 Task: Research Airbnb properties in Planeta Rica, Colombia from 5th December, 2023 to 10th December, 2023 for 4 adults.2 bedrooms having 4 beds and 2 bathrooms. Property type can be house. Amenities needed are: washing machine. Look for 5 properties as per requirement.
Action: Mouse moved to (564, 125)
Screenshot: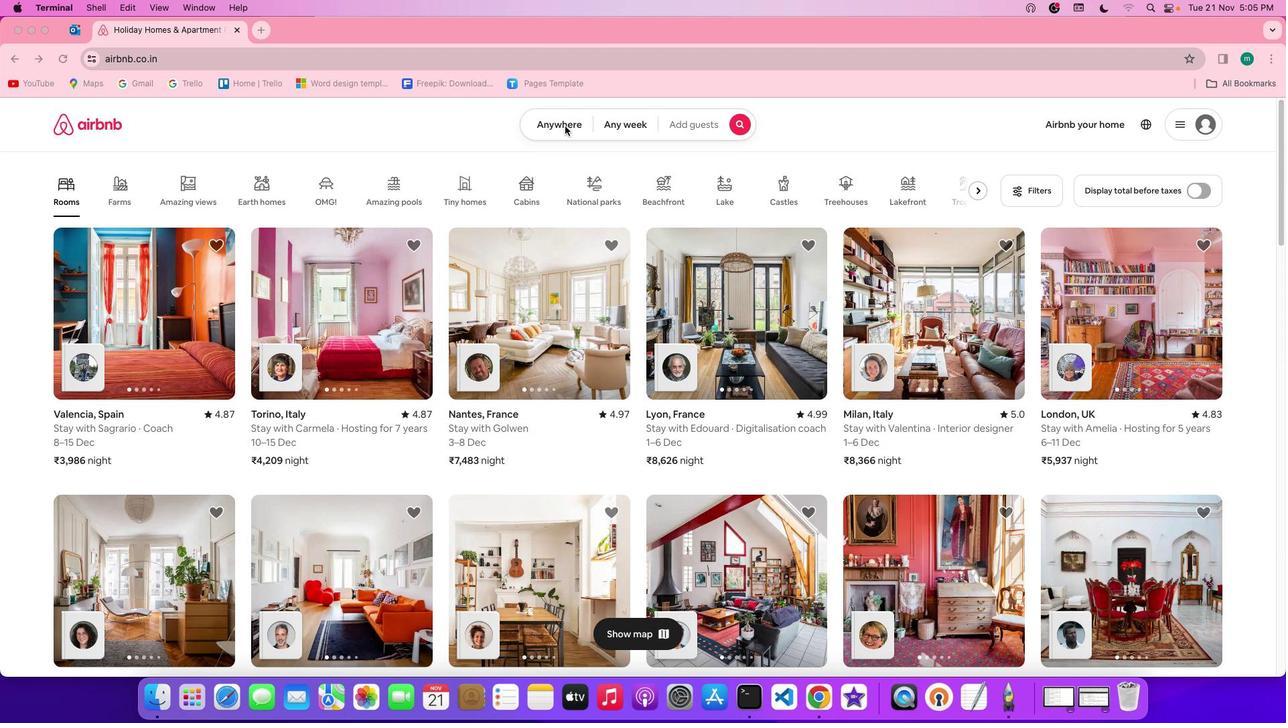 
Action: Mouse pressed left at (564, 125)
Screenshot: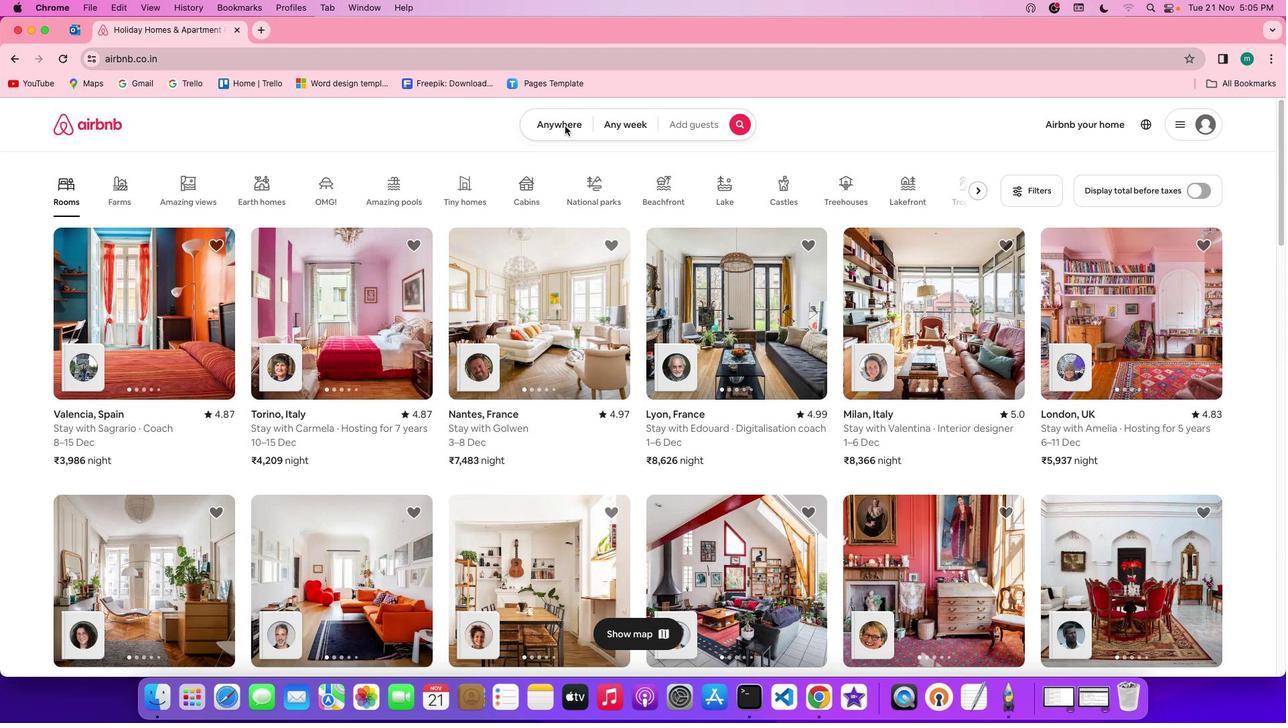 
Action: Mouse pressed left at (564, 125)
Screenshot: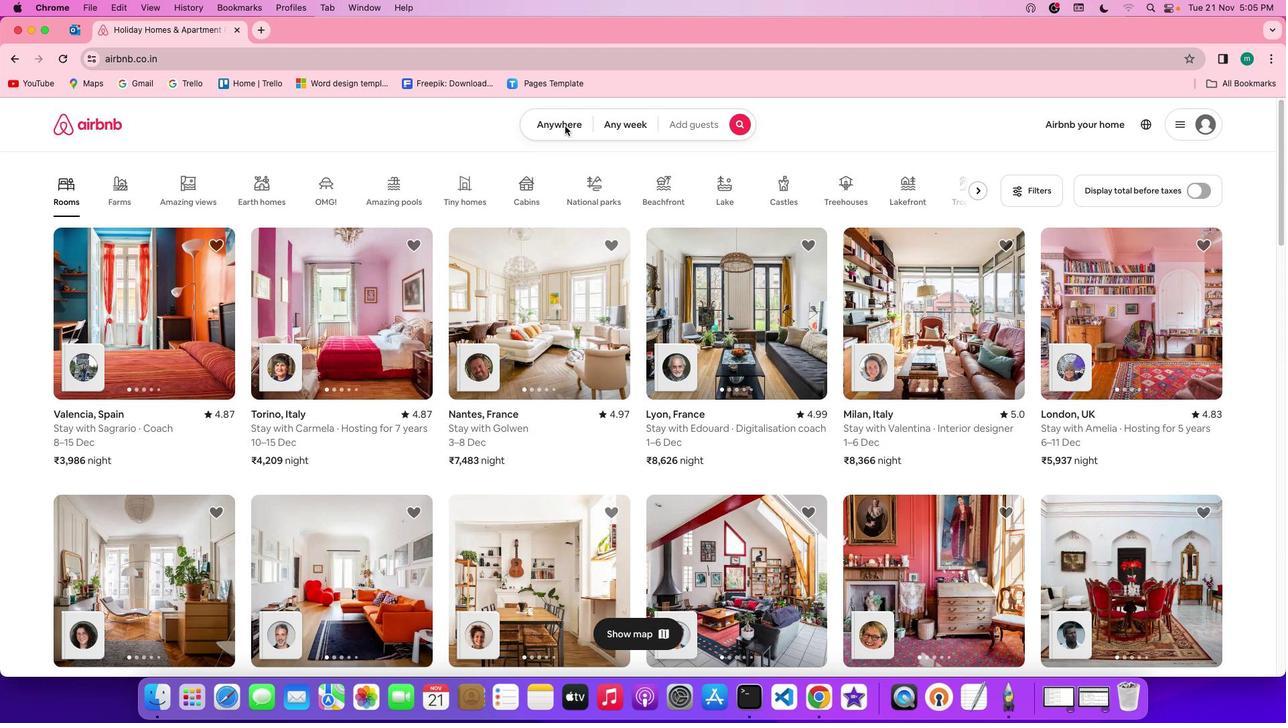 
Action: Mouse moved to (513, 174)
Screenshot: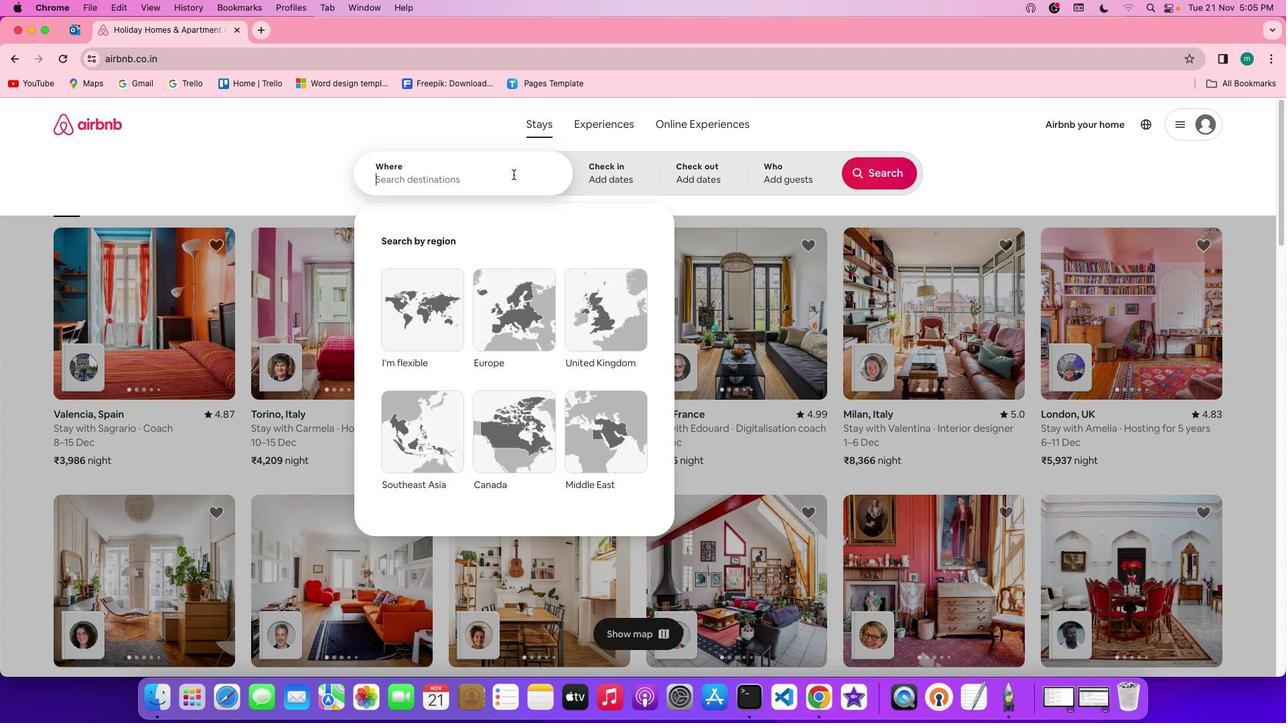 
Action: Mouse pressed left at (513, 174)
Screenshot: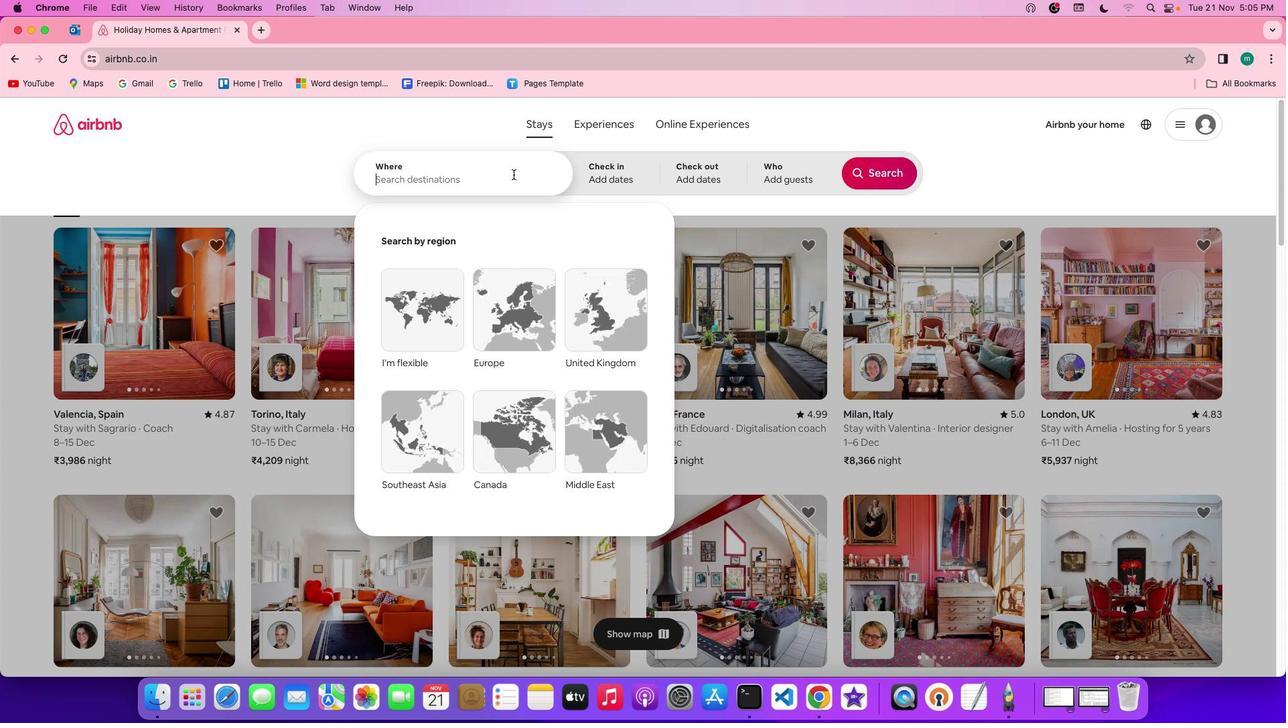 
Action: Key pressed Key.shift'P''l''a''n''e''t''a'Key.spaceKey.shift'r''i''c''a'','Key.spaceKey.shift'c''o''l''u''m''b''i''a'
Screenshot: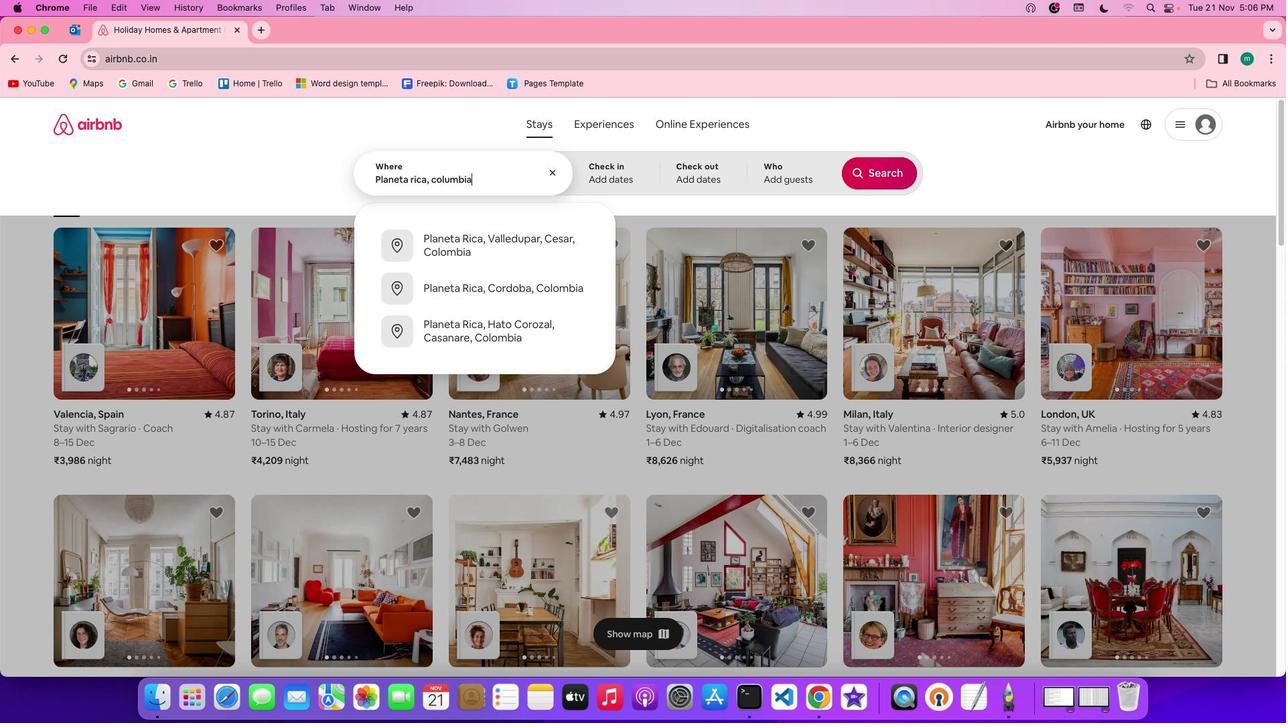 
Action: Mouse moved to (635, 174)
Screenshot: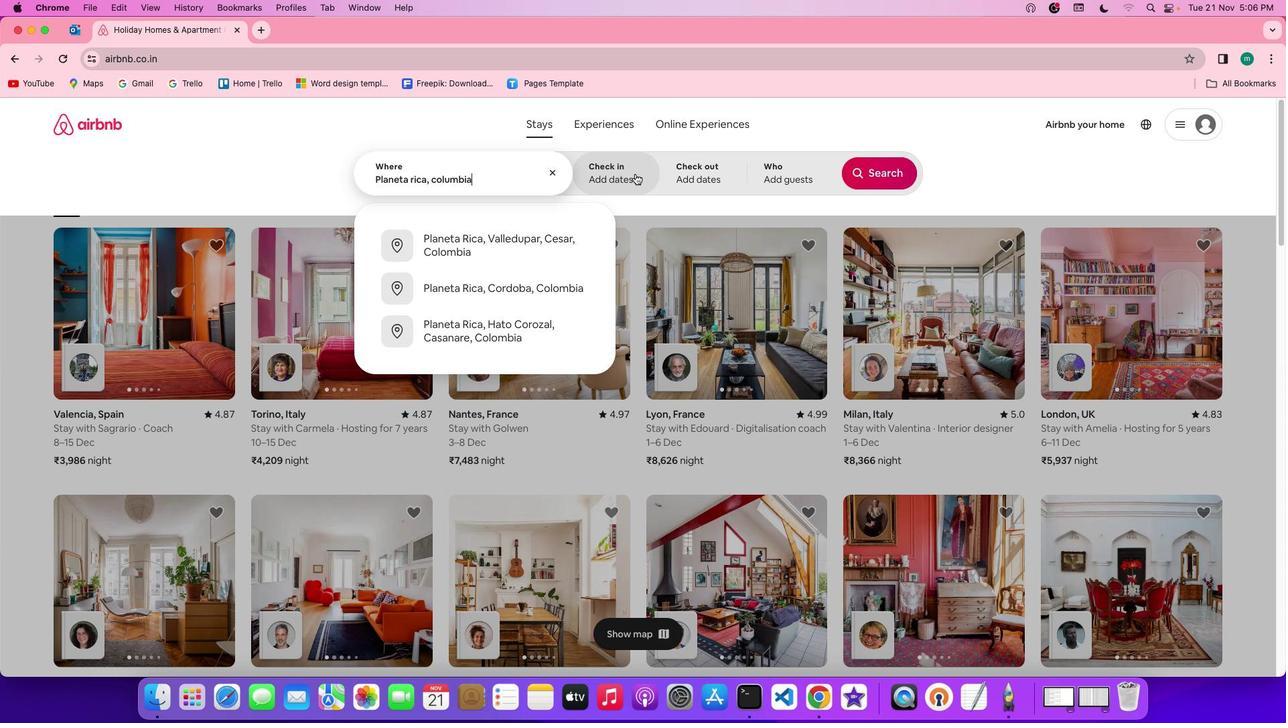 
Action: Mouse pressed left at (635, 174)
Screenshot: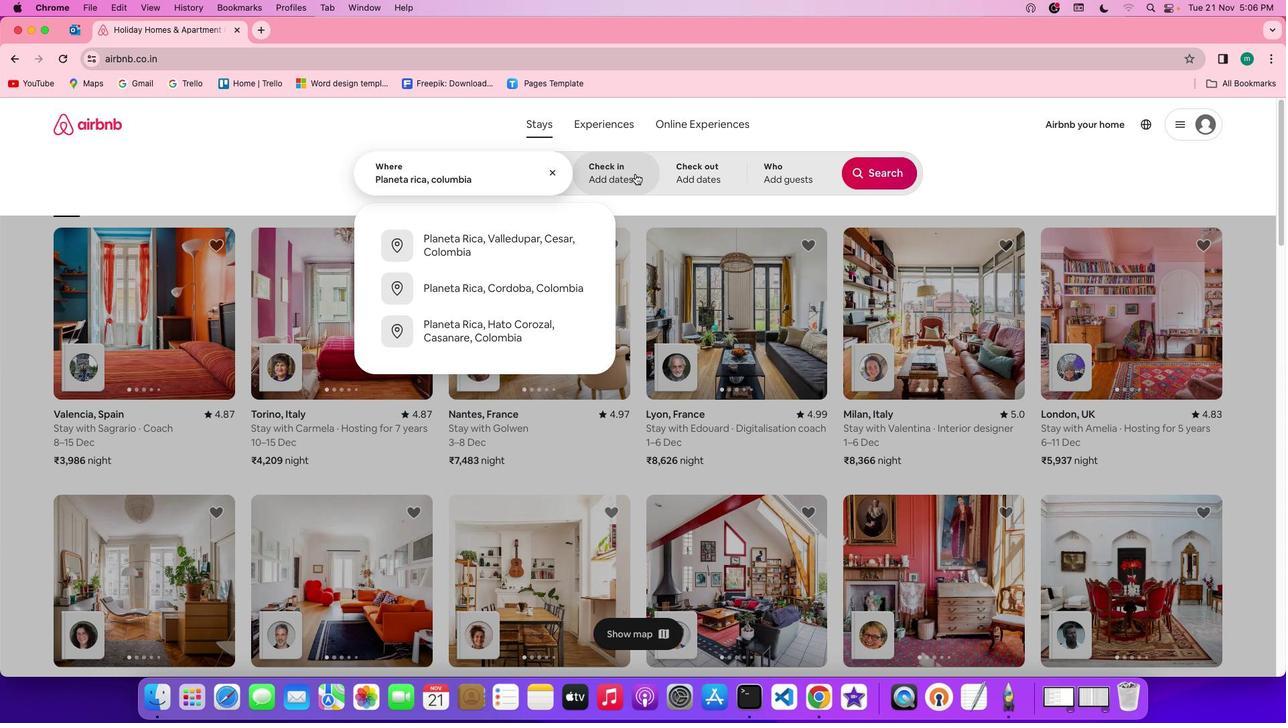 
Action: Mouse moved to (724, 370)
Screenshot: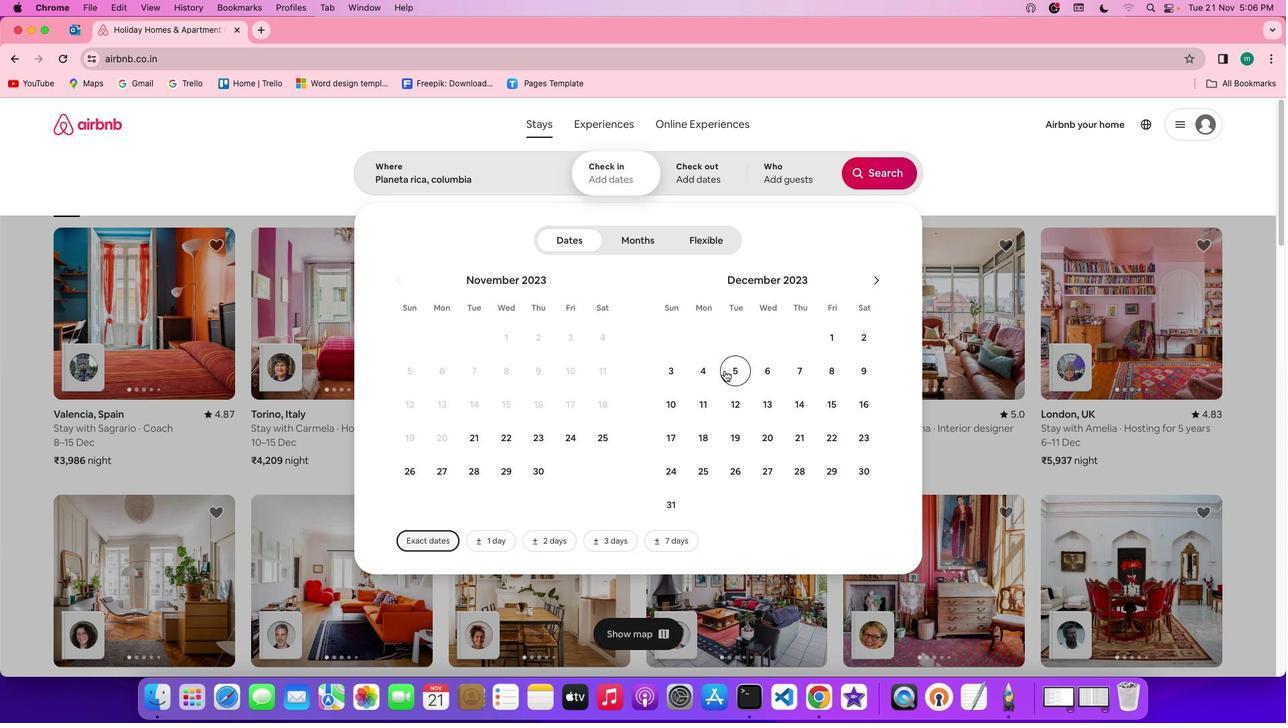 
Action: Mouse pressed left at (724, 370)
Screenshot: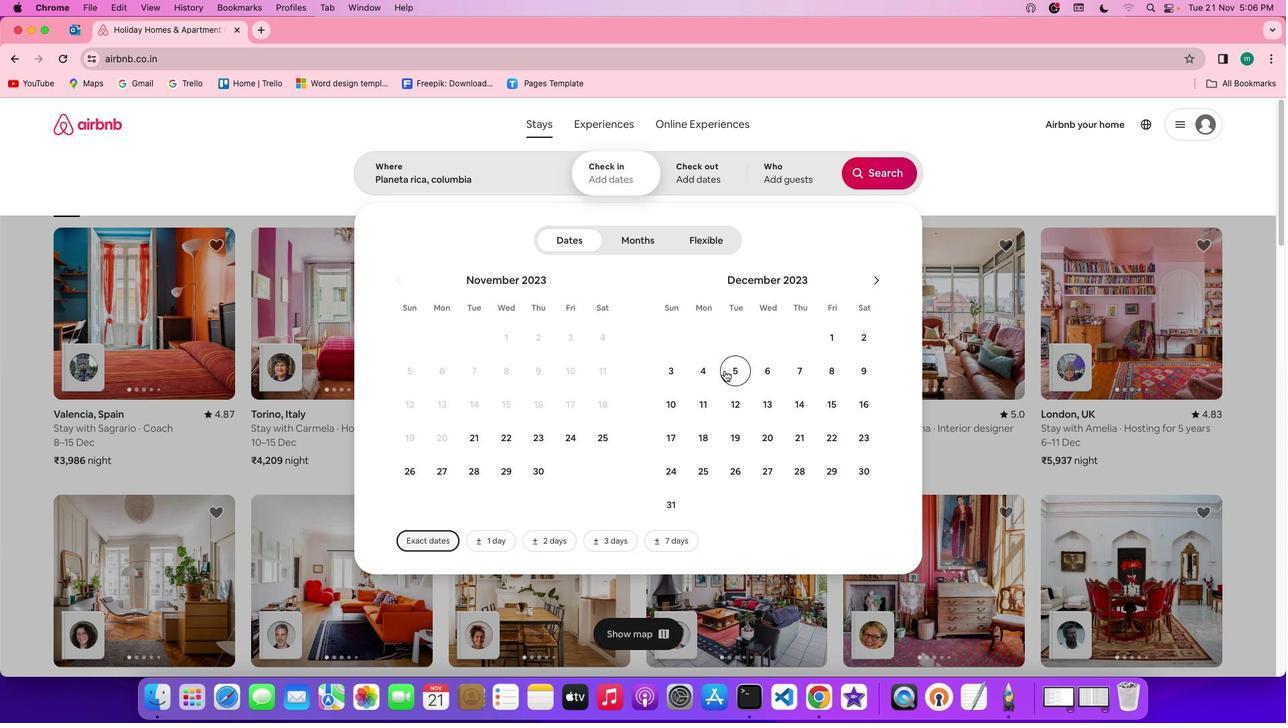 
Action: Mouse moved to (666, 402)
Screenshot: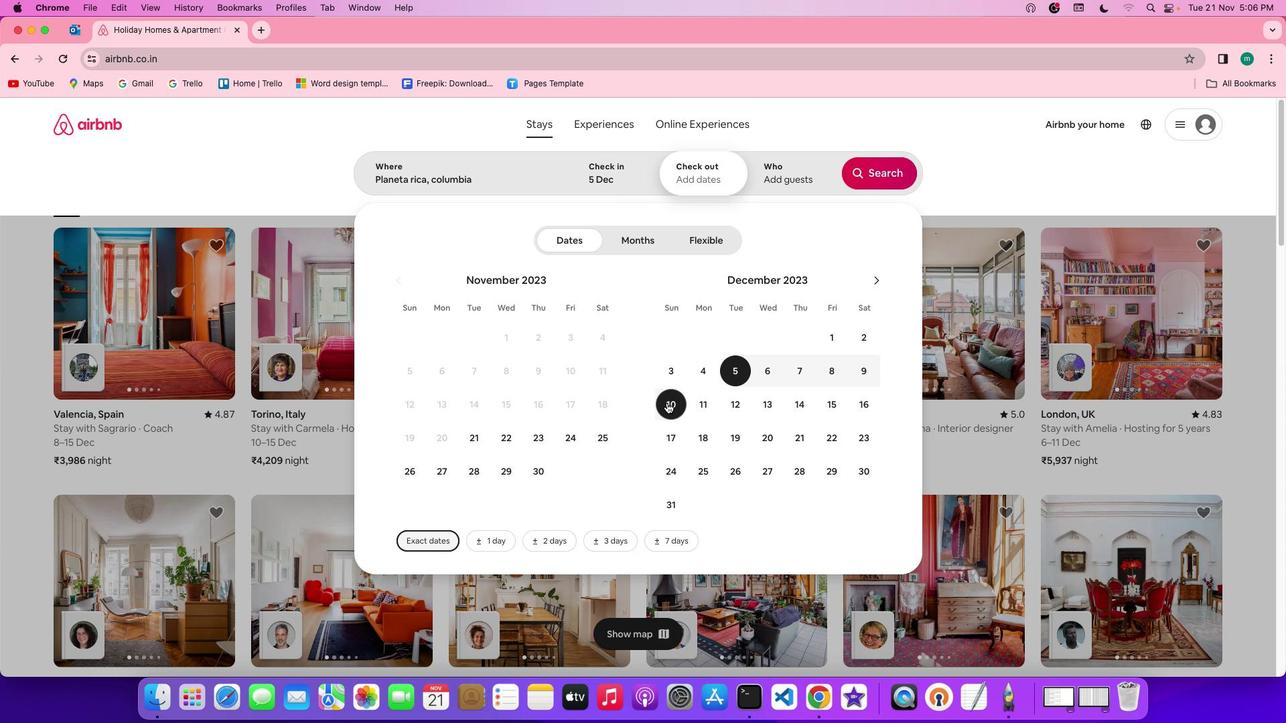 
Action: Mouse pressed left at (666, 402)
Screenshot: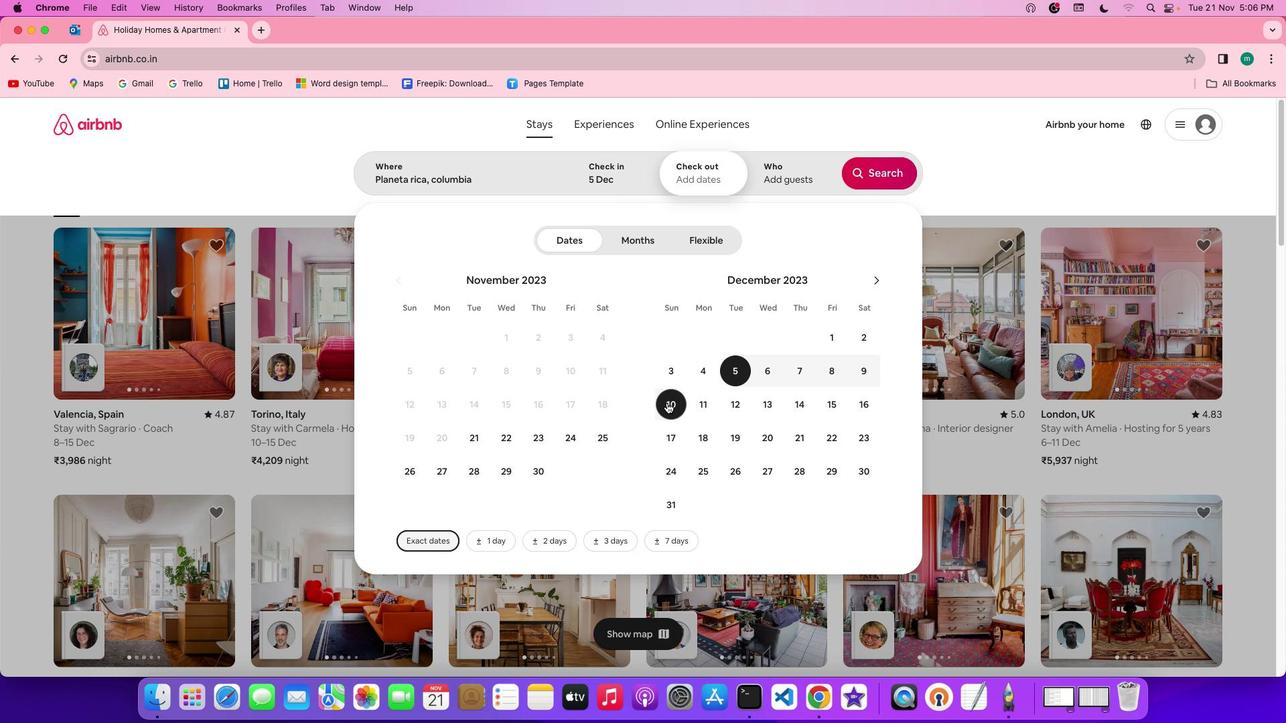 
Action: Mouse moved to (793, 168)
Screenshot: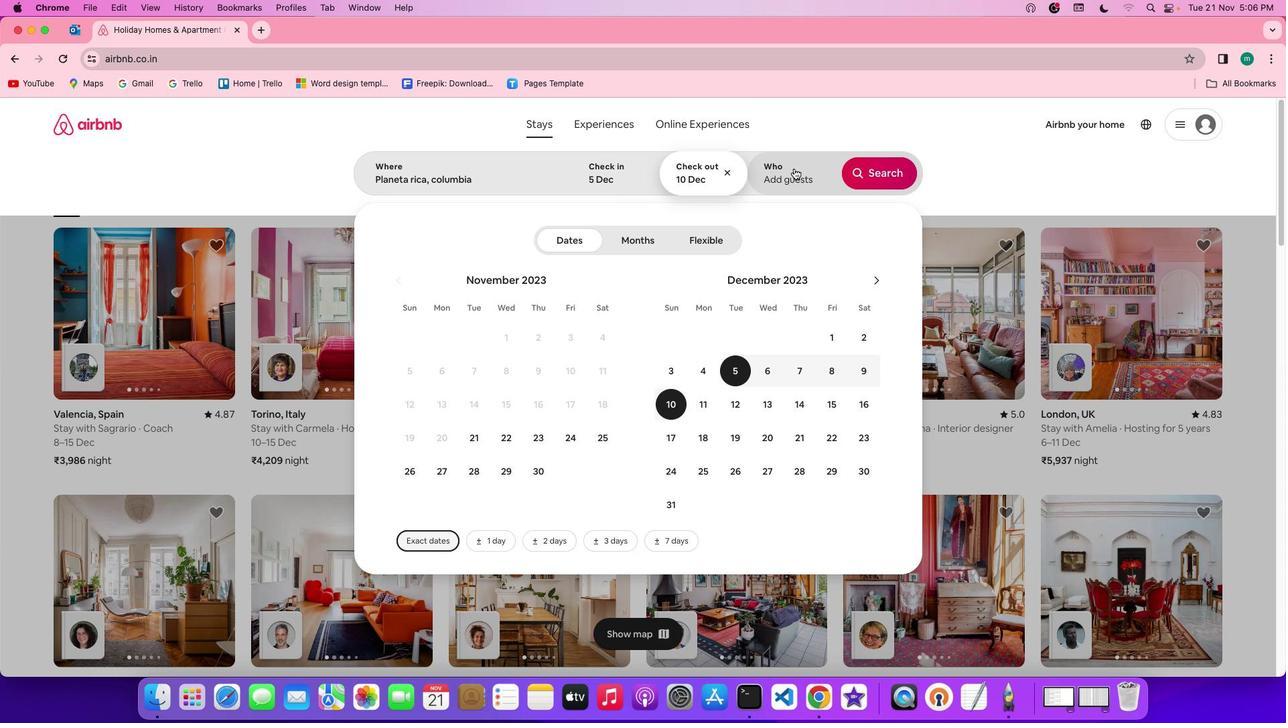 
Action: Mouse pressed left at (793, 168)
Screenshot: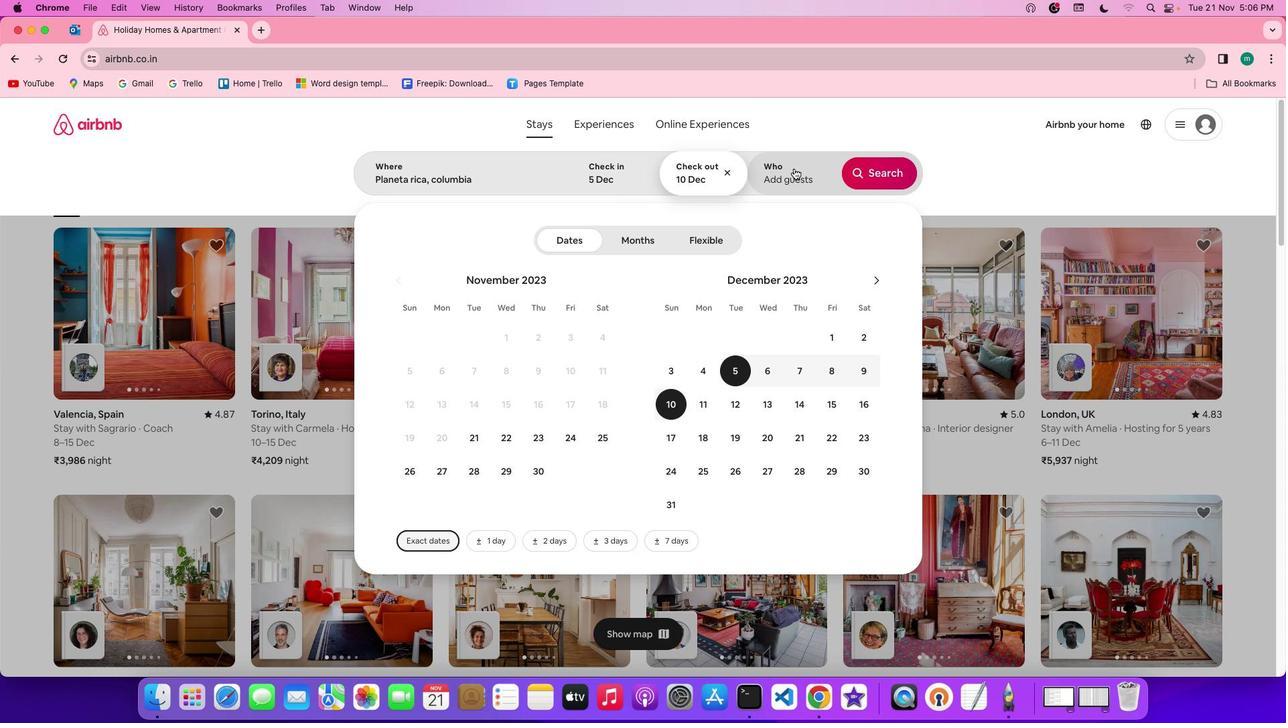 
Action: Mouse moved to (880, 241)
Screenshot: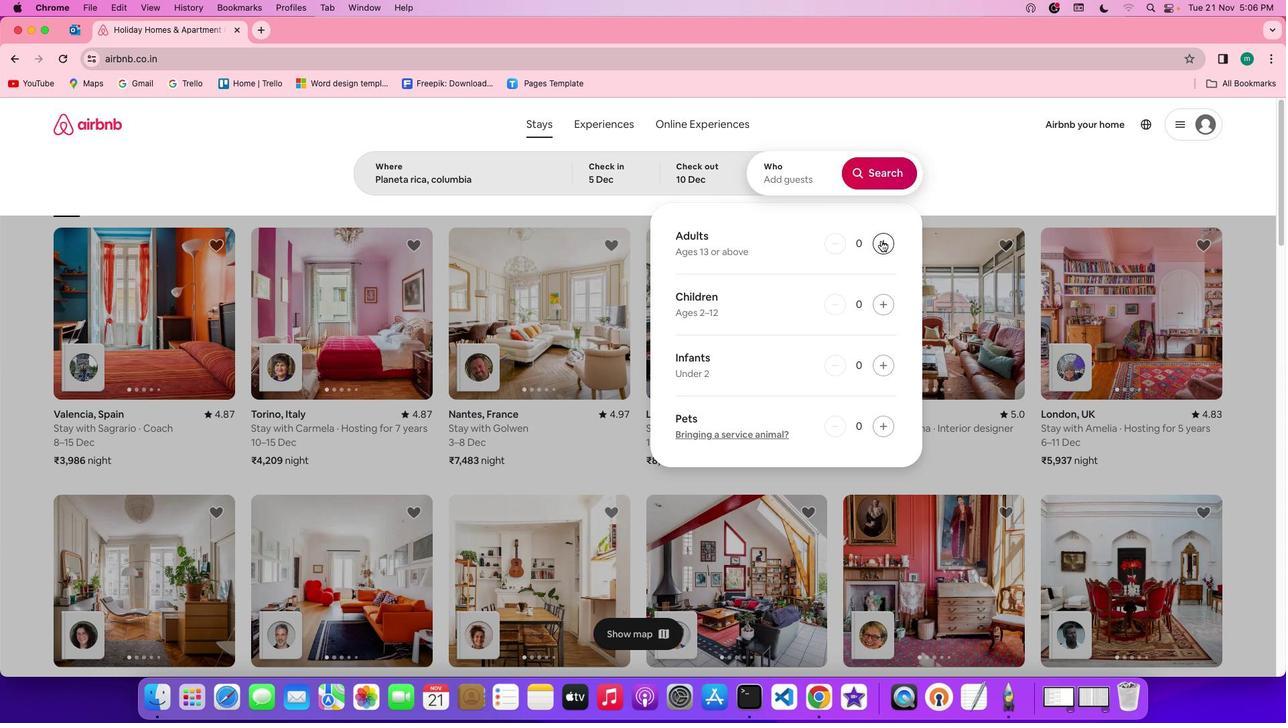 
Action: Mouse pressed left at (880, 241)
Screenshot: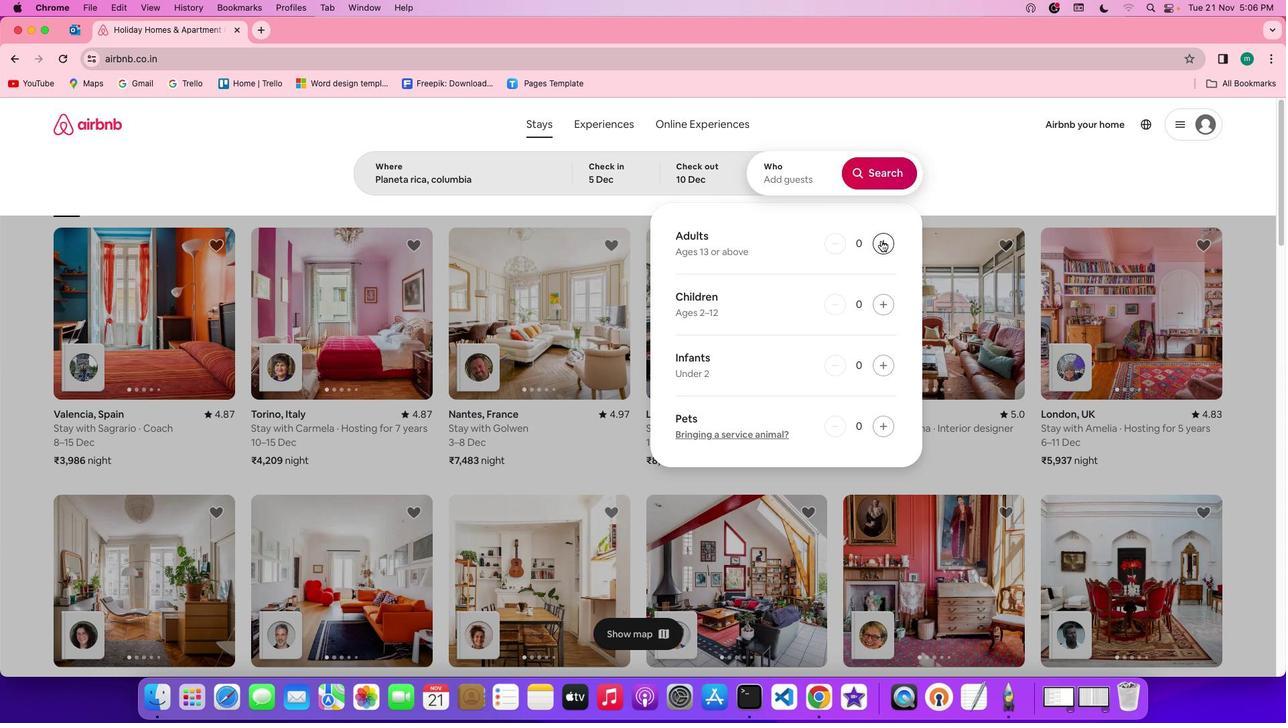 
Action: Mouse pressed left at (880, 241)
Screenshot: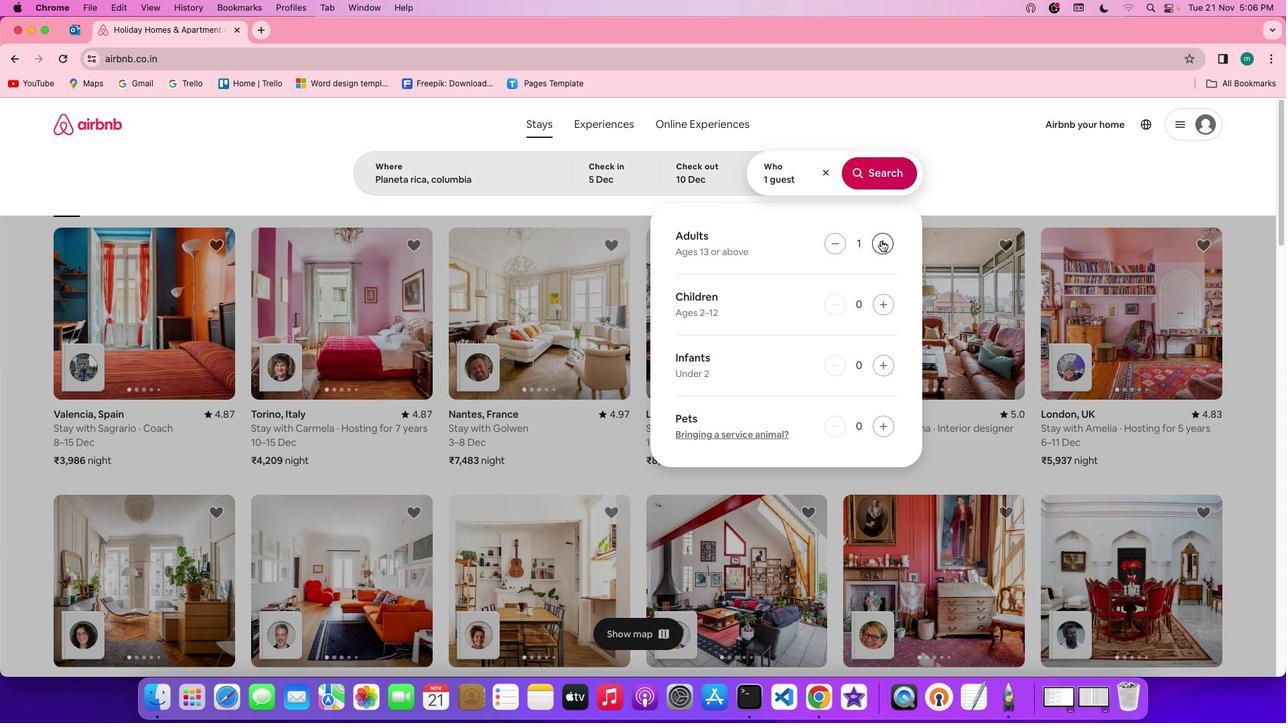 
Action: Mouse pressed left at (880, 241)
Screenshot: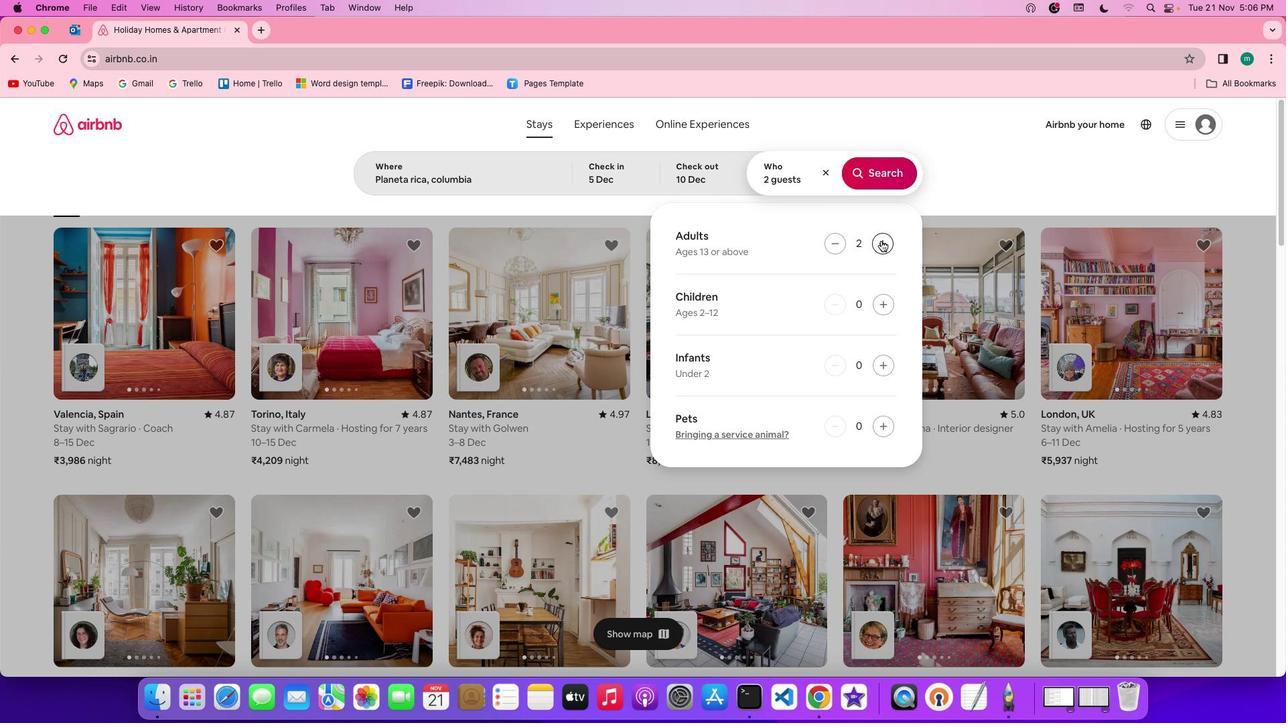 
Action: Mouse pressed left at (880, 241)
Screenshot: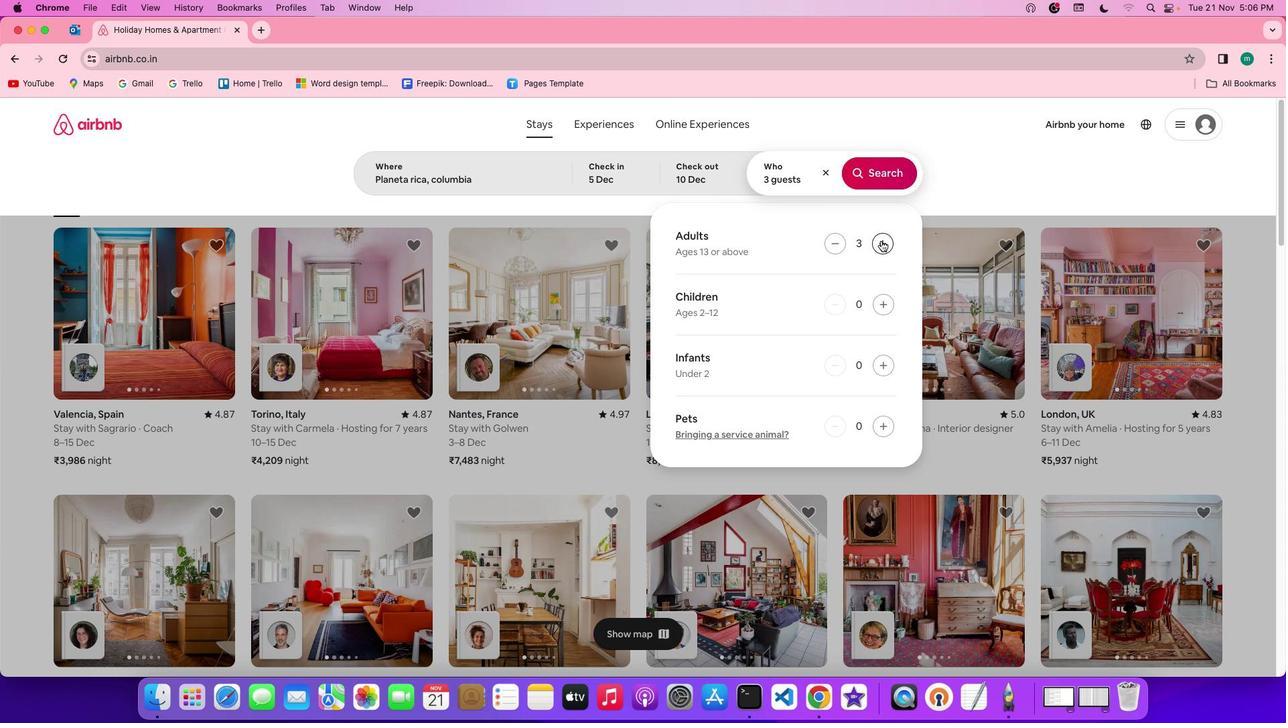 
Action: Mouse moved to (888, 171)
Screenshot: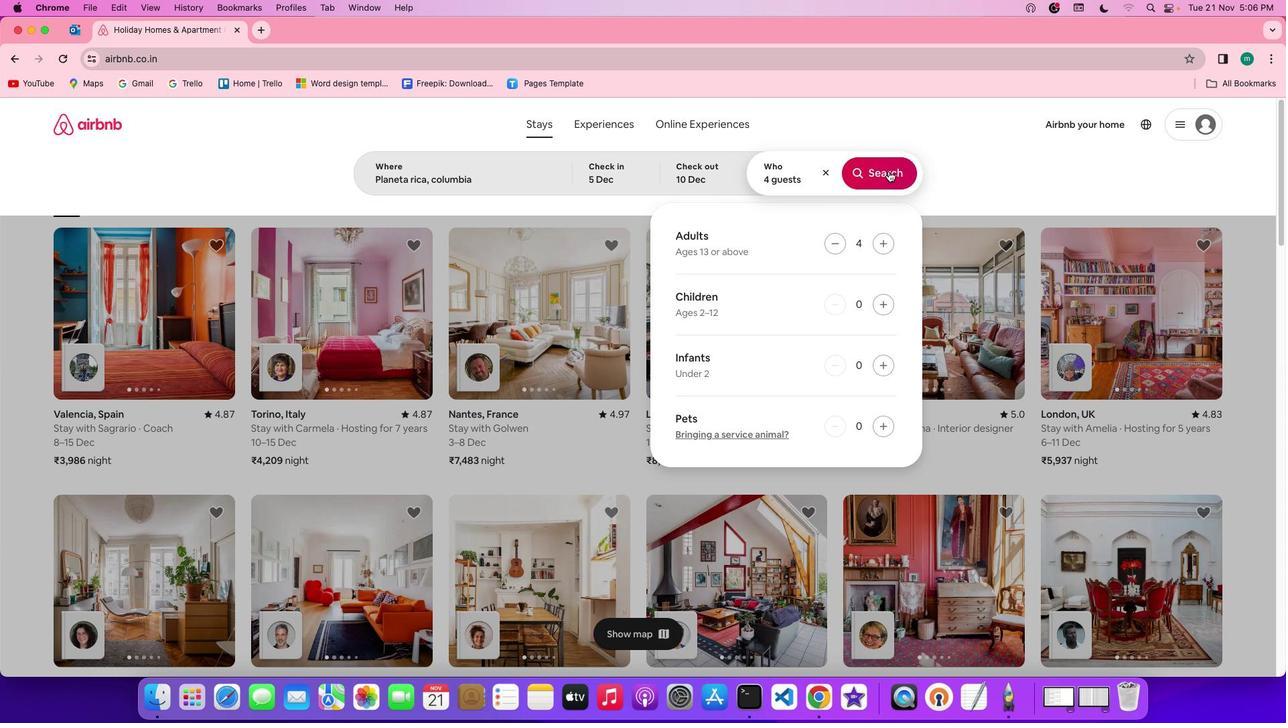 
Action: Mouse pressed left at (888, 171)
Screenshot: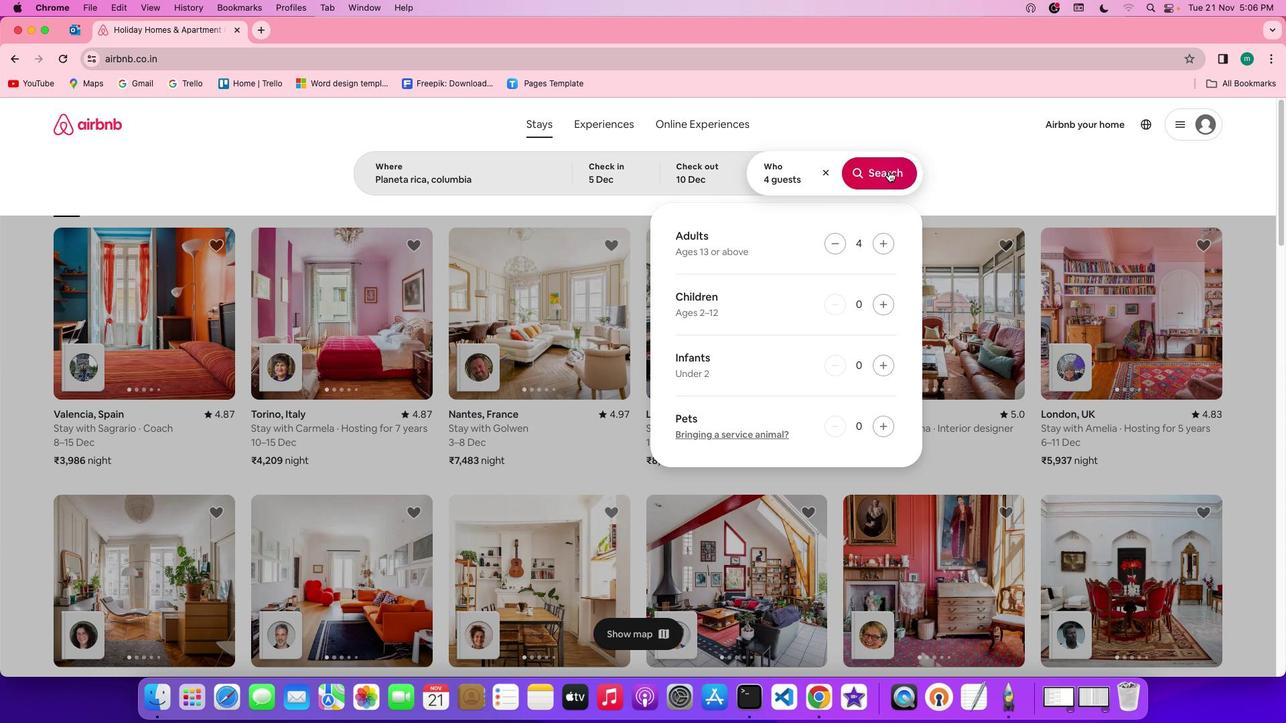 
Action: Mouse moved to (1061, 170)
Screenshot: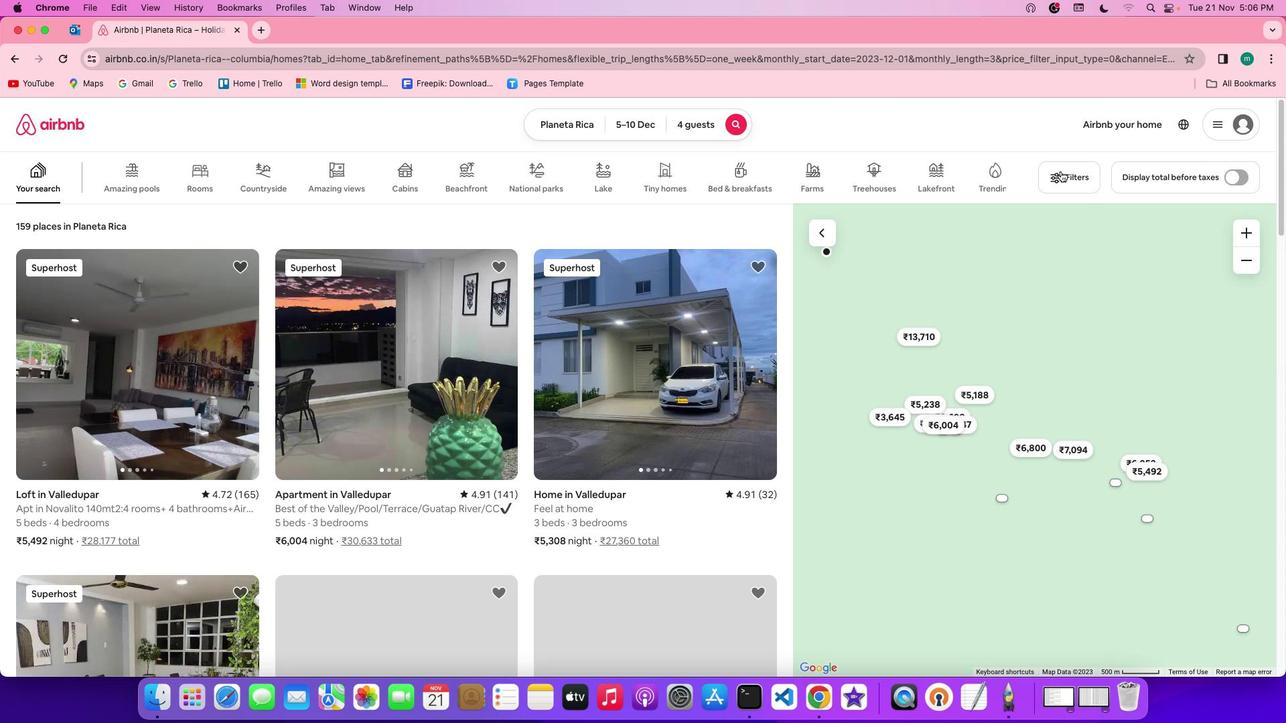 
Action: Mouse pressed left at (1061, 170)
Screenshot: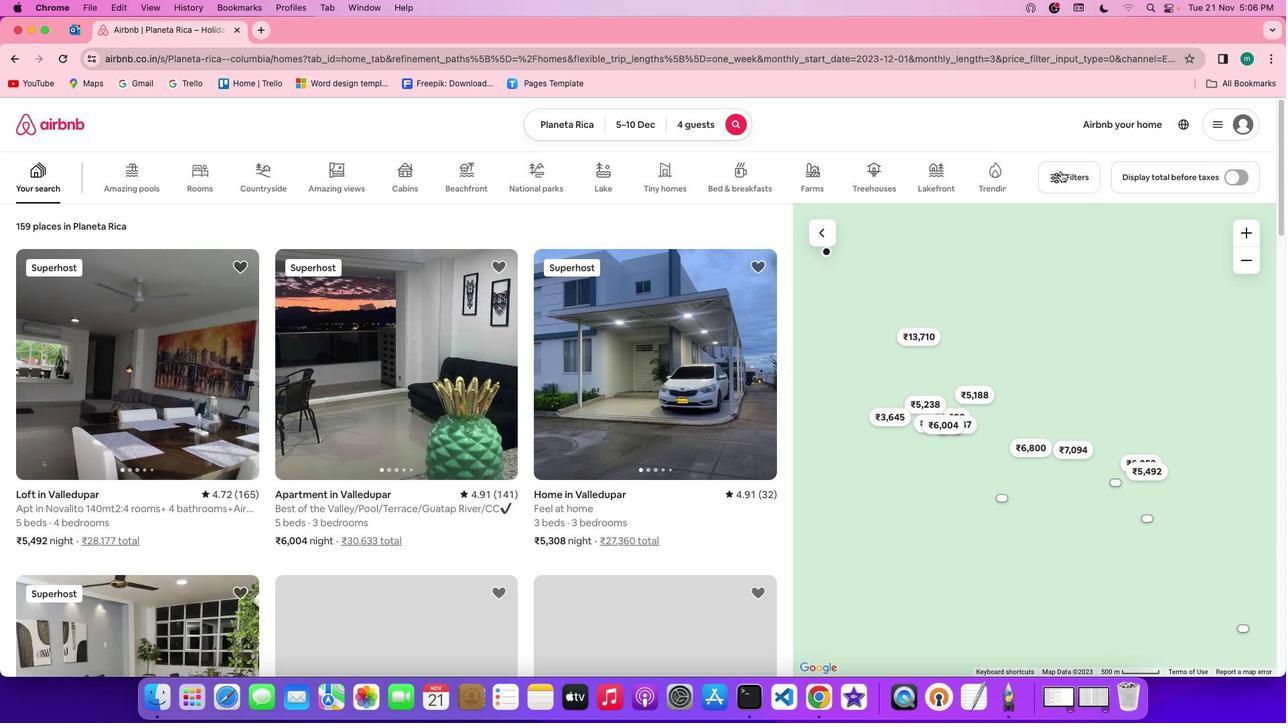 
Action: Mouse moved to (633, 364)
Screenshot: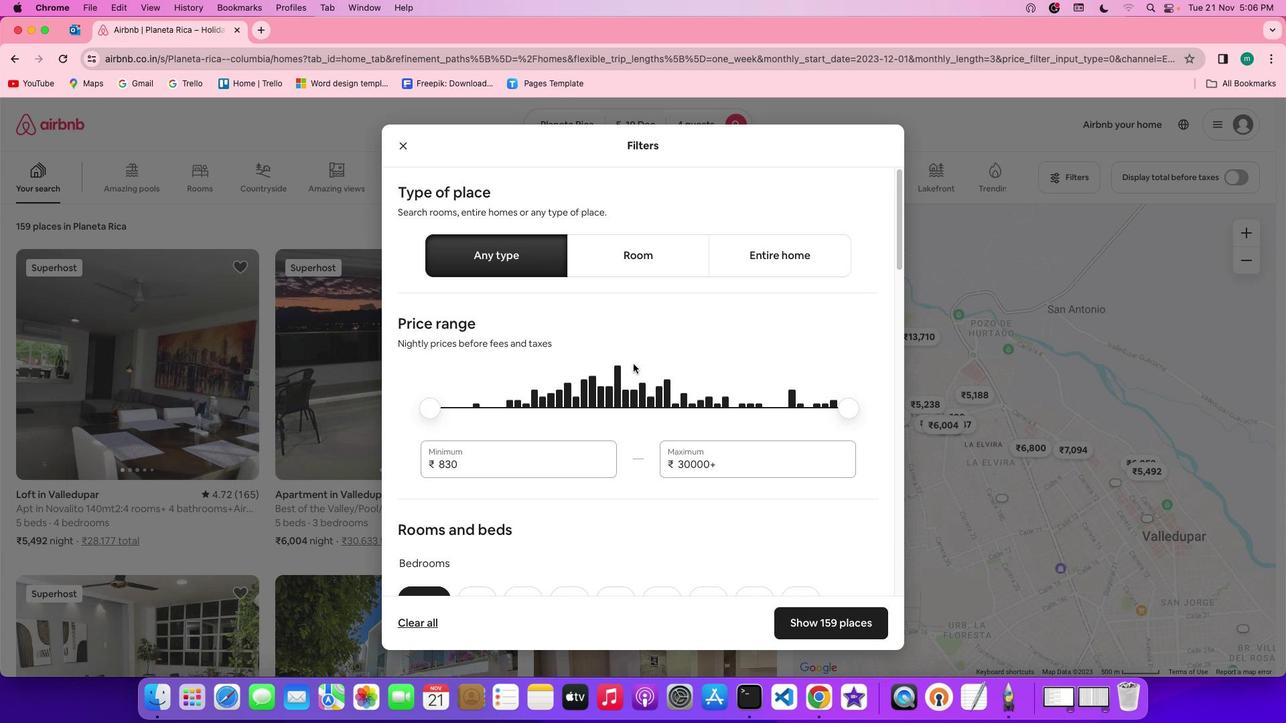 
Action: Mouse scrolled (633, 364) with delta (0, 0)
Screenshot: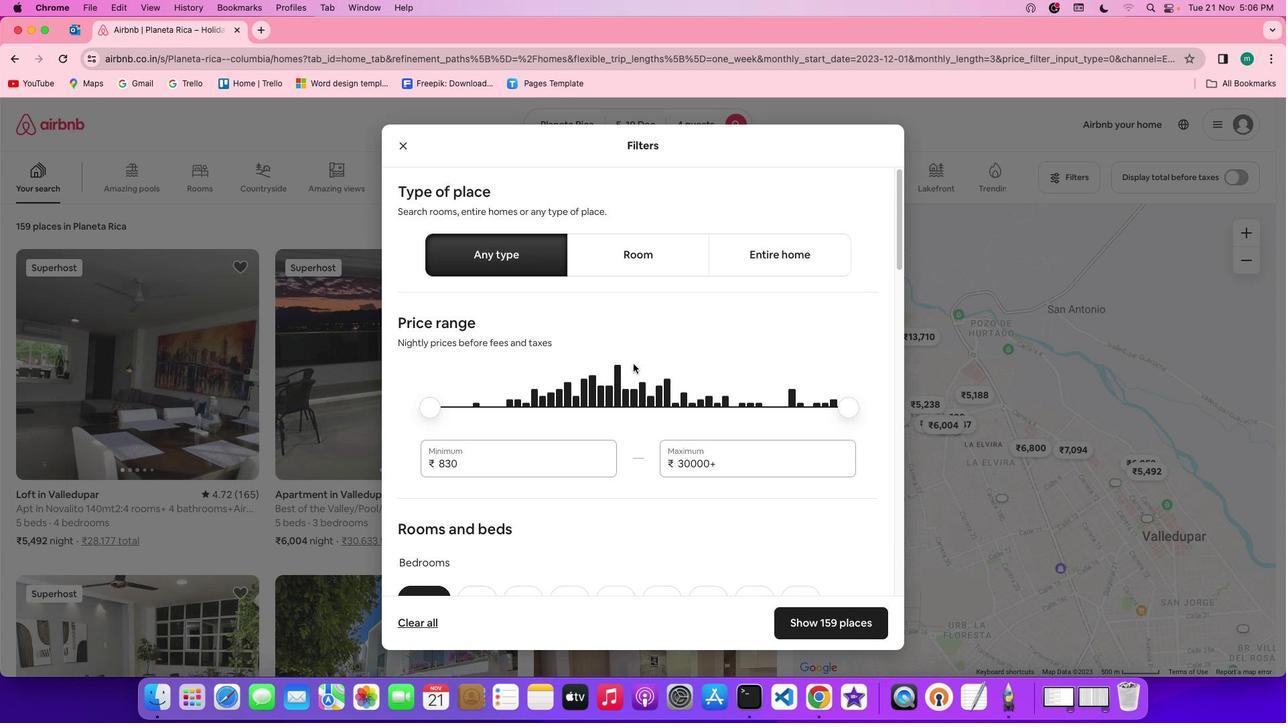 
Action: Mouse scrolled (633, 364) with delta (0, 0)
Screenshot: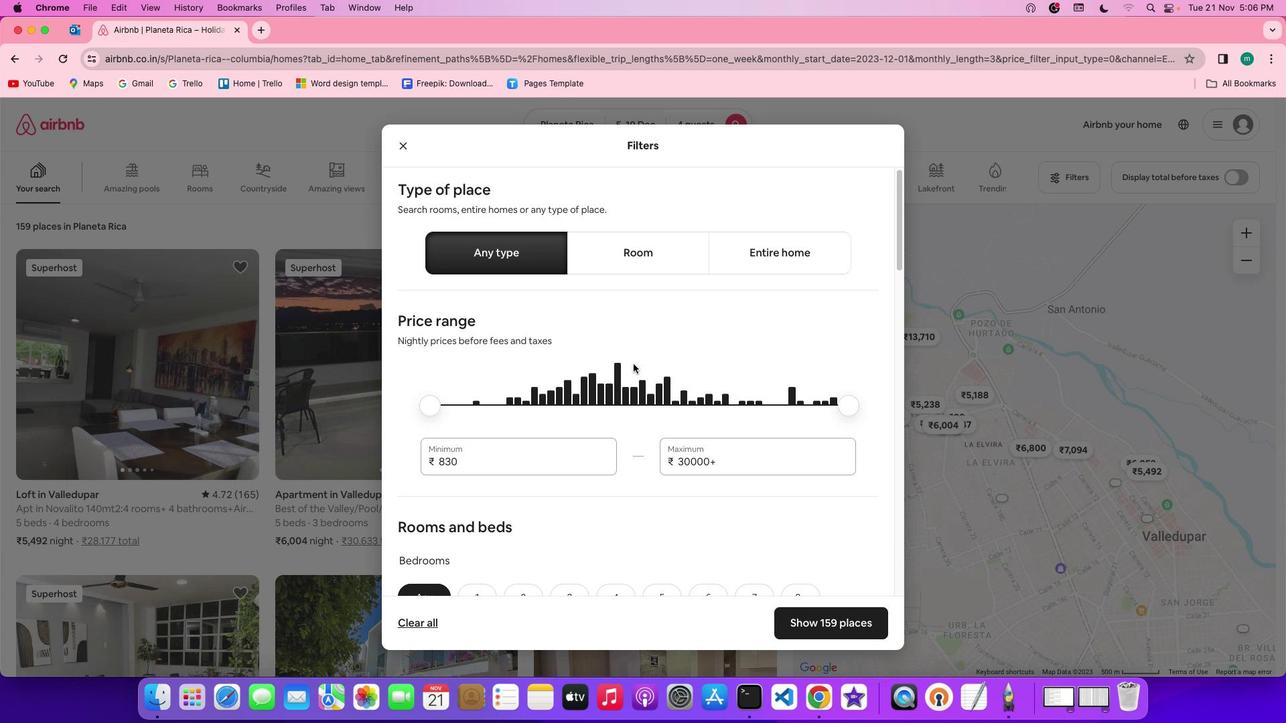 
Action: Mouse scrolled (633, 364) with delta (0, 0)
Screenshot: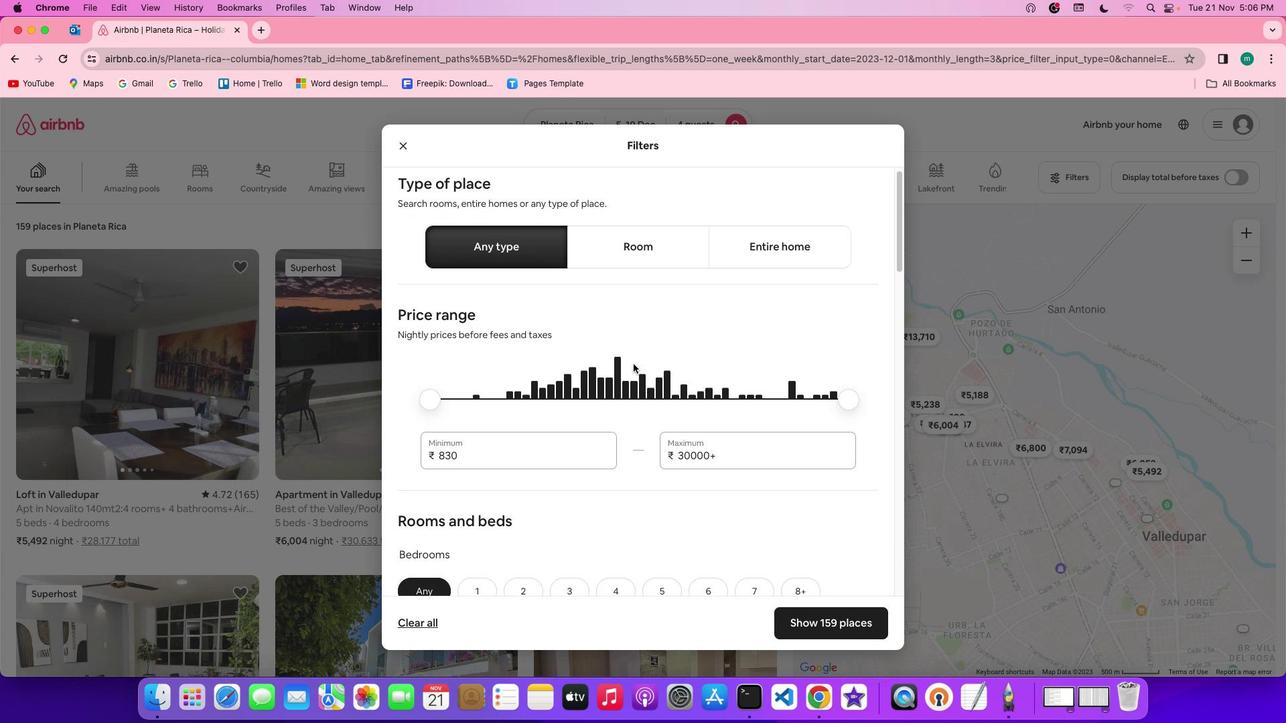 
Action: Mouse scrolled (633, 364) with delta (0, 0)
Screenshot: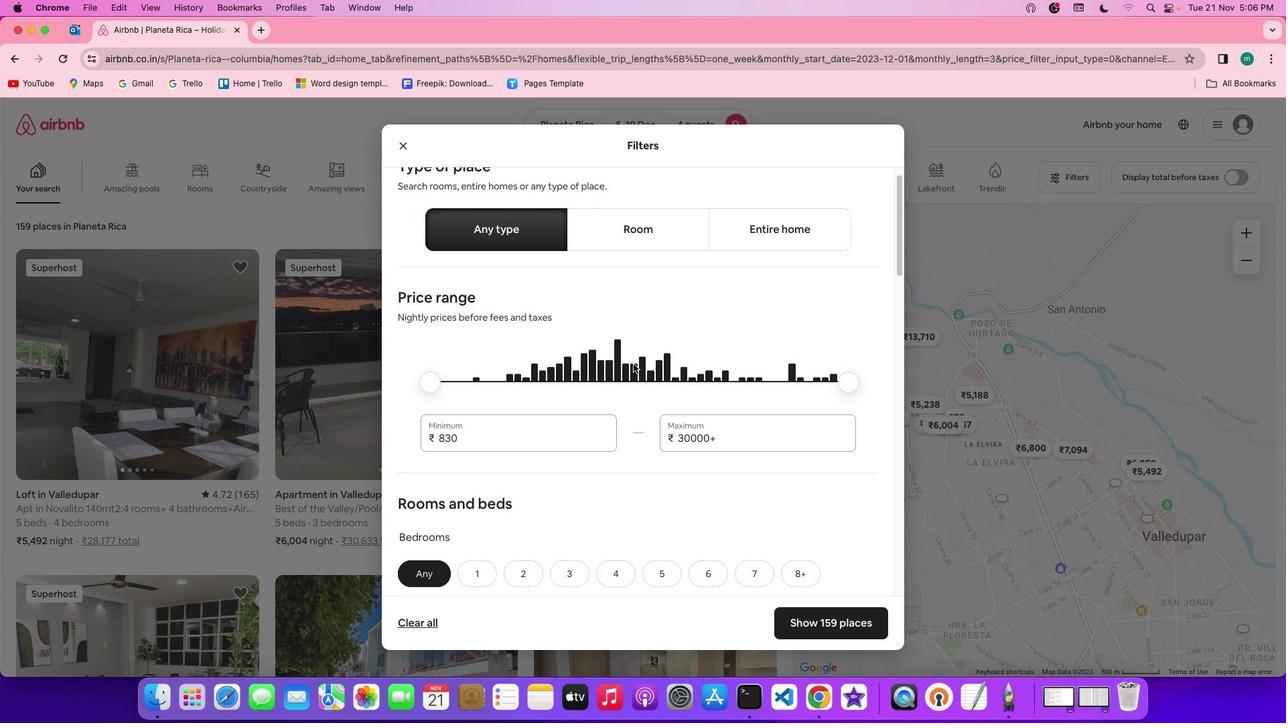 
Action: Mouse scrolled (633, 364) with delta (0, 0)
Screenshot: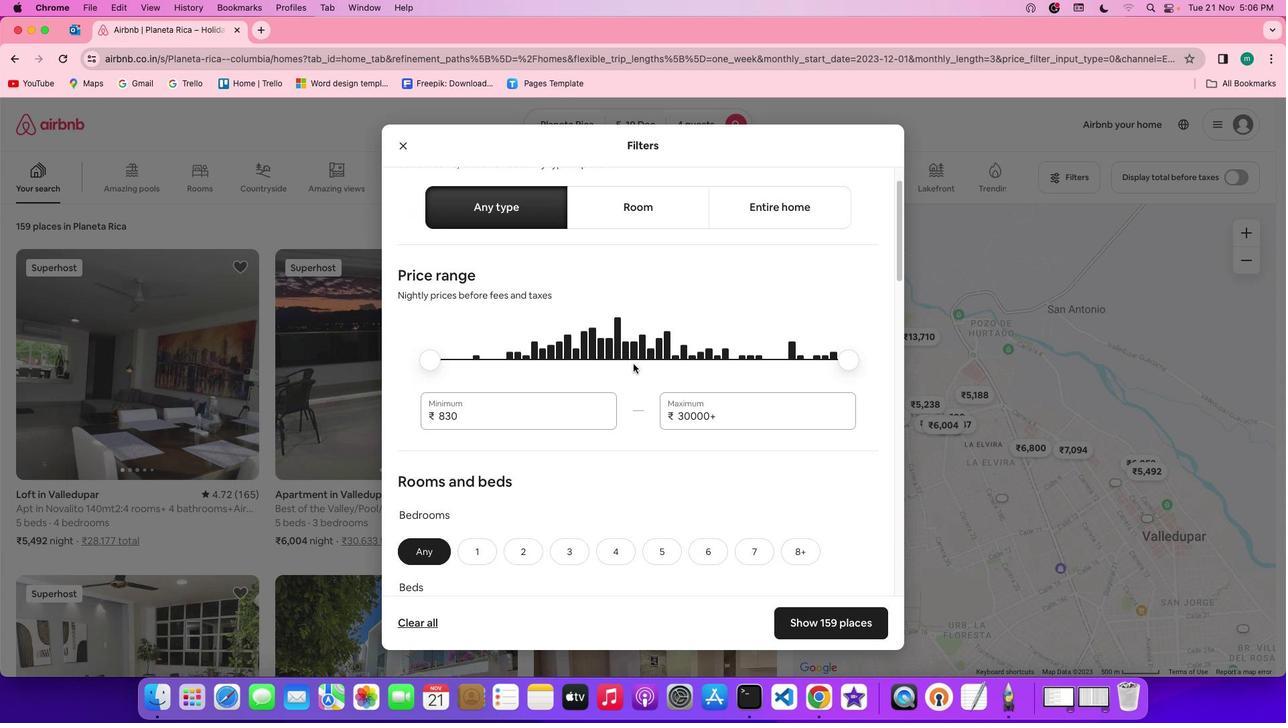 
Action: Mouse scrolled (633, 364) with delta (0, 0)
Screenshot: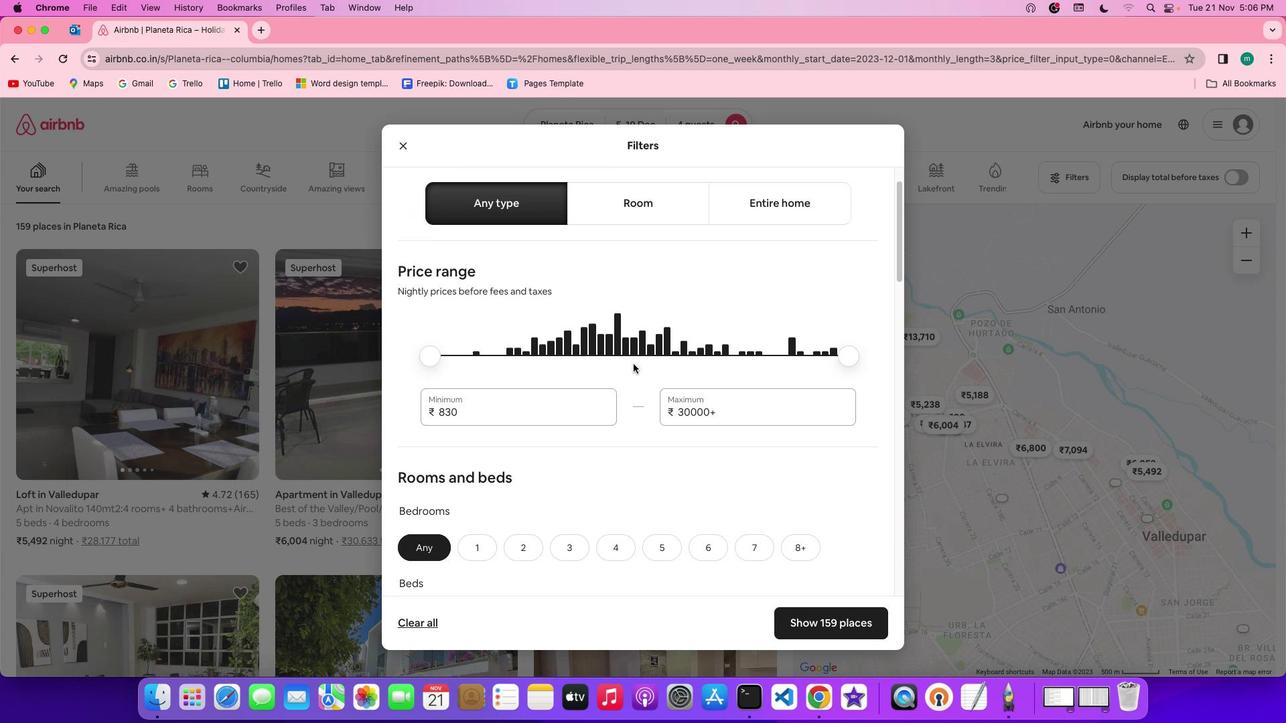
Action: Mouse scrolled (633, 364) with delta (0, 0)
Screenshot: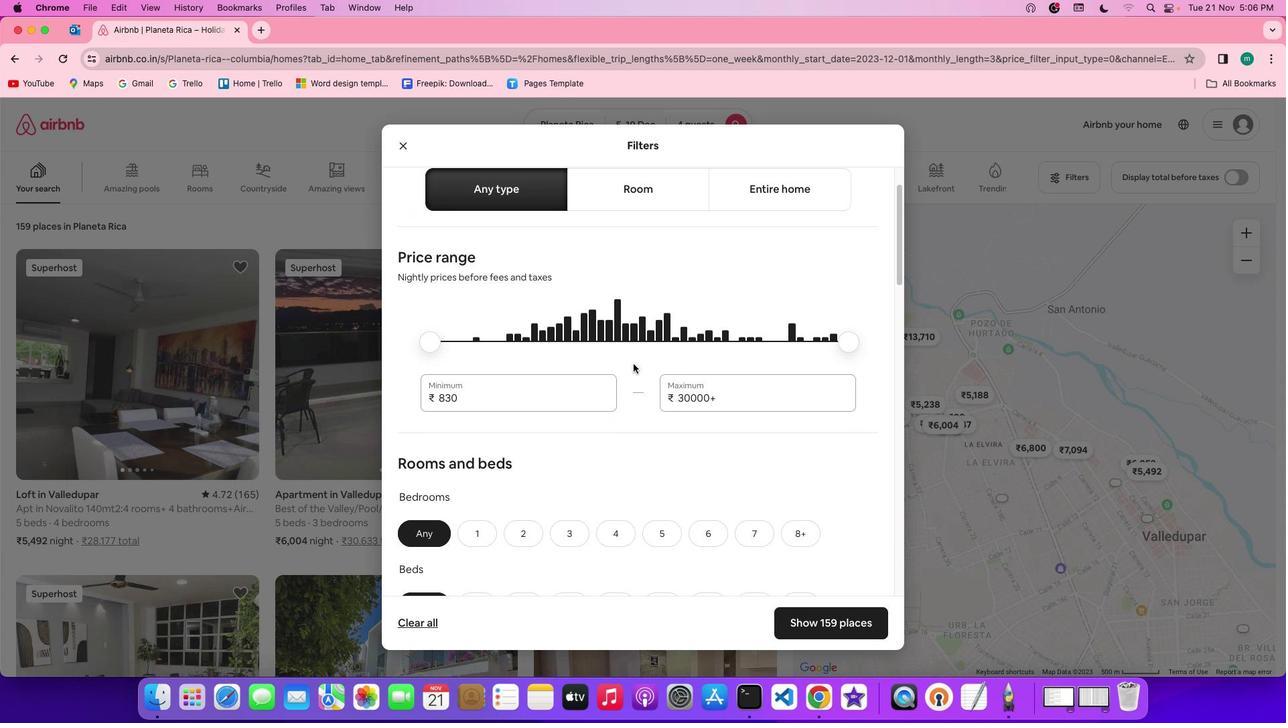 
Action: Mouse scrolled (633, 364) with delta (0, 0)
Screenshot: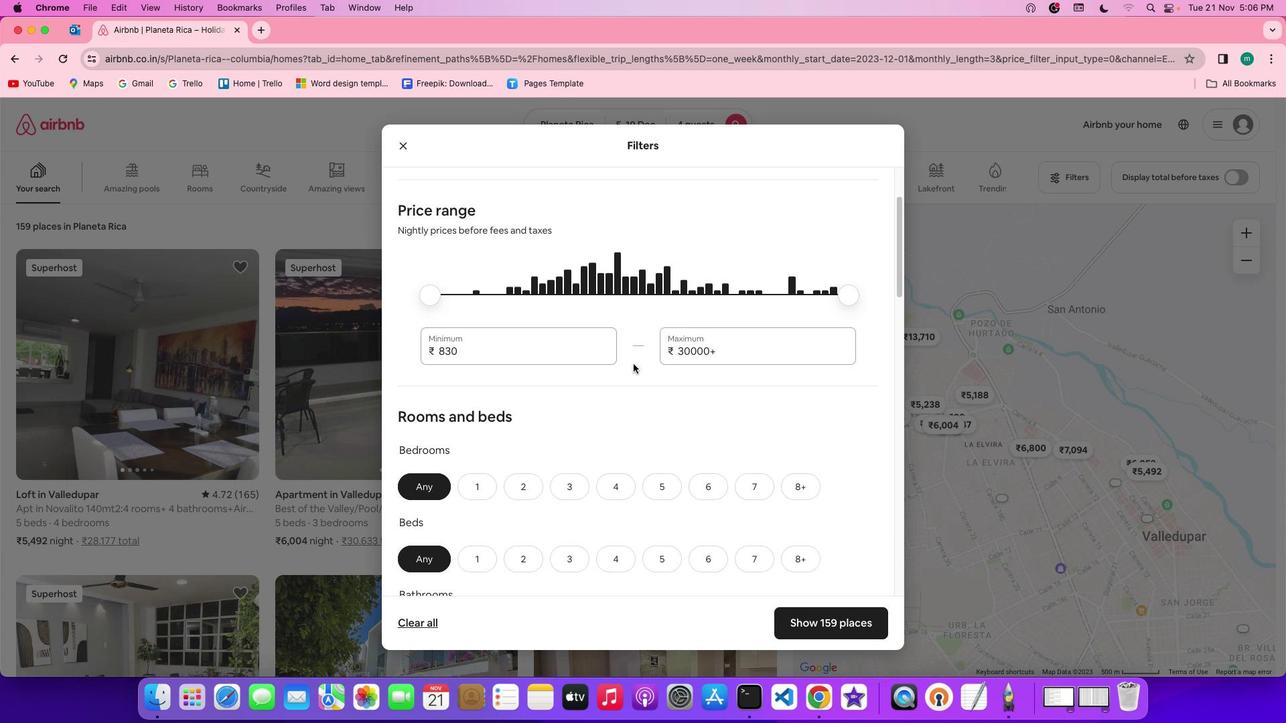 
Action: Mouse scrolled (633, 364) with delta (0, 0)
Screenshot: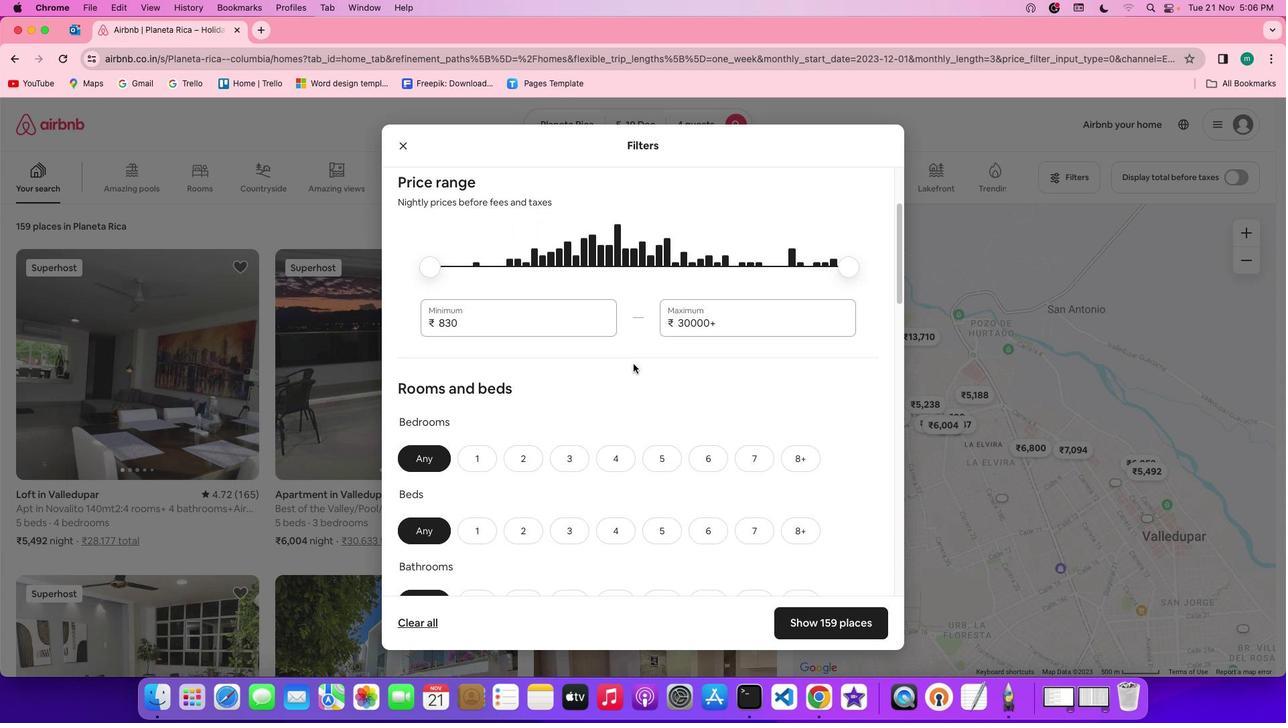 
Action: Mouse scrolled (633, 364) with delta (0, 0)
Screenshot: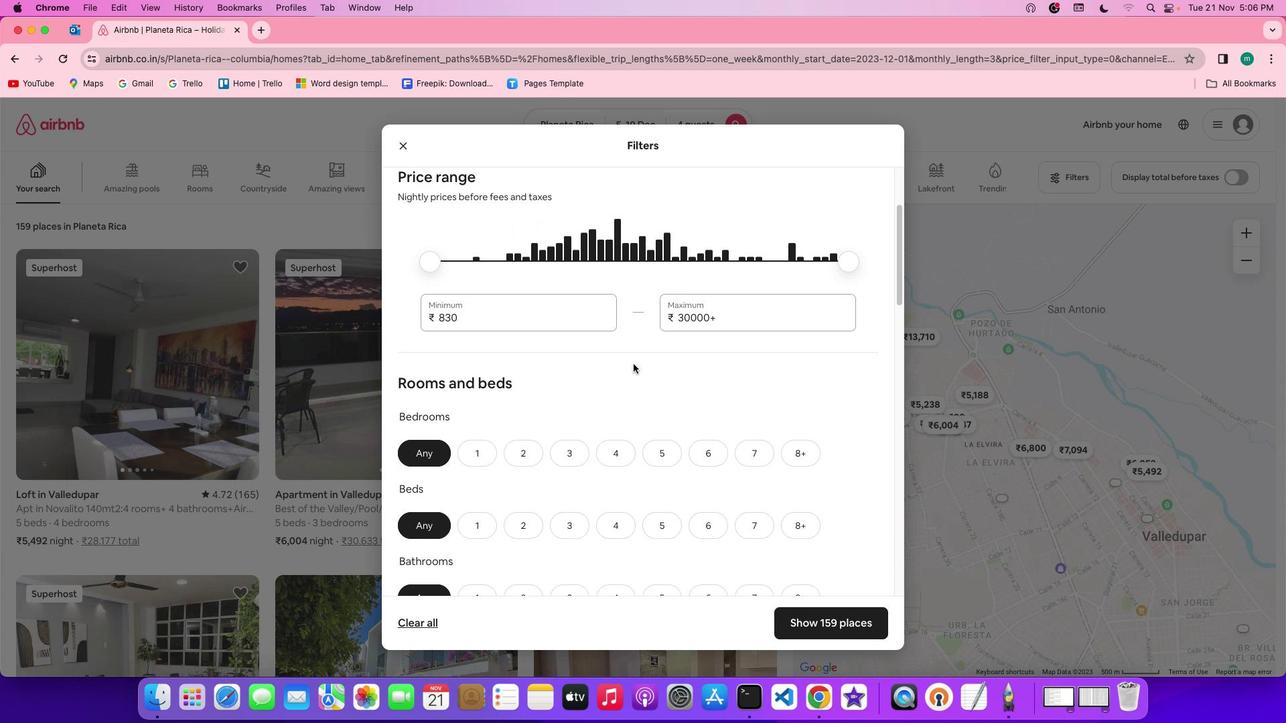 
Action: Mouse scrolled (633, 364) with delta (0, -1)
Screenshot: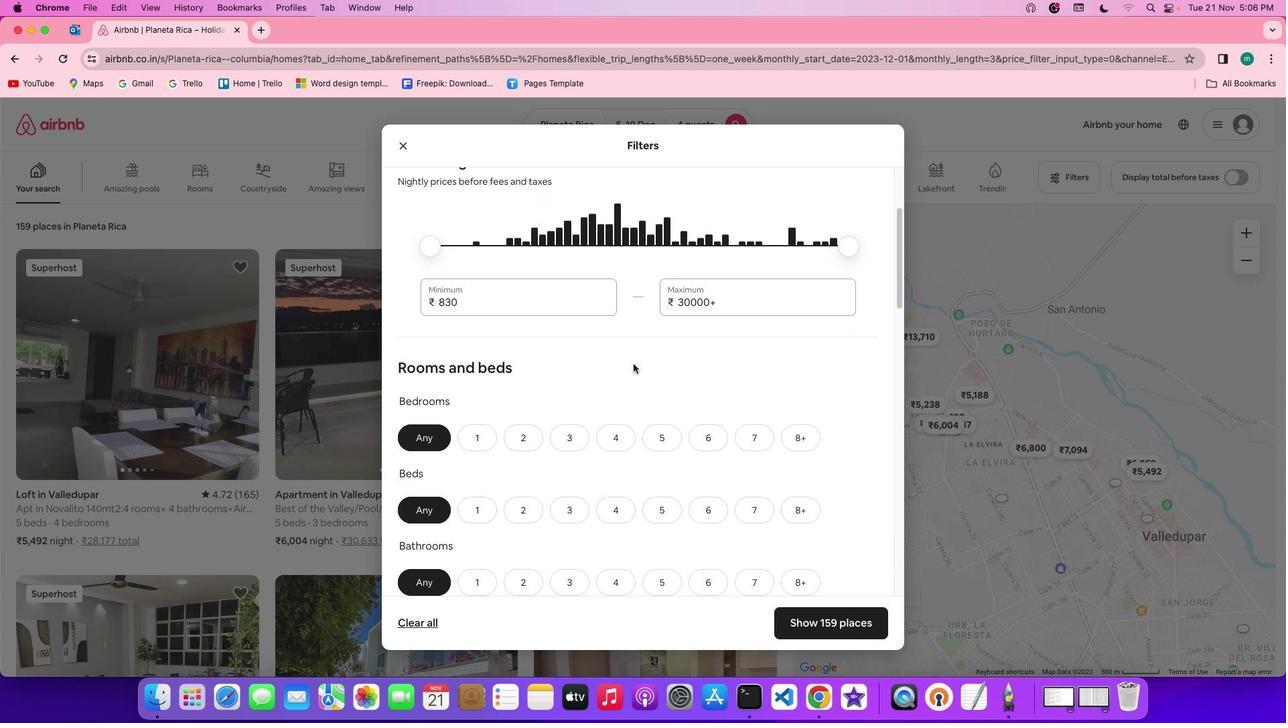 
Action: Mouse moved to (515, 381)
Screenshot: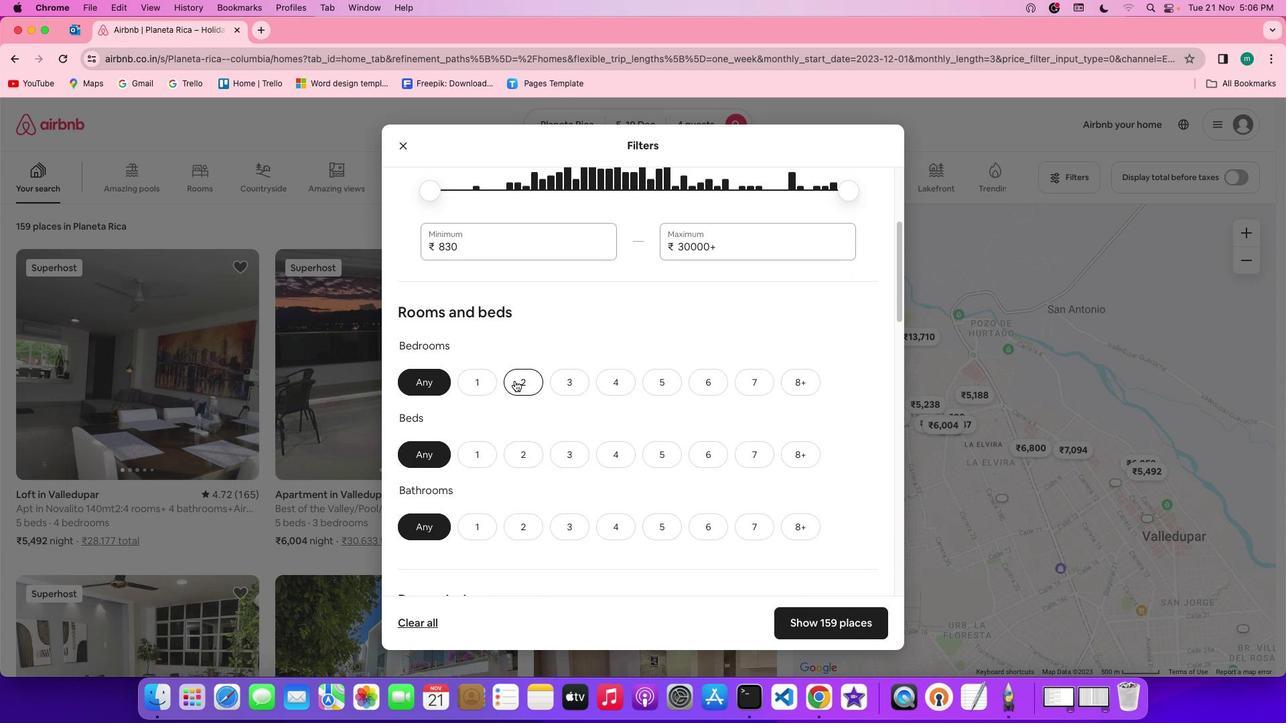 
Action: Mouse pressed left at (515, 381)
Screenshot: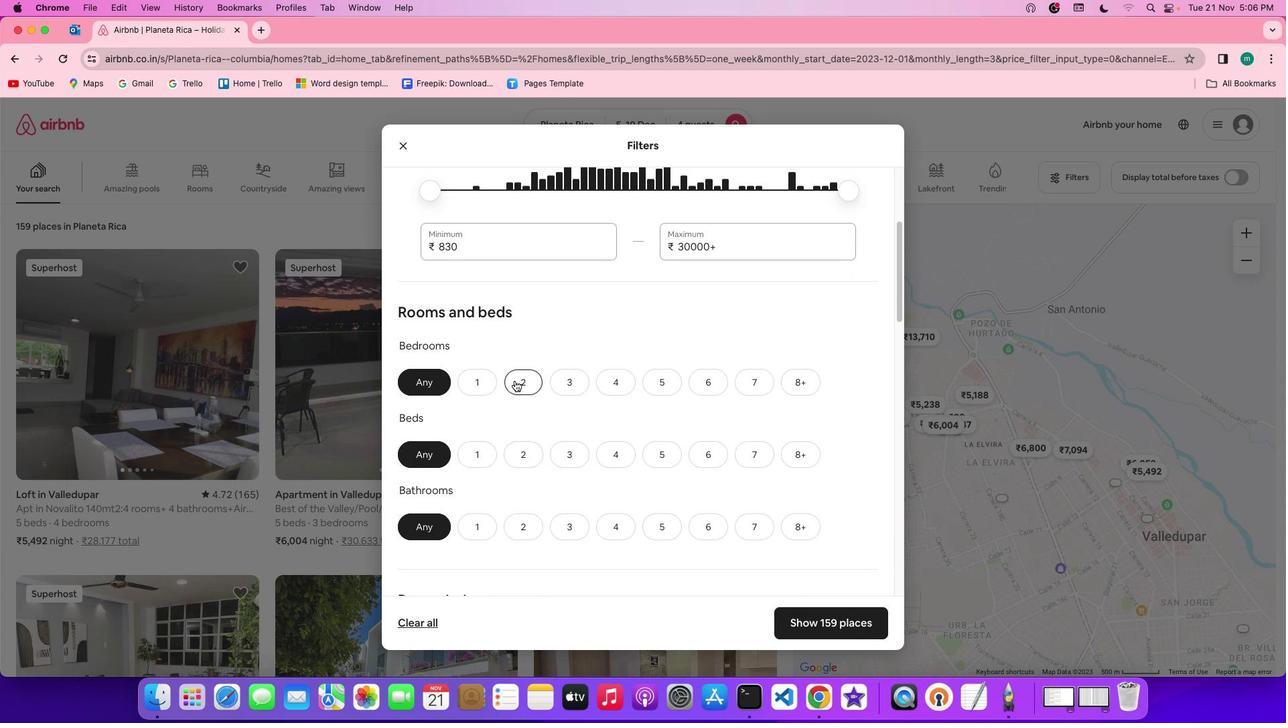 
Action: Mouse moved to (636, 460)
Screenshot: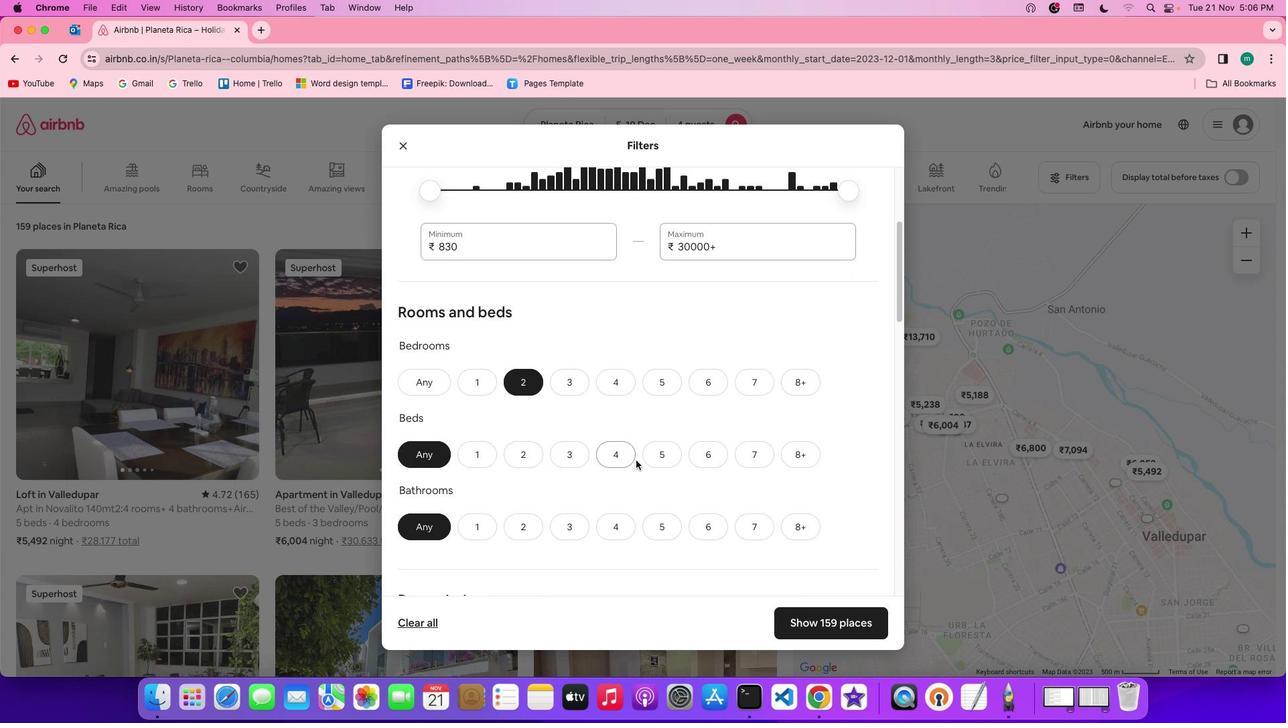 
Action: Mouse pressed left at (636, 460)
Screenshot: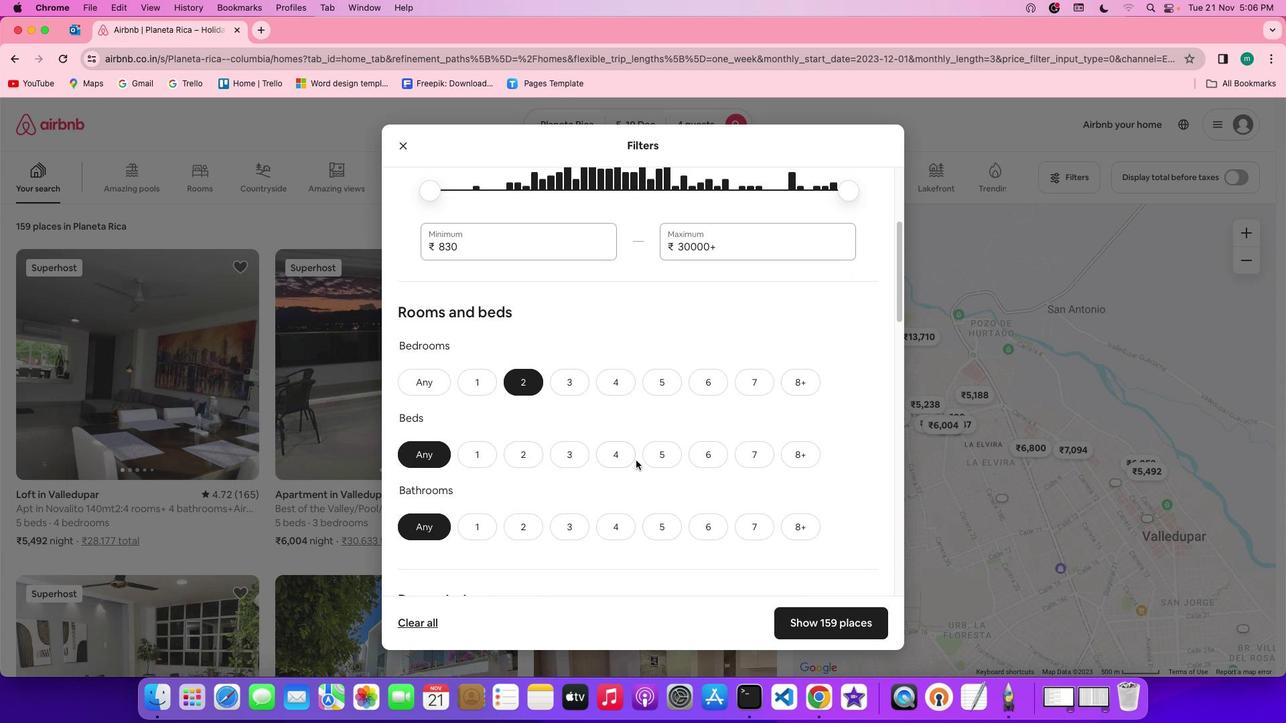 
Action: Mouse moved to (624, 458)
Screenshot: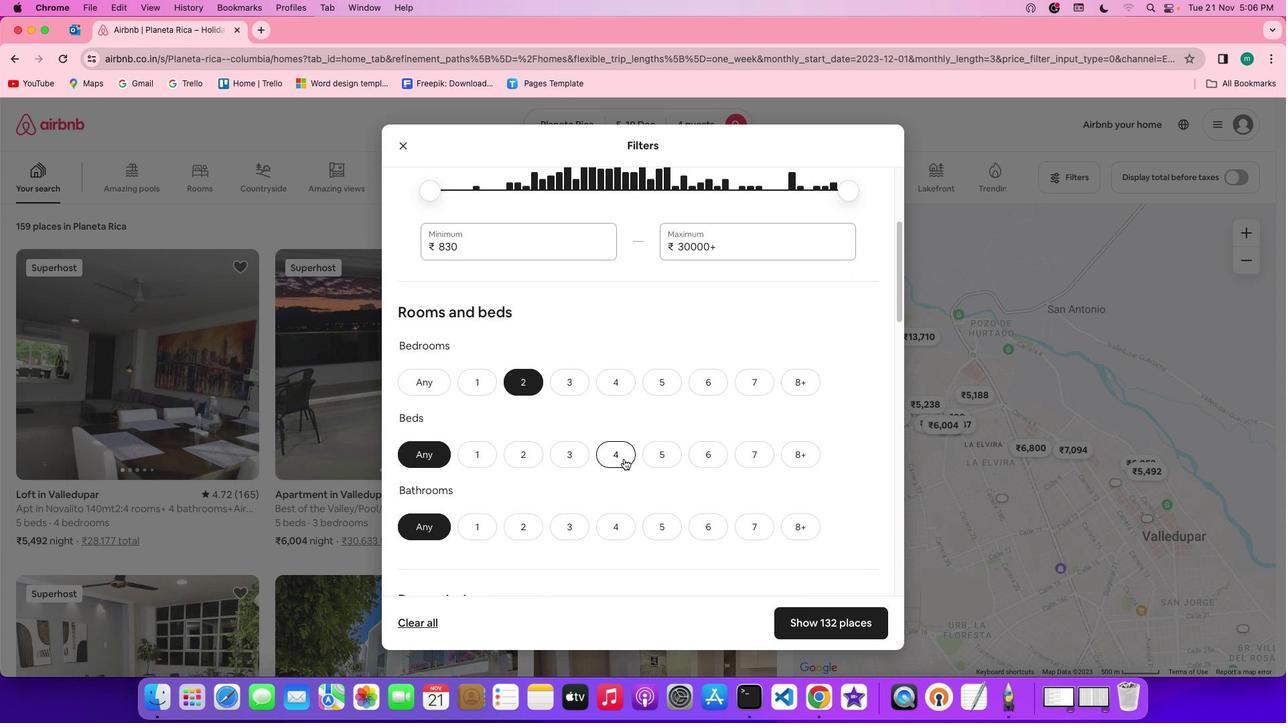 
Action: Mouse pressed left at (624, 458)
Screenshot: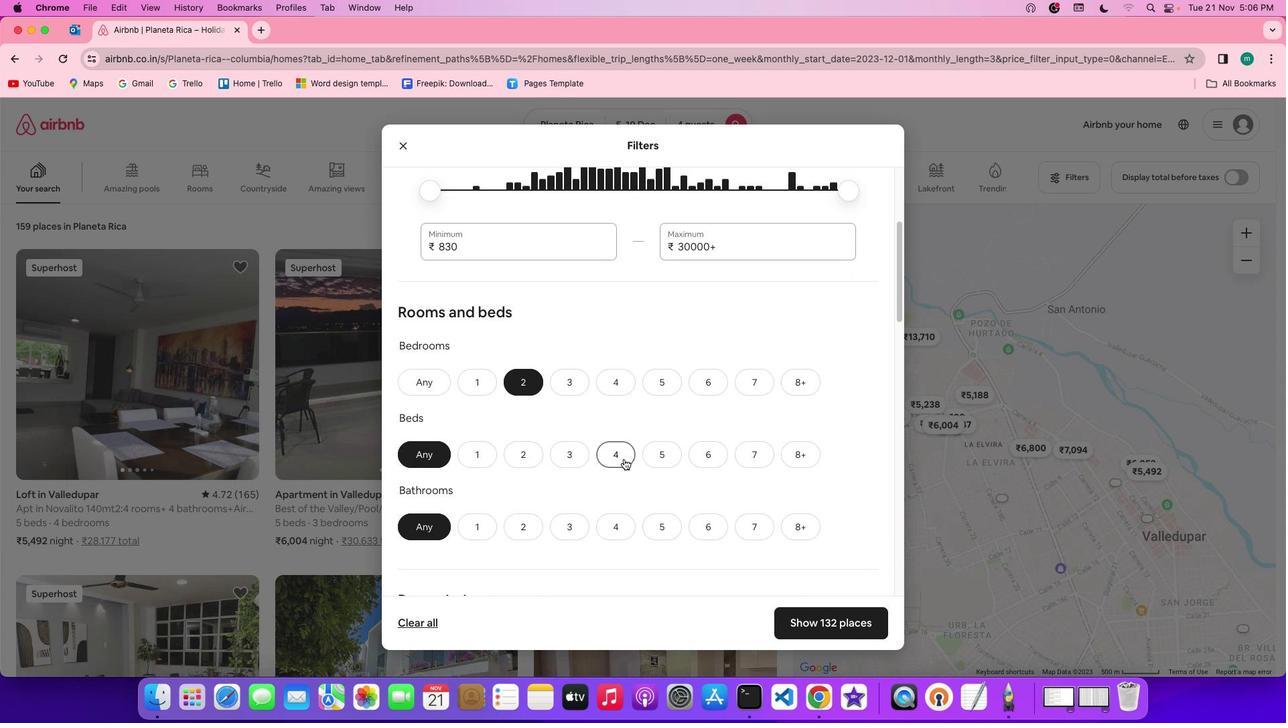 
Action: Mouse moved to (528, 532)
Screenshot: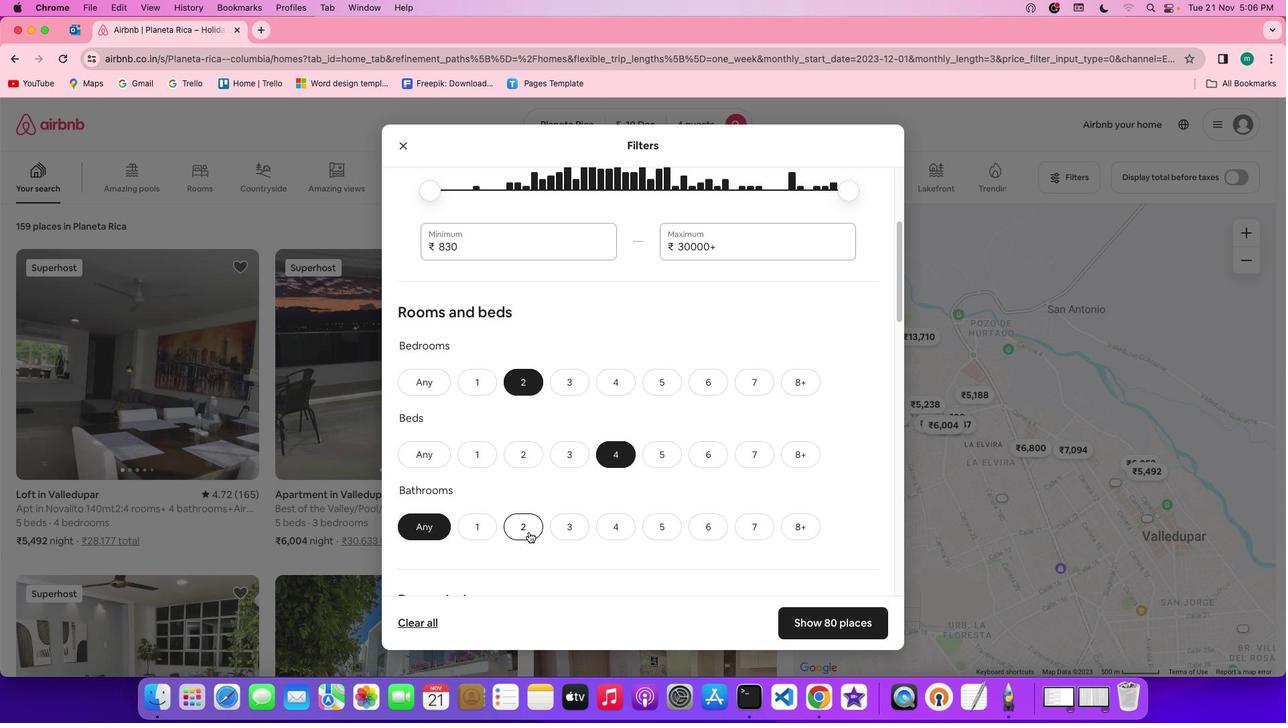 
Action: Mouse pressed left at (528, 532)
Screenshot: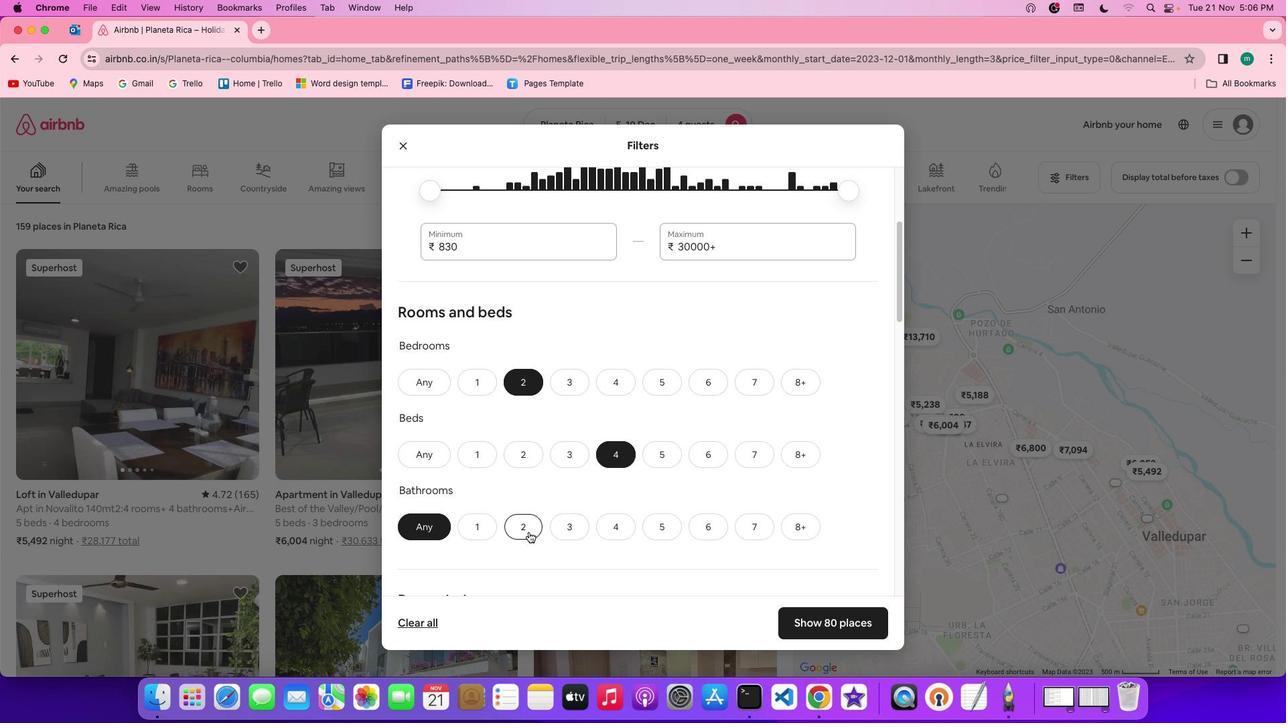 
Action: Mouse moved to (724, 495)
Screenshot: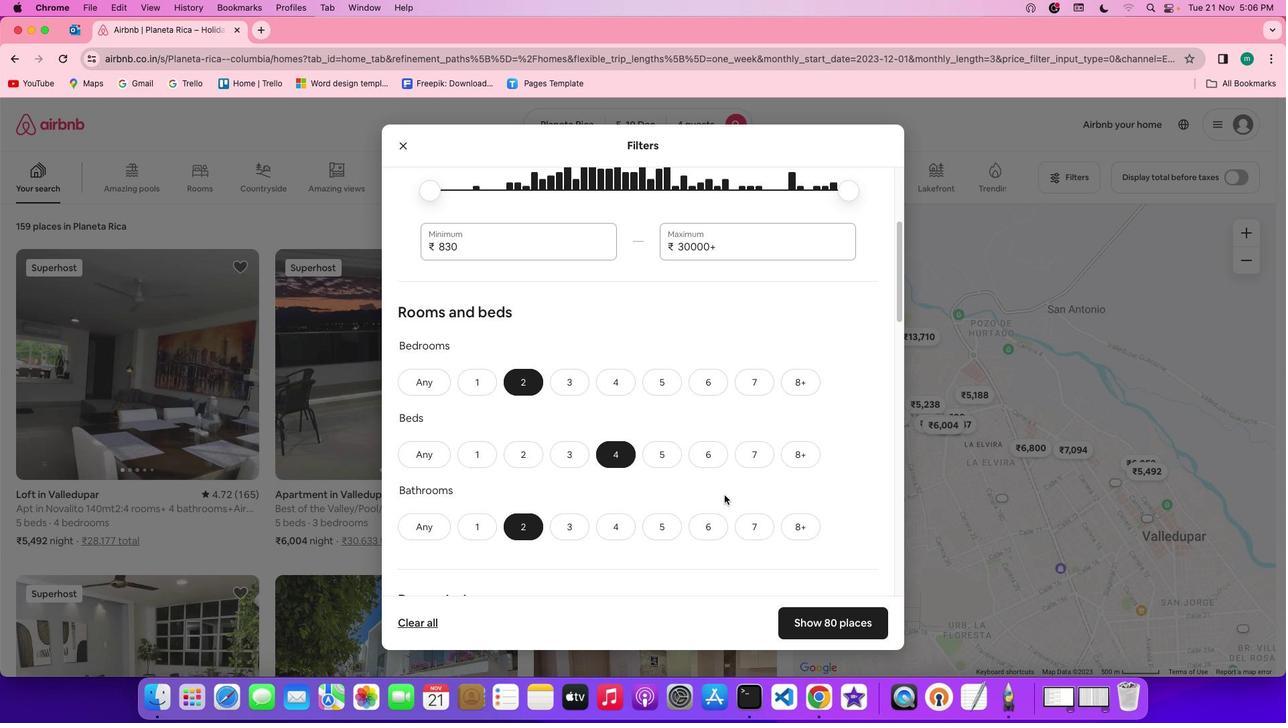 
Action: Mouse scrolled (724, 495) with delta (0, 0)
Screenshot: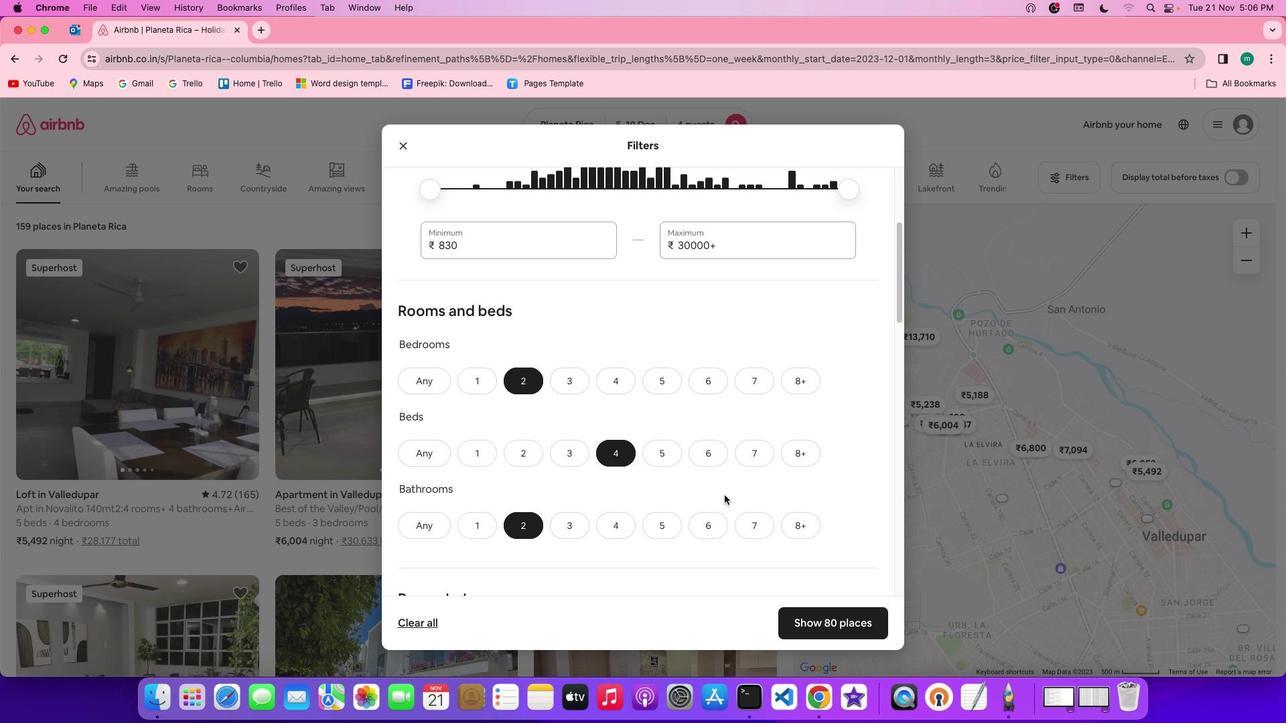 
Action: Mouse scrolled (724, 495) with delta (0, 0)
Screenshot: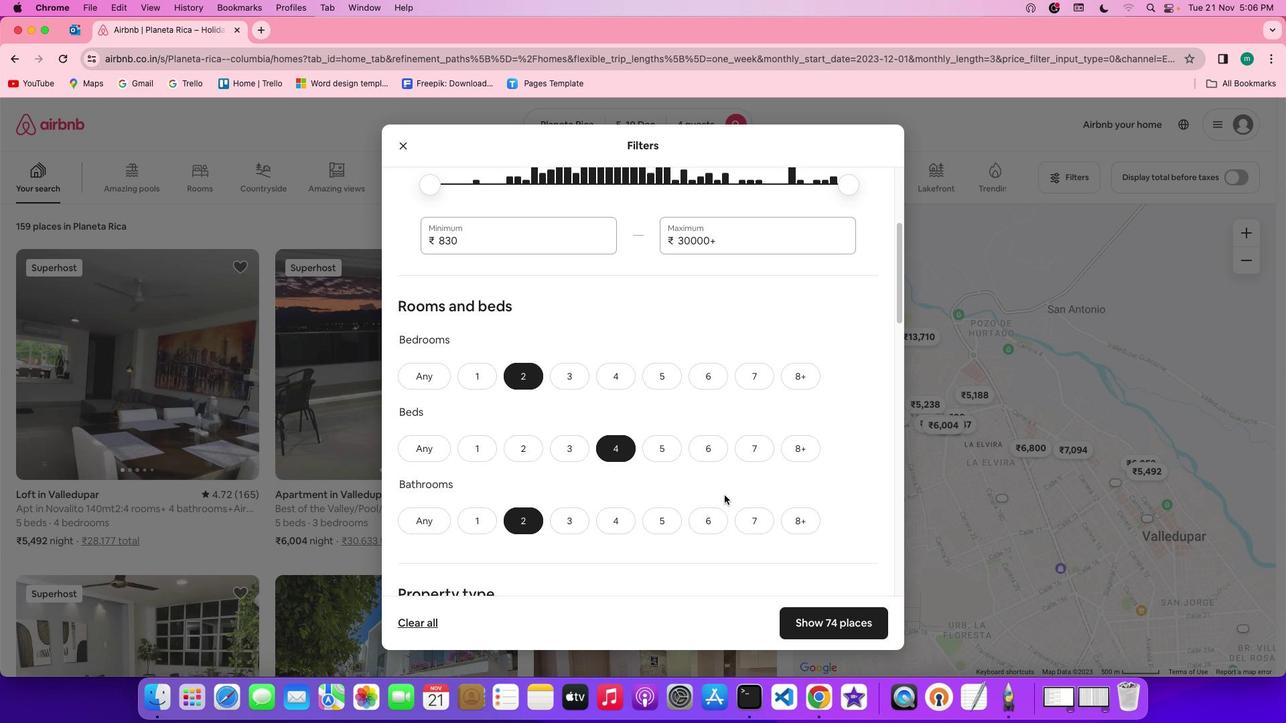 
Action: Mouse scrolled (724, 495) with delta (0, 0)
Screenshot: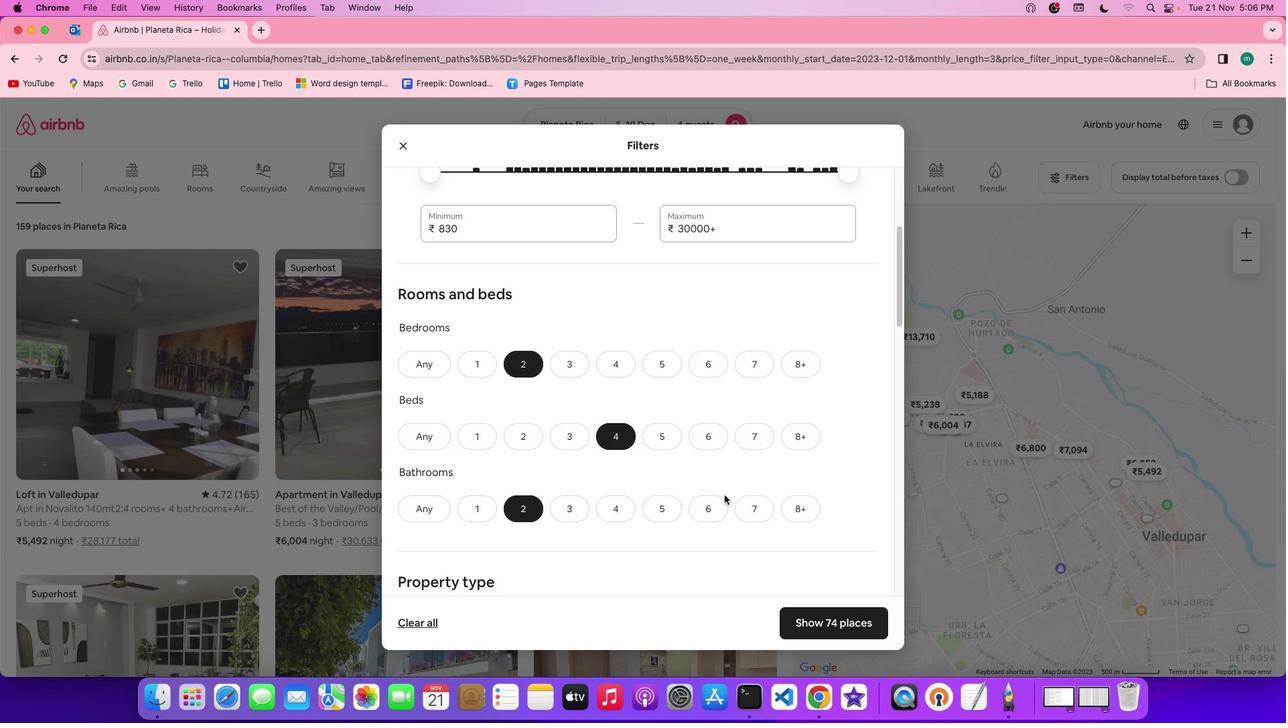 
Action: Mouse scrolled (724, 495) with delta (0, 0)
Screenshot: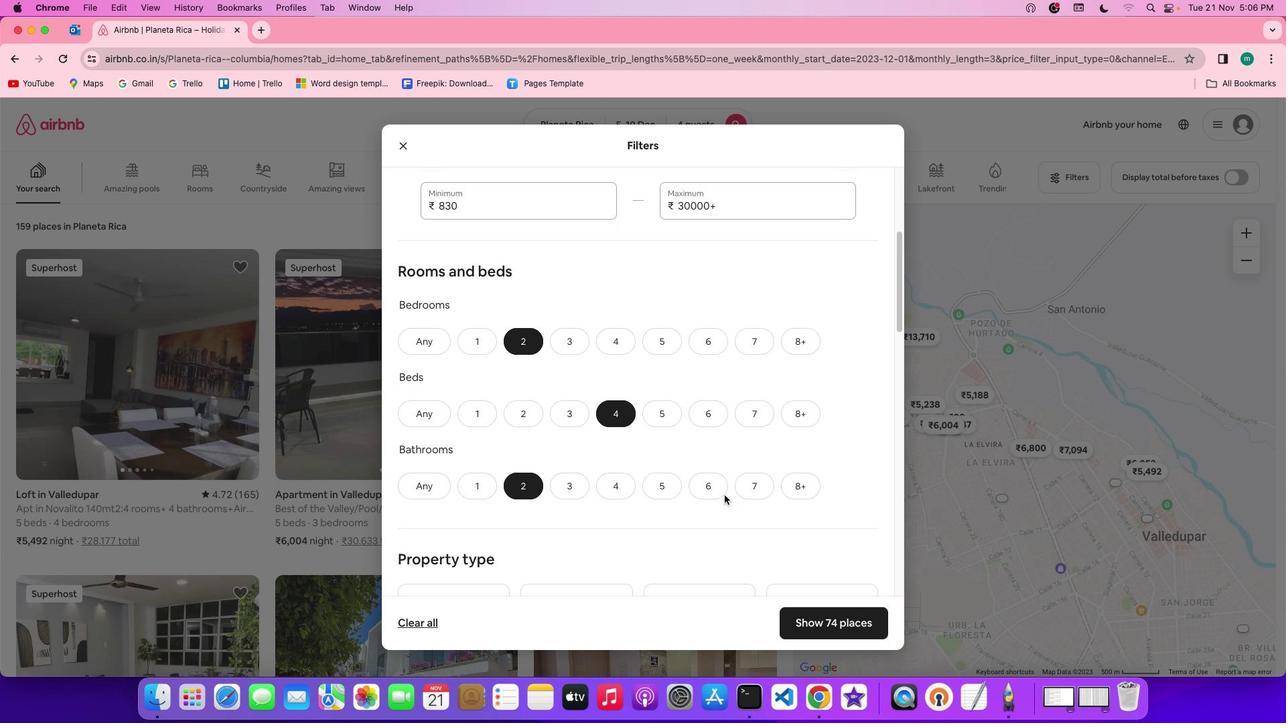 
Action: Mouse scrolled (724, 495) with delta (0, 0)
Screenshot: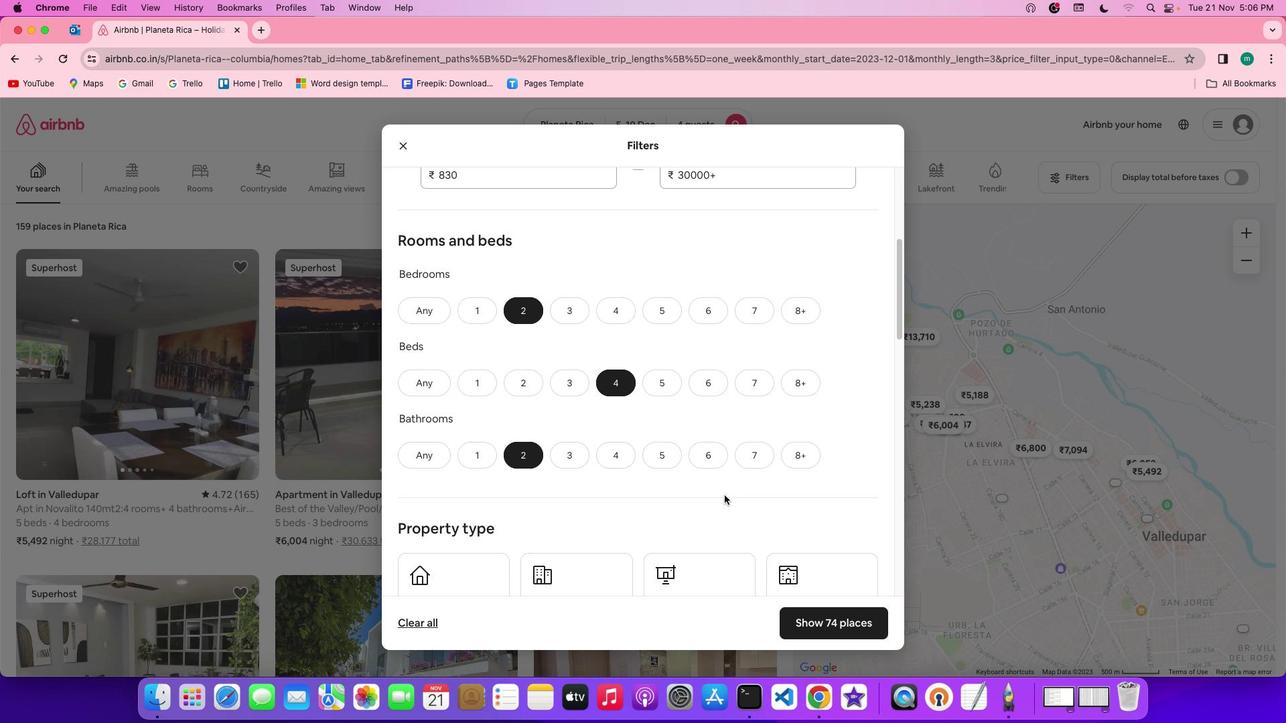 
Action: Mouse scrolled (724, 495) with delta (0, 0)
Screenshot: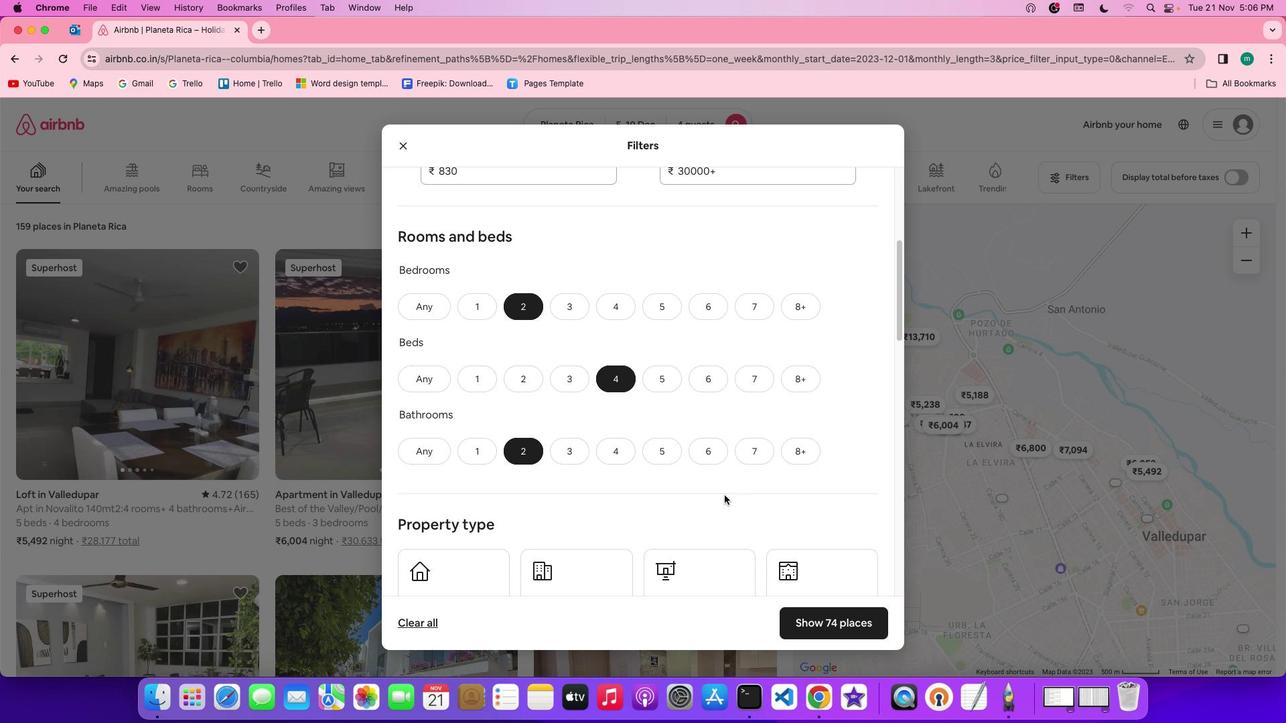 
Action: Mouse scrolled (724, 495) with delta (0, -1)
Screenshot: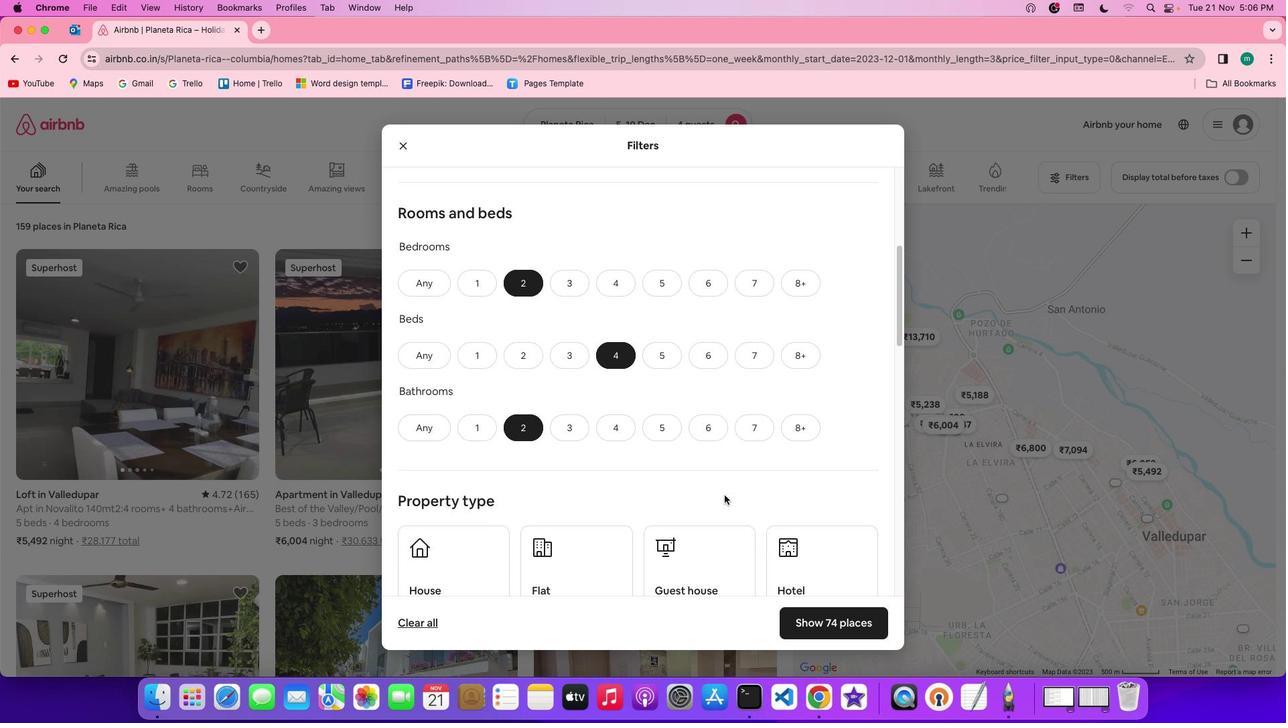 
Action: Mouse scrolled (724, 495) with delta (0, 0)
Screenshot: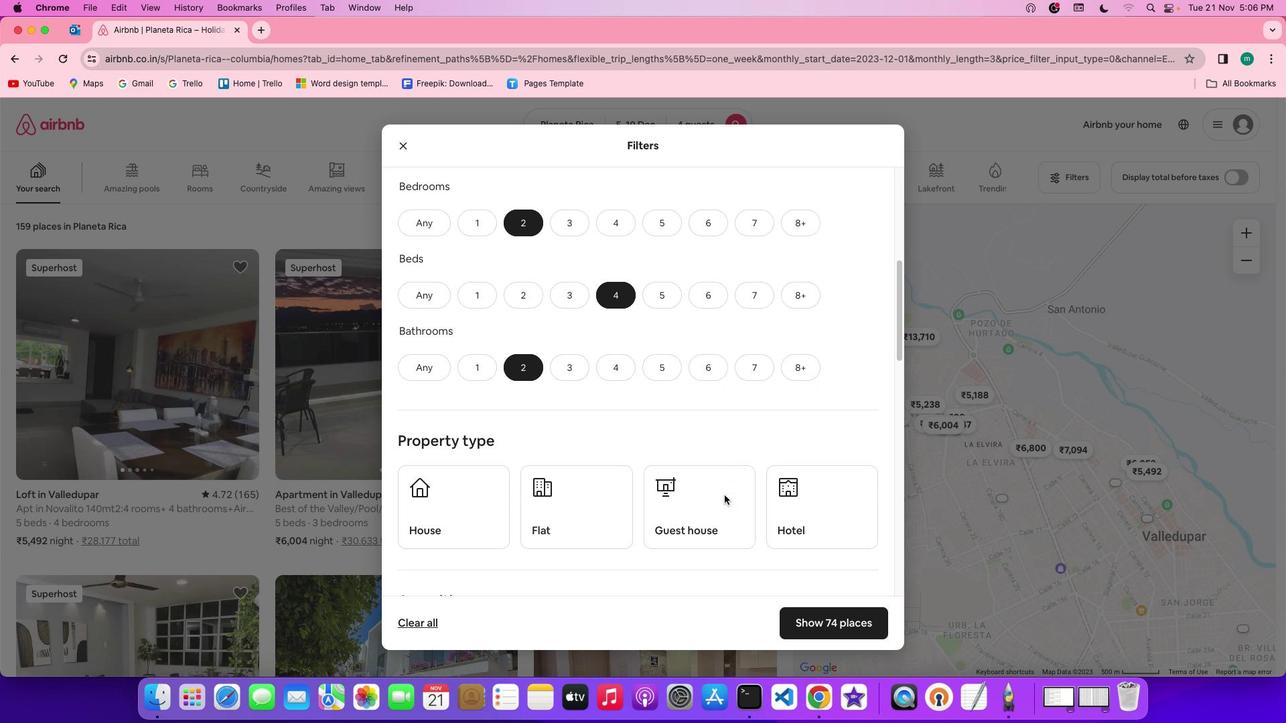 
Action: Mouse scrolled (724, 495) with delta (0, 0)
Screenshot: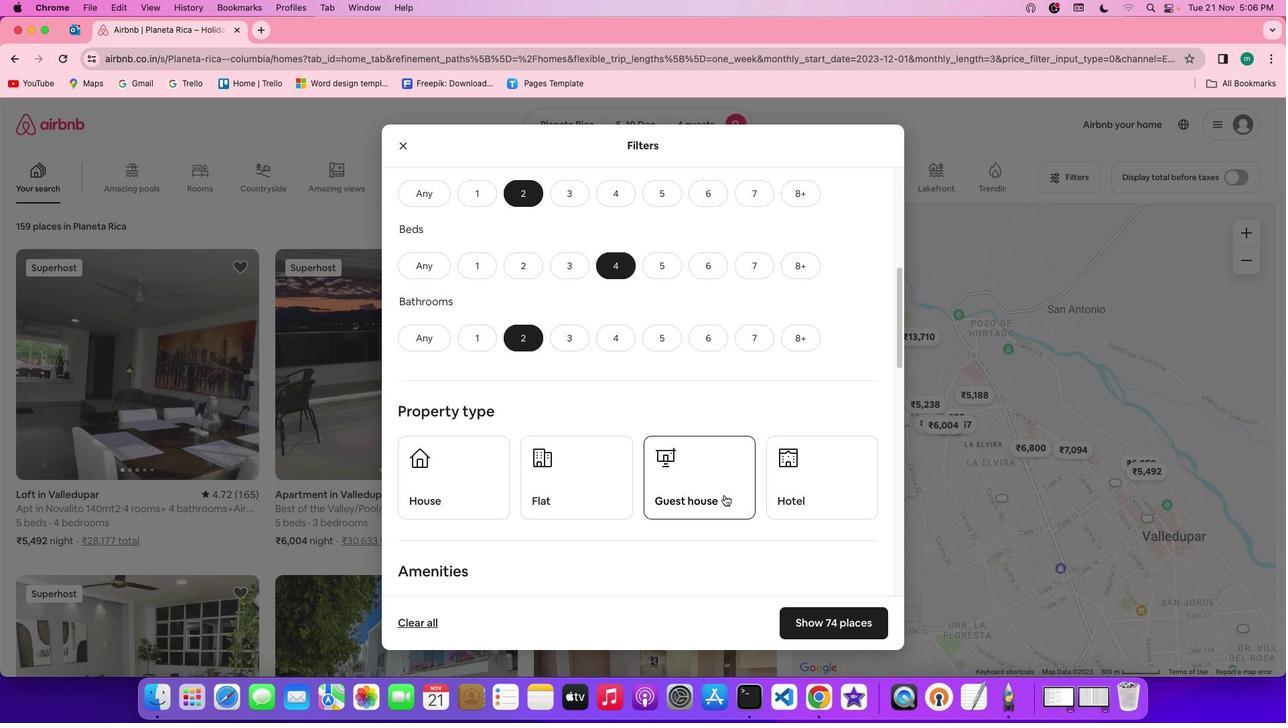 
Action: Mouse scrolled (724, 495) with delta (0, 0)
Screenshot: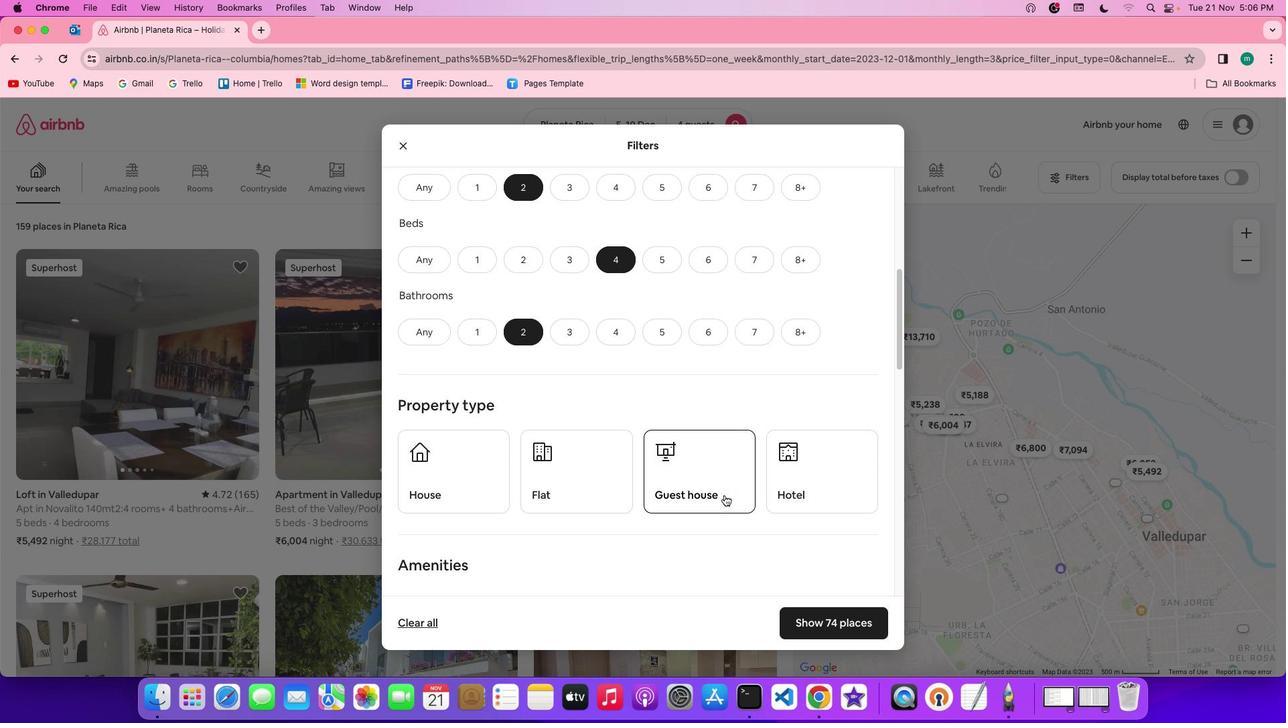 
Action: Mouse scrolled (724, 495) with delta (0, 0)
Screenshot: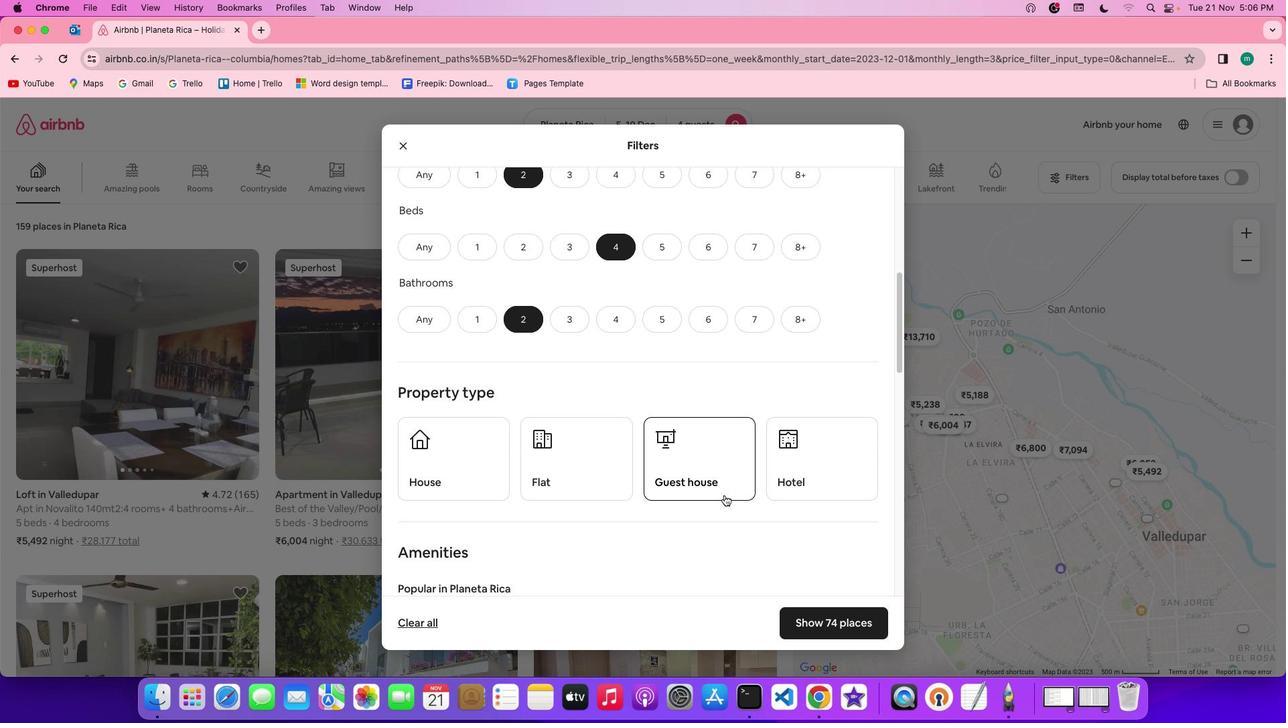 
Action: Mouse moved to (435, 415)
Screenshot: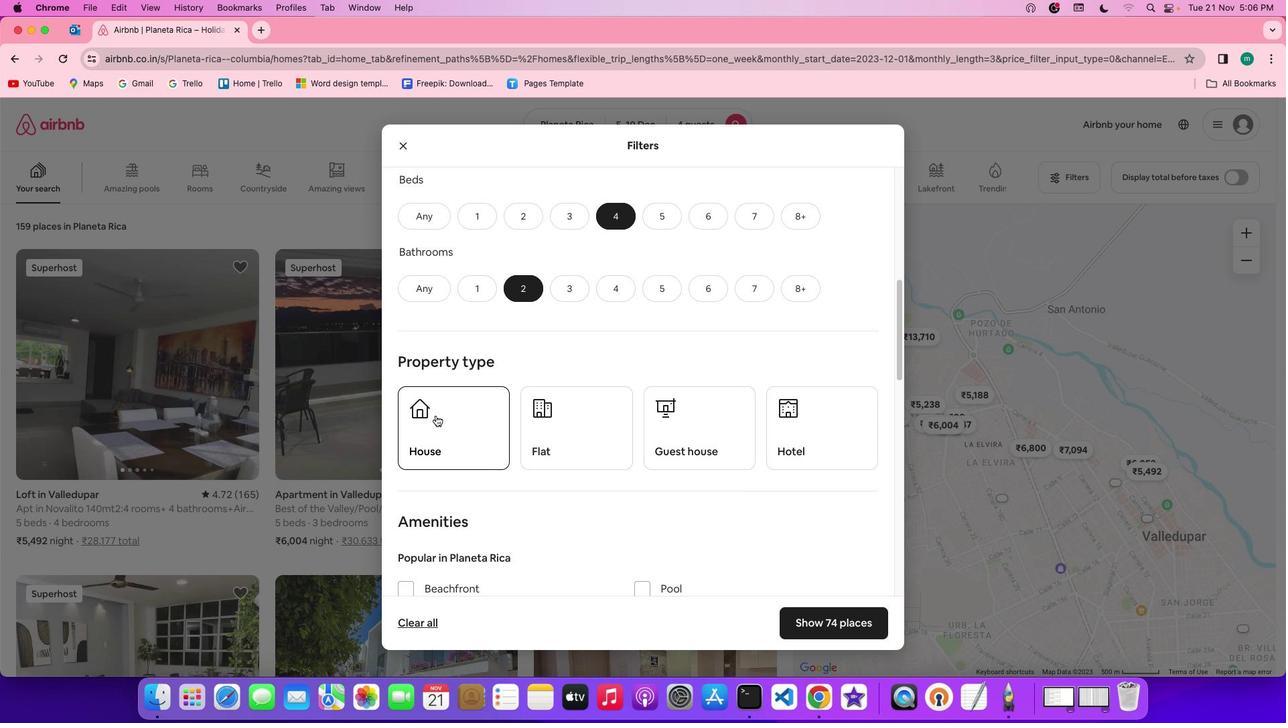 
Action: Mouse pressed left at (435, 415)
Screenshot: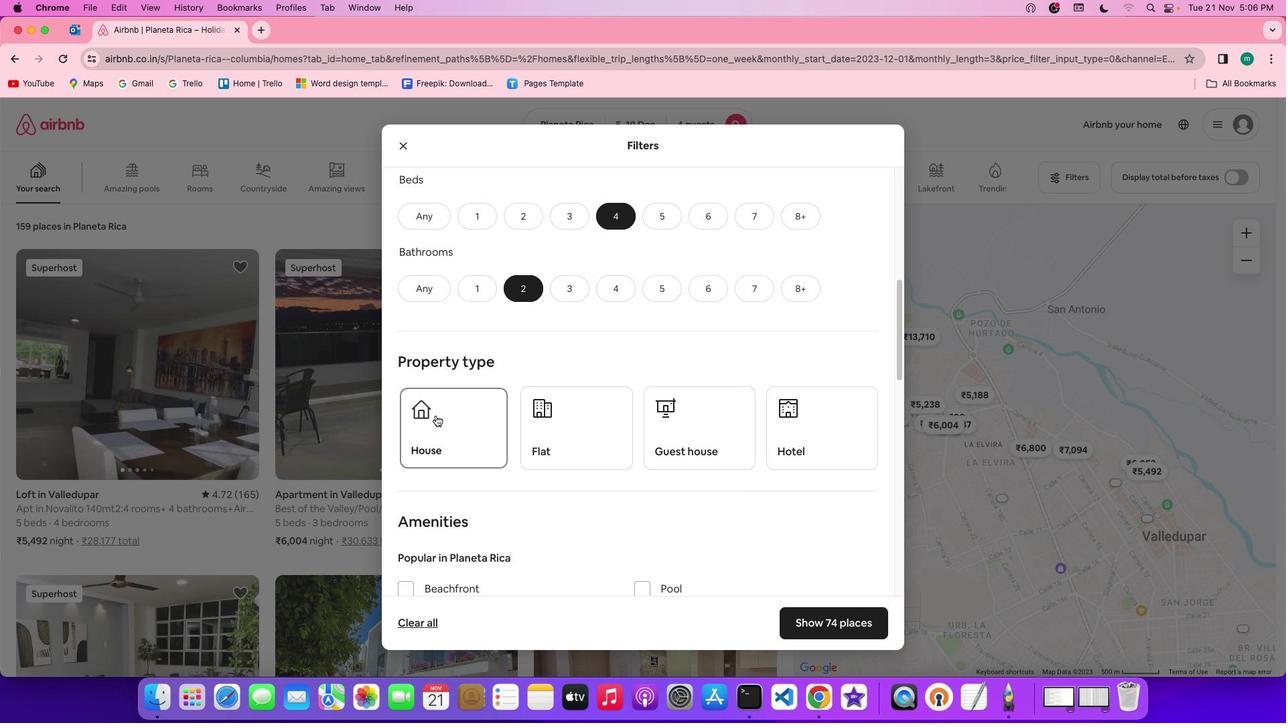 
Action: Mouse moved to (731, 435)
Screenshot: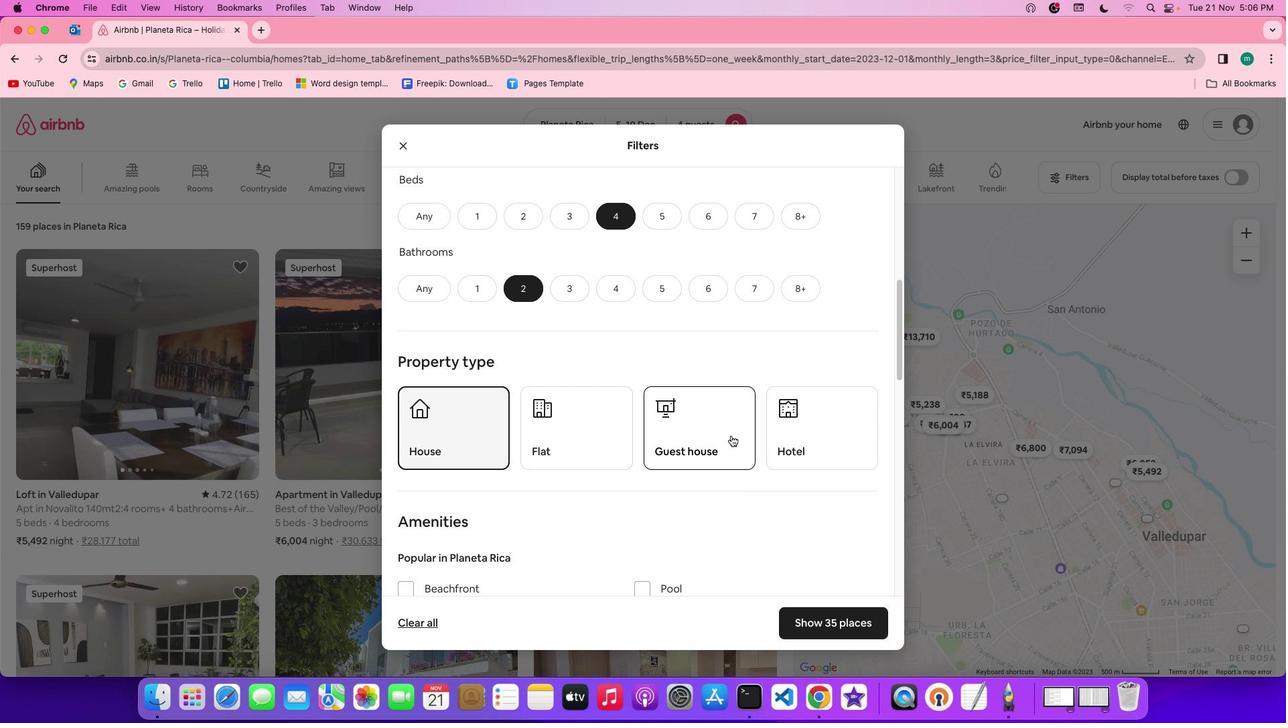 
Action: Mouse scrolled (731, 435) with delta (0, 0)
Screenshot: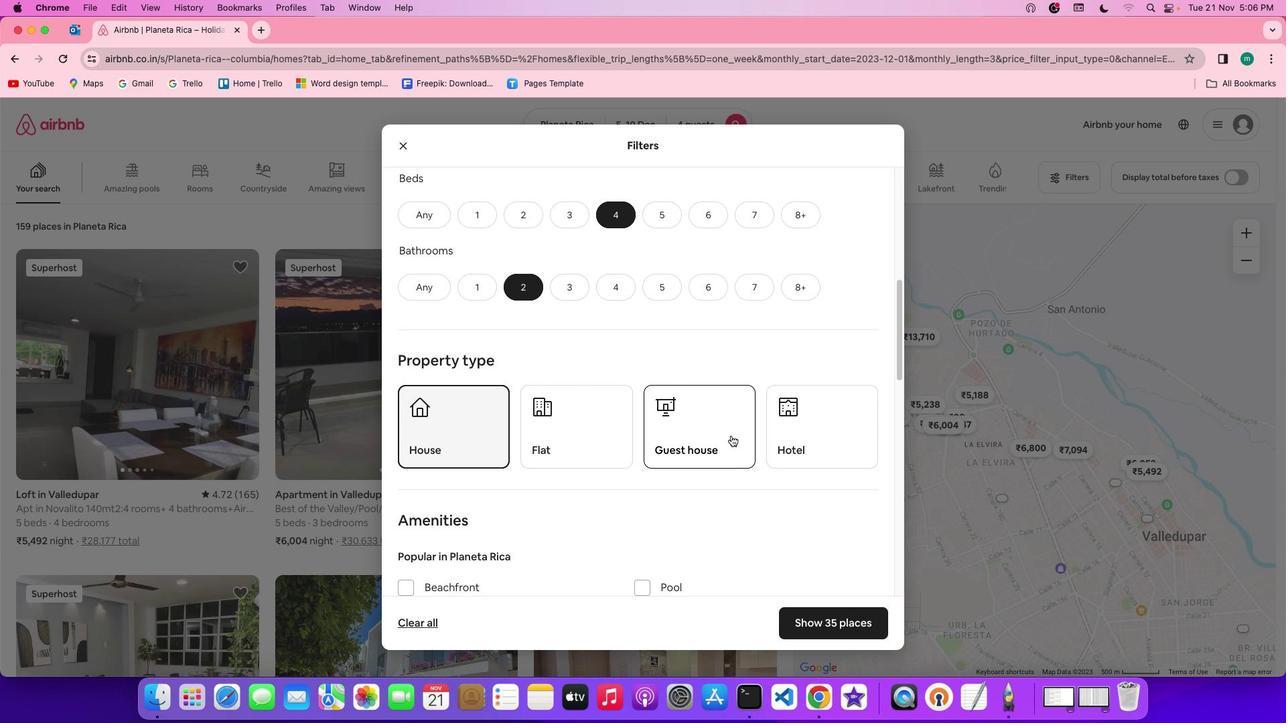 
Action: Mouse scrolled (731, 435) with delta (0, 0)
Screenshot: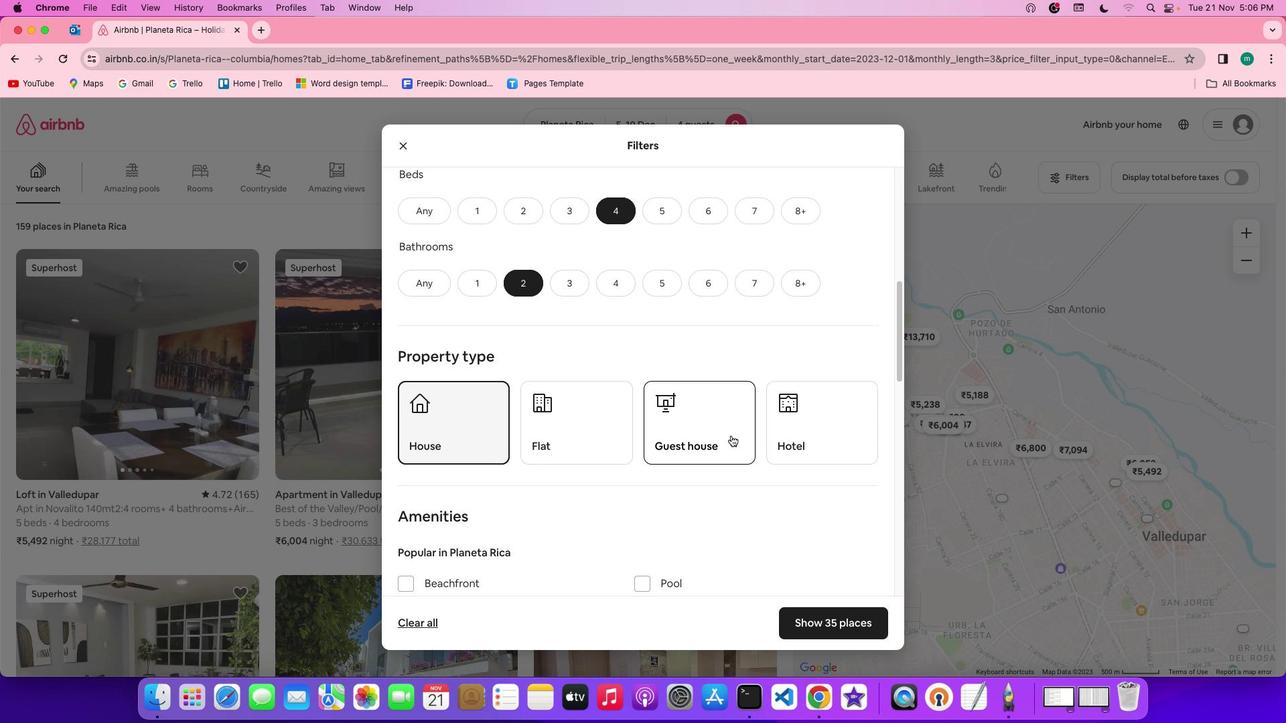 
Action: Mouse scrolled (731, 435) with delta (0, 0)
Screenshot: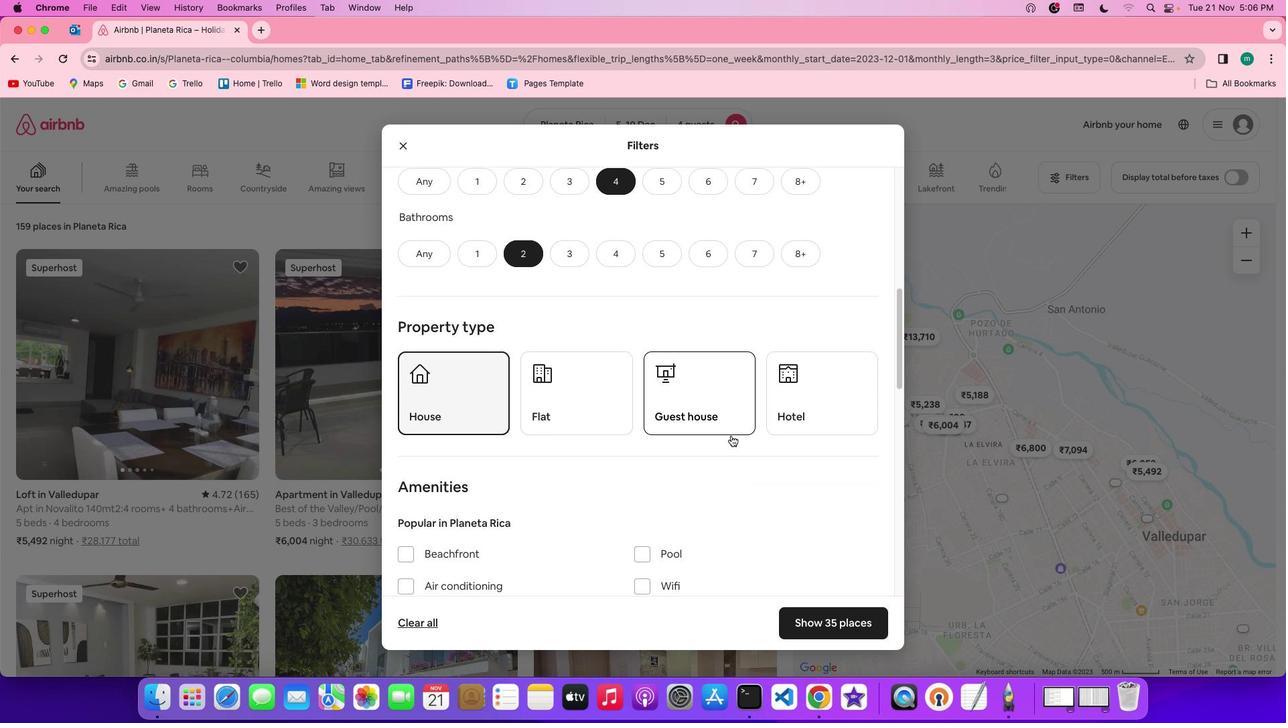 
Action: Mouse scrolled (731, 435) with delta (0, 0)
Screenshot: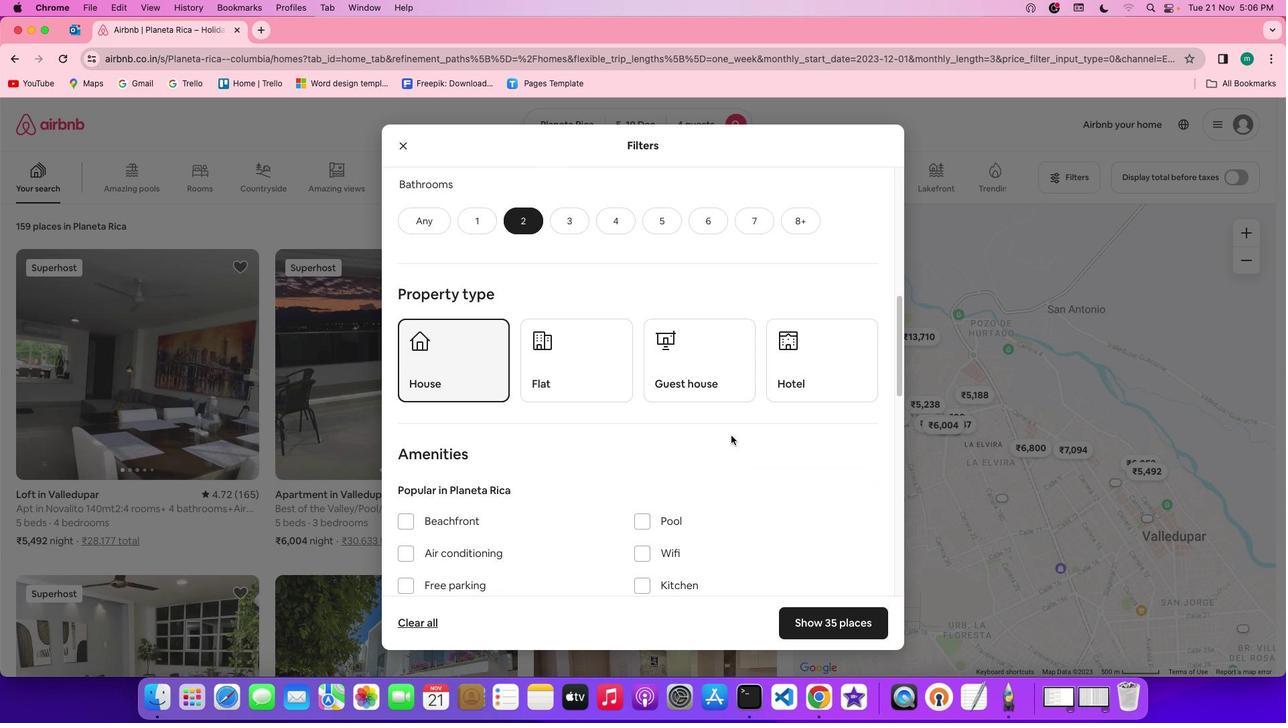 
Action: Mouse scrolled (731, 435) with delta (0, 0)
Screenshot: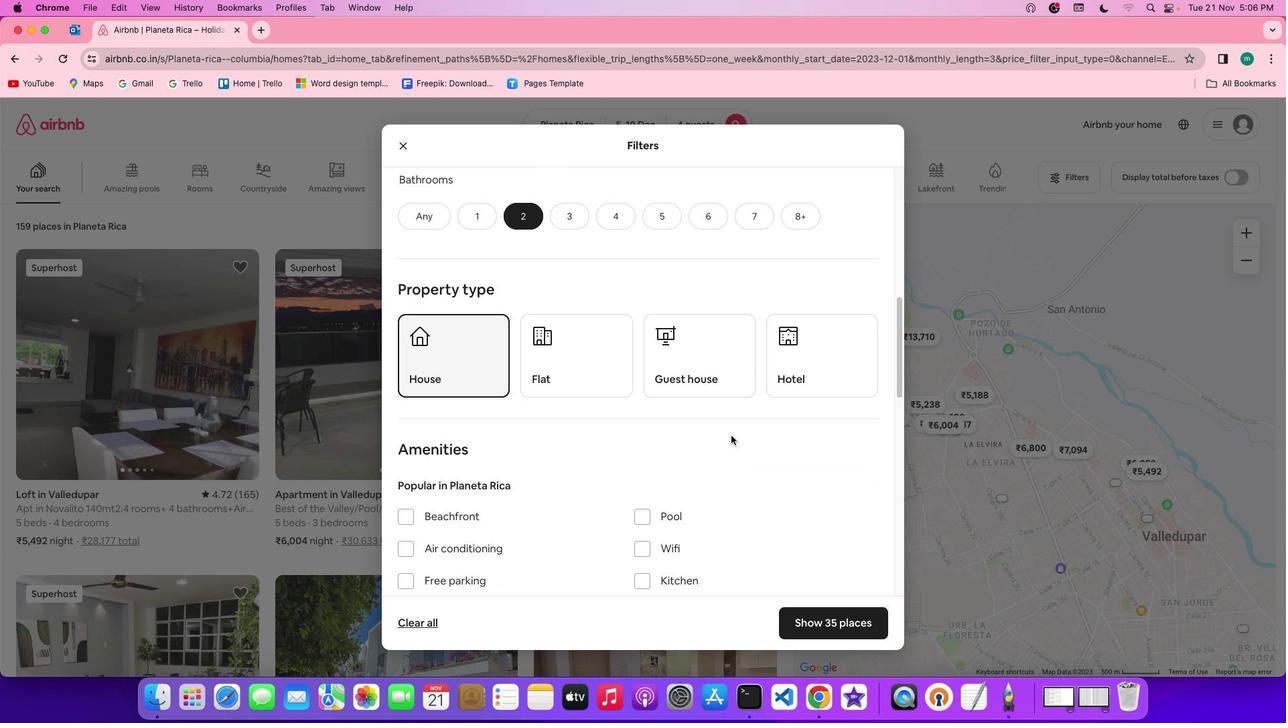 
Action: Mouse scrolled (731, 435) with delta (0, 0)
Screenshot: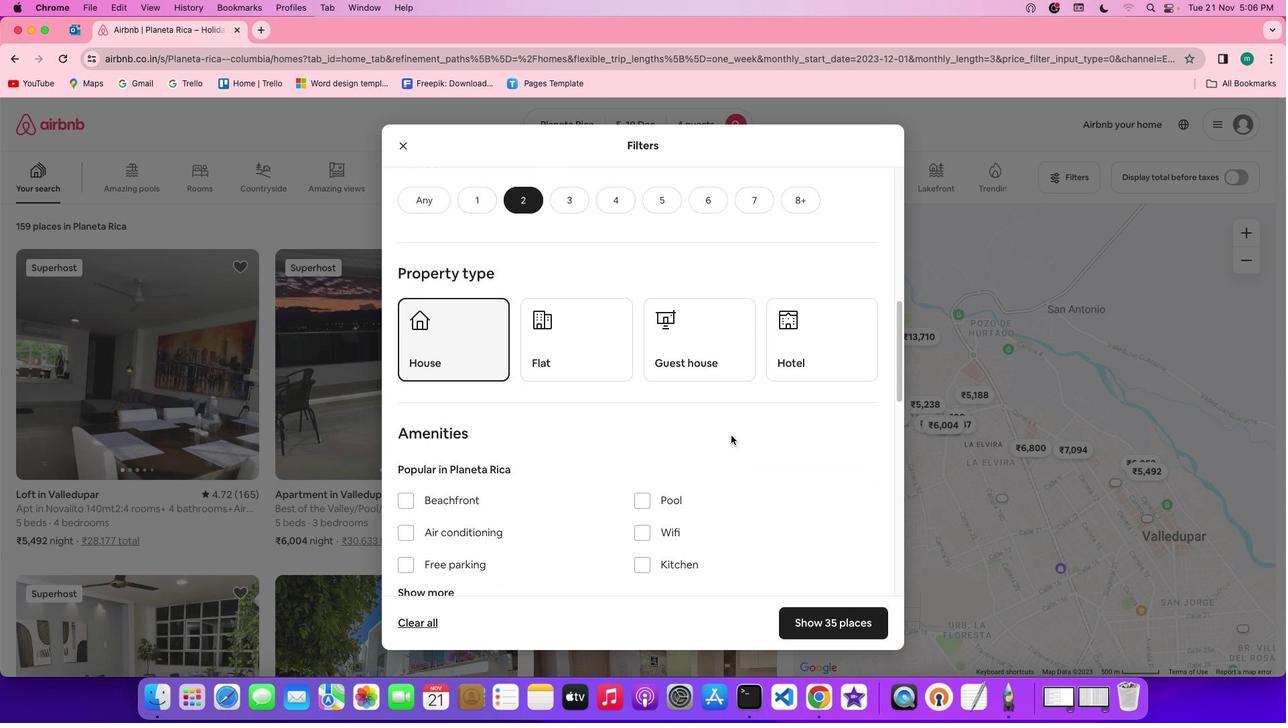 
Action: Mouse scrolled (731, 435) with delta (0, 0)
Screenshot: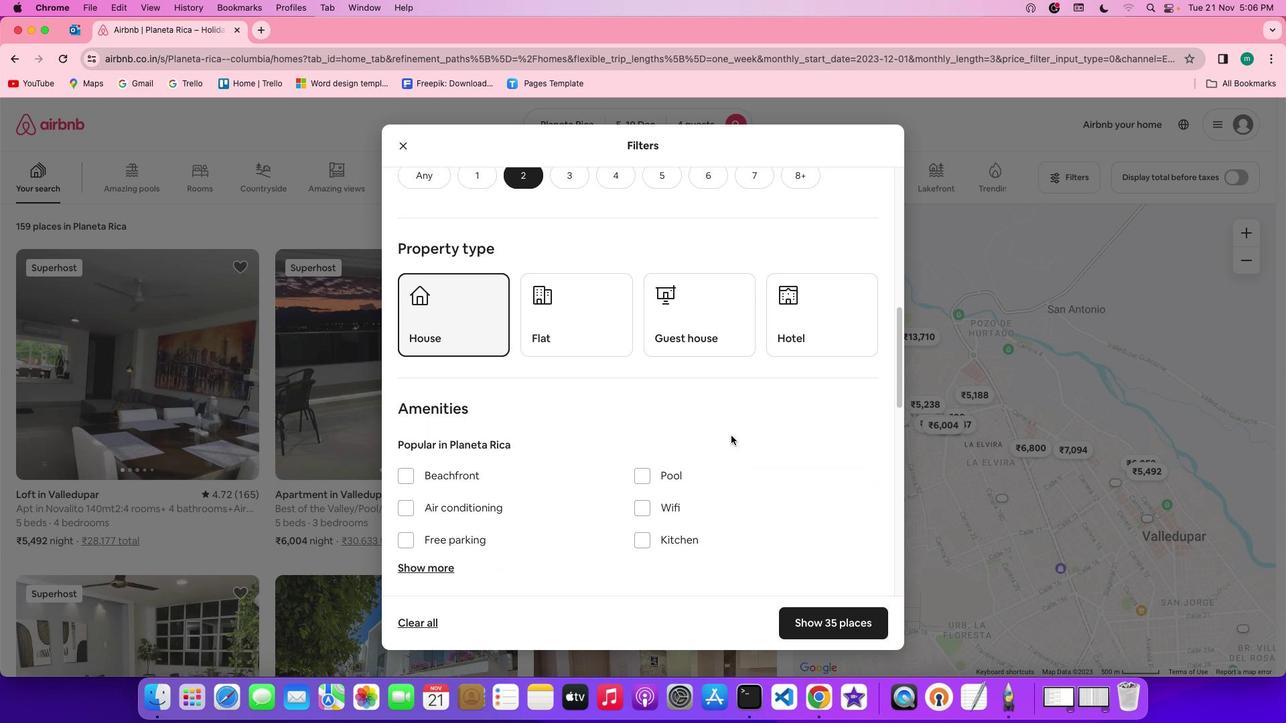 
Action: Mouse scrolled (731, 435) with delta (0, 0)
Screenshot: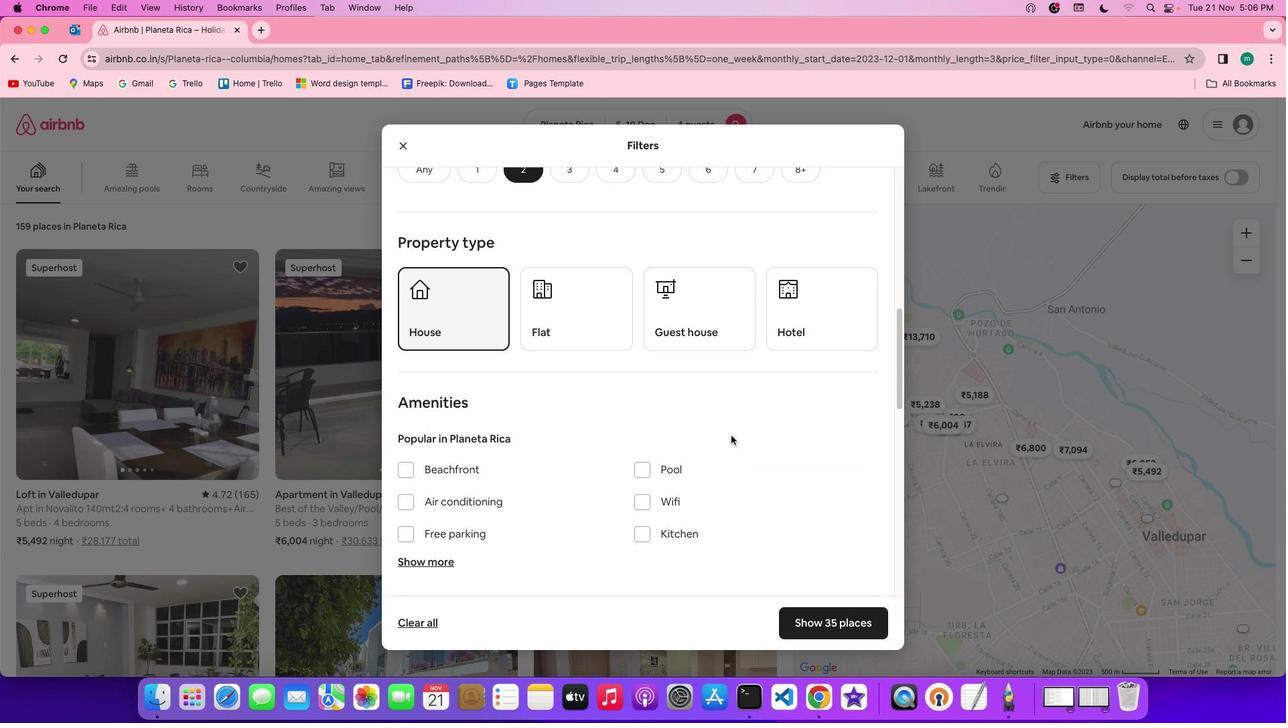 
Action: Mouse moved to (731, 436)
Screenshot: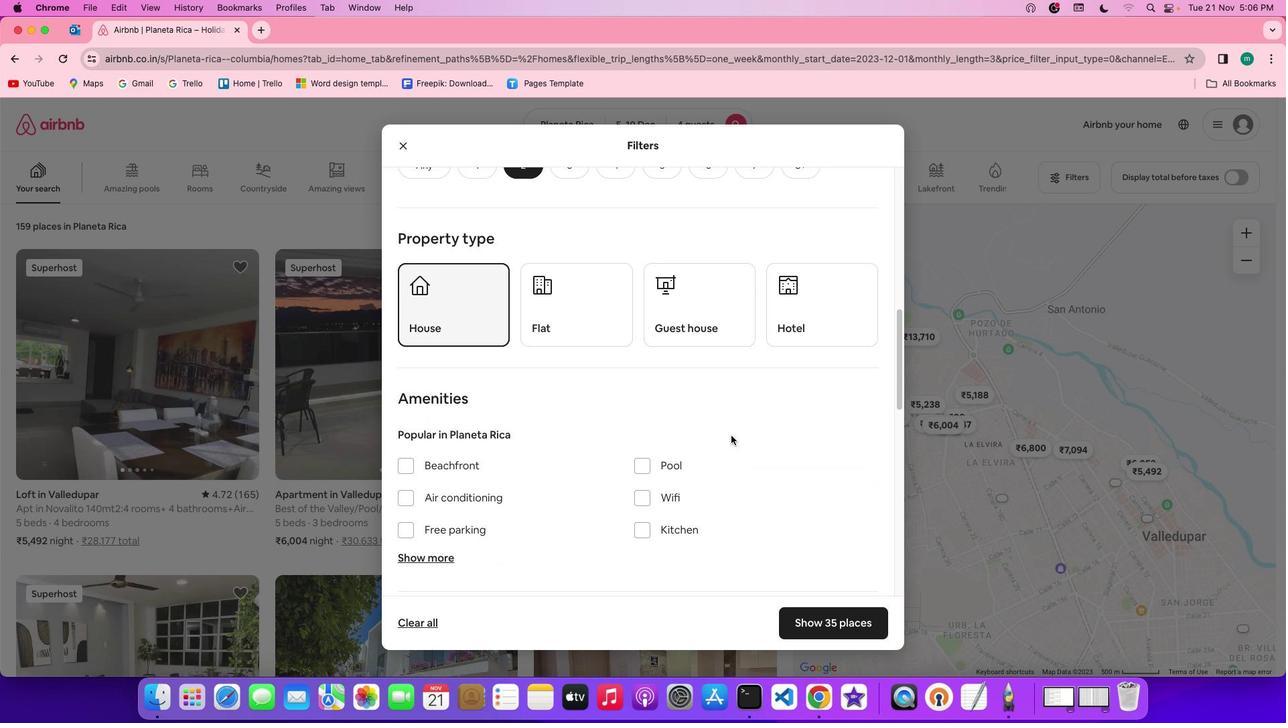 
Action: Mouse scrolled (731, 436) with delta (0, 0)
Screenshot: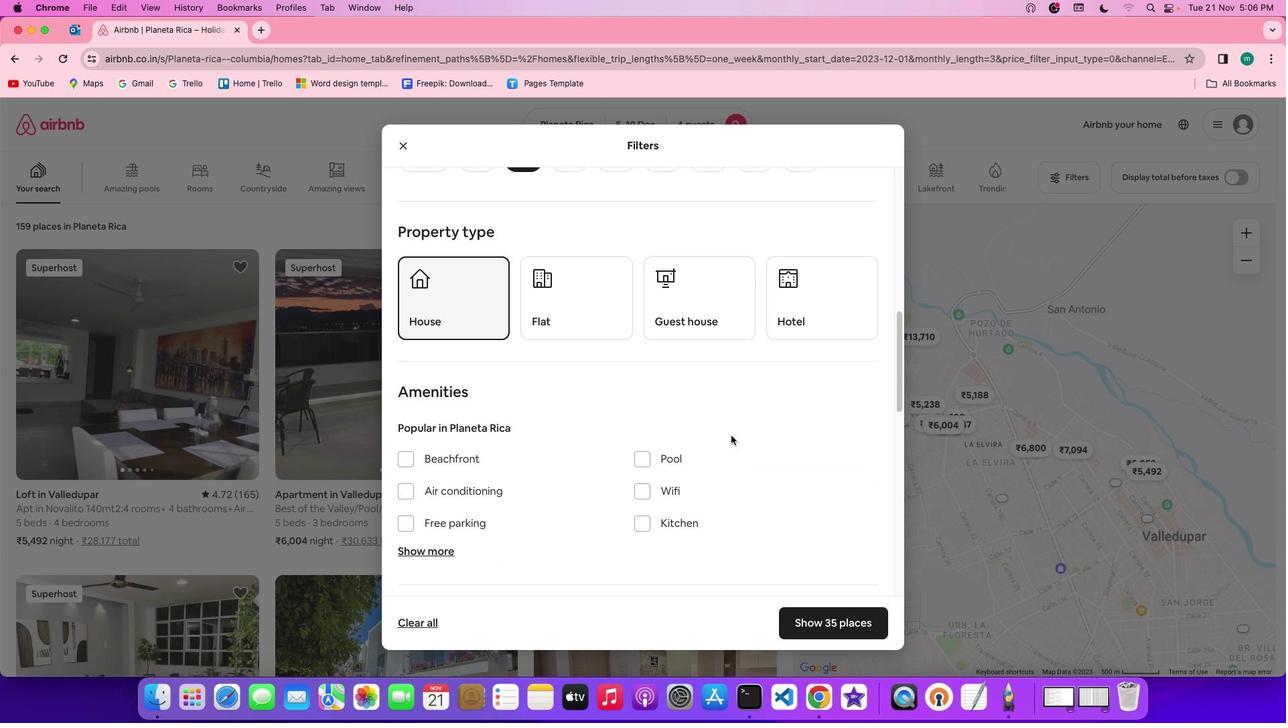 
Action: Mouse moved to (682, 430)
Screenshot: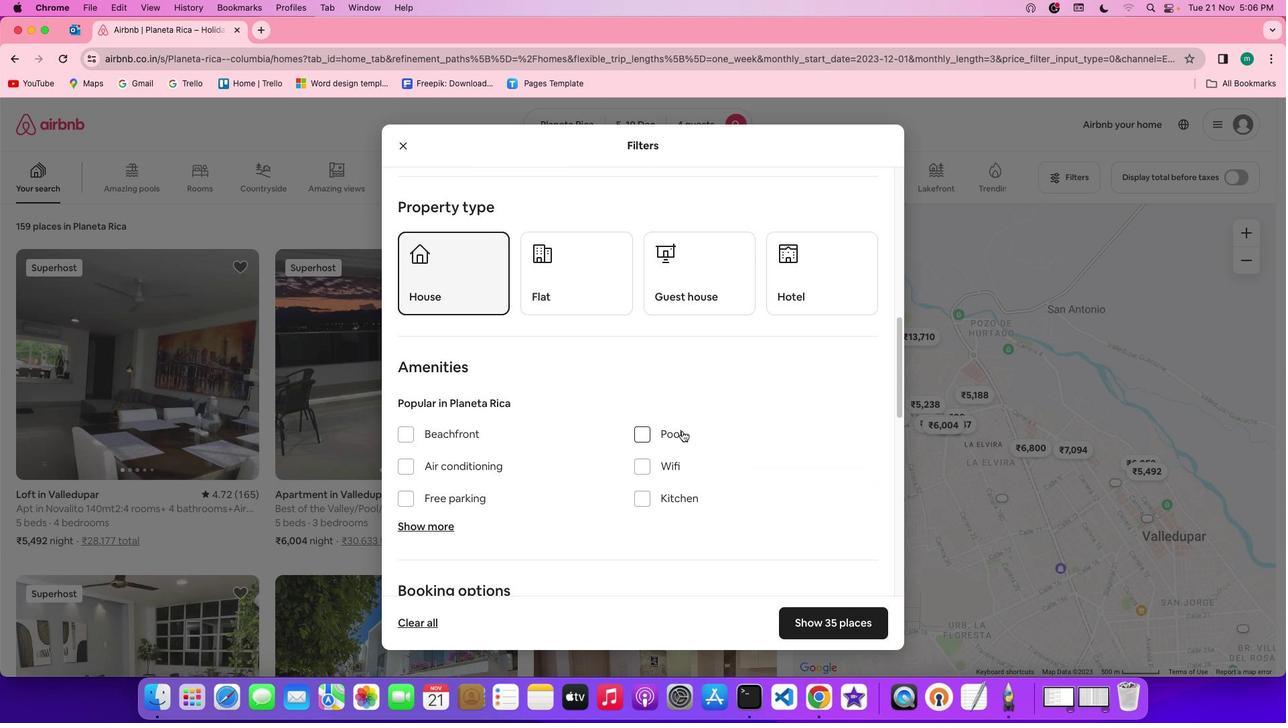 
Action: Mouse scrolled (682, 430) with delta (0, 0)
Screenshot: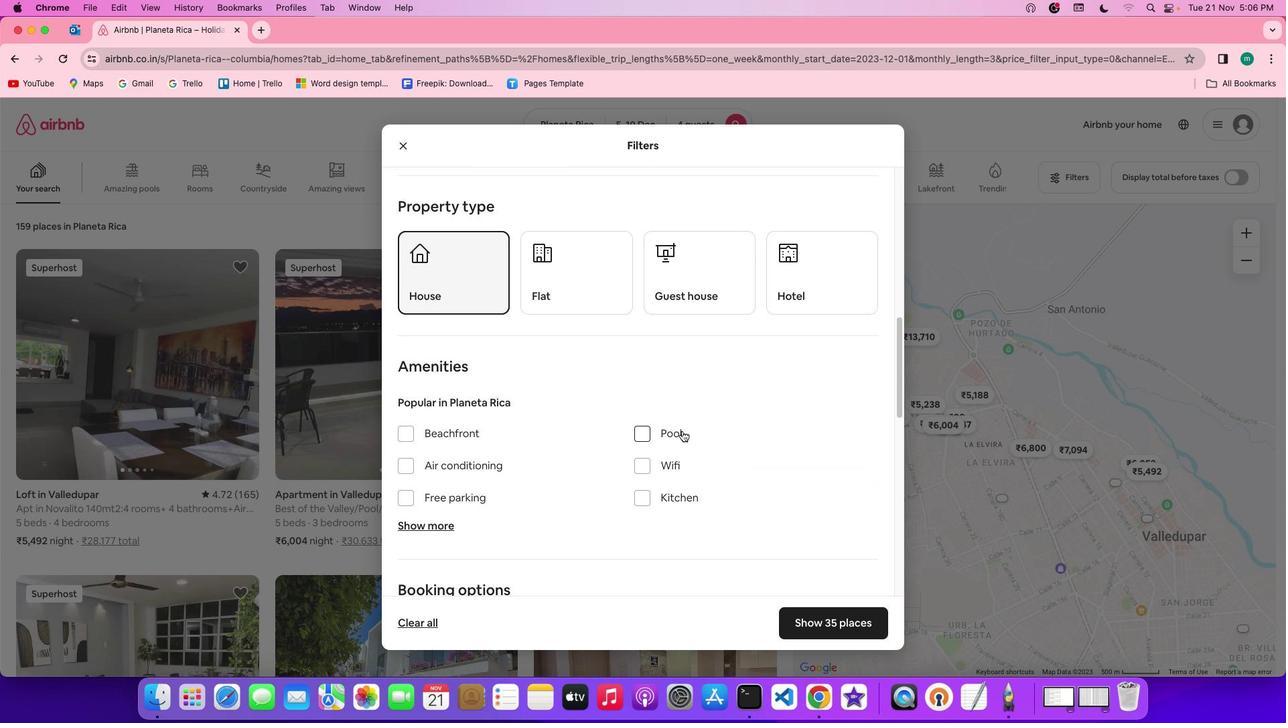 
Action: Mouse scrolled (682, 430) with delta (0, 0)
Screenshot: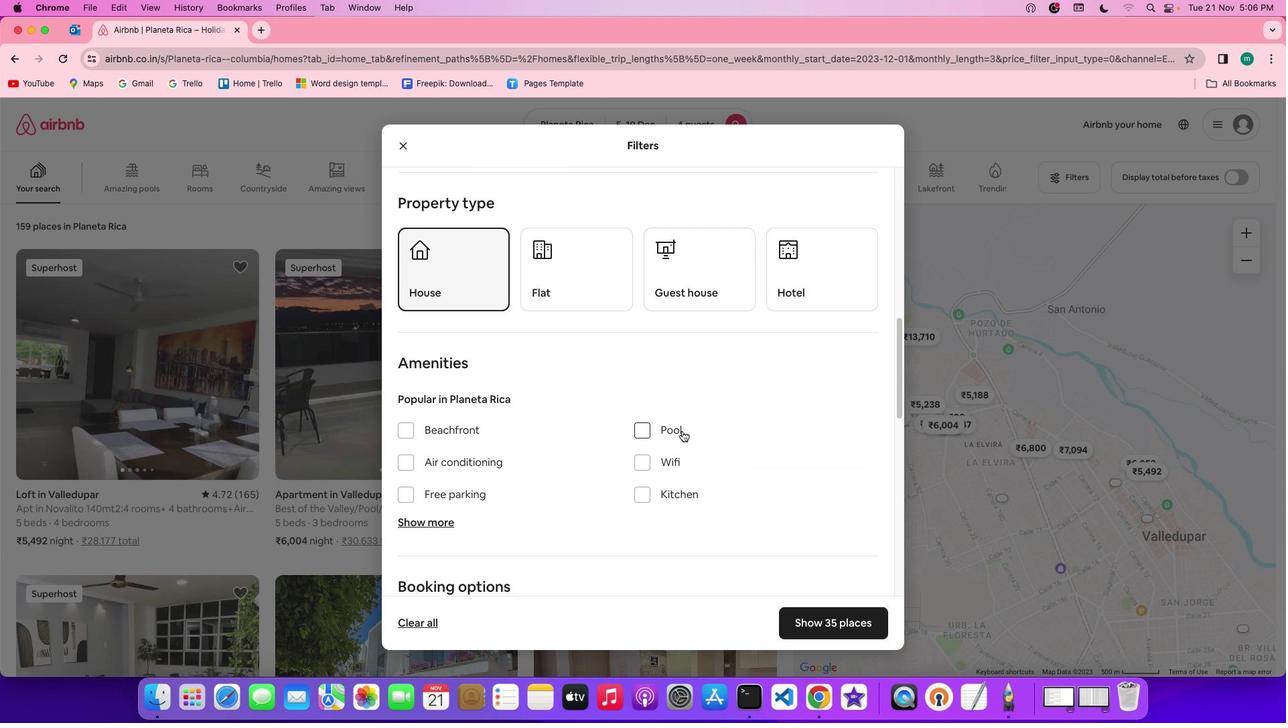 
Action: Mouse scrolled (682, 430) with delta (0, 0)
Screenshot: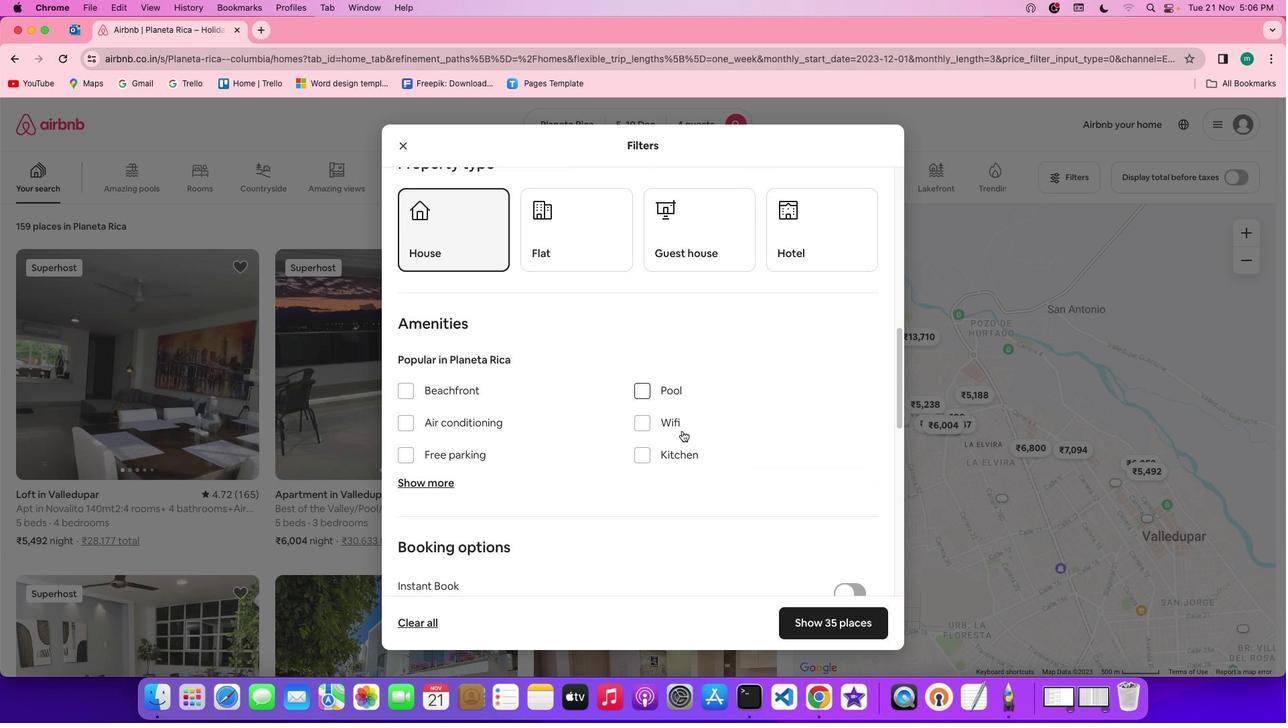 
Action: Mouse moved to (689, 443)
Screenshot: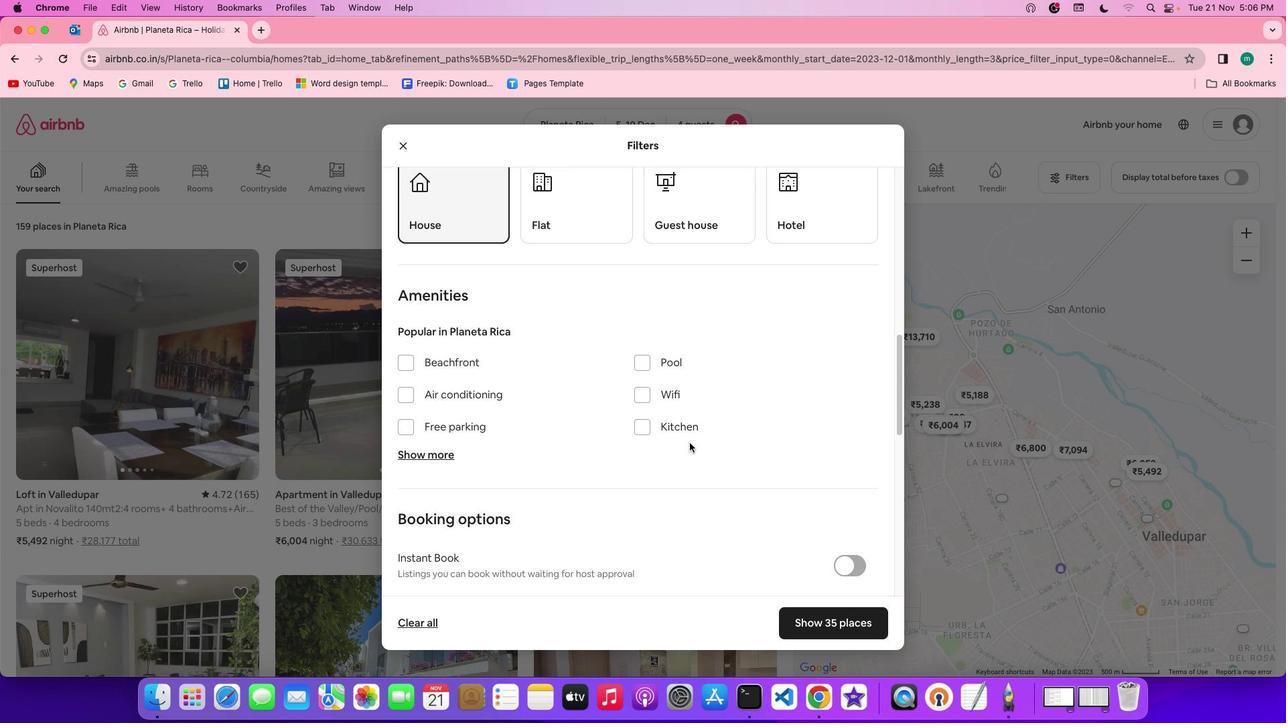 
Action: Mouse scrolled (689, 443) with delta (0, 0)
Screenshot: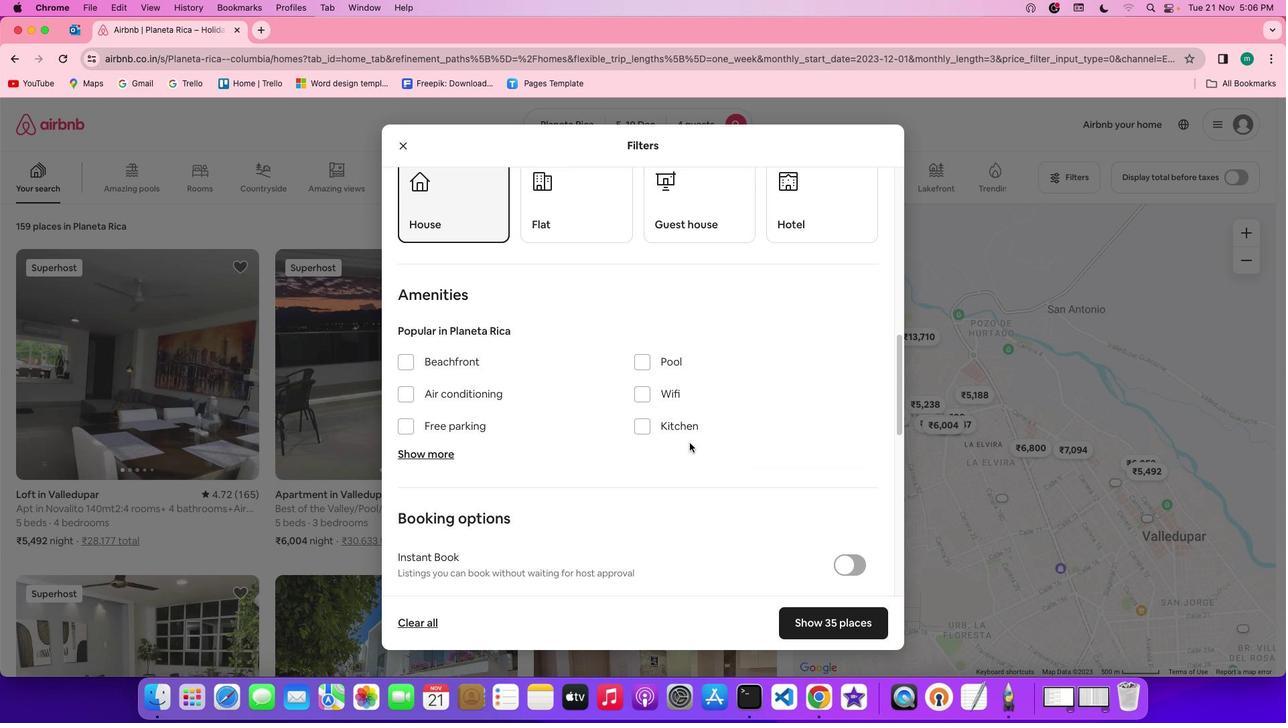 
Action: Mouse scrolled (689, 443) with delta (0, 0)
Screenshot: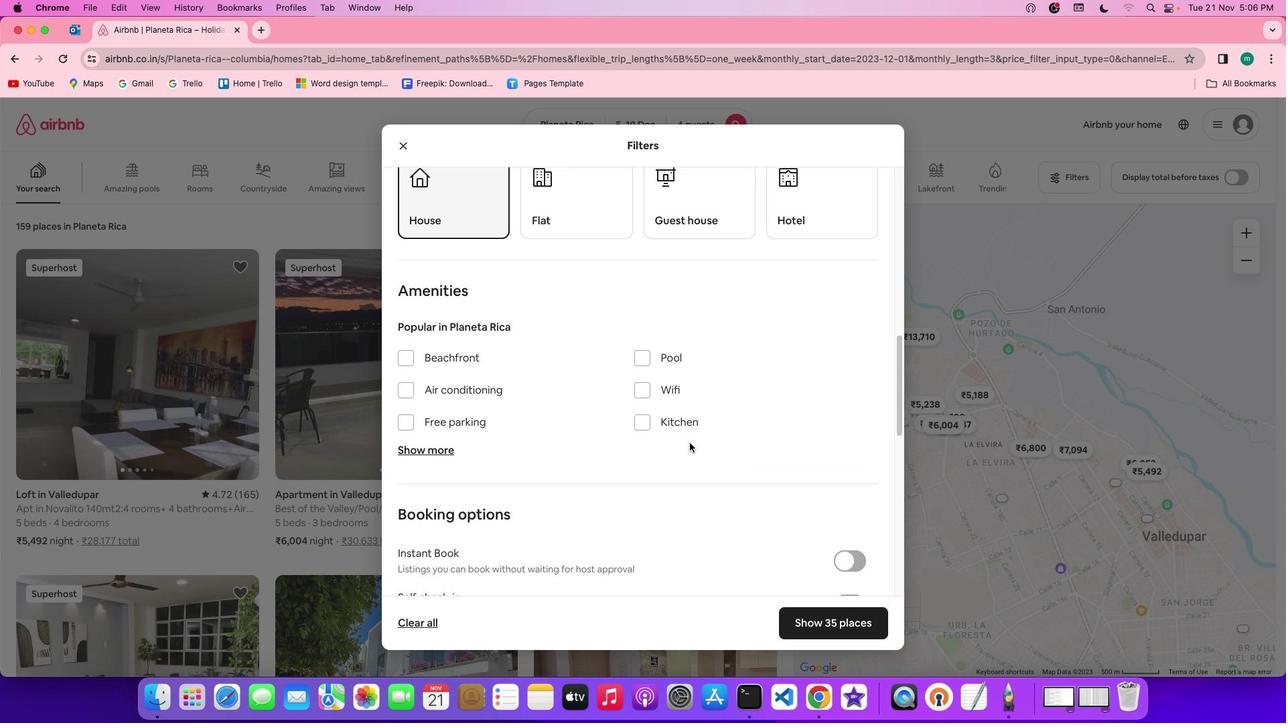 
Action: Mouse scrolled (689, 443) with delta (0, 0)
Screenshot: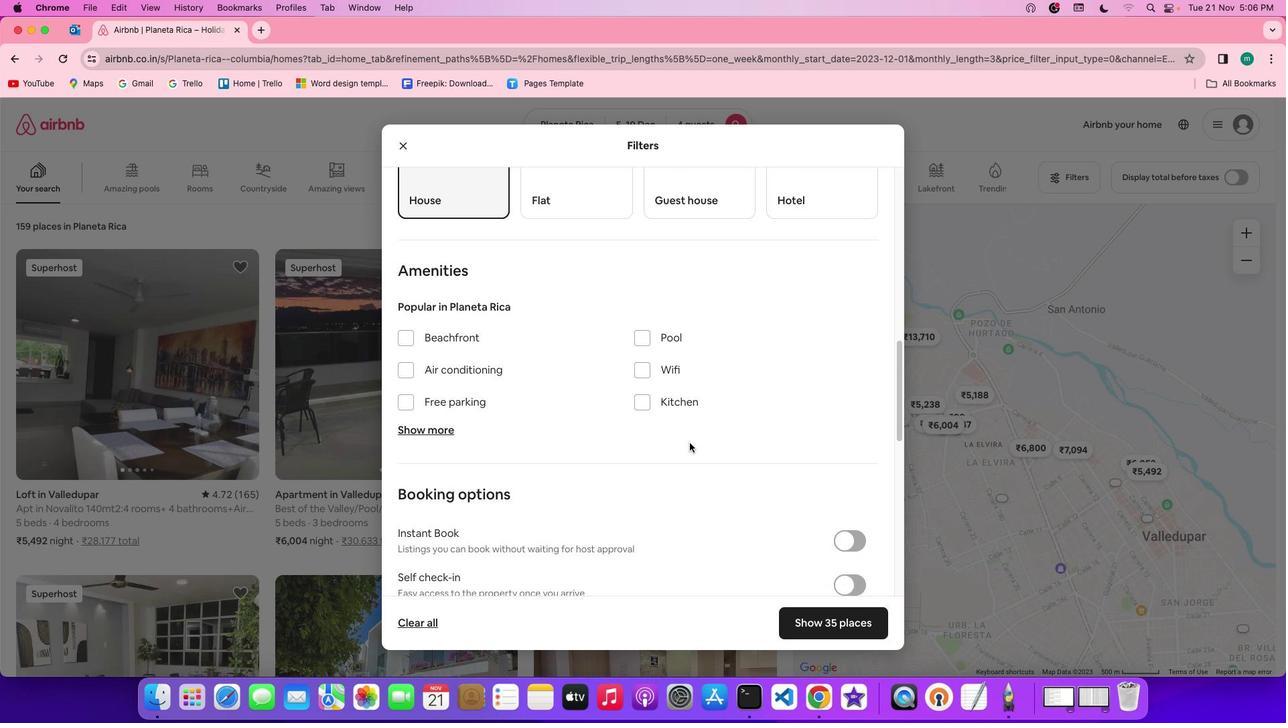 
Action: Mouse moved to (441, 409)
Screenshot: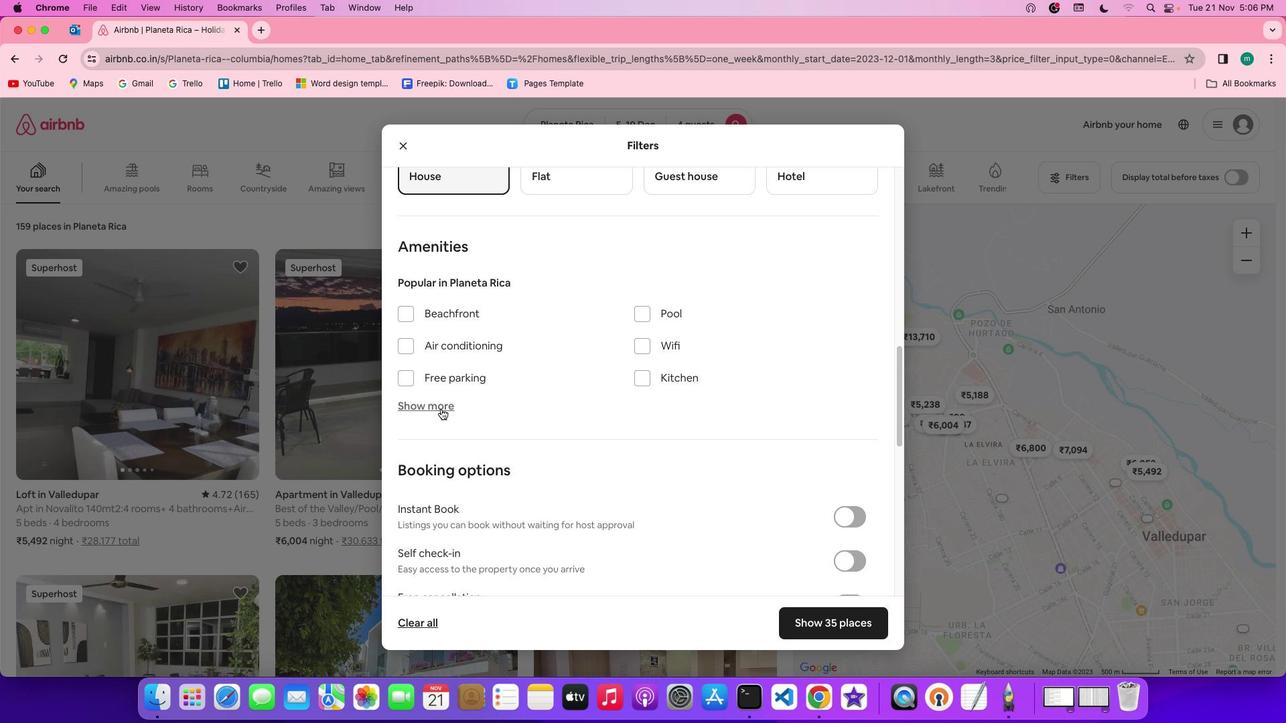 
Action: Mouse pressed left at (441, 409)
Screenshot: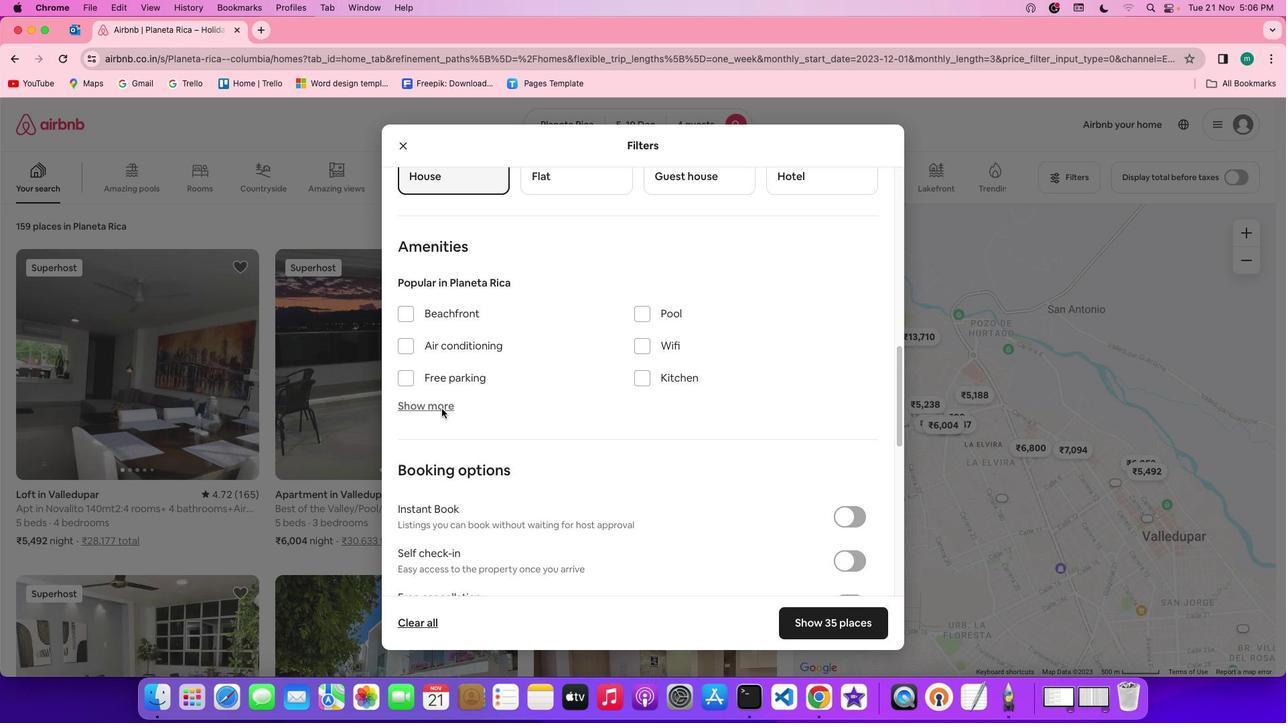 
Action: Mouse moved to (495, 451)
Screenshot: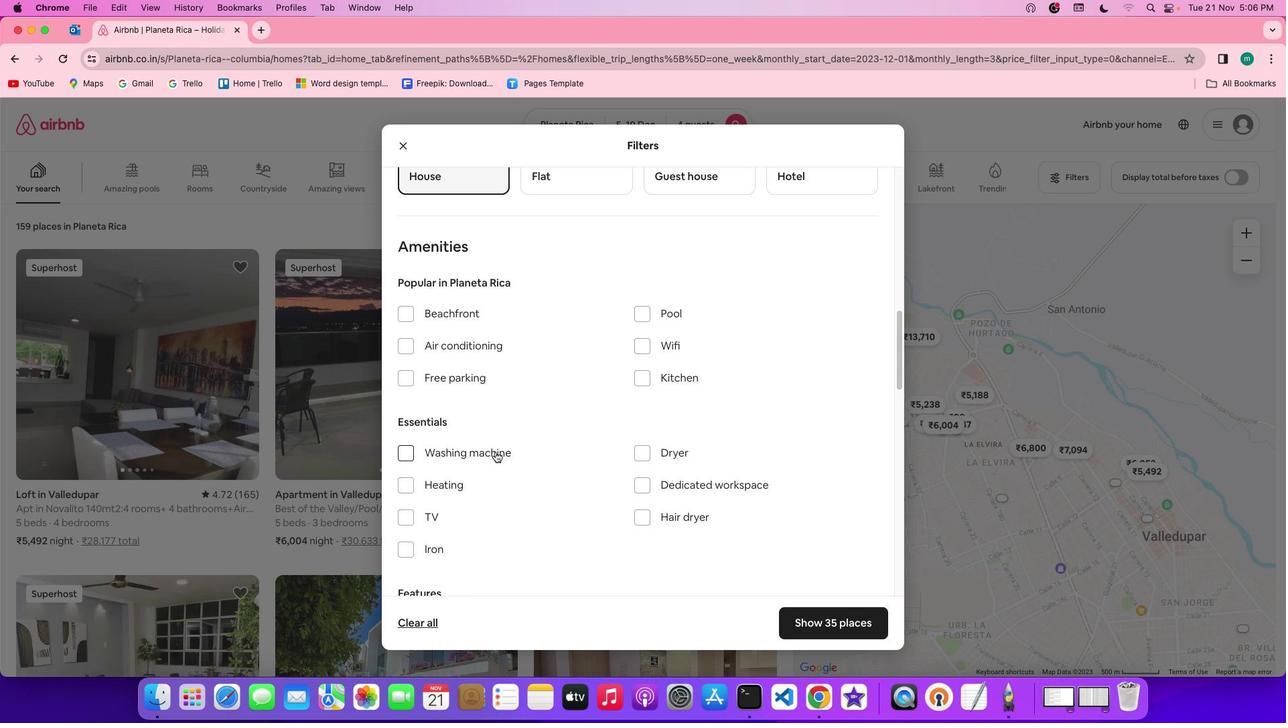
Action: Mouse pressed left at (495, 451)
Screenshot: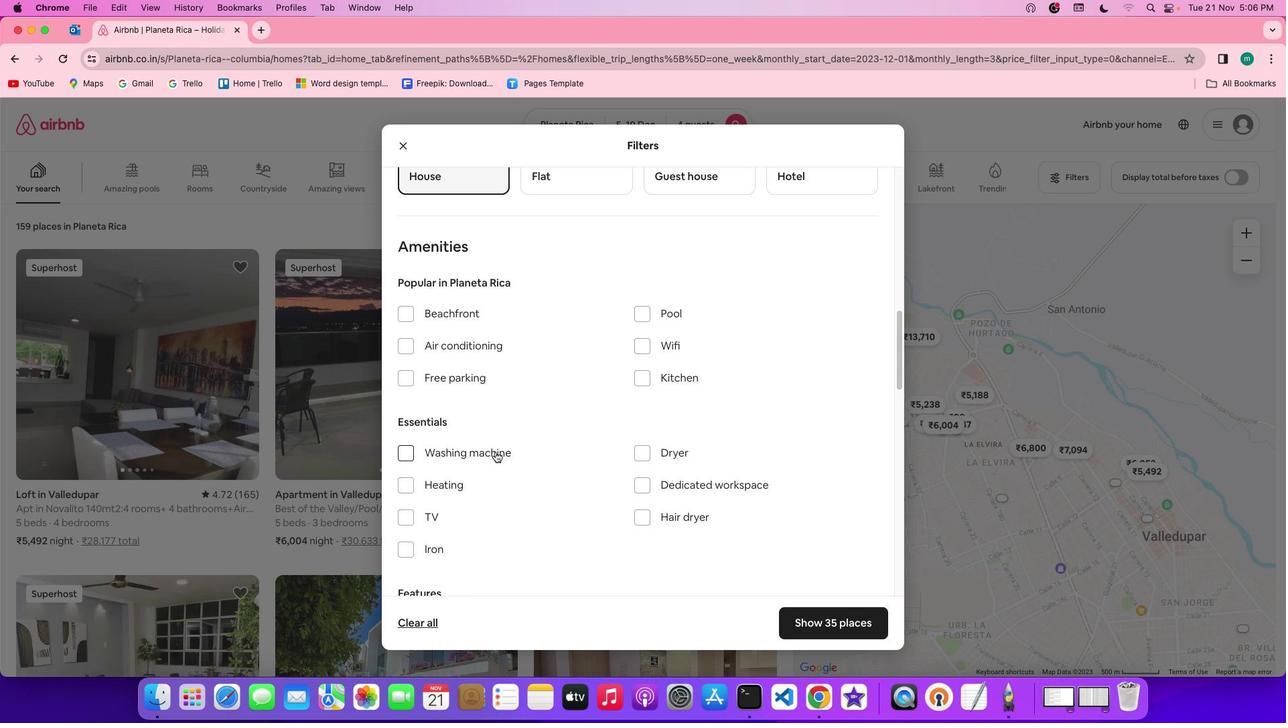 
Action: Mouse moved to (647, 472)
Screenshot: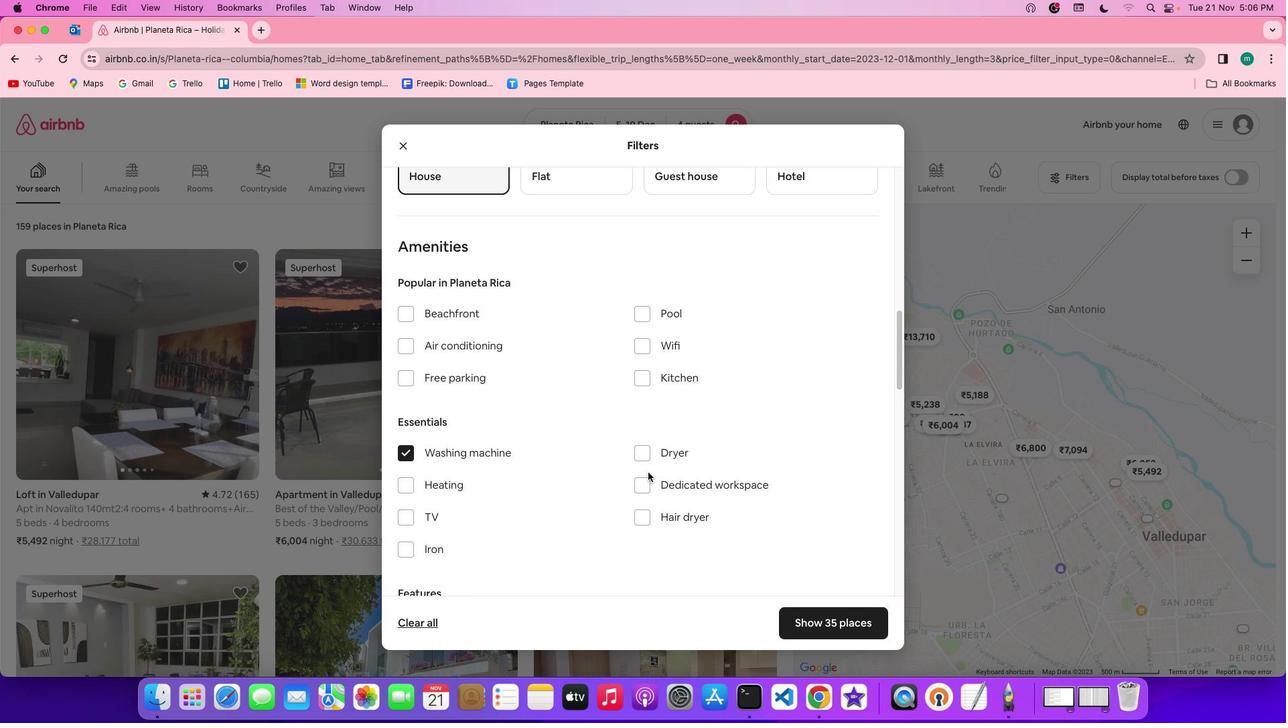 
Action: Mouse scrolled (647, 472) with delta (0, 0)
Screenshot: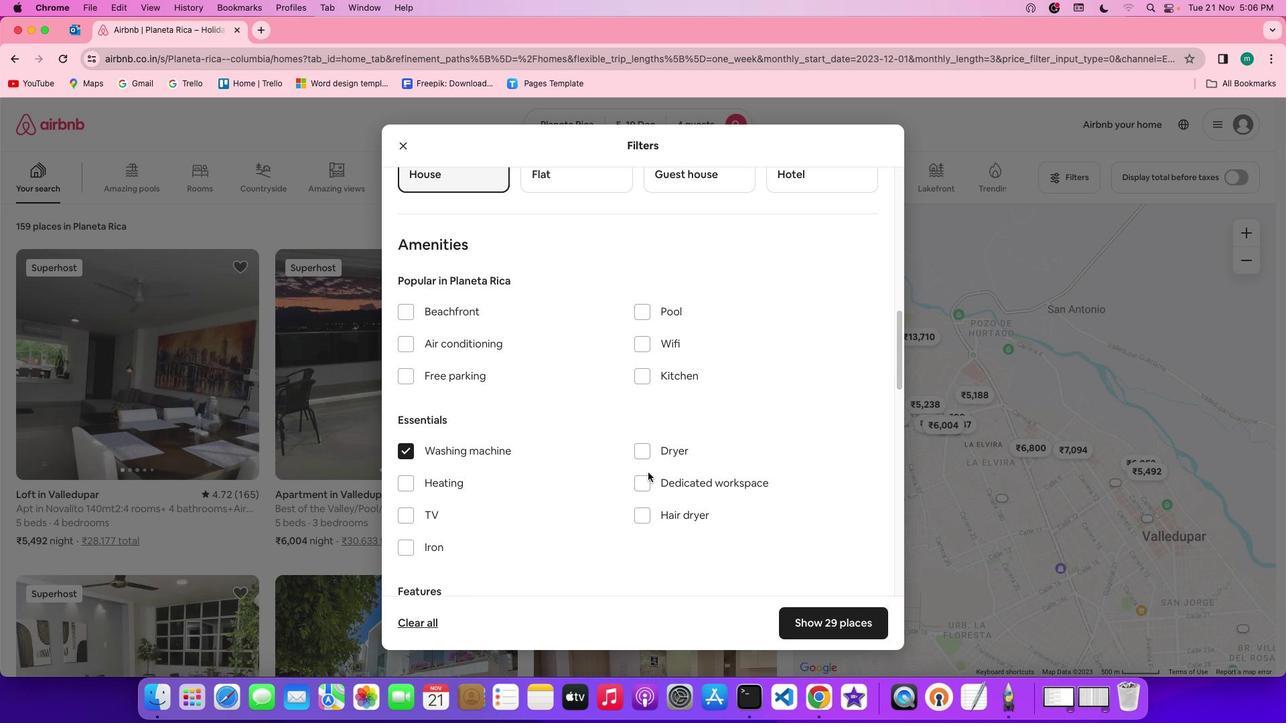
Action: Mouse scrolled (647, 472) with delta (0, 0)
Screenshot: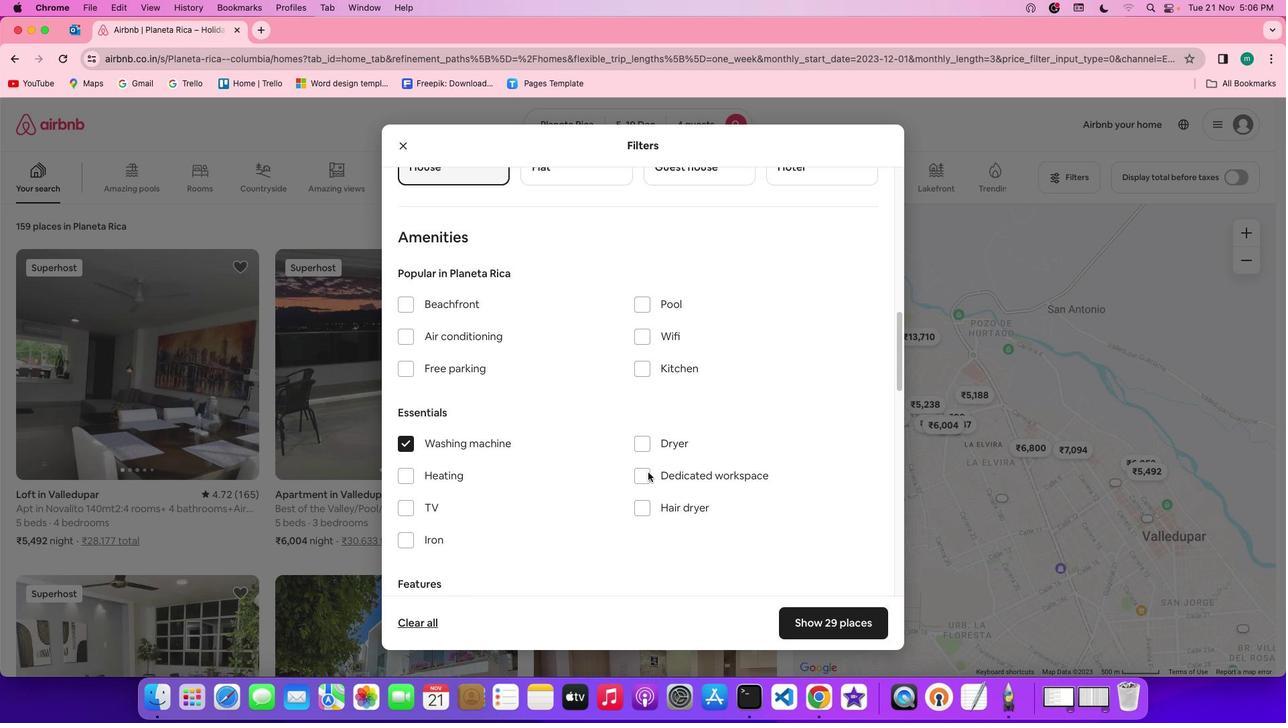 
Action: Mouse scrolled (647, 472) with delta (0, -1)
Screenshot: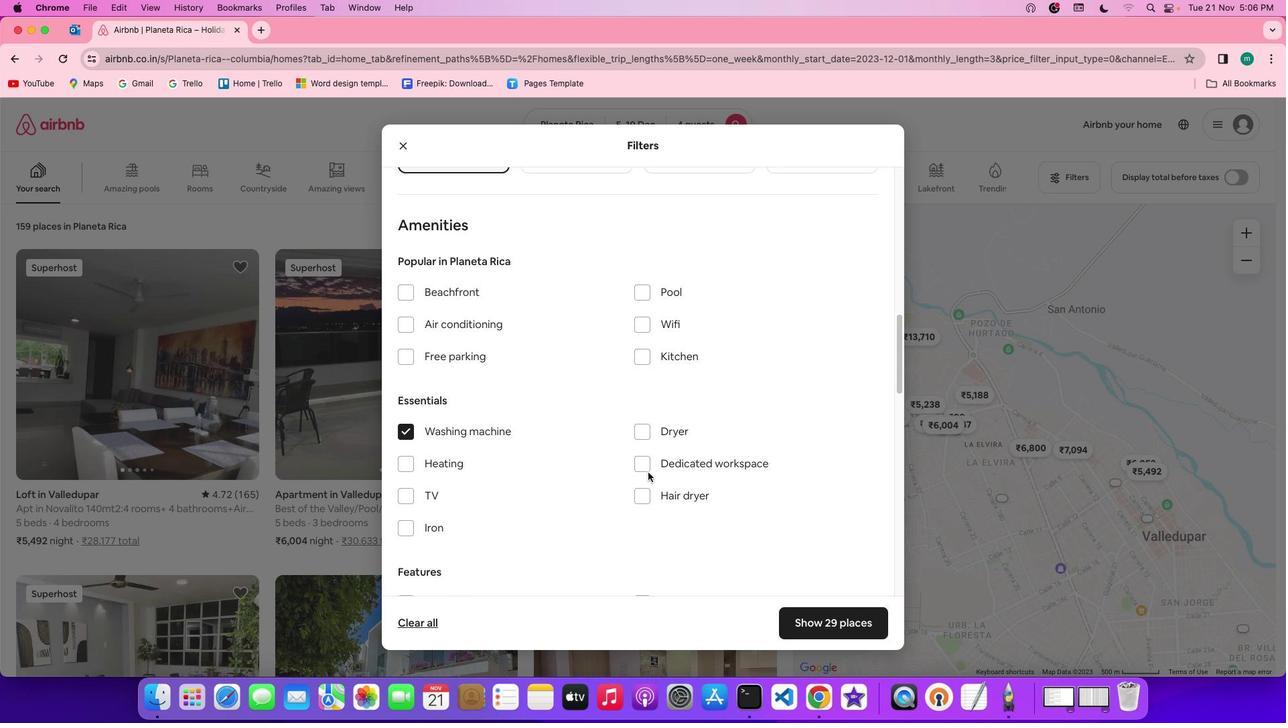 
Action: Mouse scrolled (647, 472) with delta (0, 0)
Screenshot: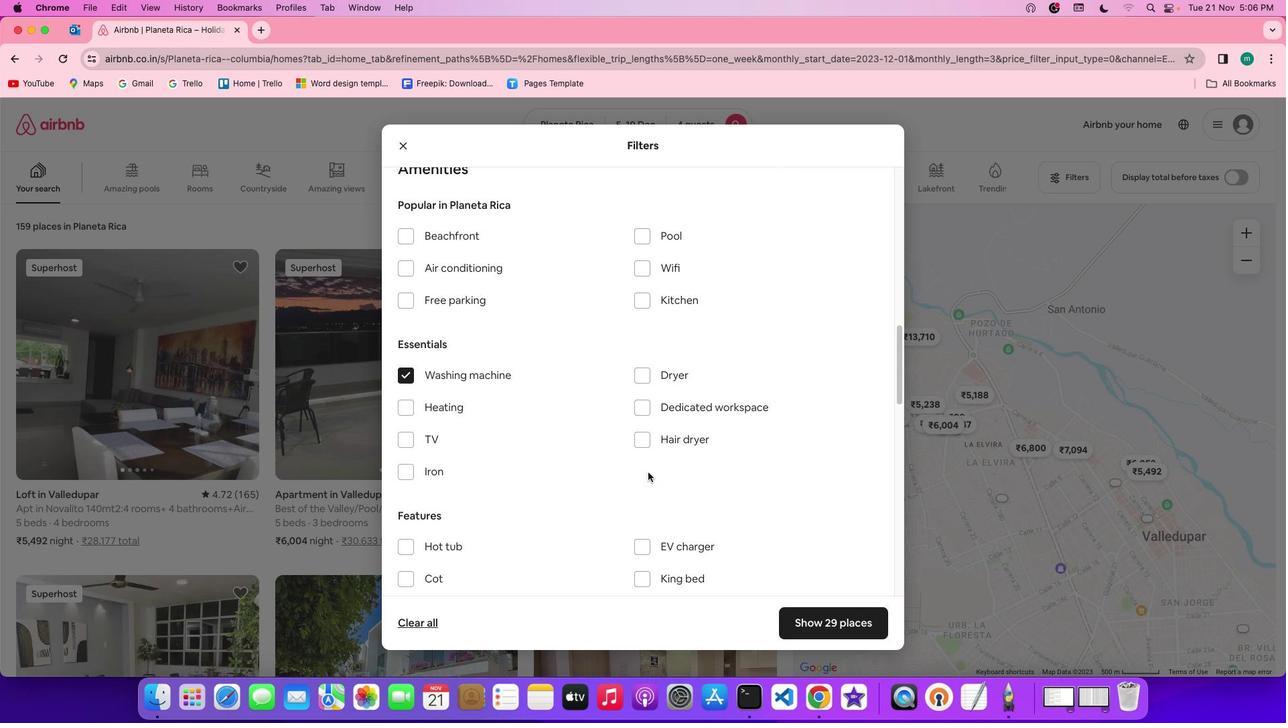 
Action: Mouse scrolled (647, 472) with delta (0, 0)
Screenshot: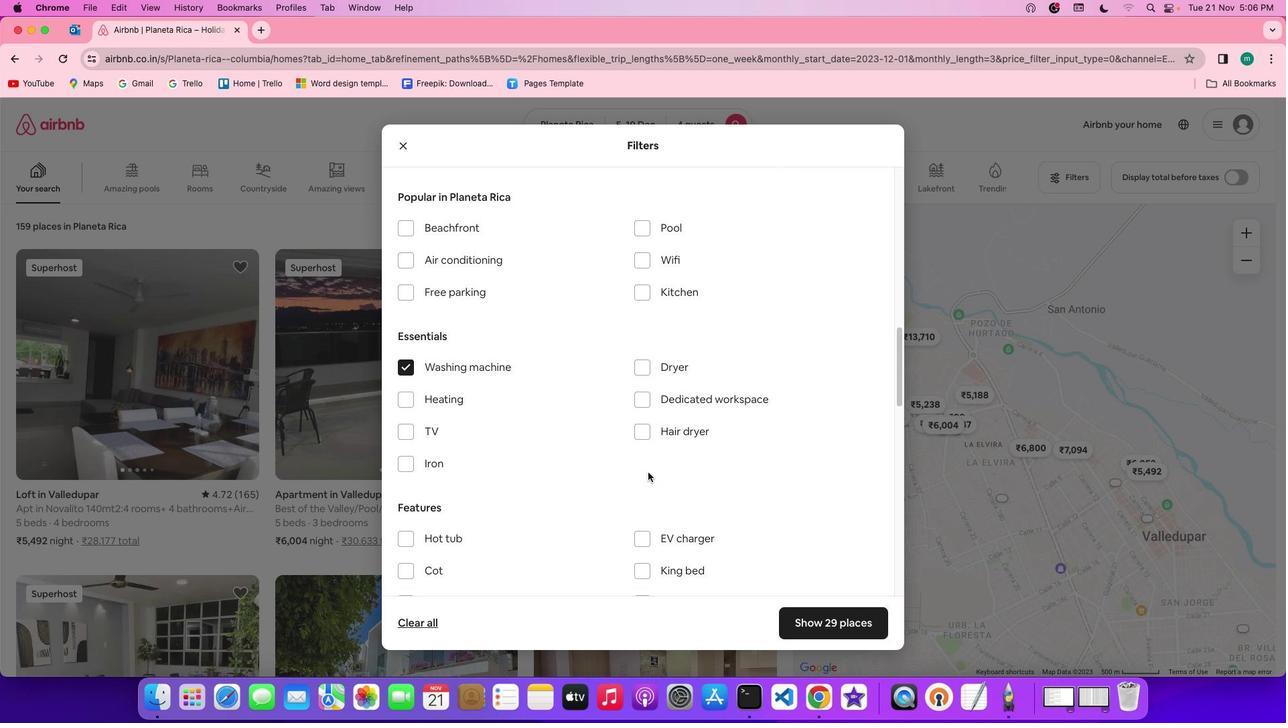 
Action: Mouse scrolled (647, 472) with delta (0, -1)
Screenshot: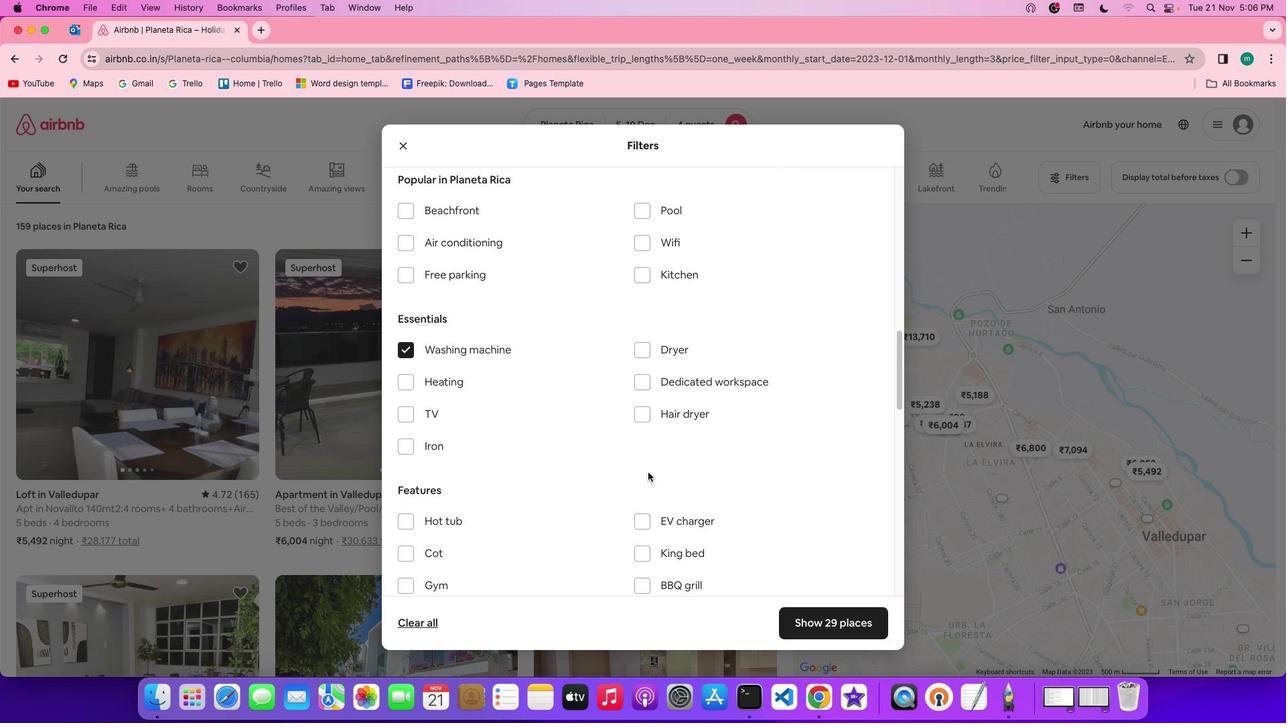 
Action: Mouse scrolled (647, 472) with delta (0, -2)
Screenshot: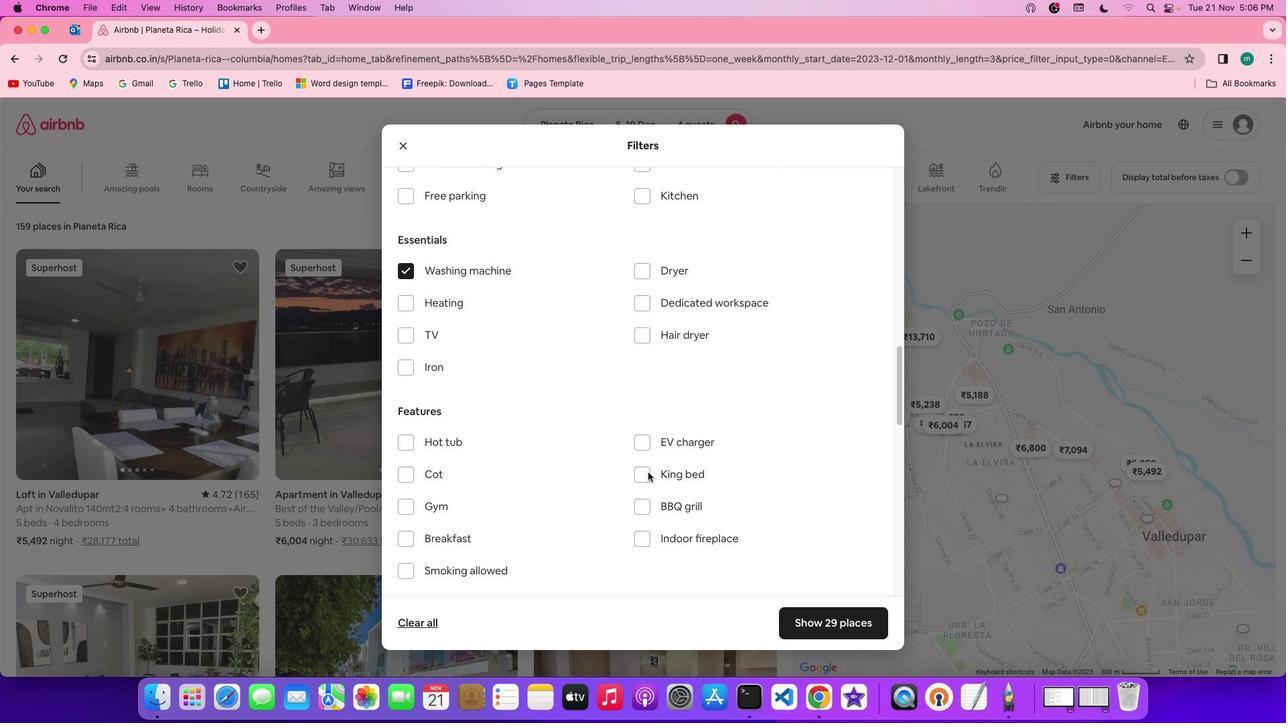 
Action: Mouse scrolled (647, 472) with delta (0, 0)
Screenshot: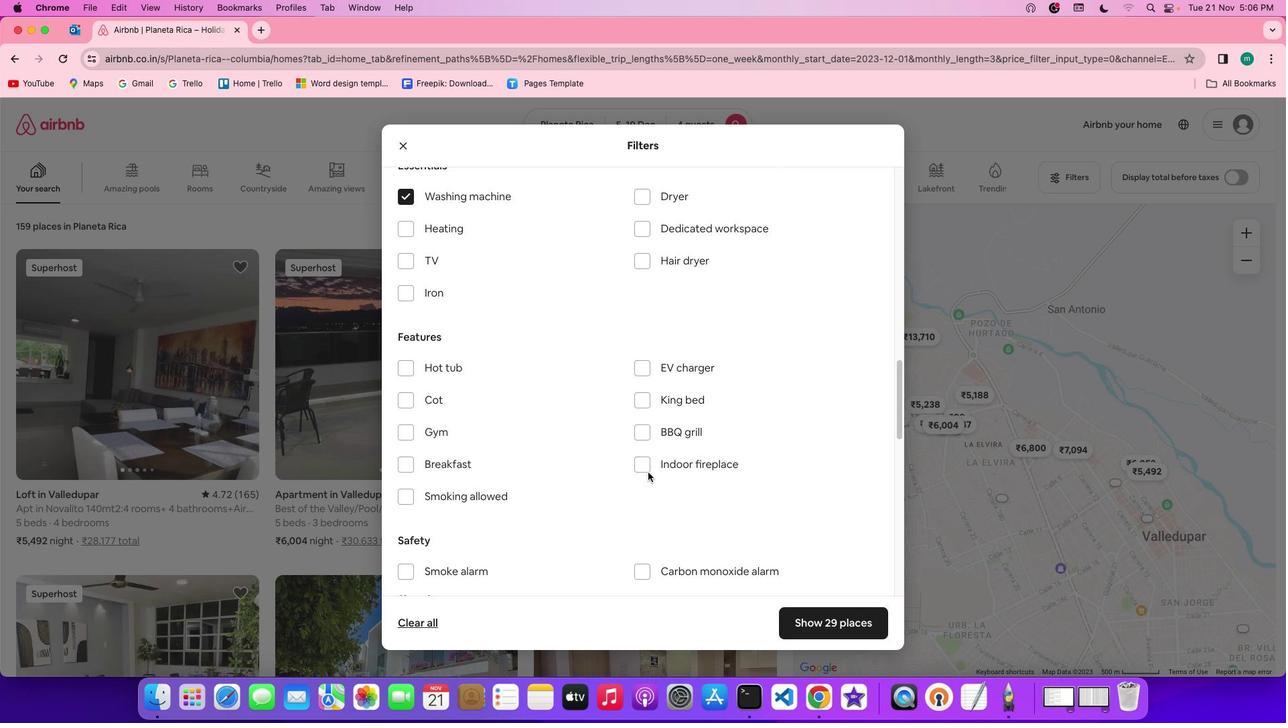 
Action: Mouse scrolled (647, 472) with delta (0, 0)
Screenshot: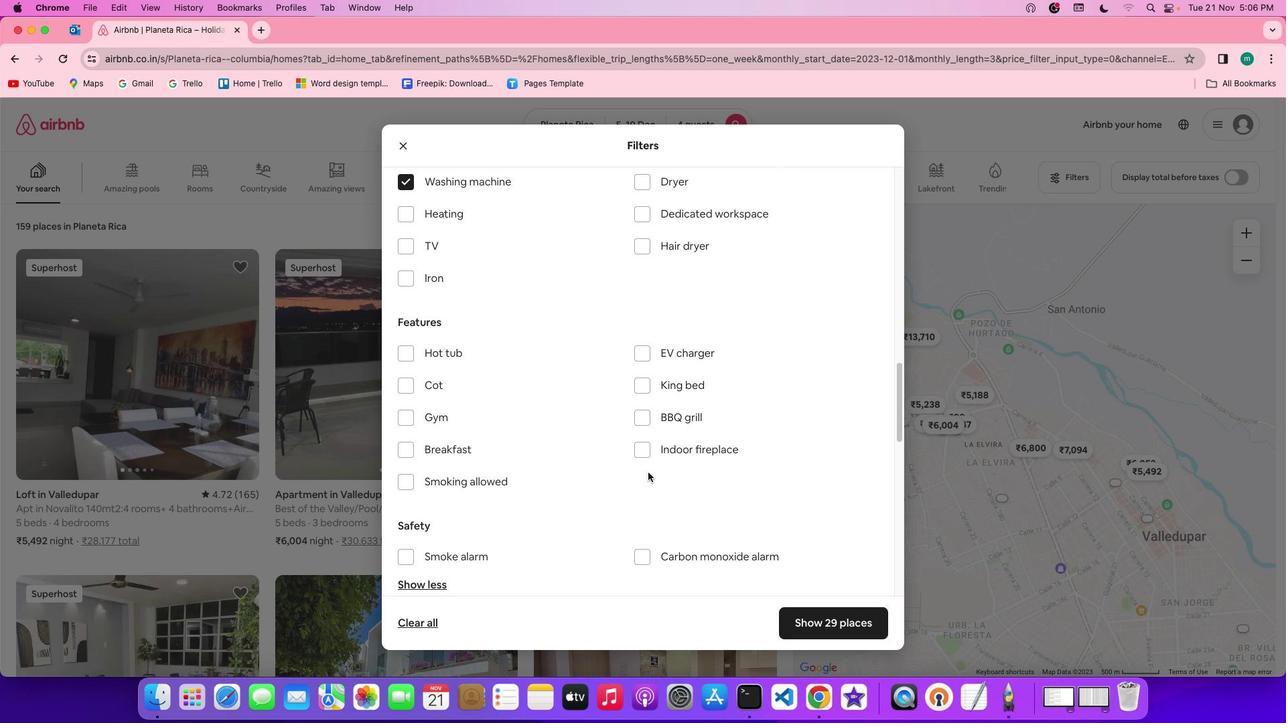 
Action: Mouse scrolled (647, 472) with delta (0, -1)
Screenshot: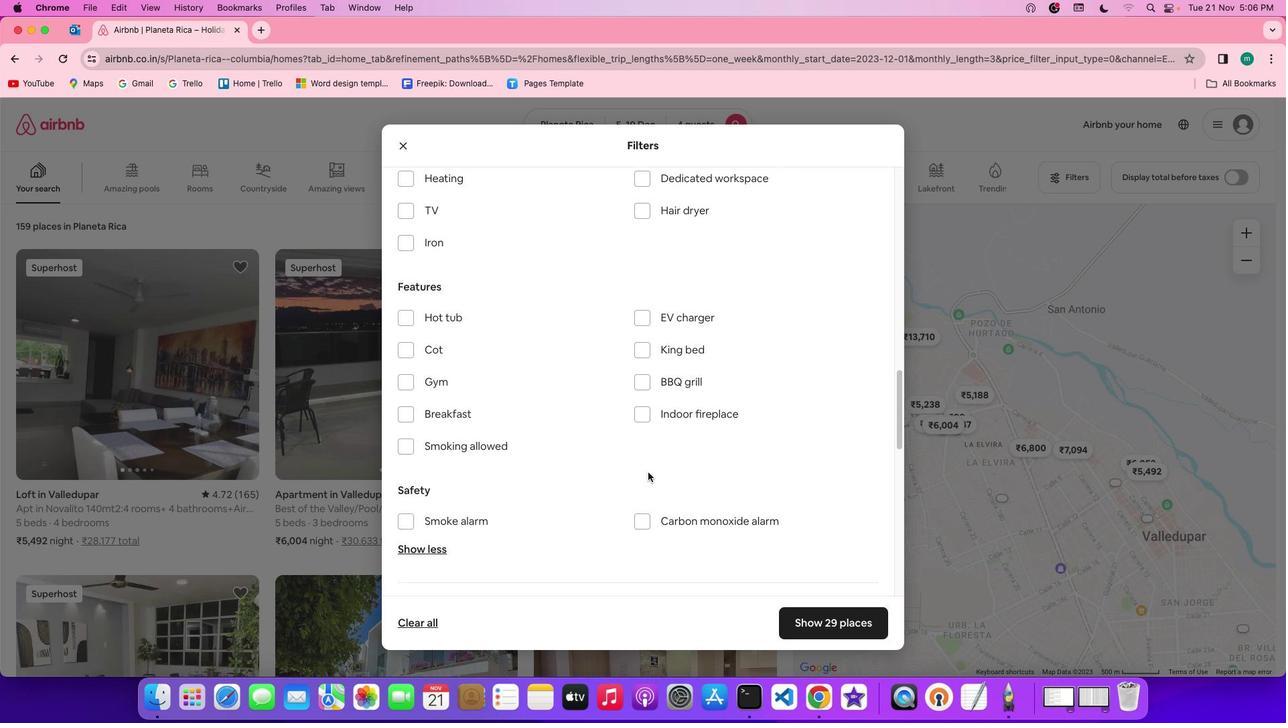 
Action: Mouse scrolled (647, 472) with delta (0, -2)
Screenshot: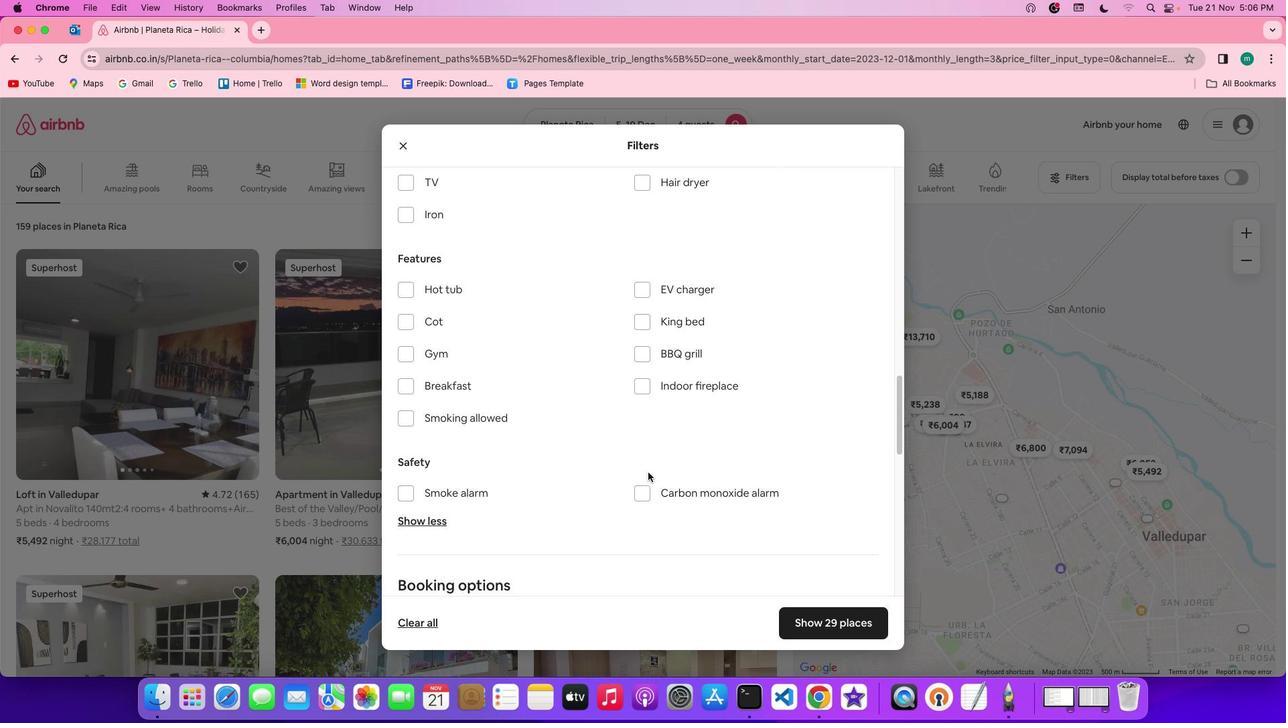 
Action: Mouse moved to (673, 482)
Screenshot: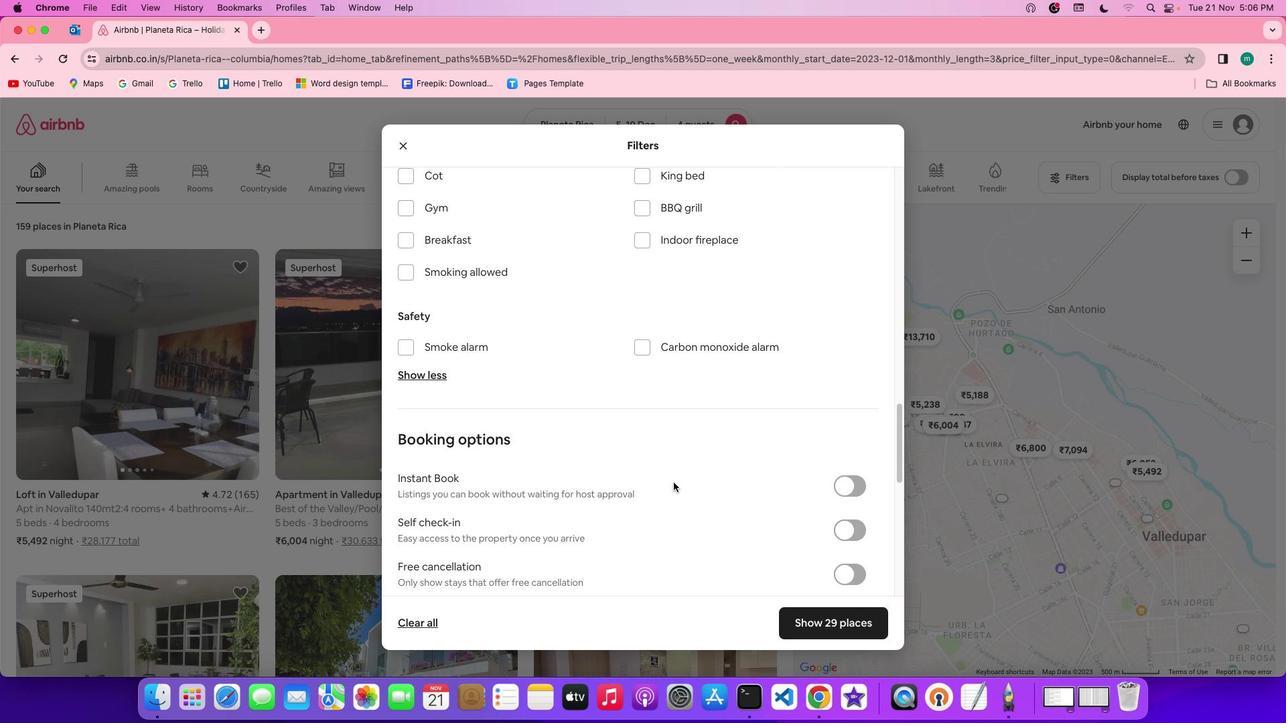 
Action: Mouse scrolled (673, 482) with delta (0, 0)
Screenshot: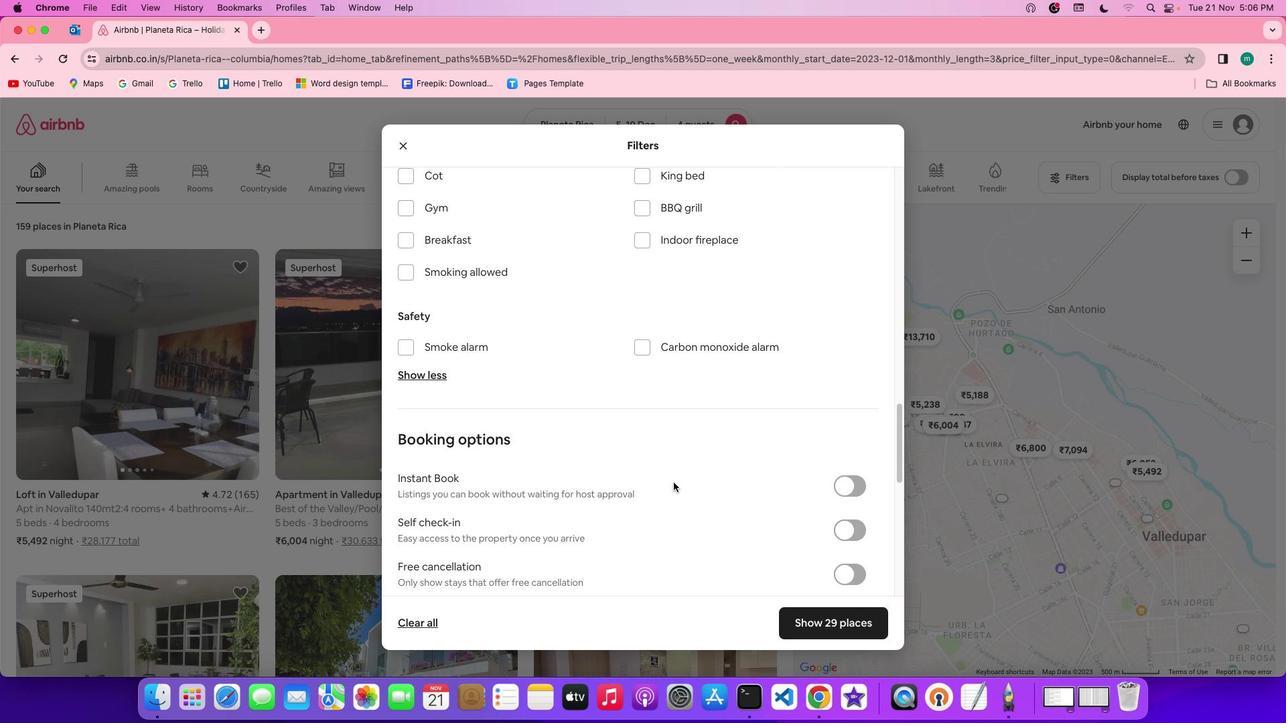 
Action: Mouse scrolled (673, 482) with delta (0, 0)
Screenshot: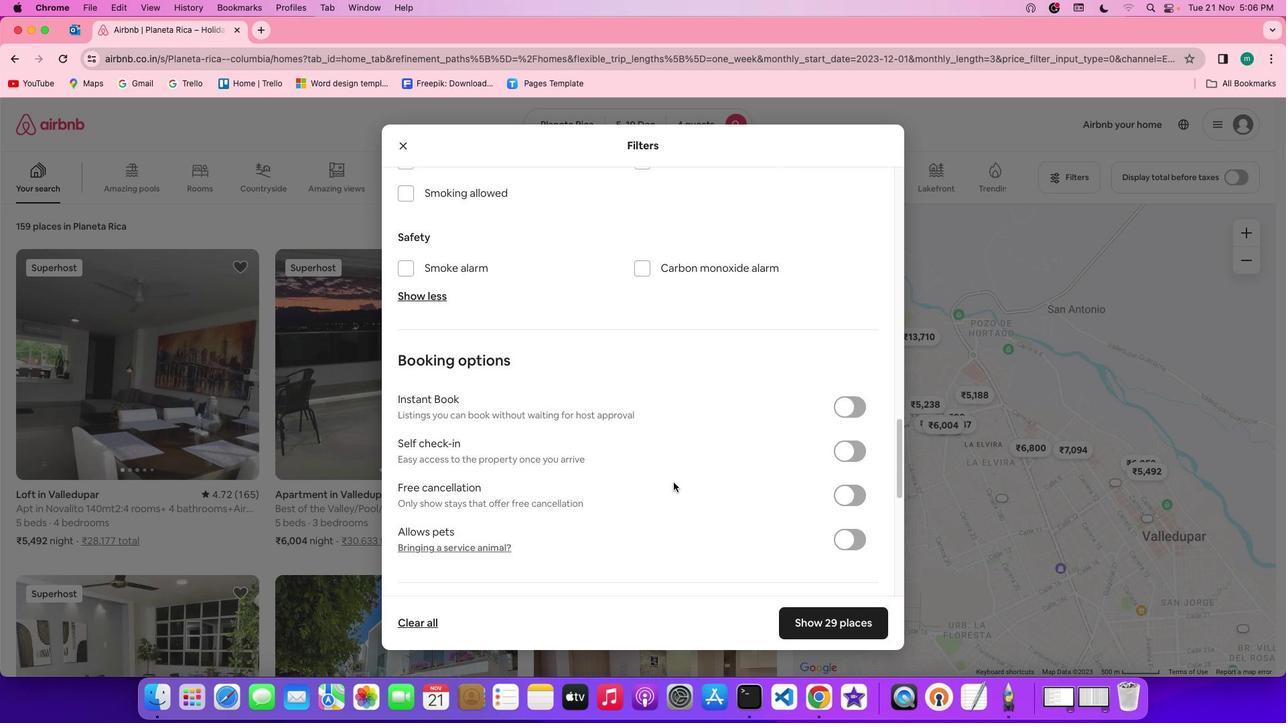 
Action: Mouse scrolled (673, 482) with delta (0, -2)
Screenshot: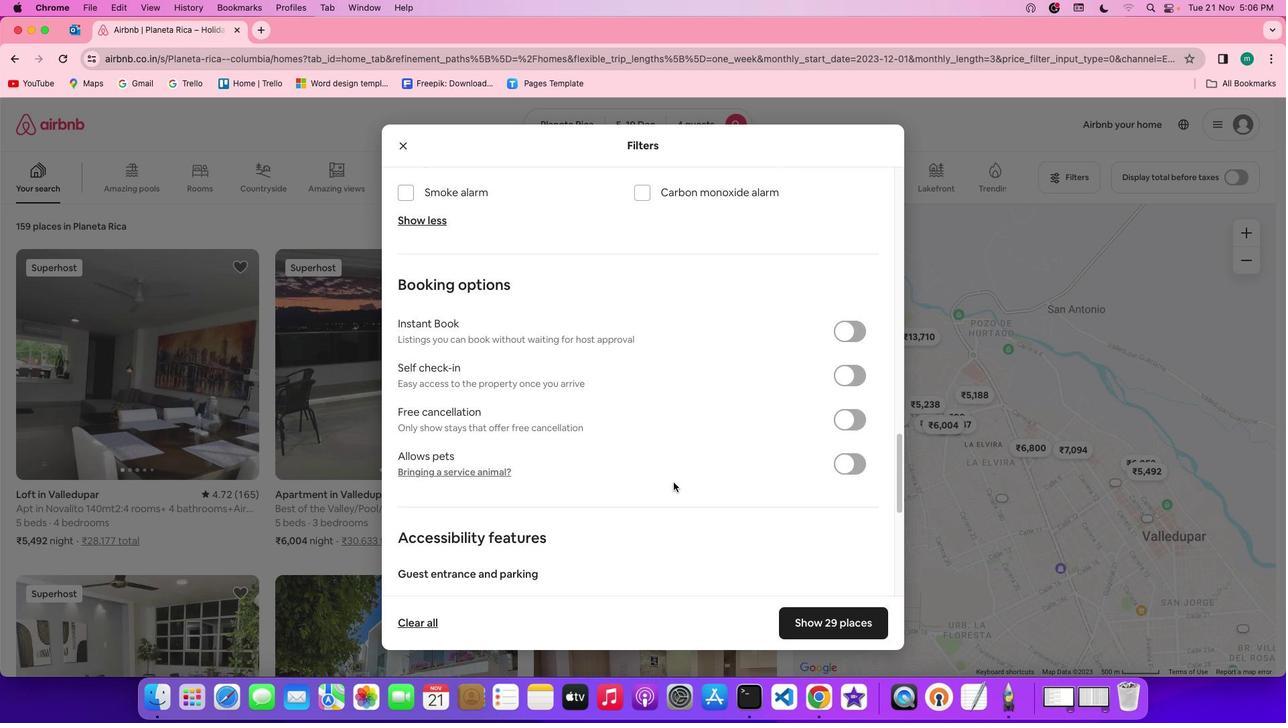 
Action: Mouse scrolled (673, 482) with delta (0, -3)
Screenshot: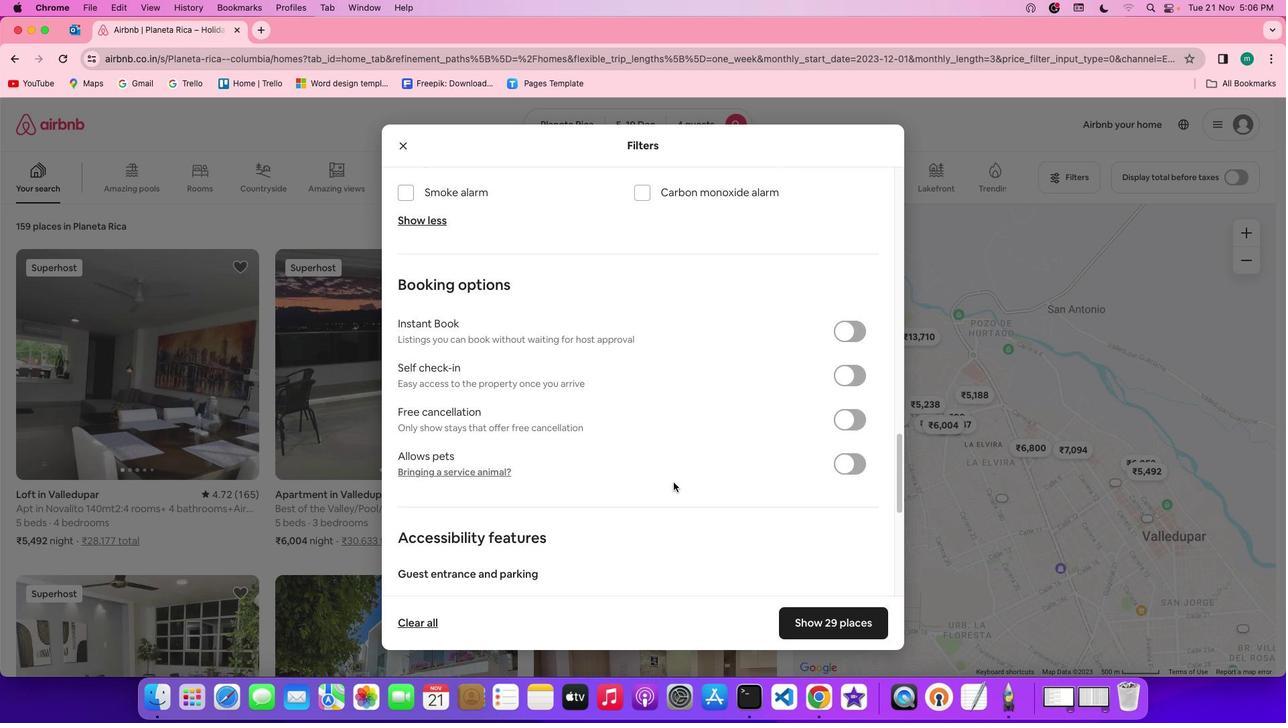 
Action: Mouse scrolled (673, 482) with delta (0, -4)
Screenshot: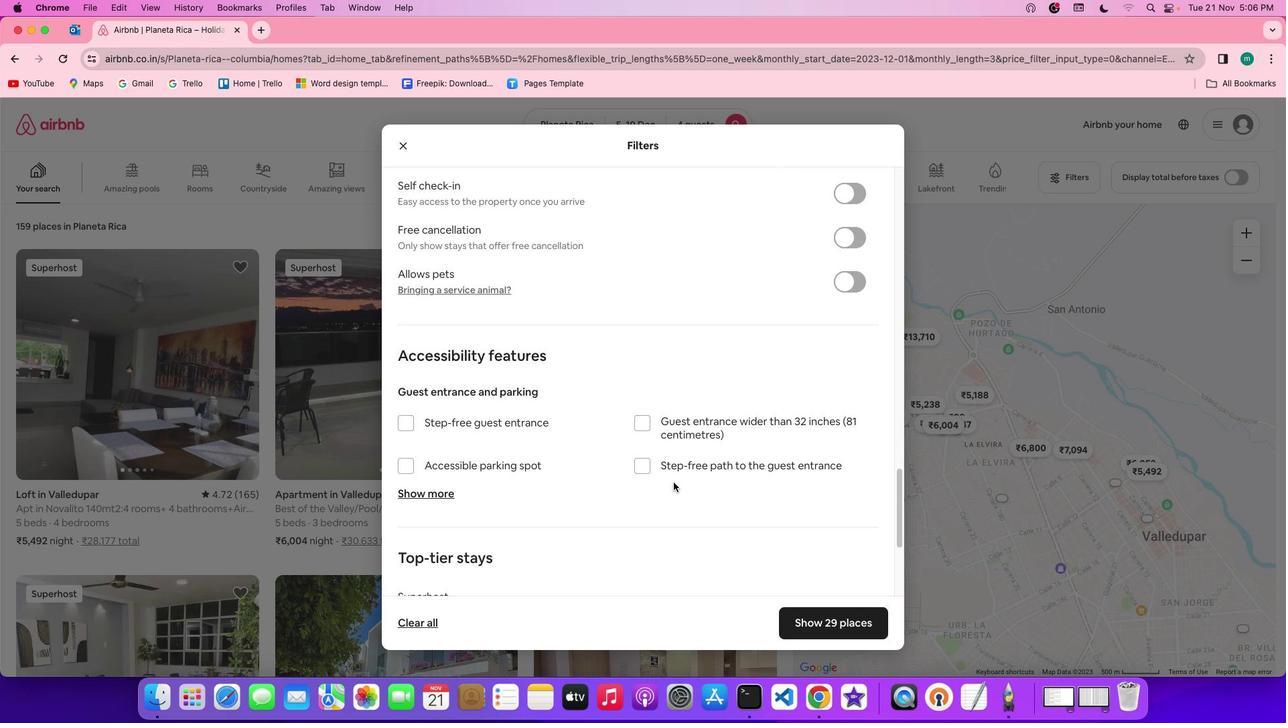
Action: Mouse scrolled (673, 482) with delta (0, 0)
Screenshot: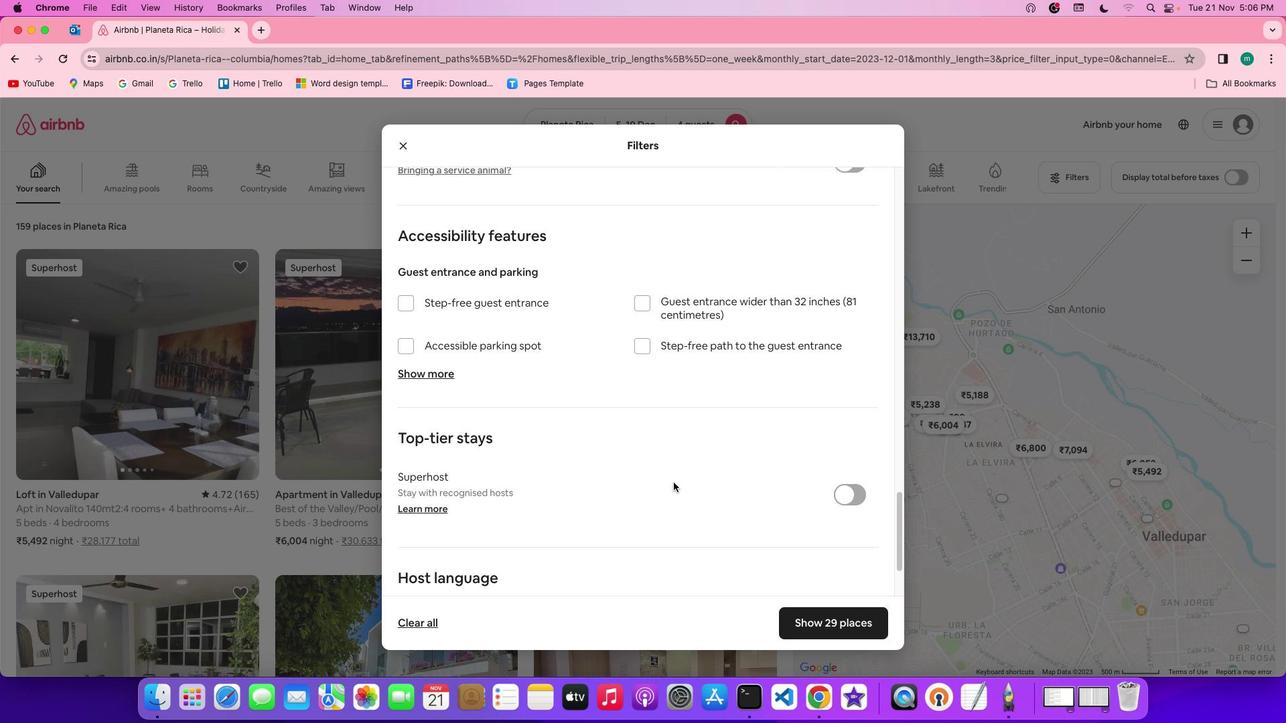 
Action: Mouse scrolled (673, 482) with delta (0, 0)
Screenshot: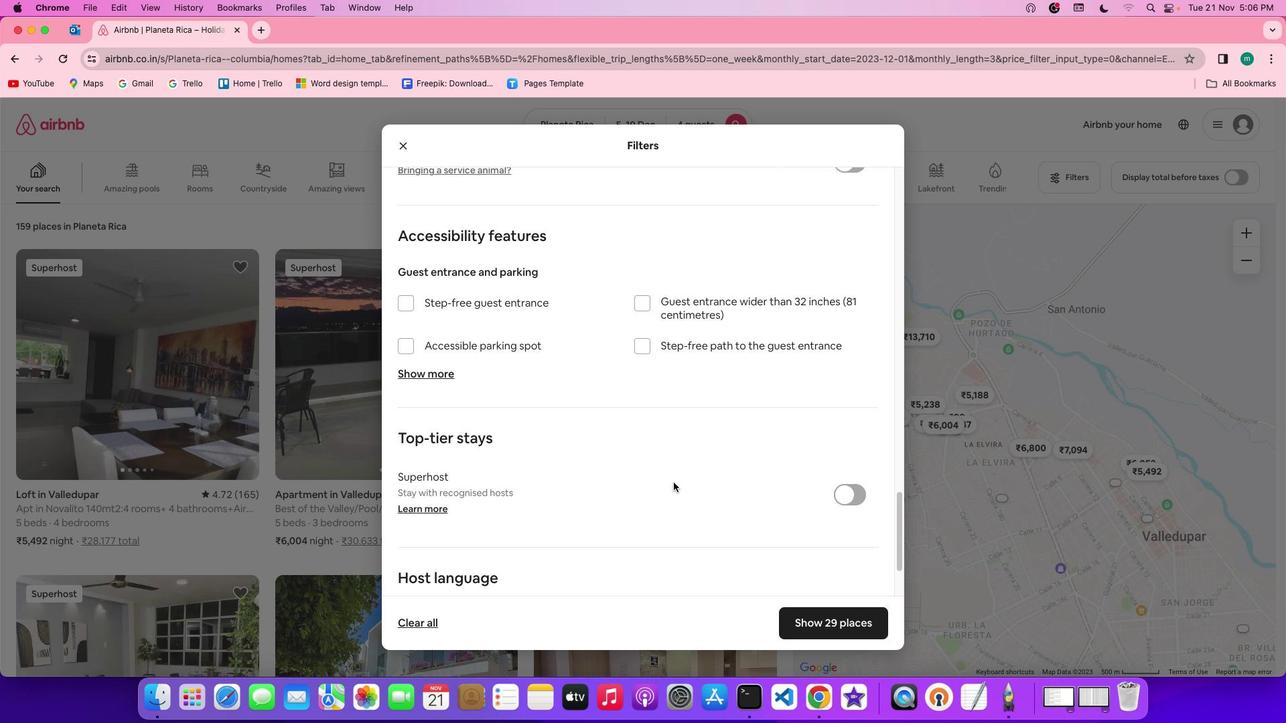 
Action: Mouse scrolled (673, 482) with delta (0, -2)
Screenshot: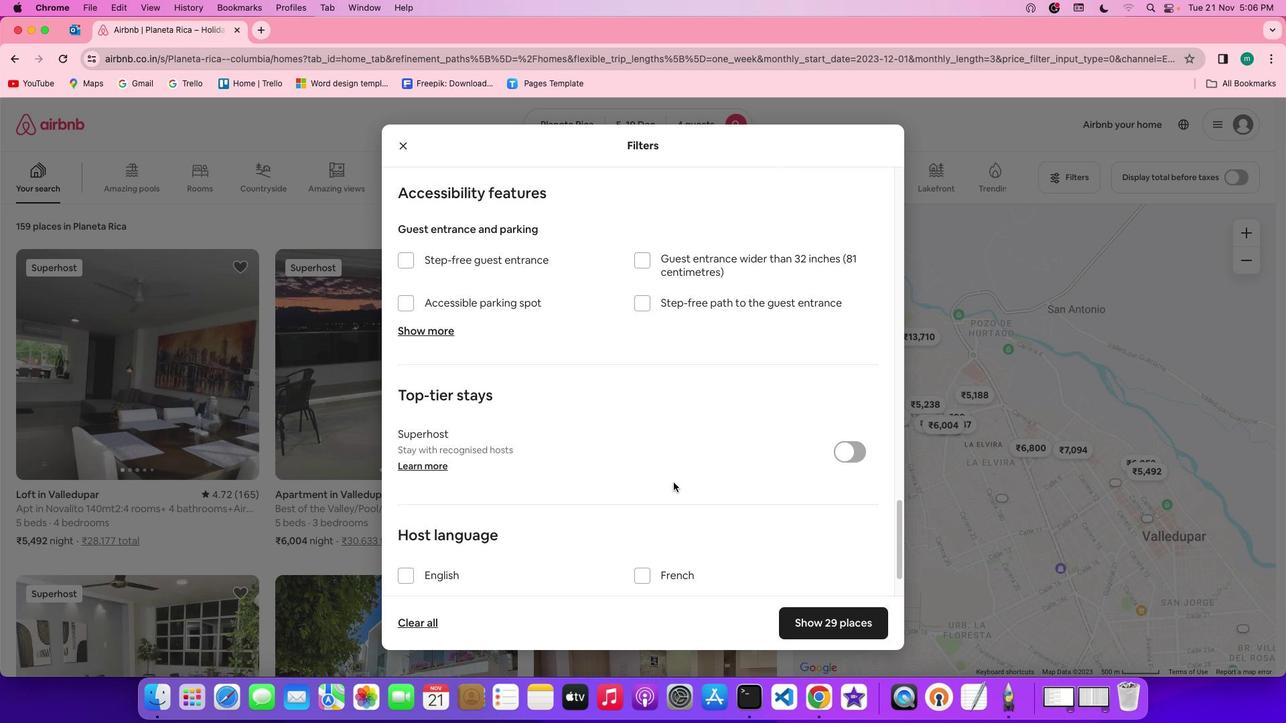 
Action: Mouse scrolled (673, 482) with delta (0, -3)
Screenshot: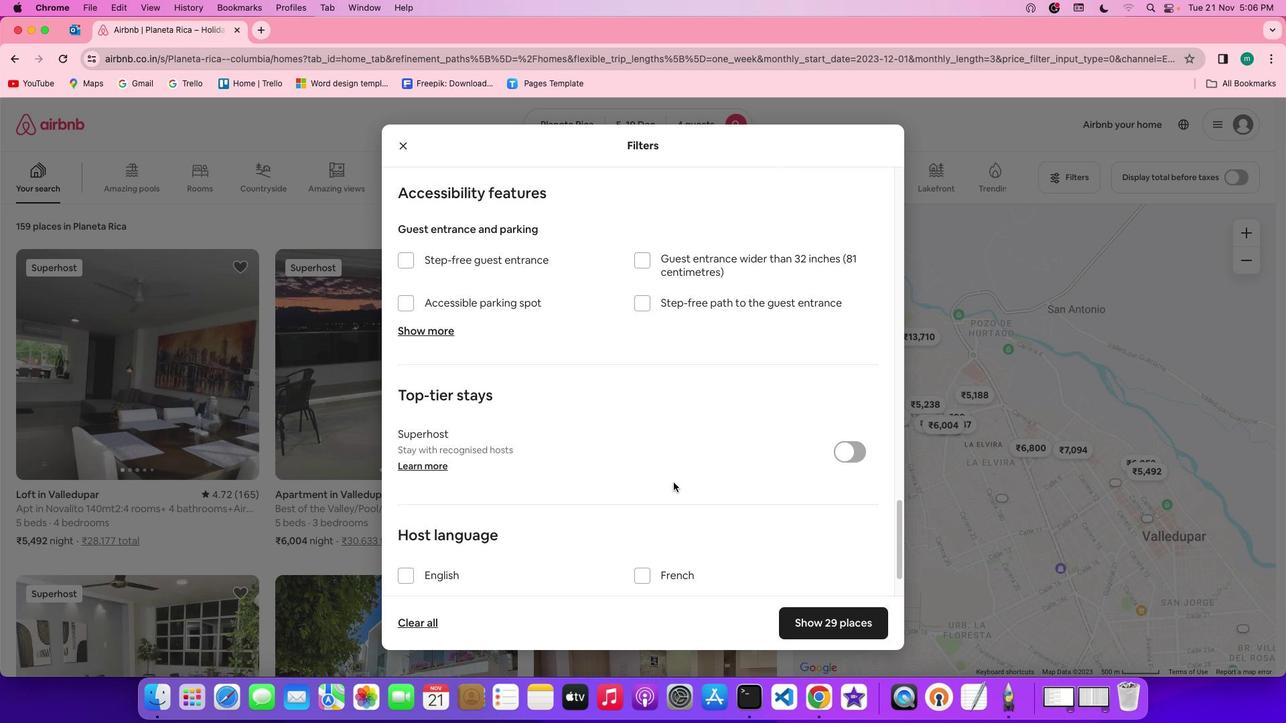 
Action: Mouse scrolled (673, 482) with delta (0, -4)
Screenshot: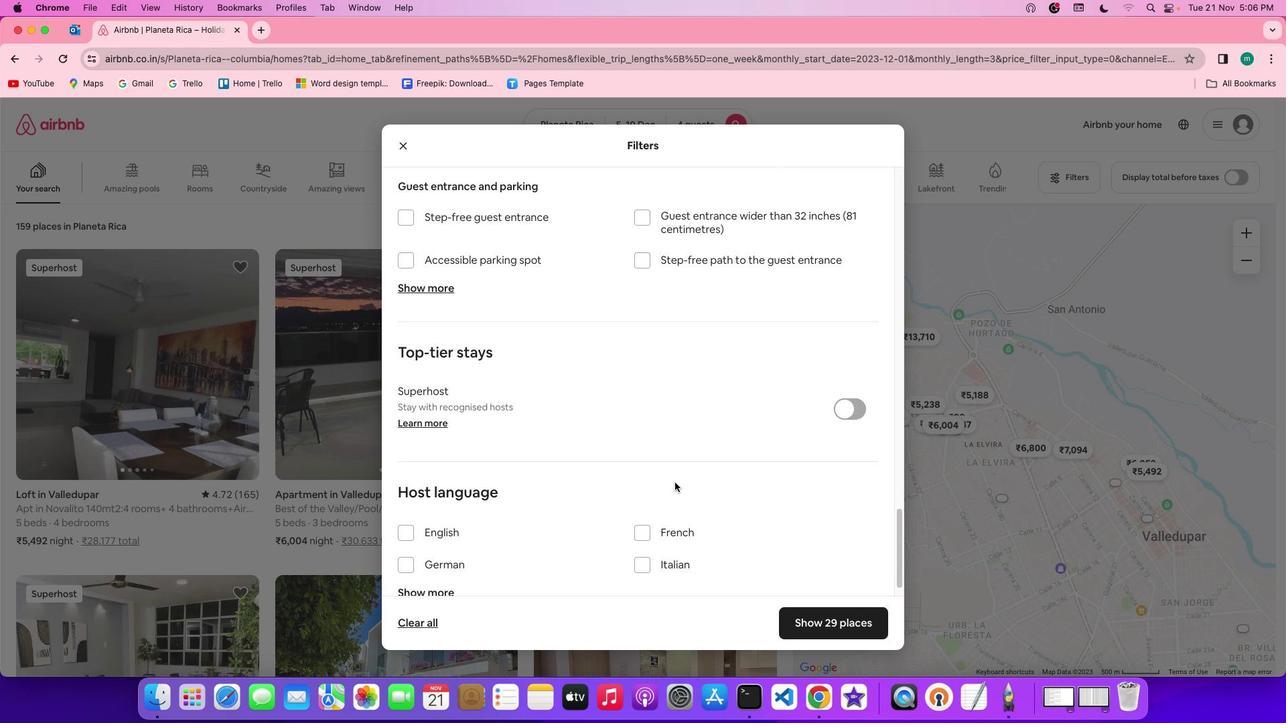 
Action: Mouse moved to (682, 483)
Screenshot: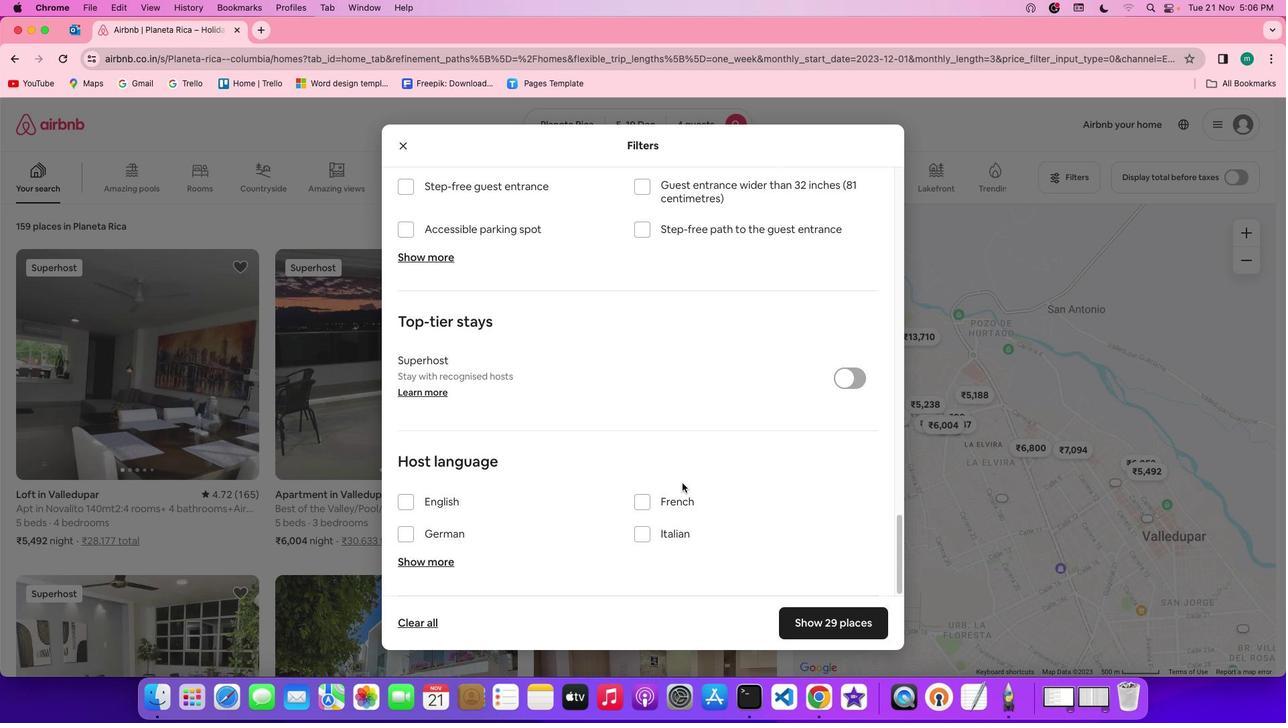 
Action: Mouse scrolled (682, 483) with delta (0, 0)
Screenshot: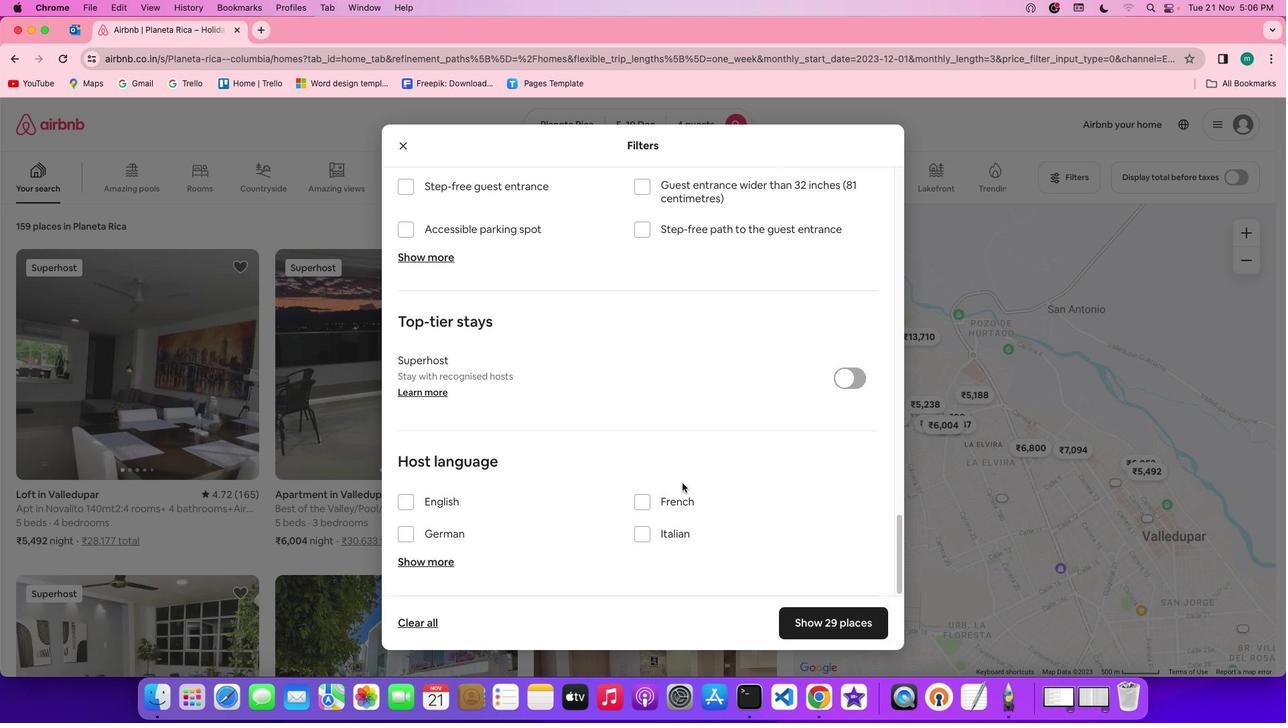 
Action: Mouse scrolled (682, 483) with delta (0, 0)
Screenshot: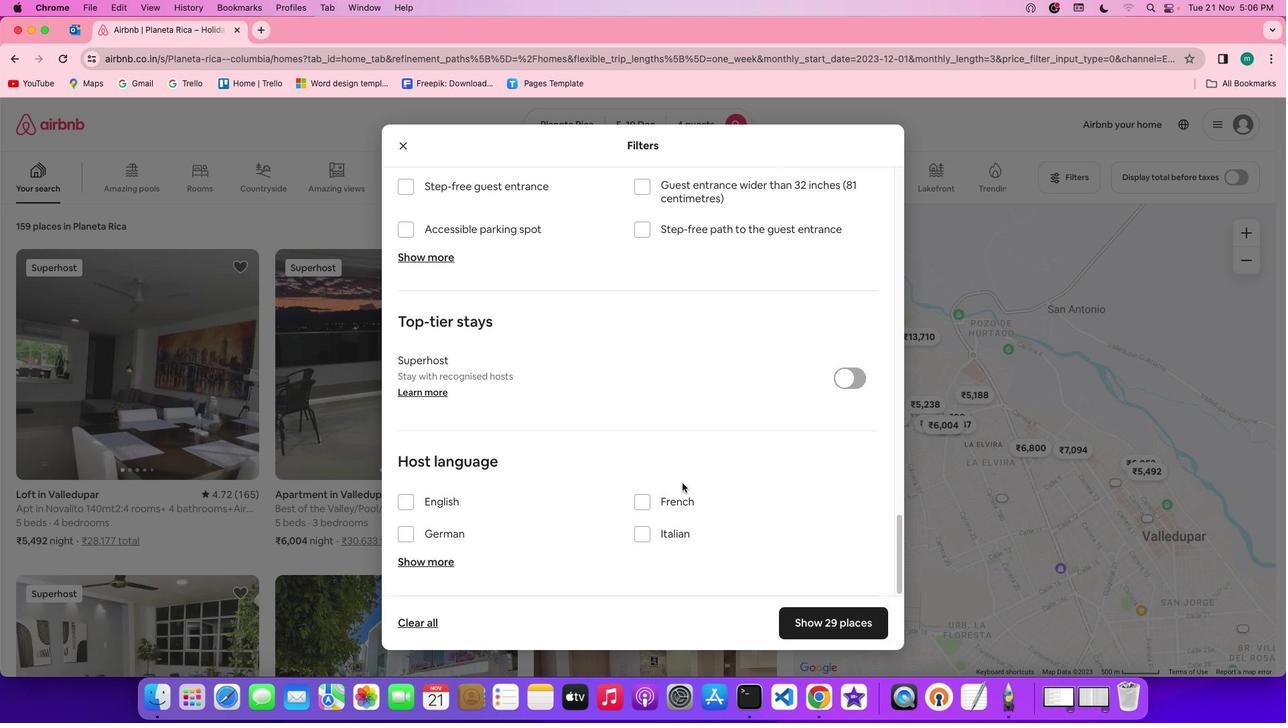 
Action: Mouse scrolled (682, 483) with delta (0, -2)
Screenshot: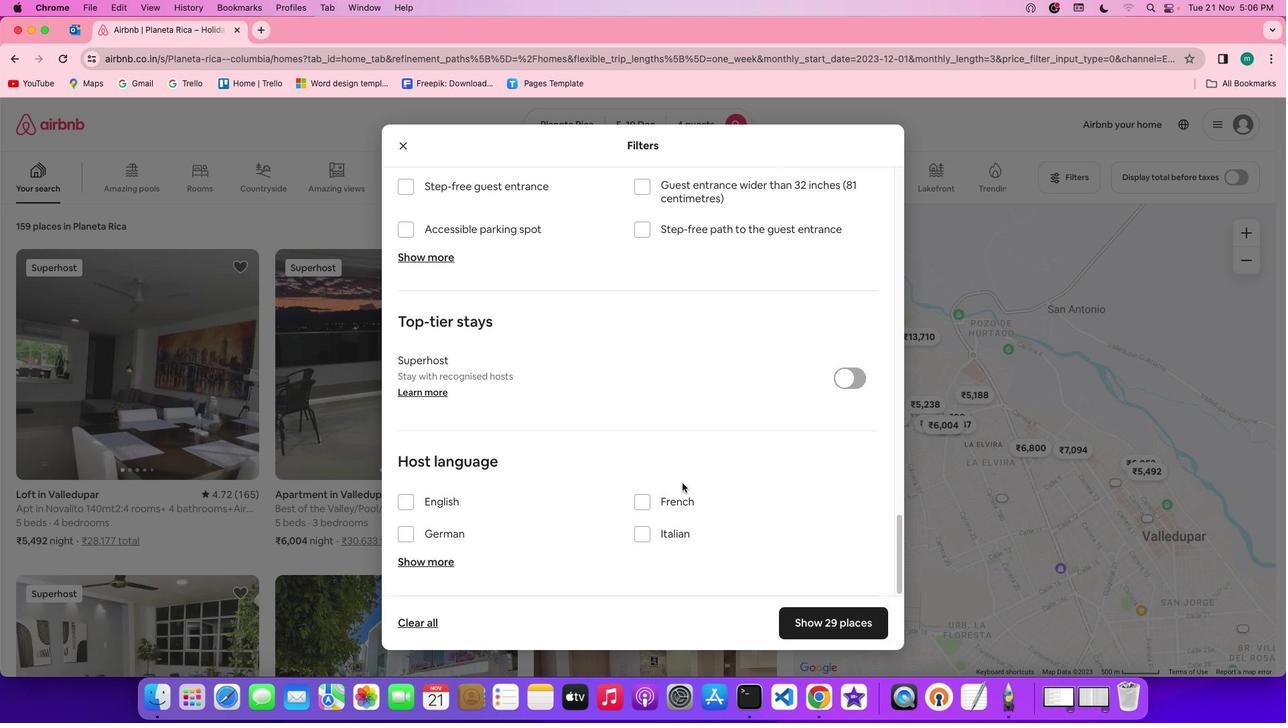 
Action: Mouse scrolled (682, 483) with delta (0, -3)
Screenshot: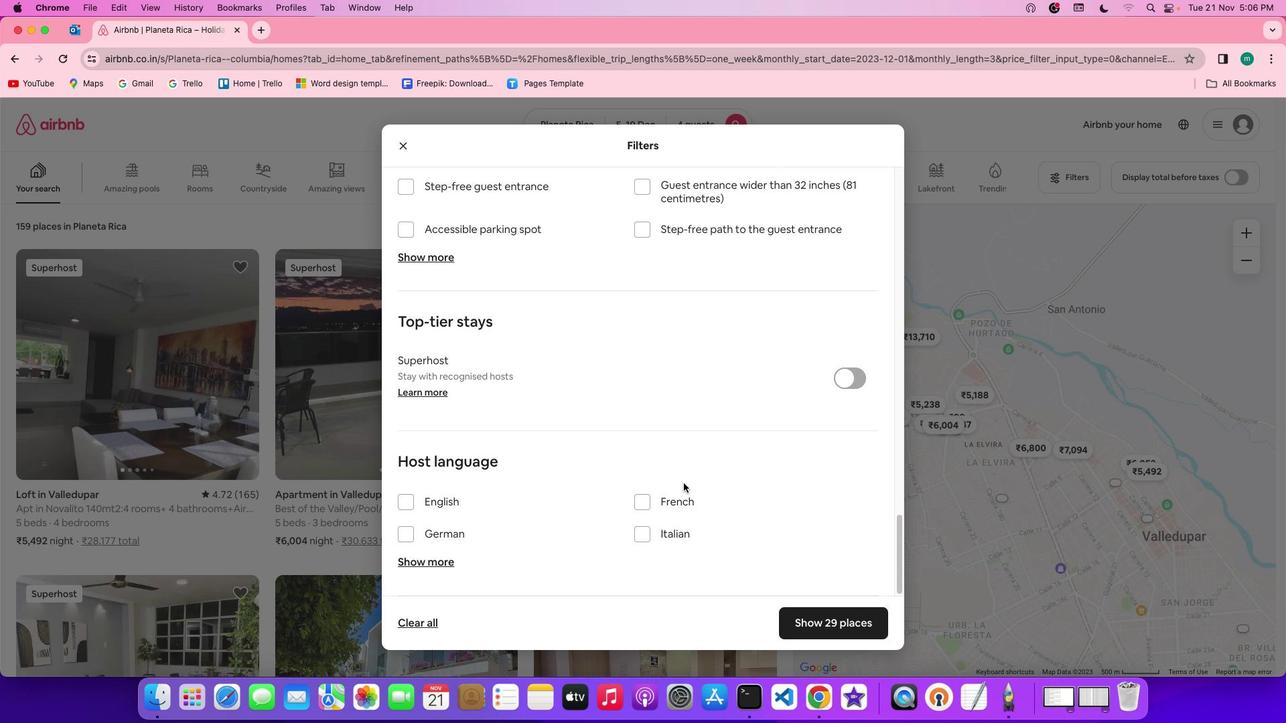 
Action: Mouse scrolled (682, 483) with delta (0, -4)
Screenshot: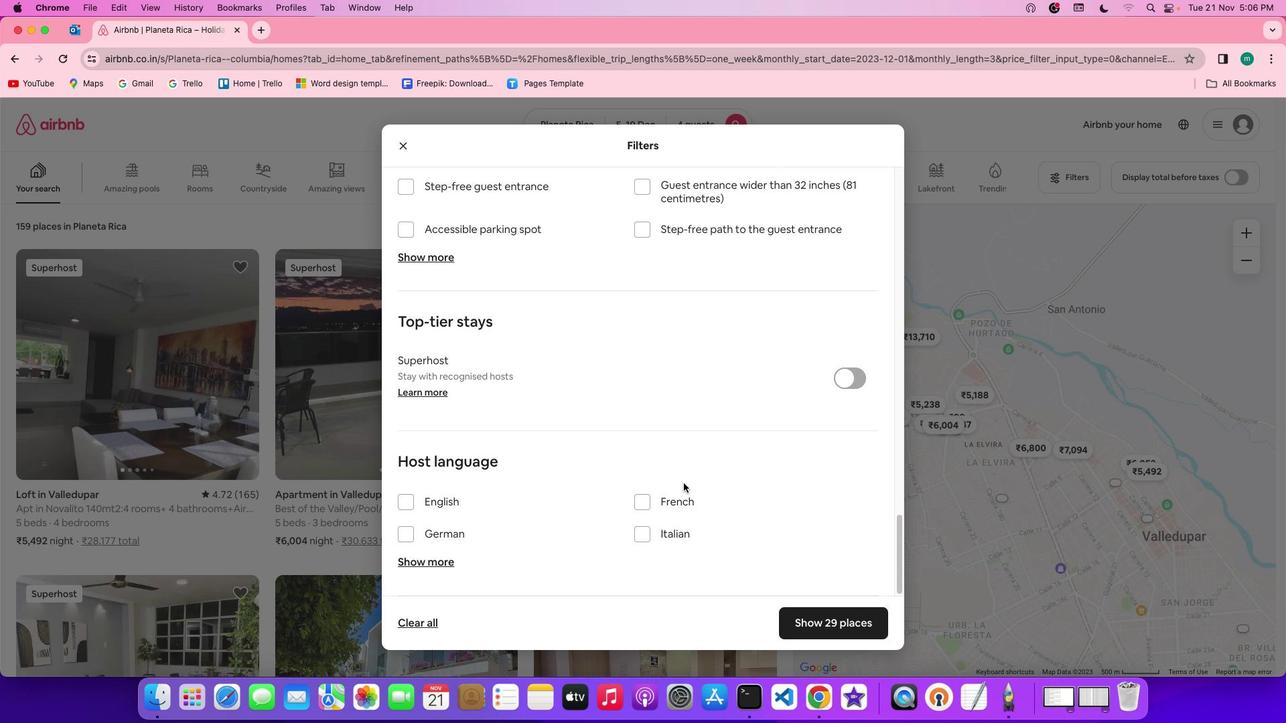 
Action: Mouse scrolled (682, 483) with delta (0, -4)
Screenshot: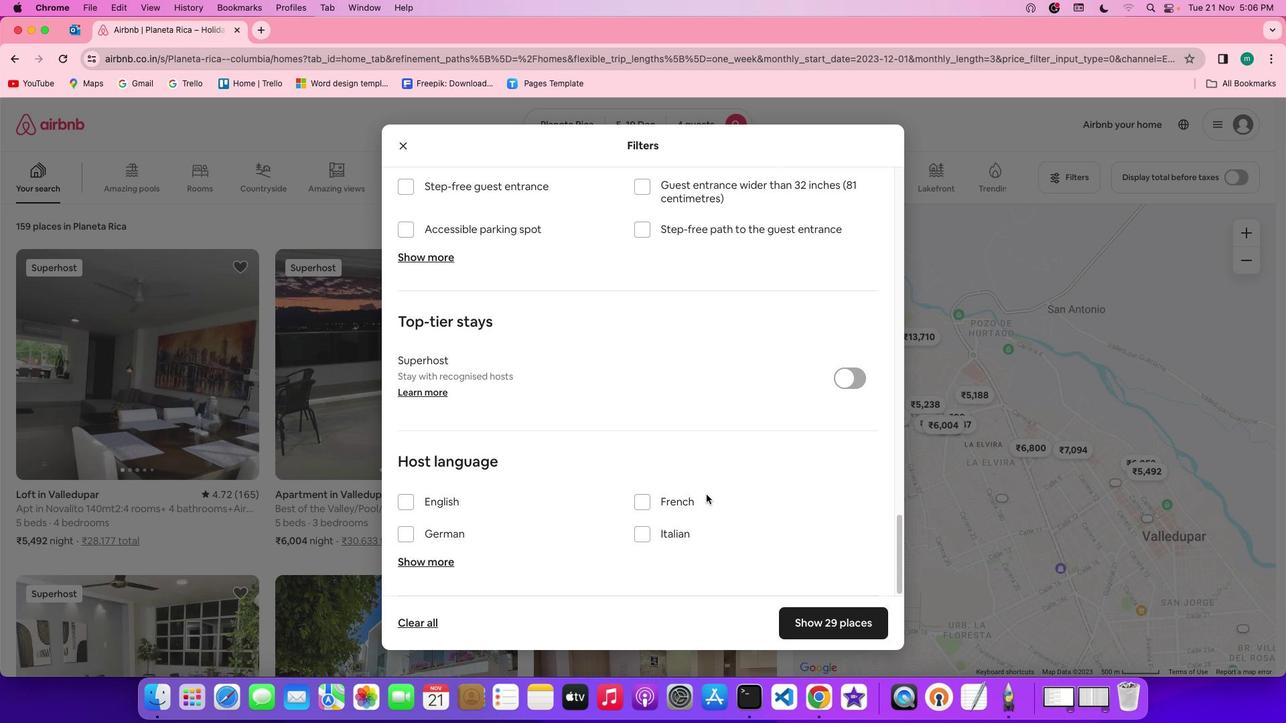 
Action: Mouse moved to (850, 614)
Screenshot: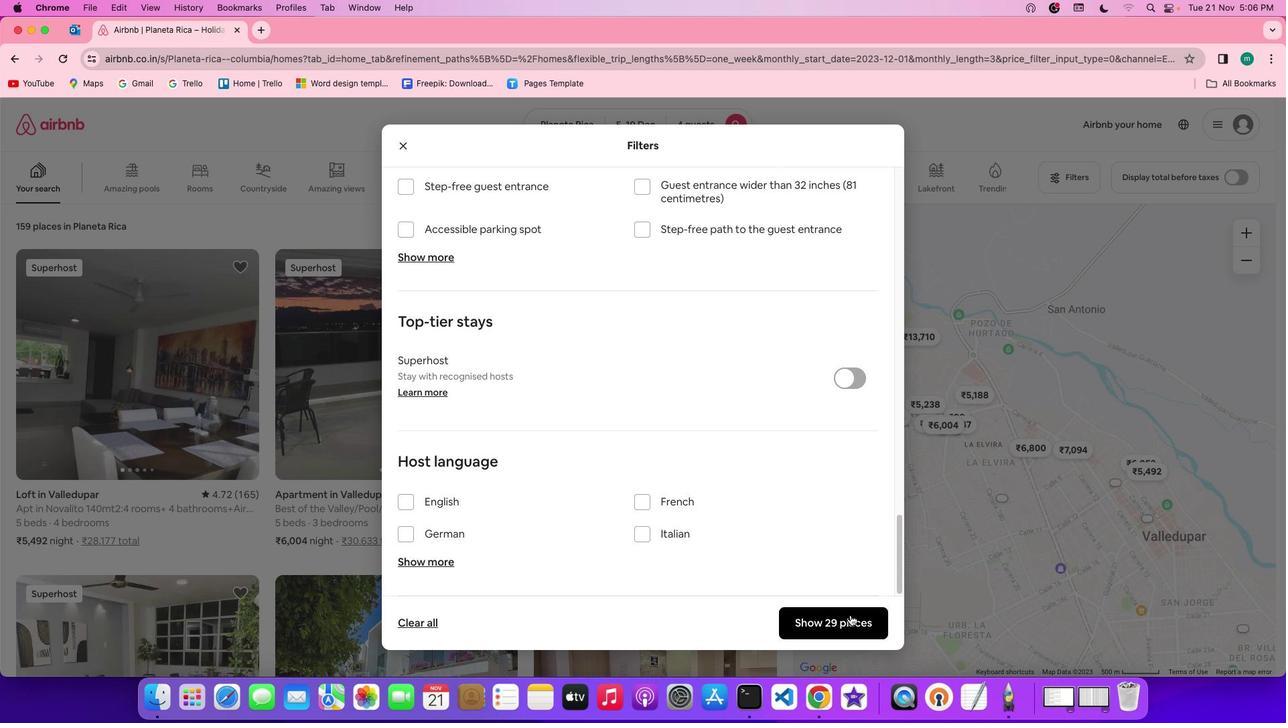 
Action: Mouse pressed left at (850, 614)
Screenshot: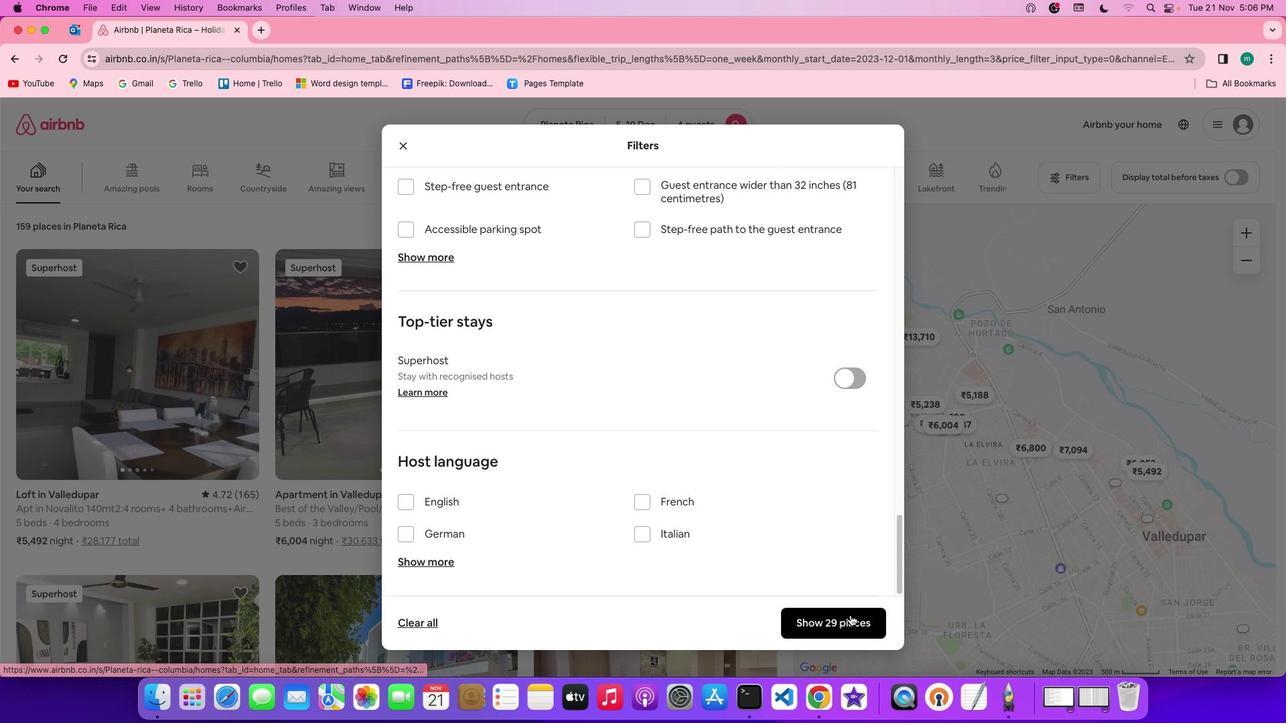 
Action: Mouse moved to (349, 387)
Screenshot: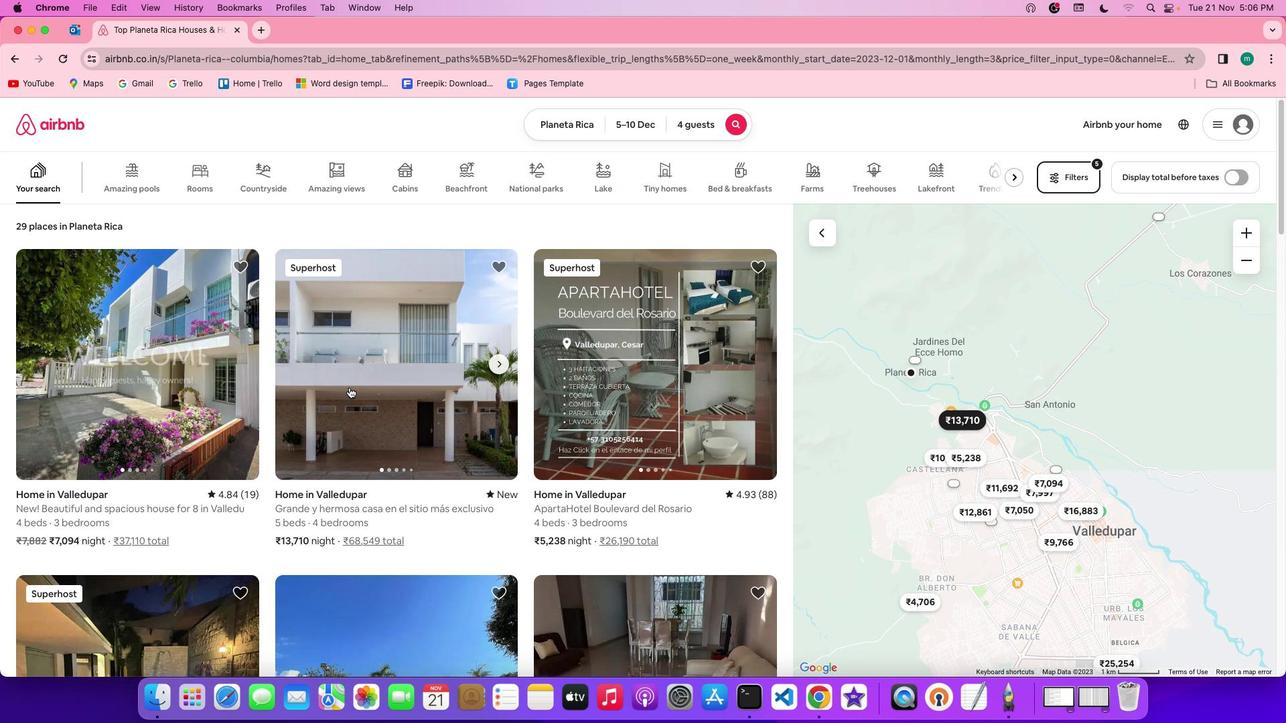 
Action: Mouse scrolled (349, 387) with delta (0, 0)
Screenshot: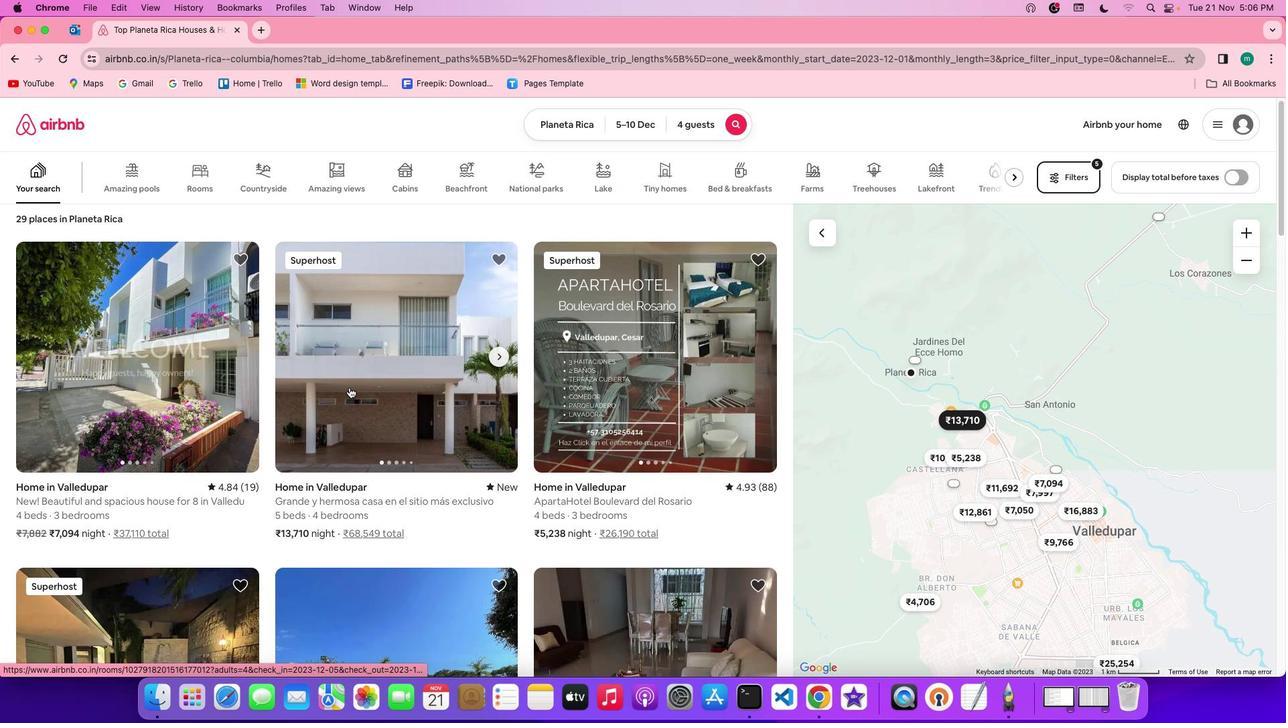 
Action: Mouse scrolled (349, 387) with delta (0, 0)
Screenshot: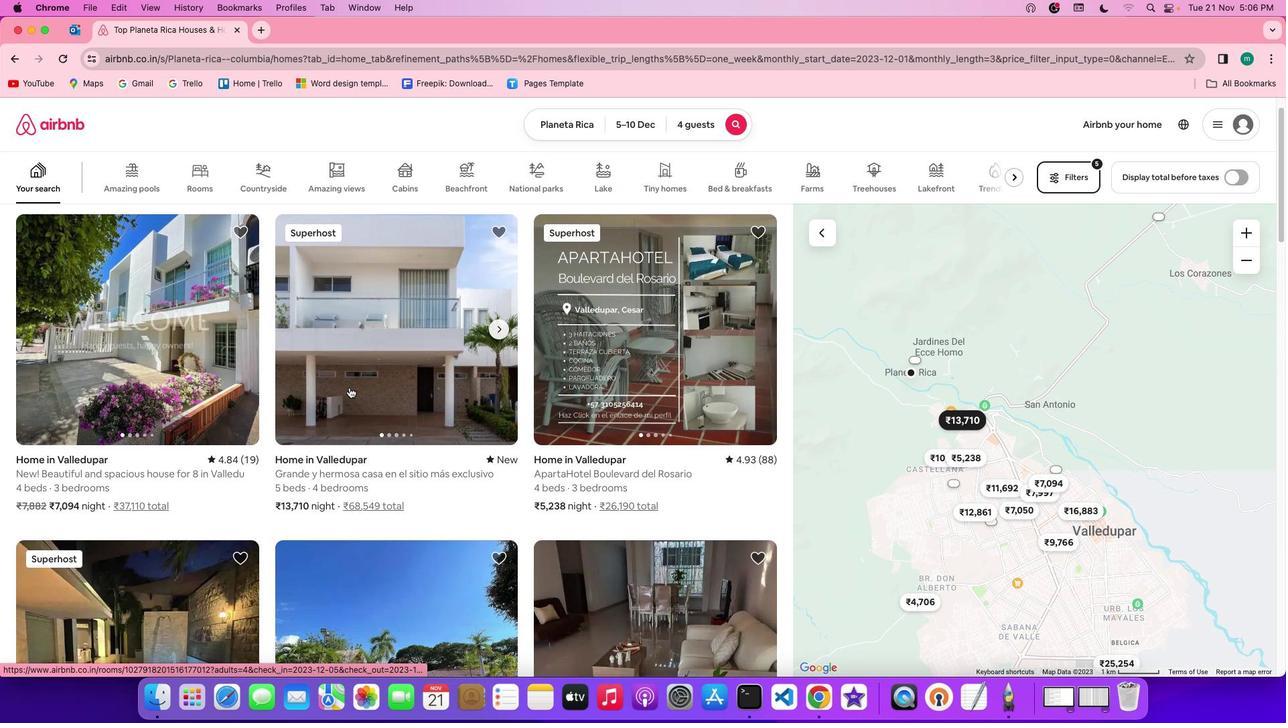 
Action: Mouse scrolled (349, 387) with delta (0, -2)
Screenshot: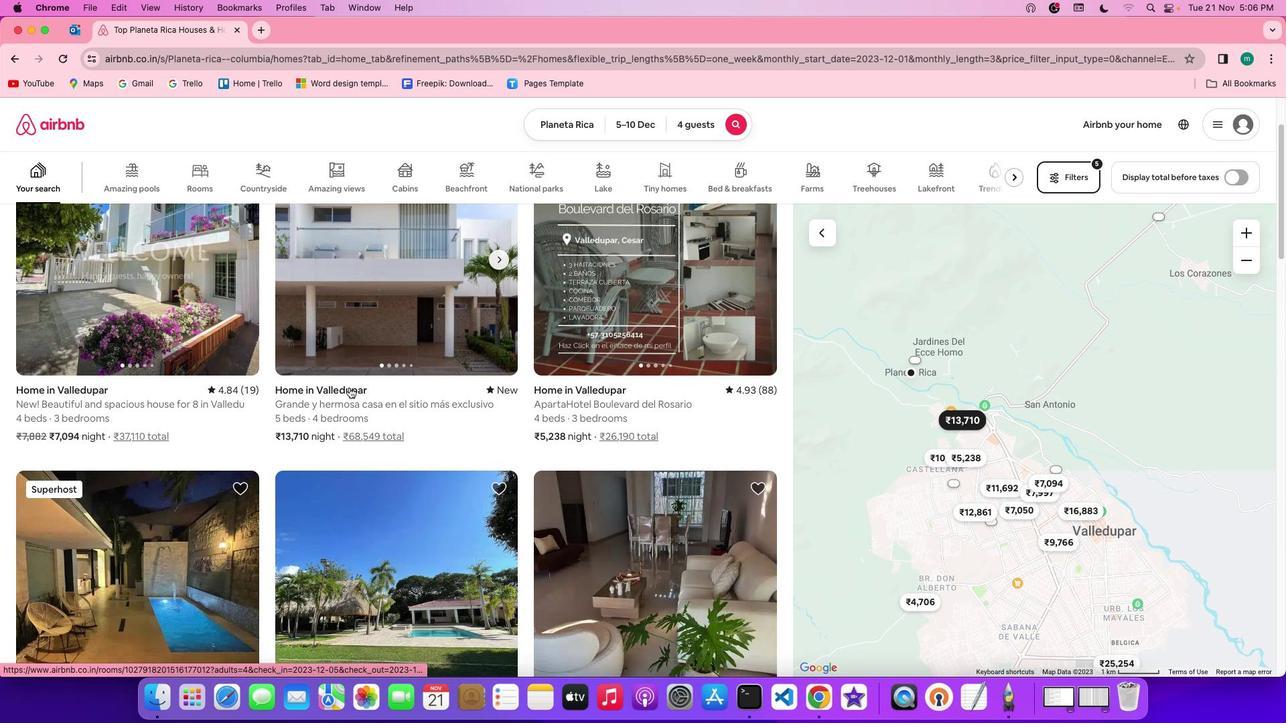 
Action: Mouse scrolled (349, 387) with delta (0, -2)
Screenshot: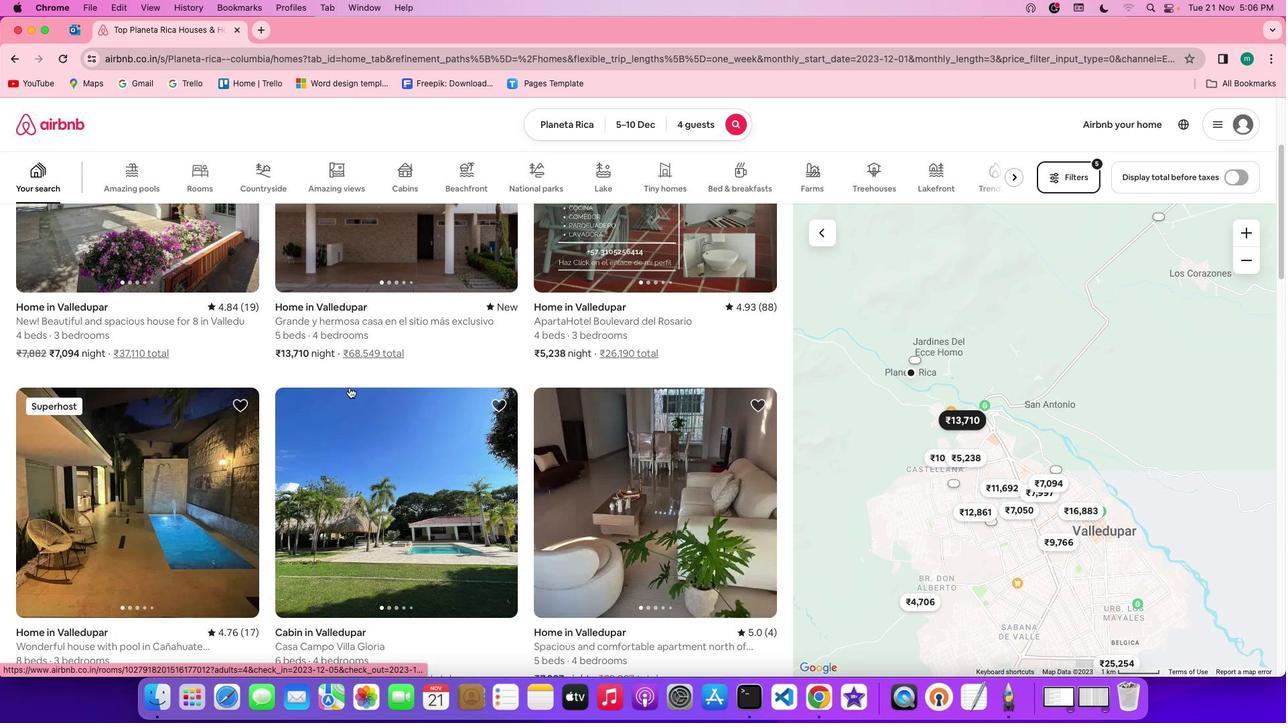 
Action: Mouse scrolled (349, 387) with delta (0, 0)
Screenshot: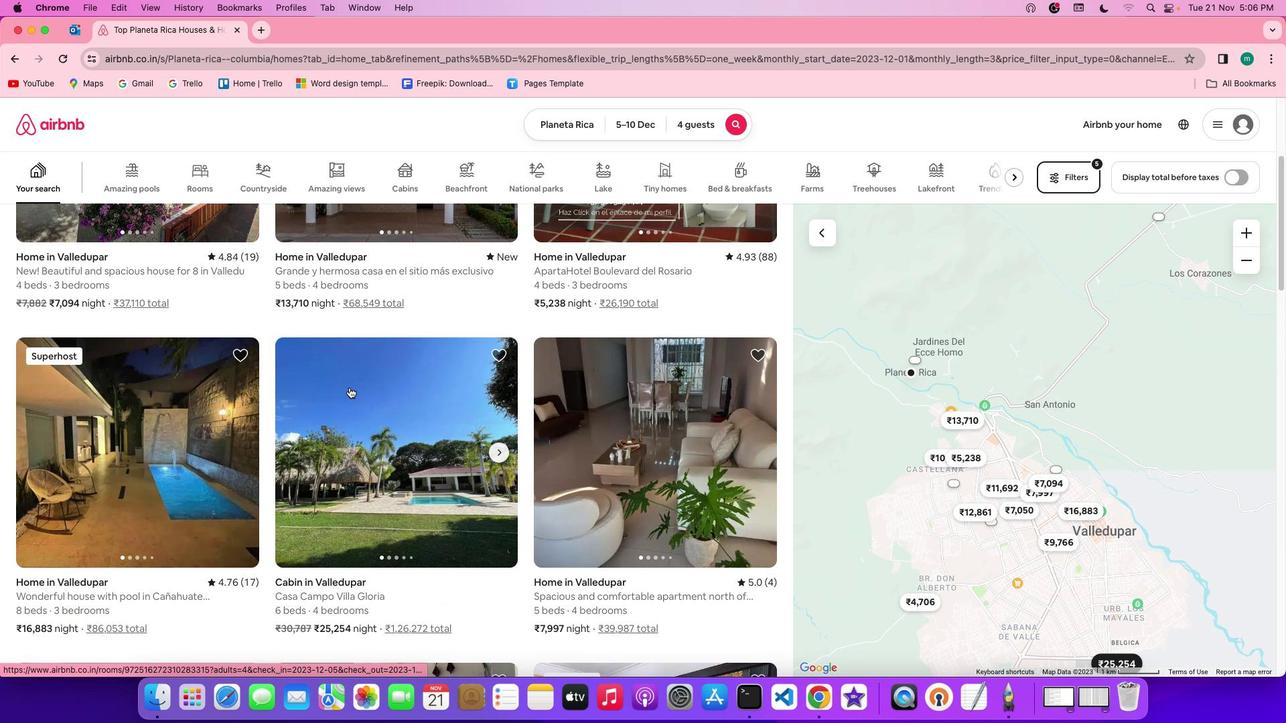 
Action: Mouse scrolled (349, 387) with delta (0, 0)
Screenshot: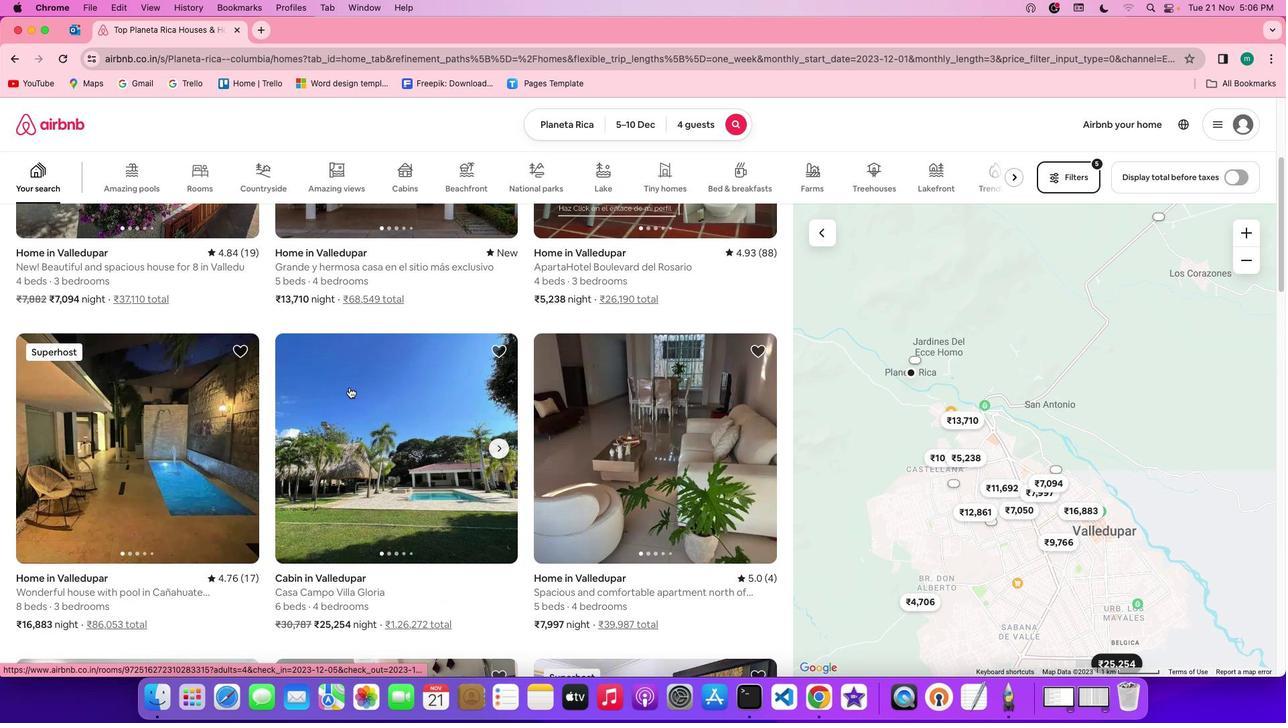 
Action: Mouse scrolled (349, 387) with delta (0, 0)
Screenshot: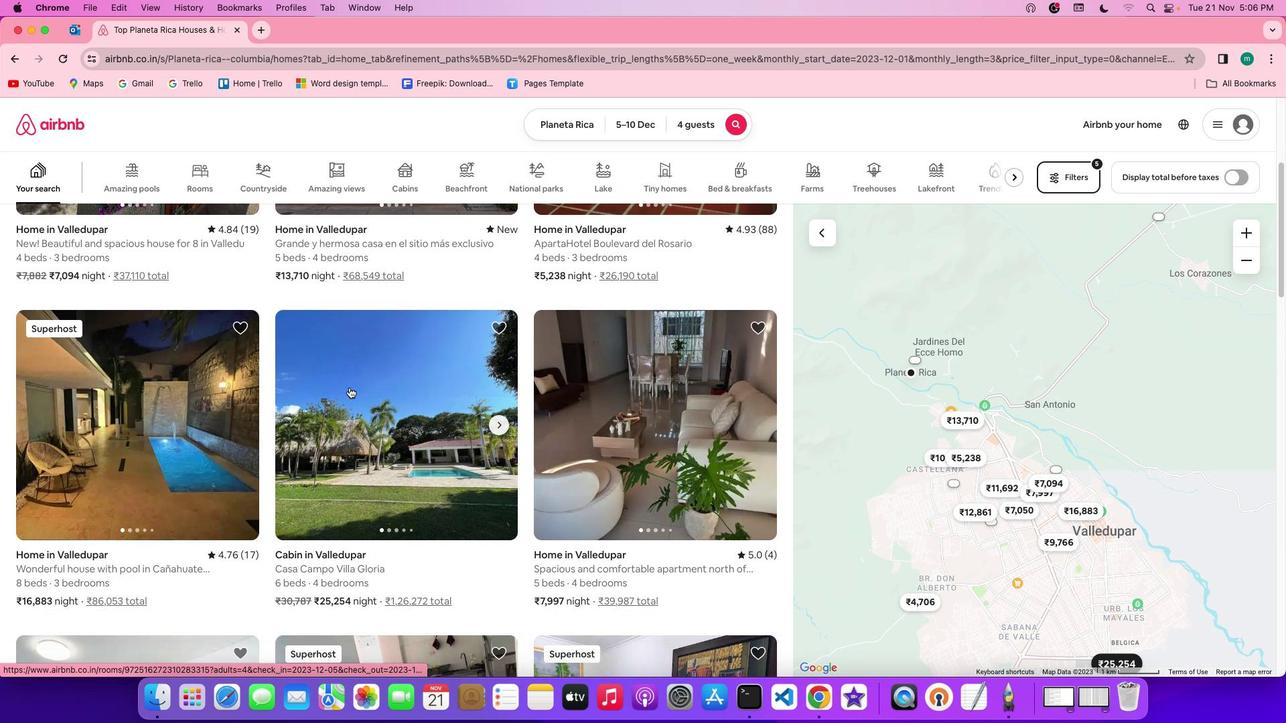 
Action: Mouse moved to (201, 404)
Screenshot: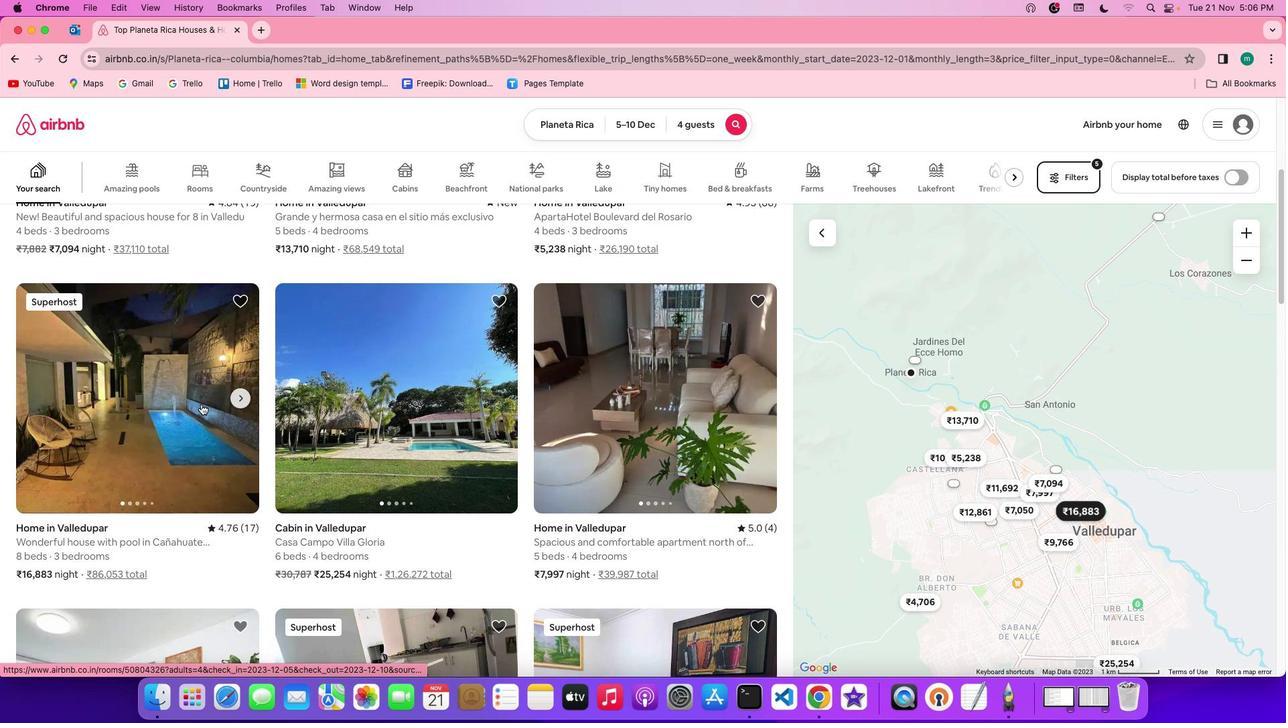 
Action: Mouse pressed left at (201, 404)
Screenshot: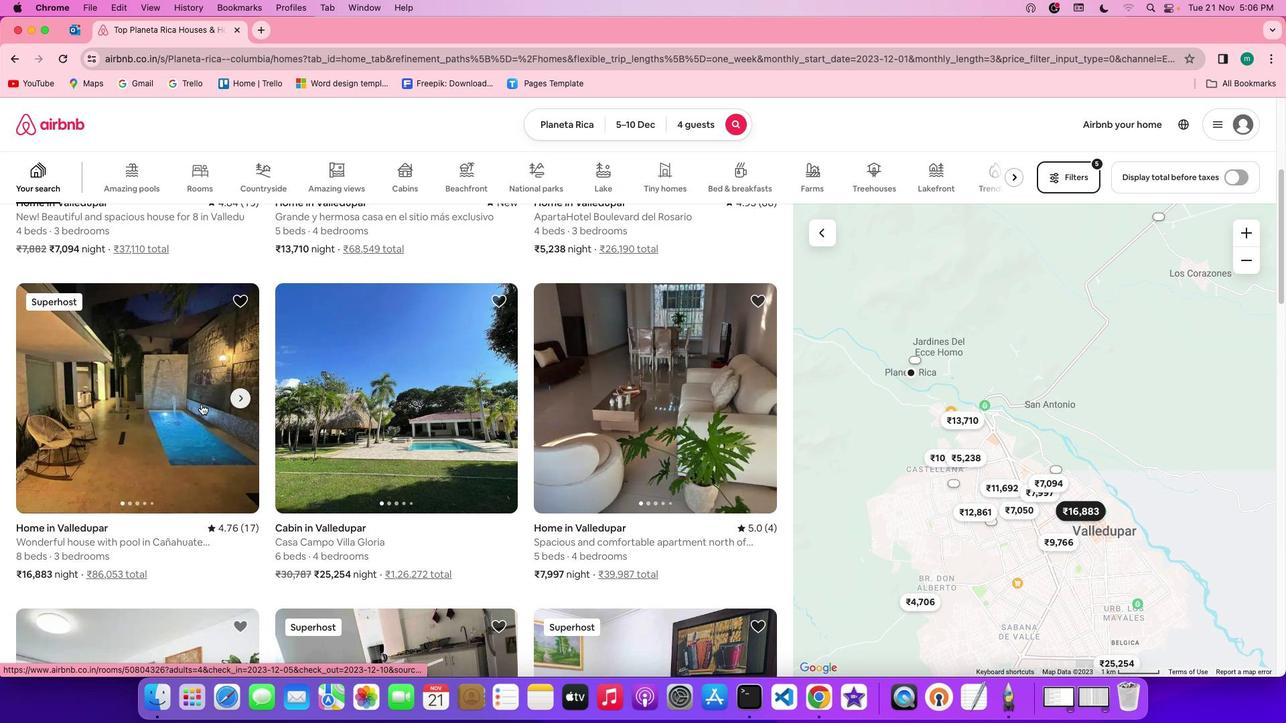 
Action: Mouse moved to (925, 507)
Screenshot: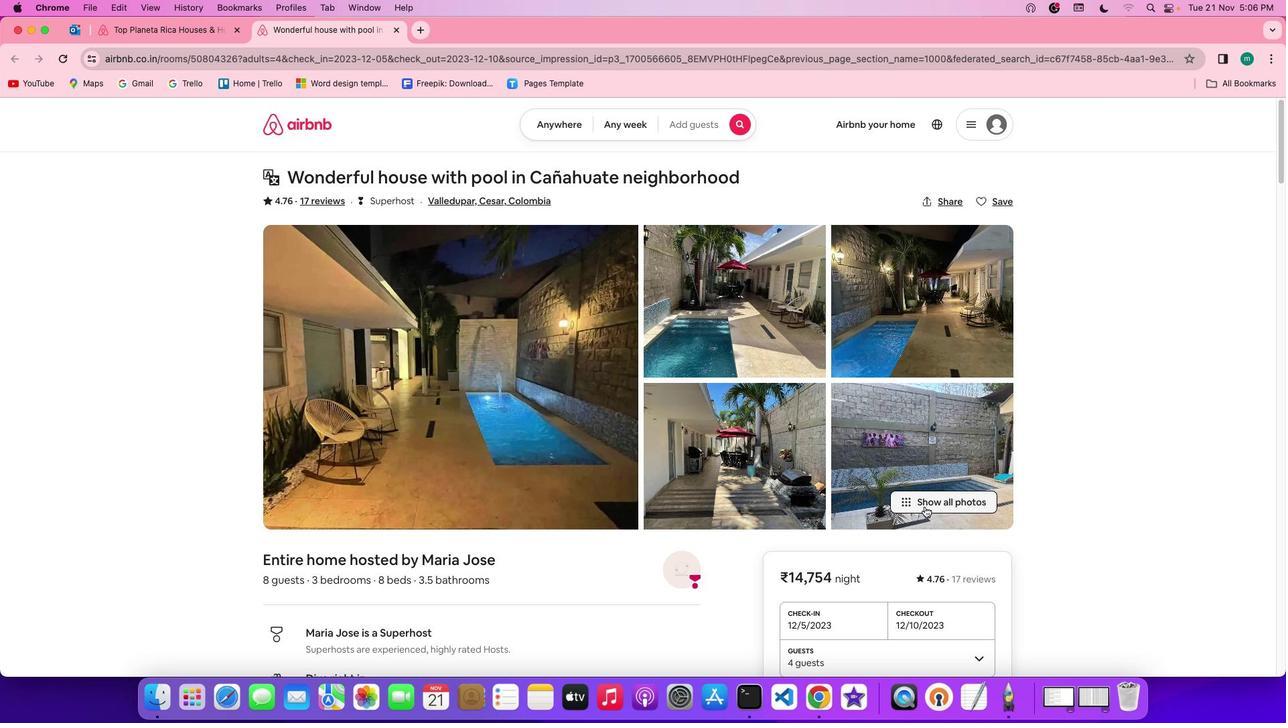 
Action: Mouse pressed left at (925, 507)
Screenshot: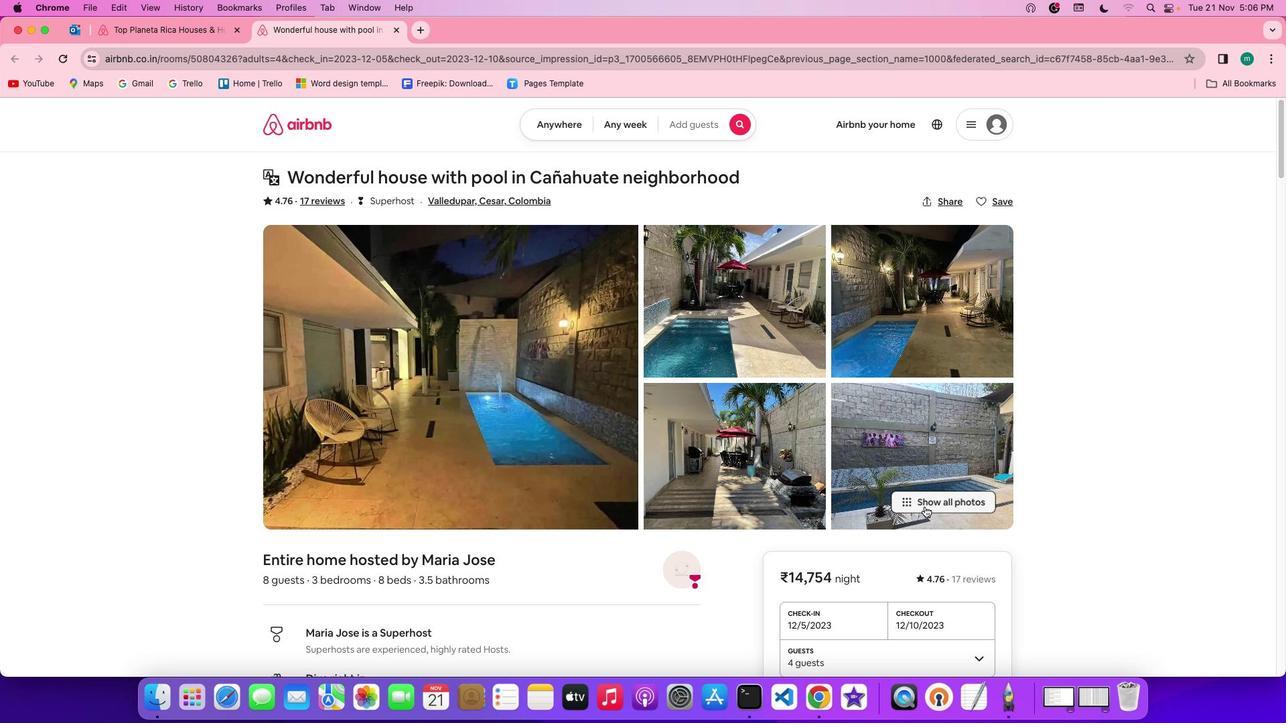 
Action: Mouse moved to (659, 571)
Screenshot: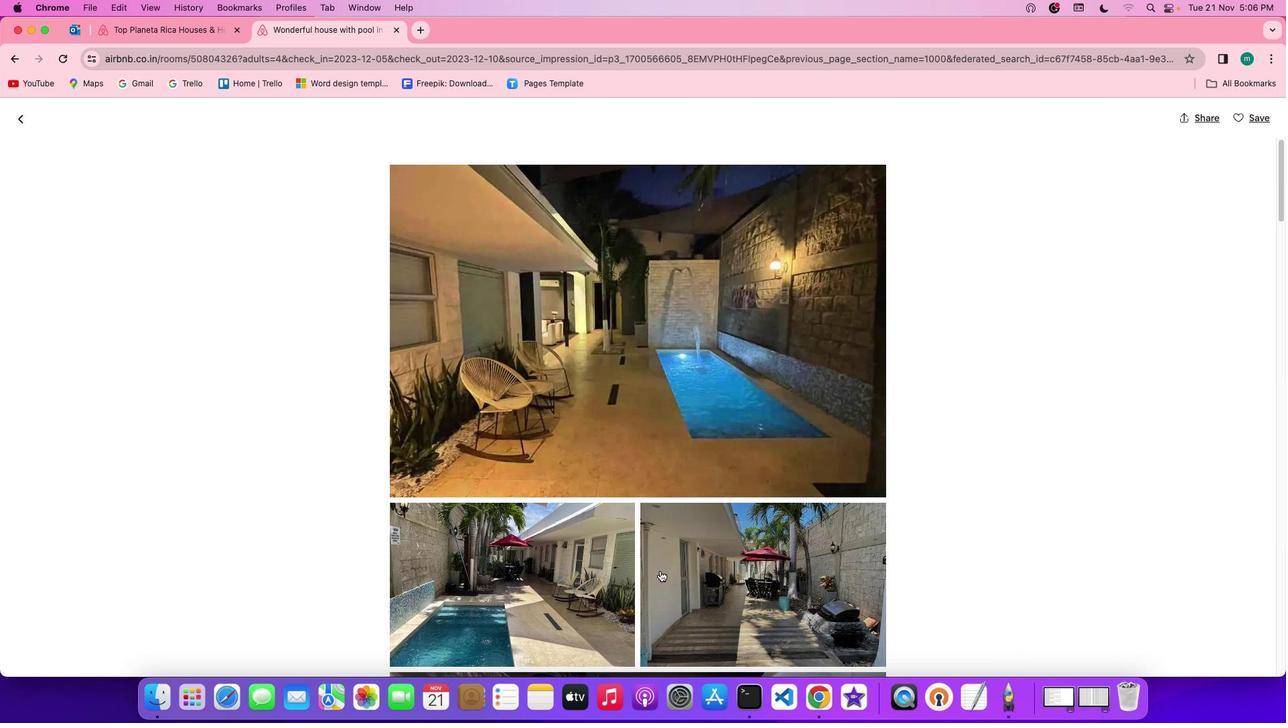 
Action: Mouse scrolled (659, 571) with delta (0, 0)
Screenshot: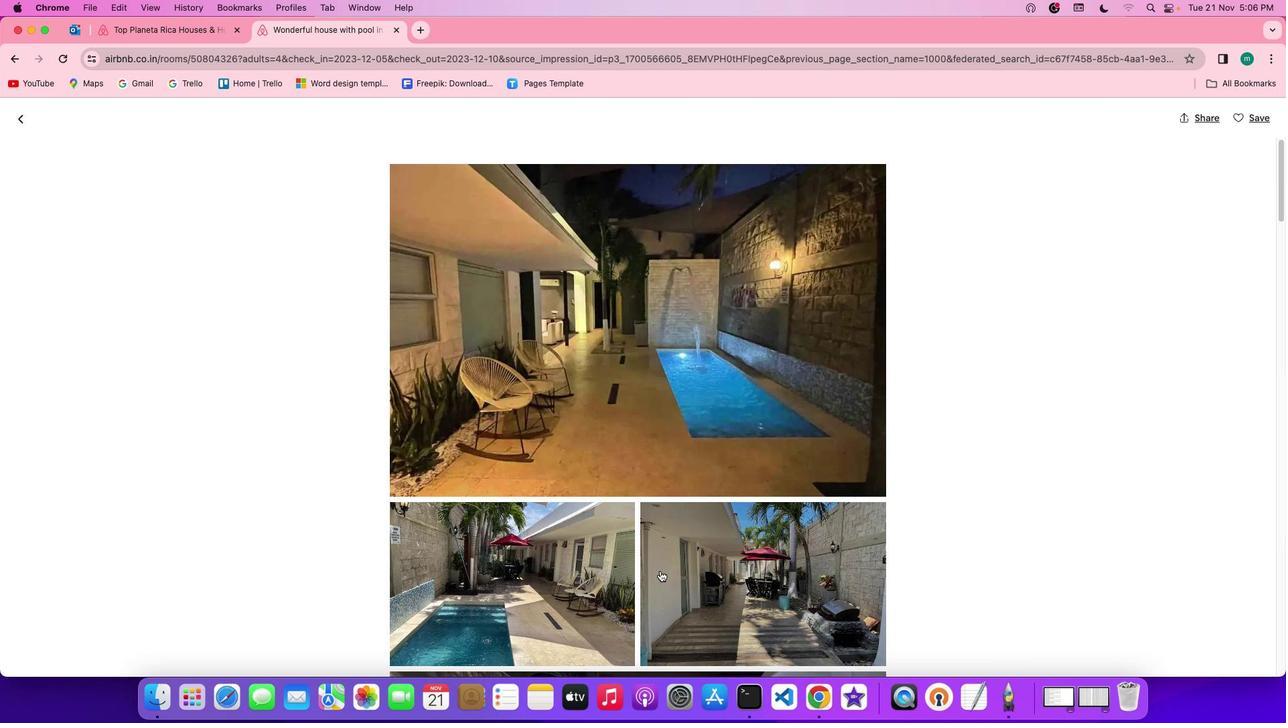 
Action: Mouse scrolled (659, 571) with delta (0, 0)
Screenshot: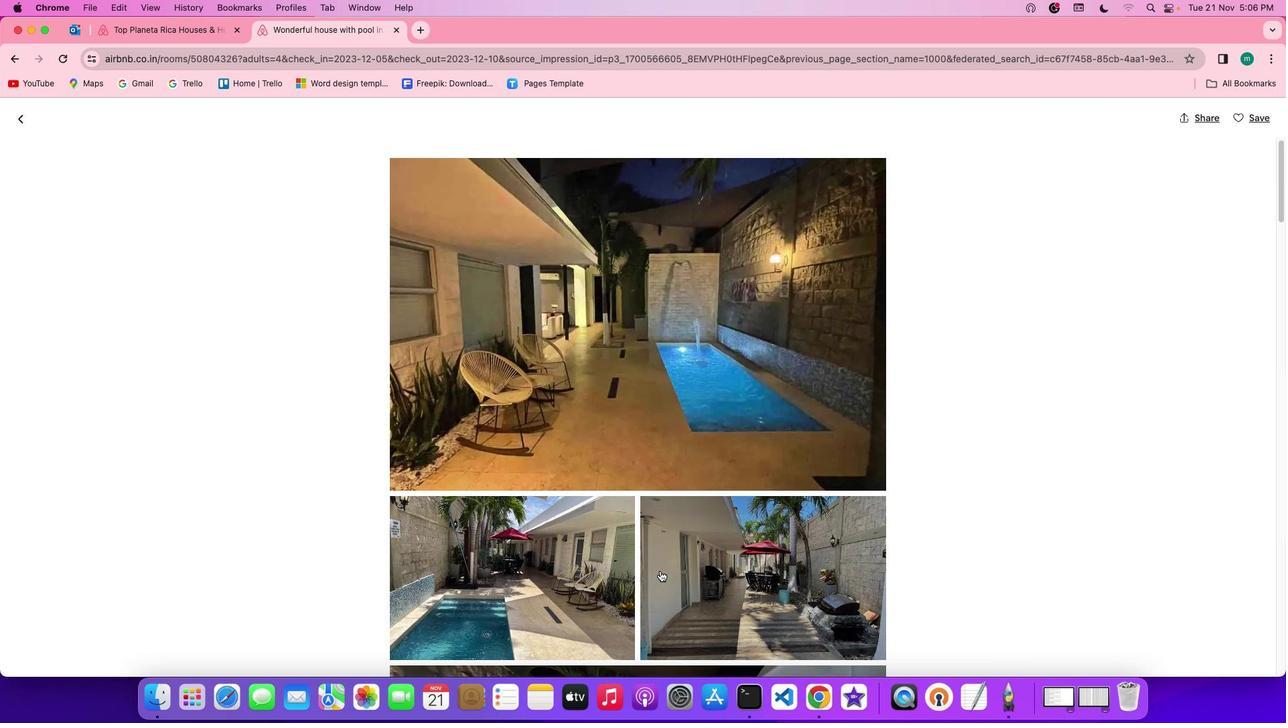 
Action: Mouse scrolled (659, 571) with delta (0, -1)
Screenshot: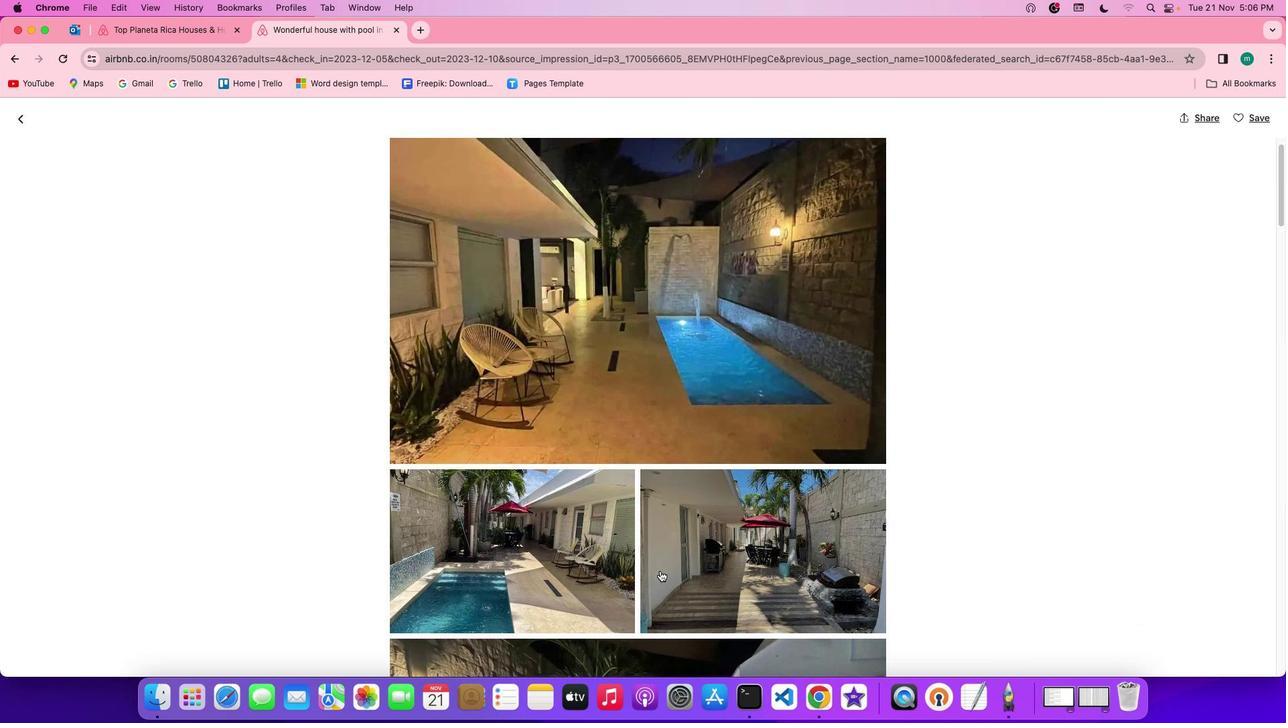 
Action: Mouse scrolled (659, 571) with delta (0, 0)
Screenshot: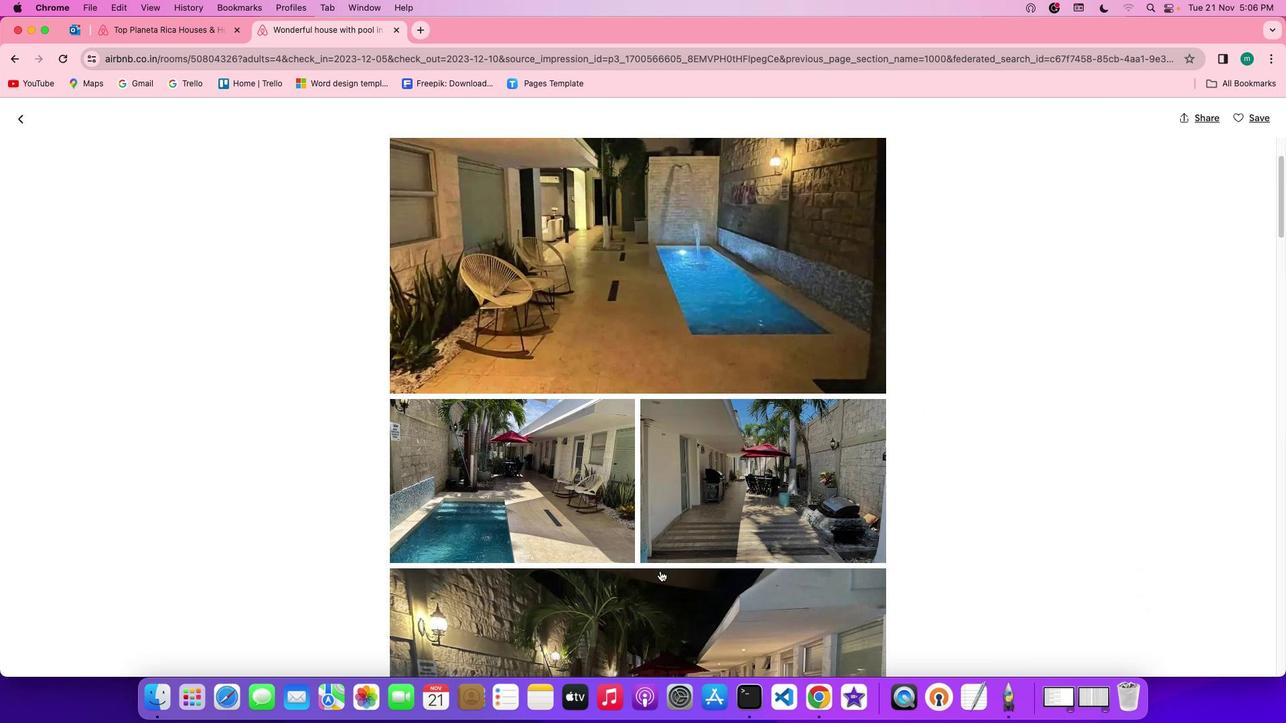 
Action: Mouse scrolled (659, 571) with delta (0, 0)
Screenshot: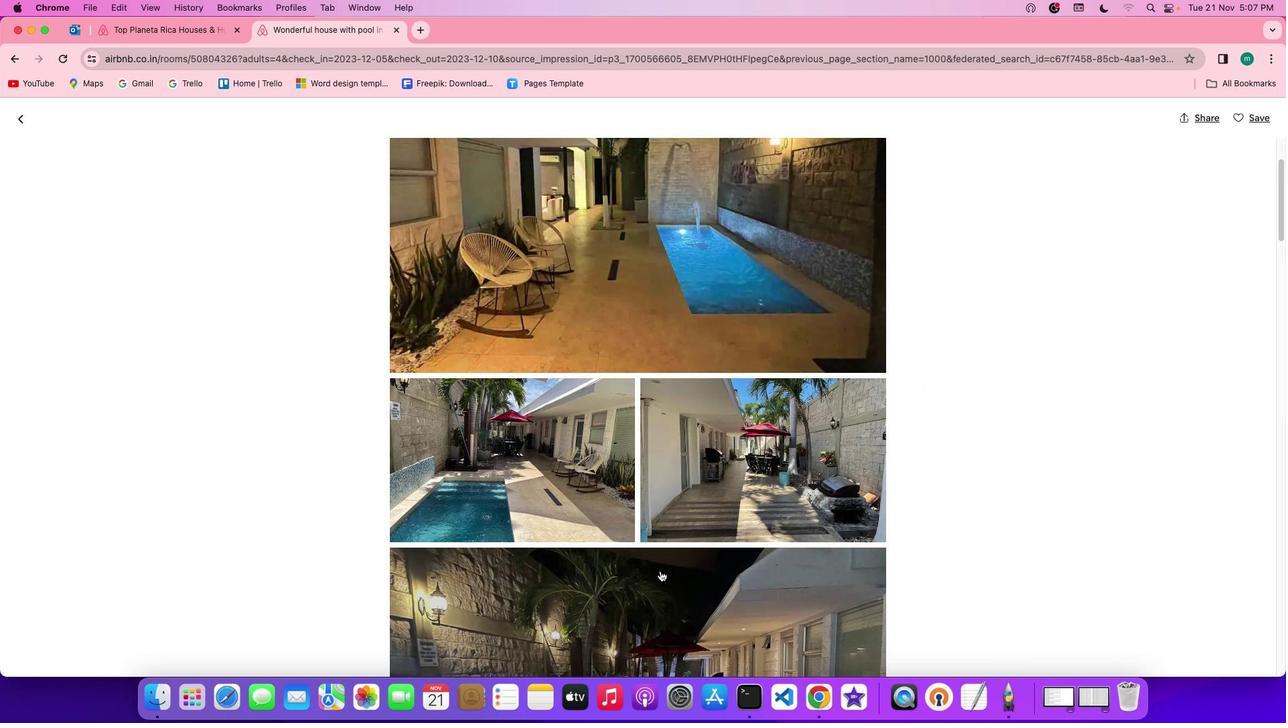
Action: Mouse scrolled (659, 571) with delta (0, 0)
Screenshot: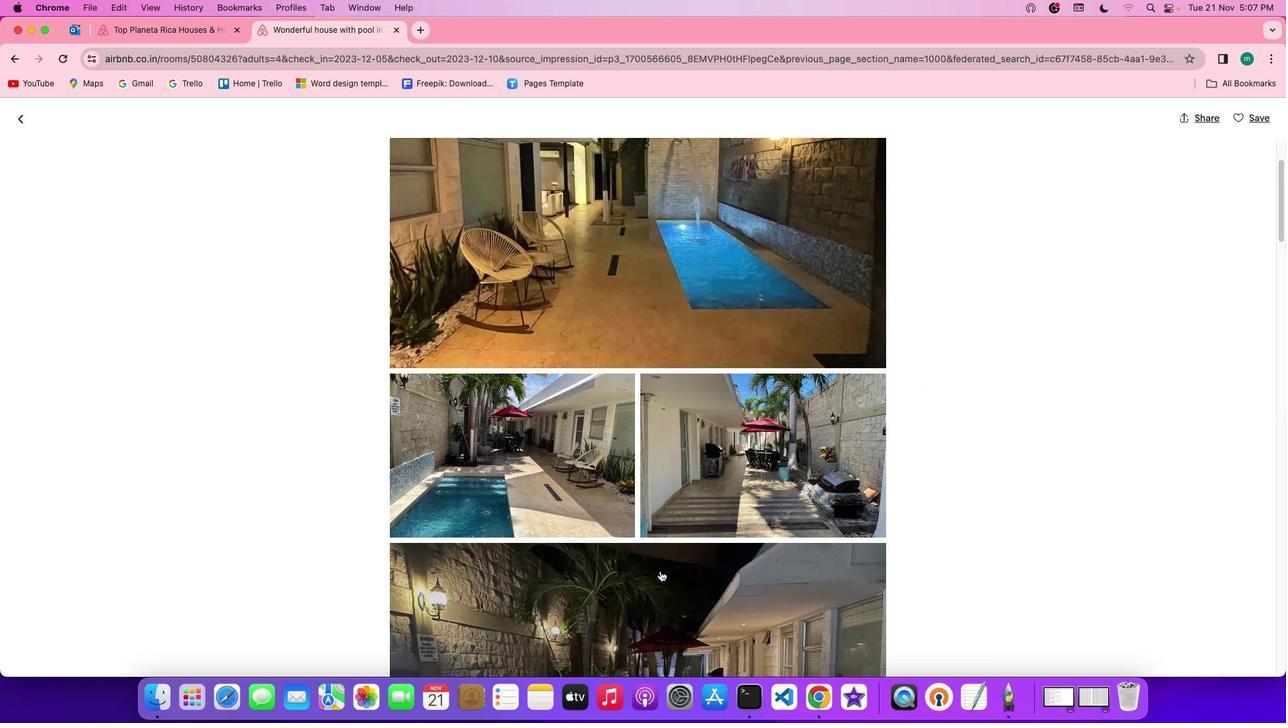 
Action: Mouse scrolled (659, 571) with delta (0, 0)
Screenshot: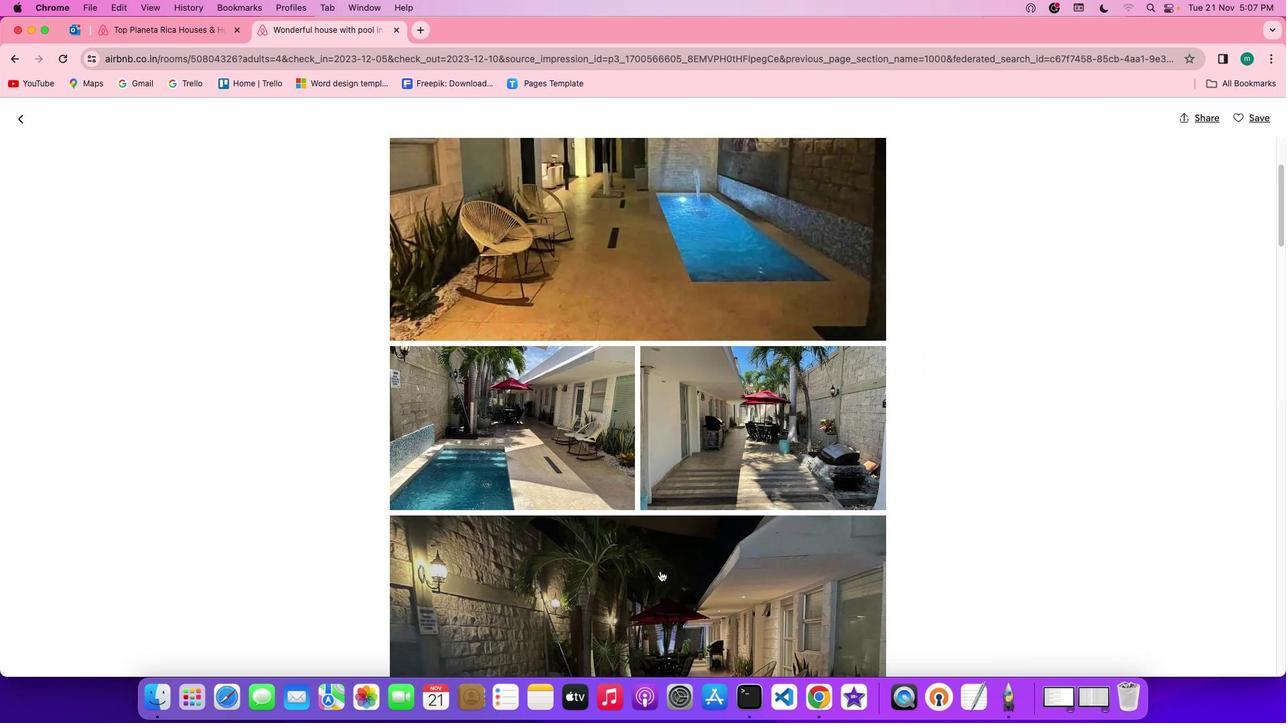 
Action: Mouse scrolled (659, 571) with delta (0, 0)
Screenshot: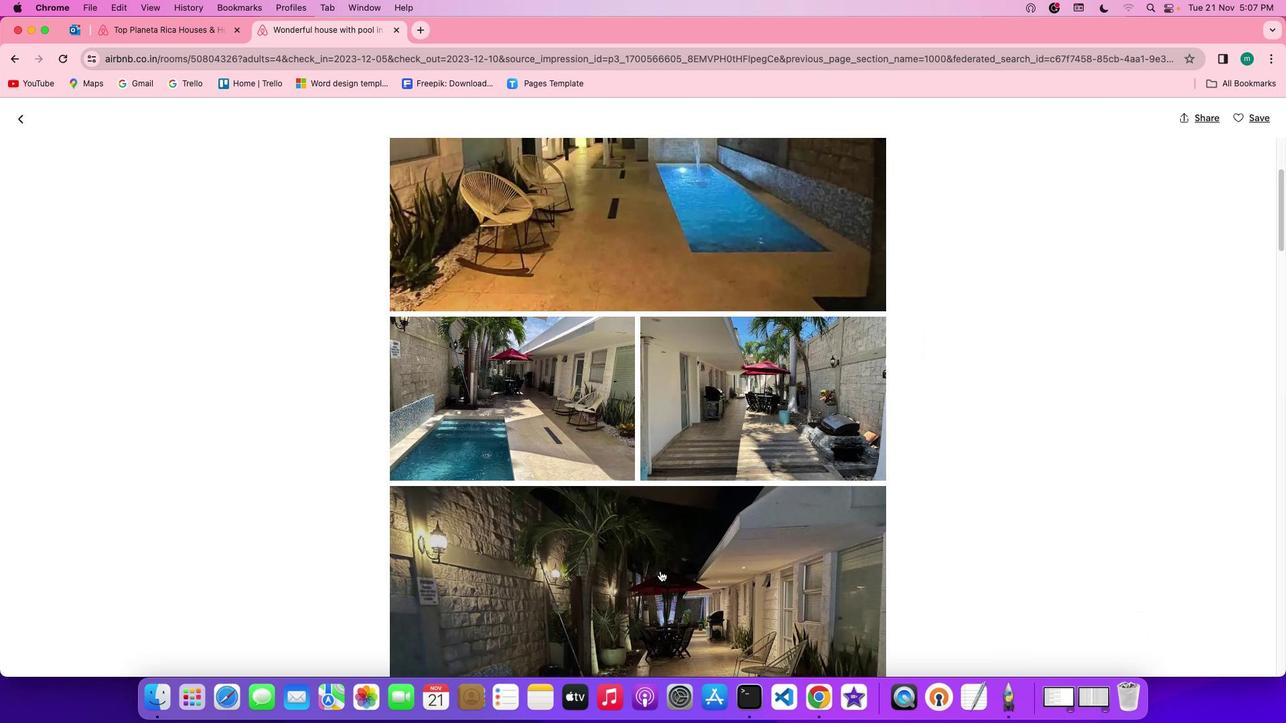 
Action: Mouse scrolled (659, 571) with delta (0, 0)
Screenshot: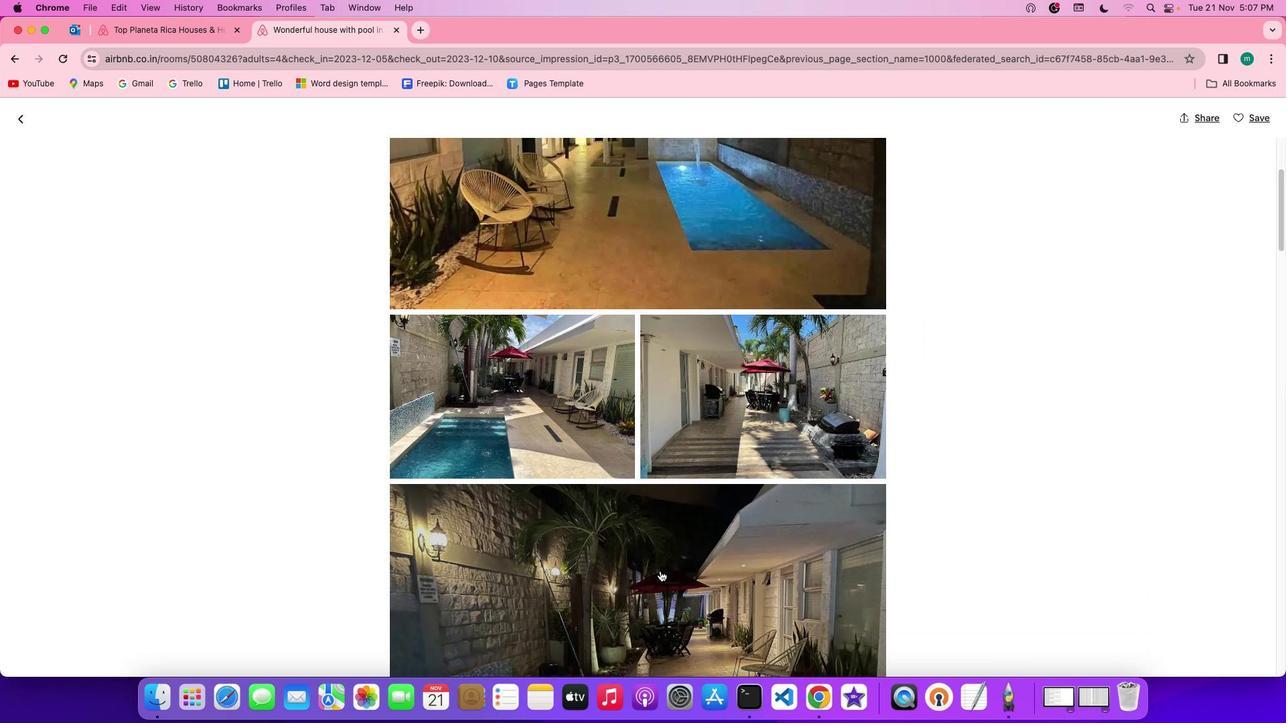 
Action: Mouse scrolled (659, 571) with delta (0, 0)
Screenshot: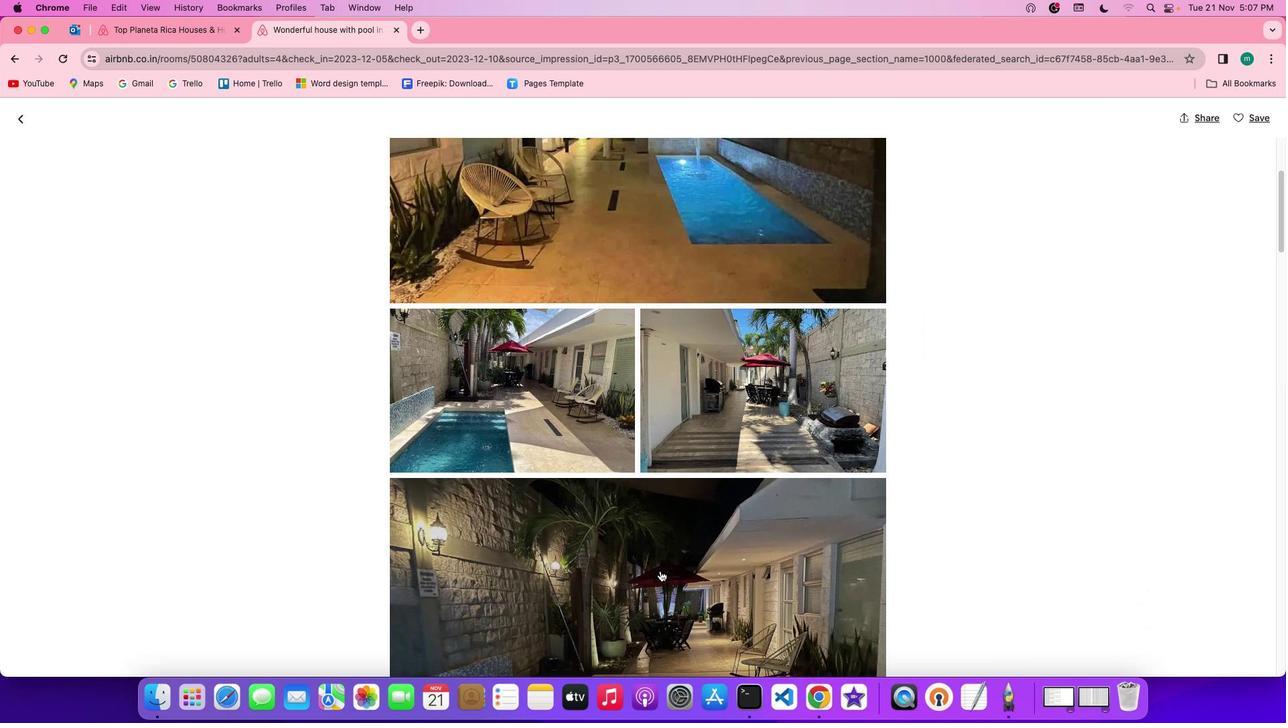 
Action: Mouse scrolled (659, 571) with delta (0, 0)
Screenshot: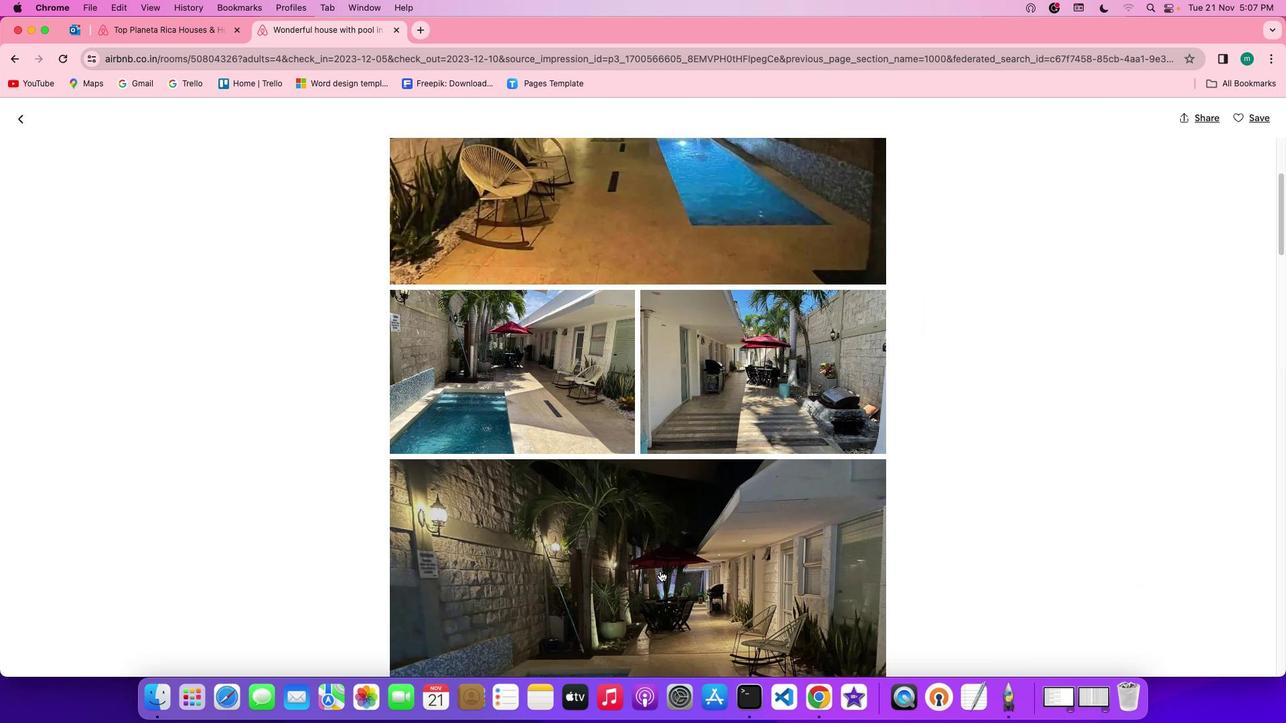 
Action: Mouse scrolled (659, 571) with delta (0, 0)
Screenshot: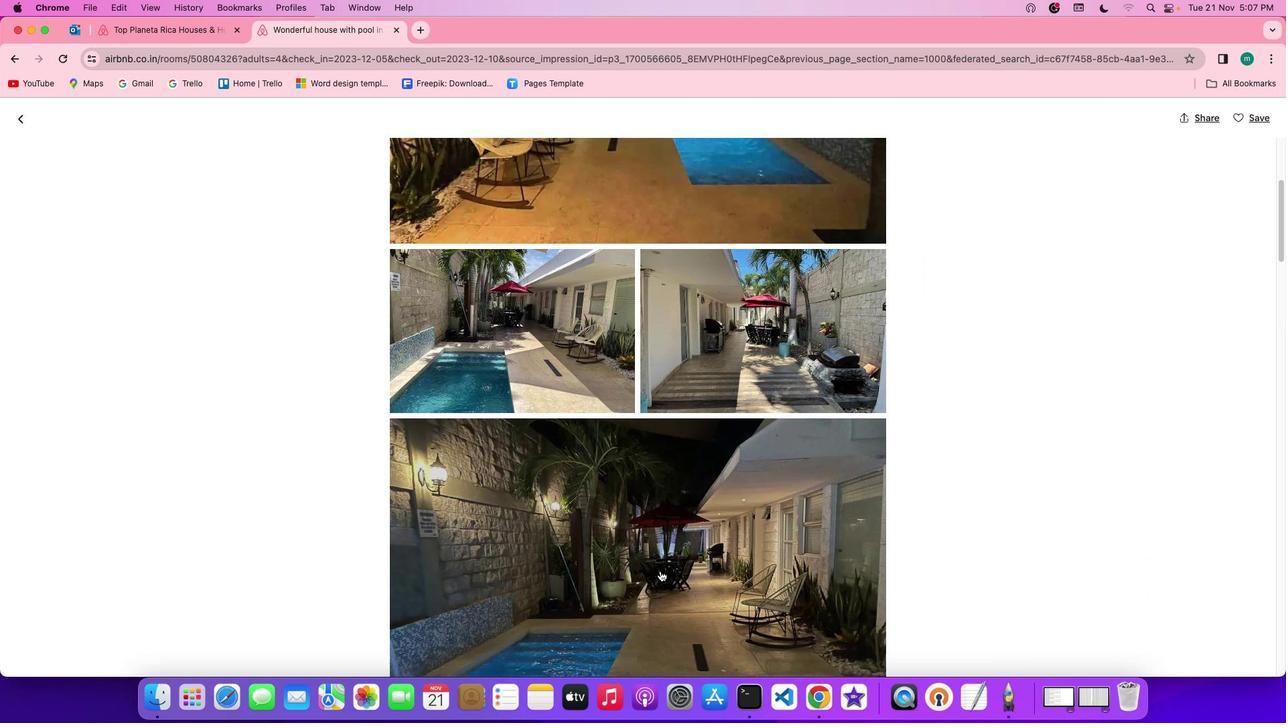 
Action: Mouse scrolled (659, 571) with delta (0, 0)
Screenshot: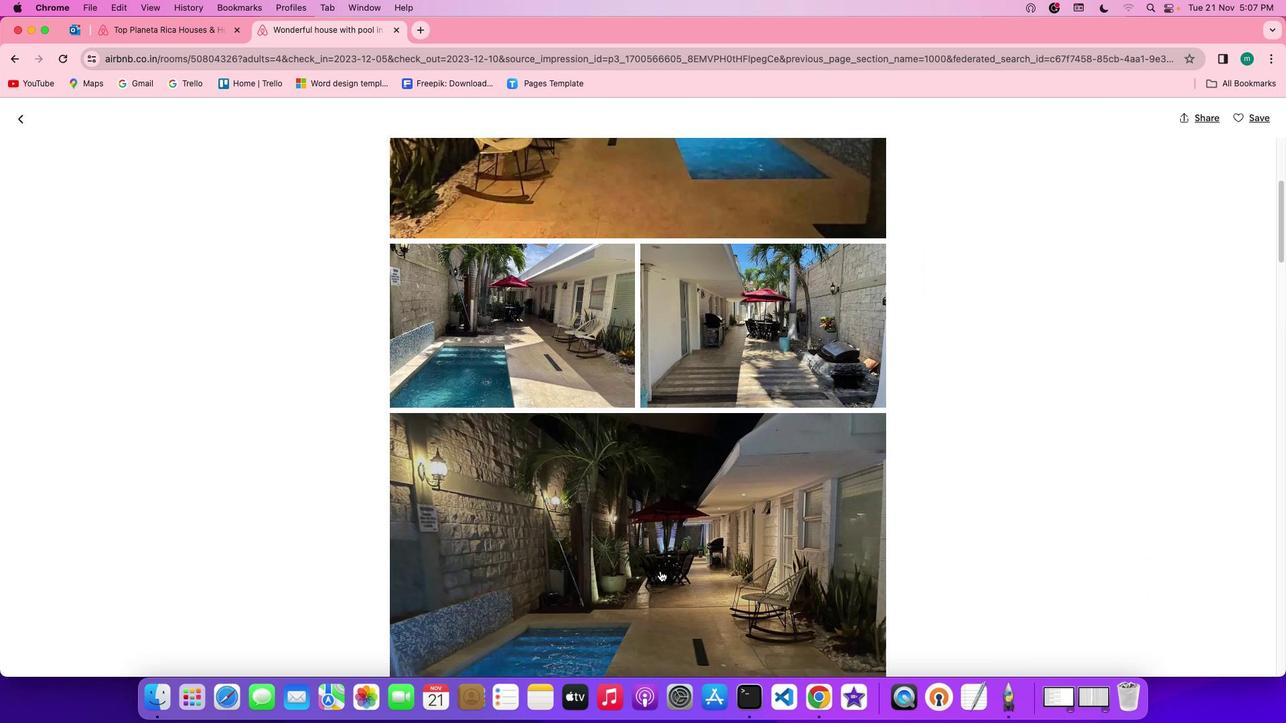 
Action: Mouse scrolled (659, 571) with delta (0, 0)
Screenshot: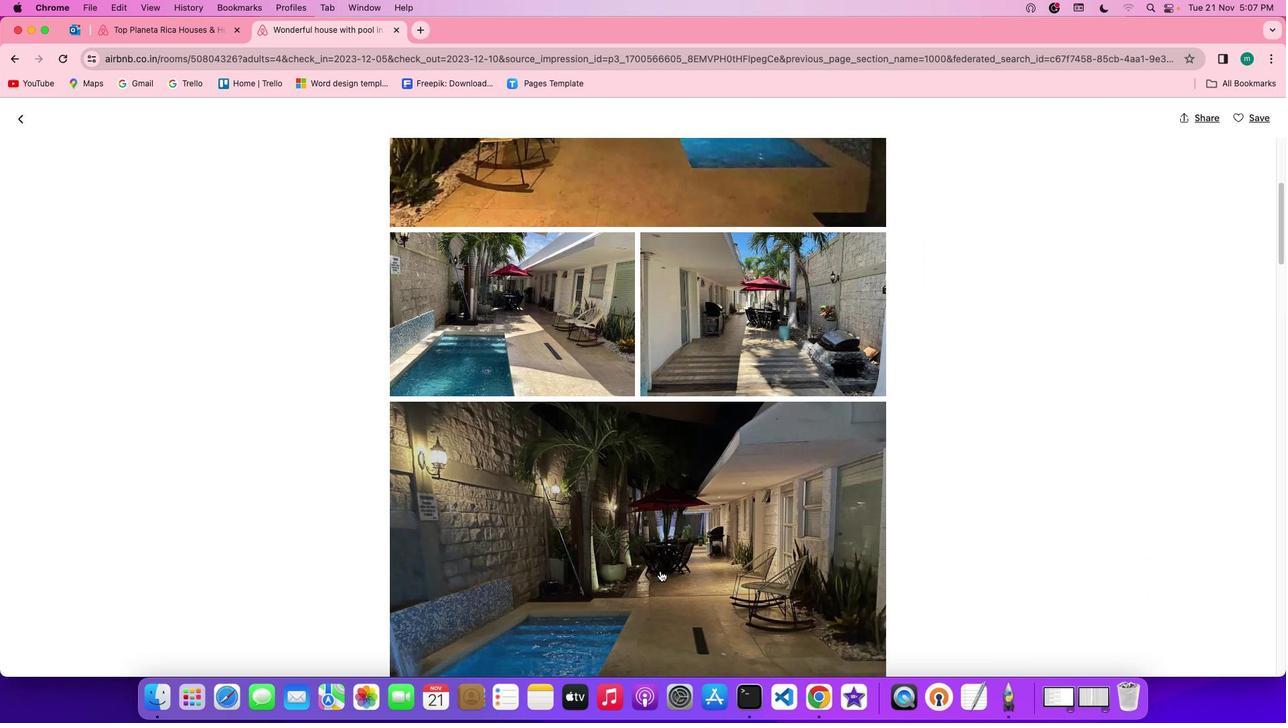 
Action: Mouse moved to (660, 571)
Screenshot: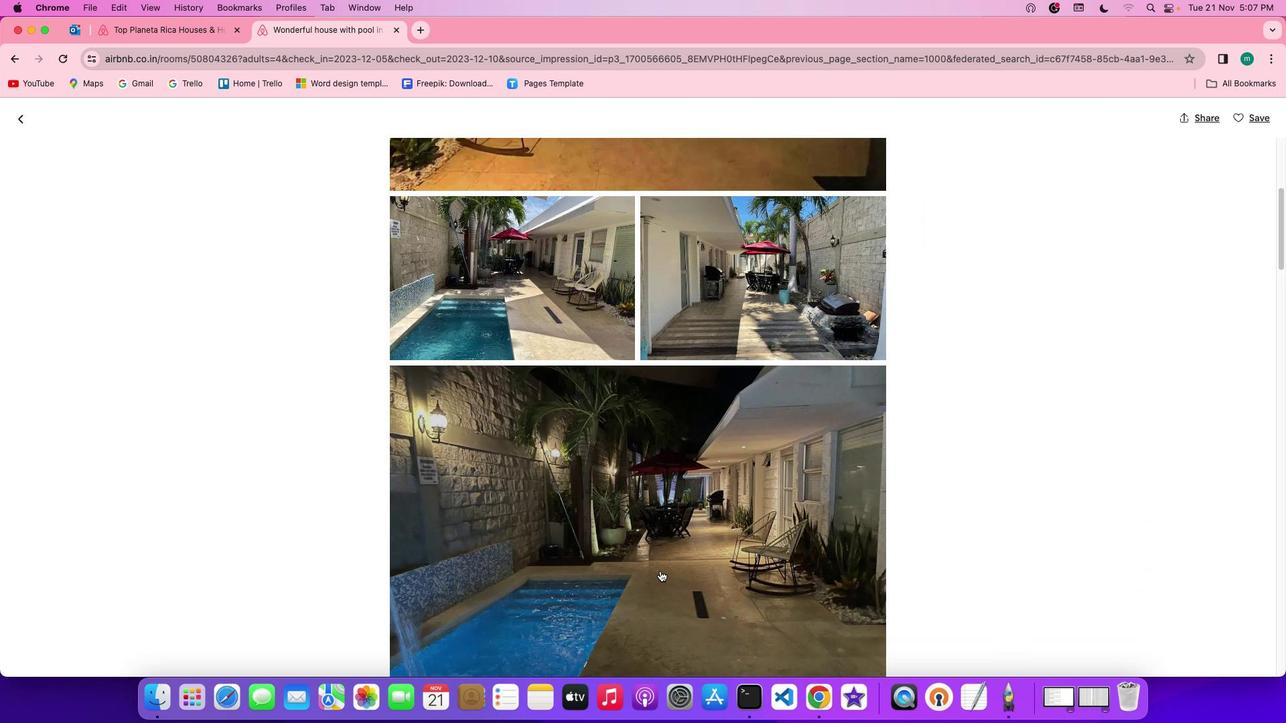 
Action: Mouse scrolled (660, 571) with delta (0, 0)
Screenshot: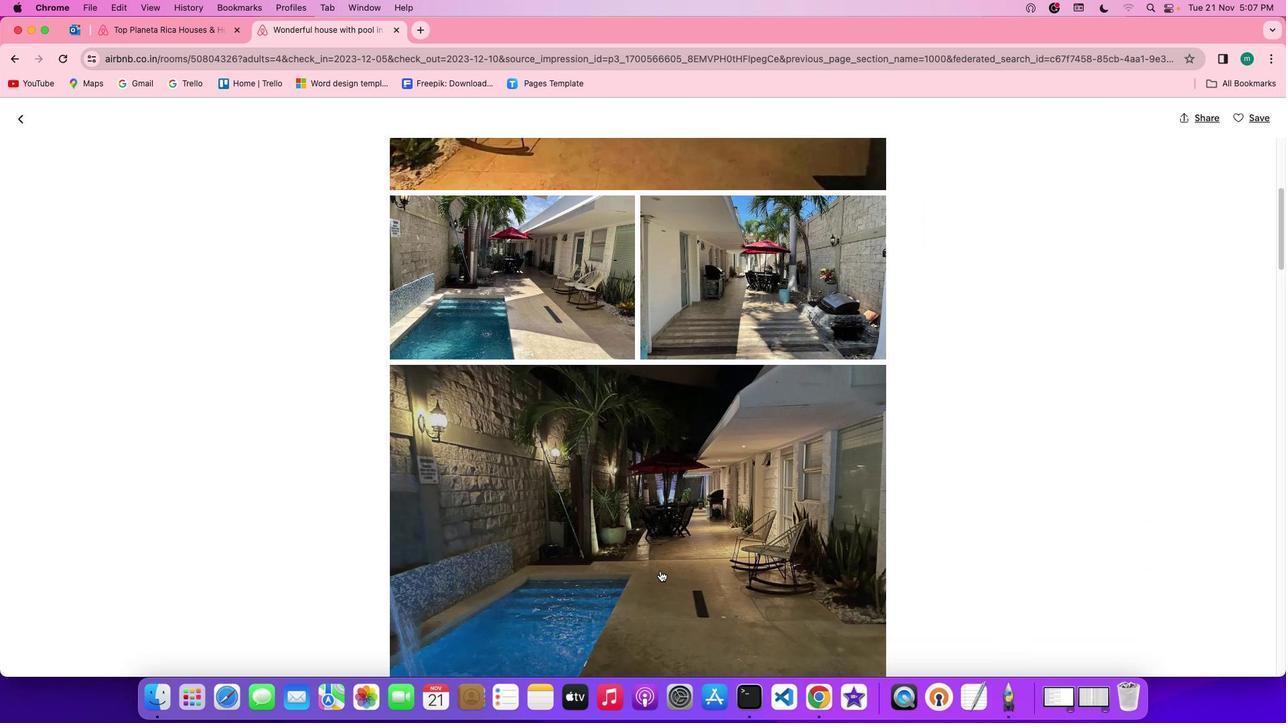 
Action: Mouse scrolled (660, 571) with delta (0, 0)
Screenshot: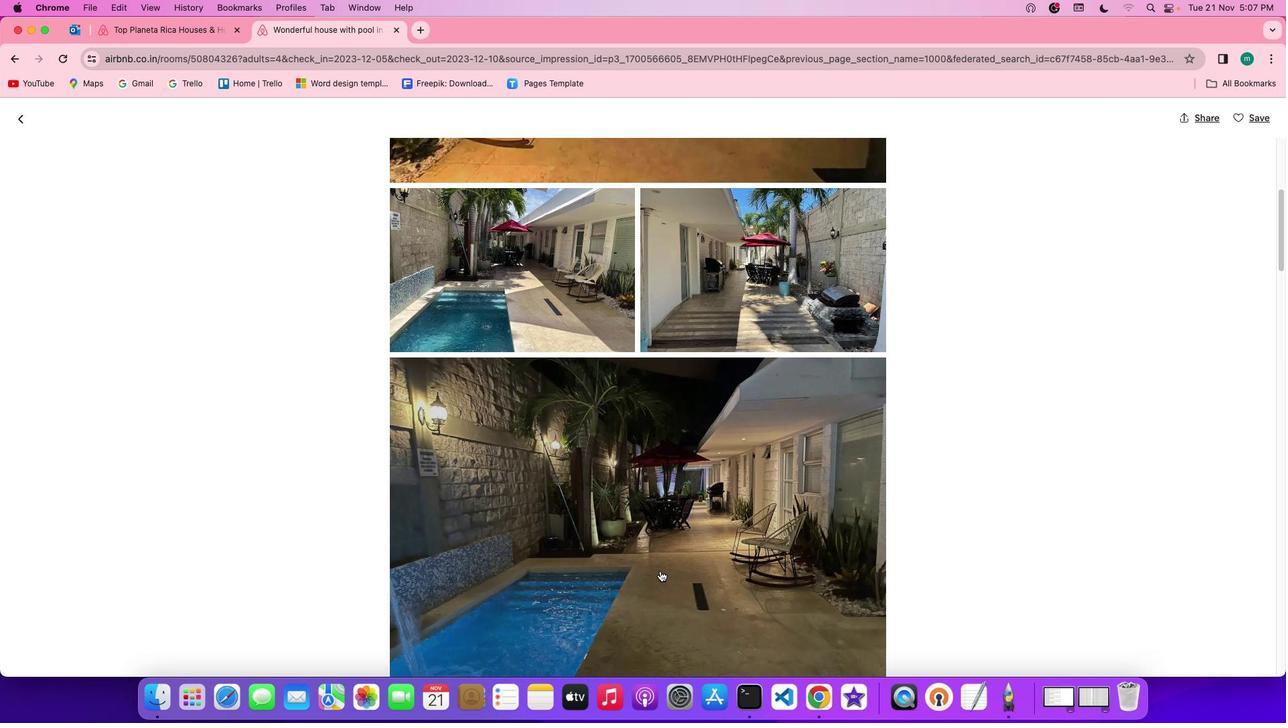 
Action: Mouse scrolled (660, 571) with delta (0, 0)
Screenshot: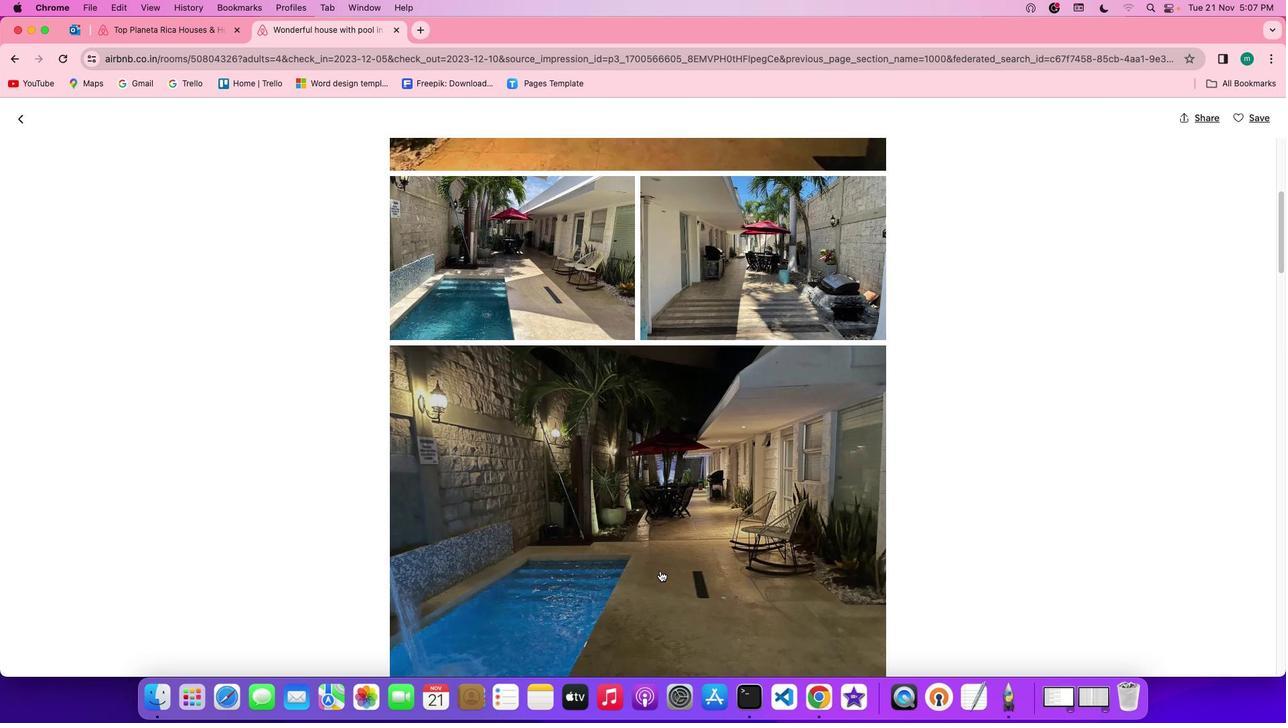 
Action: Mouse moved to (661, 572)
Screenshot: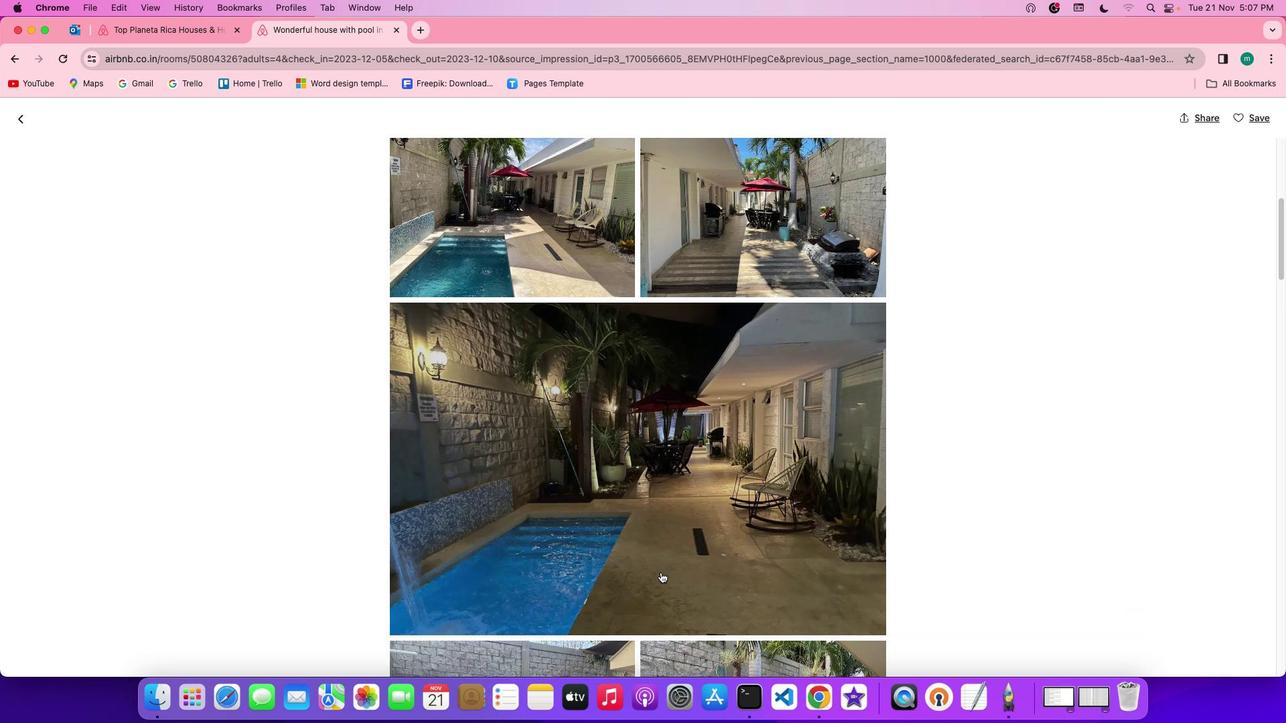 
Action: Mouse scrolled (661, 572) with delta (0, 0)
Screenshot: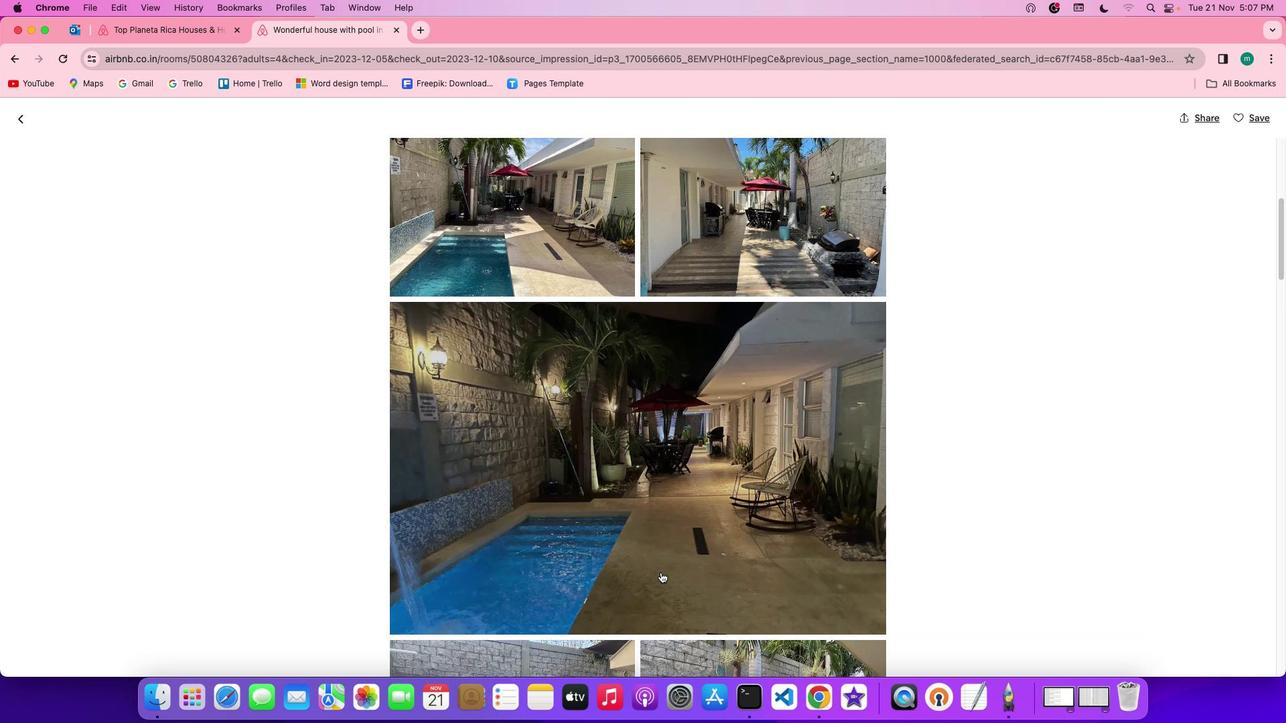 
Action: Mouse scrolled (661, 572) with delta (0, 0)
Screenshot: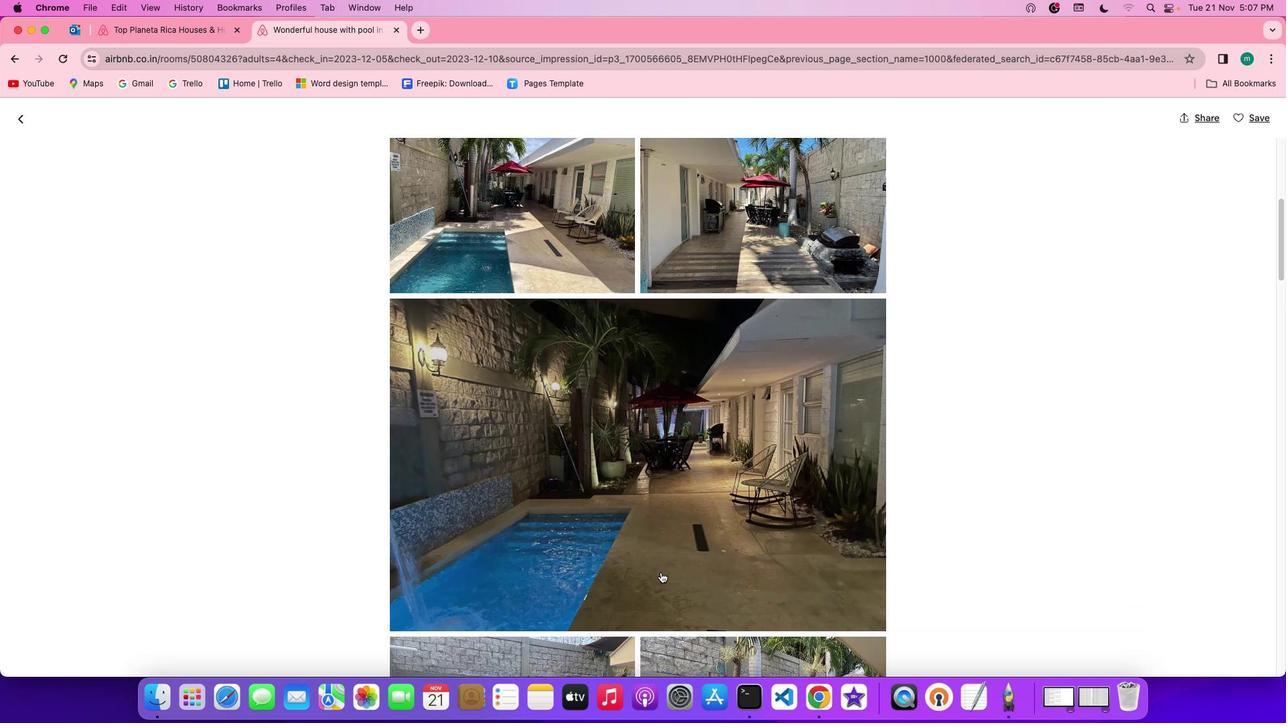 
Action: Mouse scrolled (661, 572) with delta (0, 0)
Screenshot: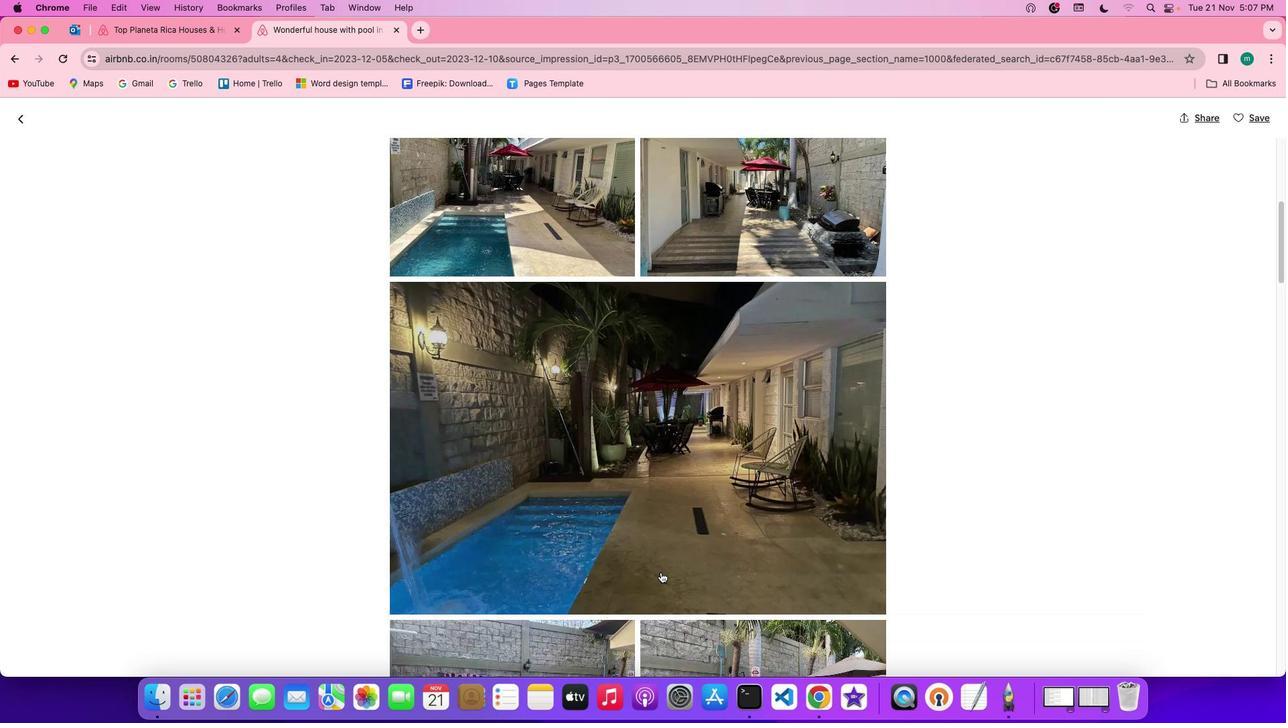 
Action: Mouse scrolled (661, 572) with delta (0, -1)
Screenshot: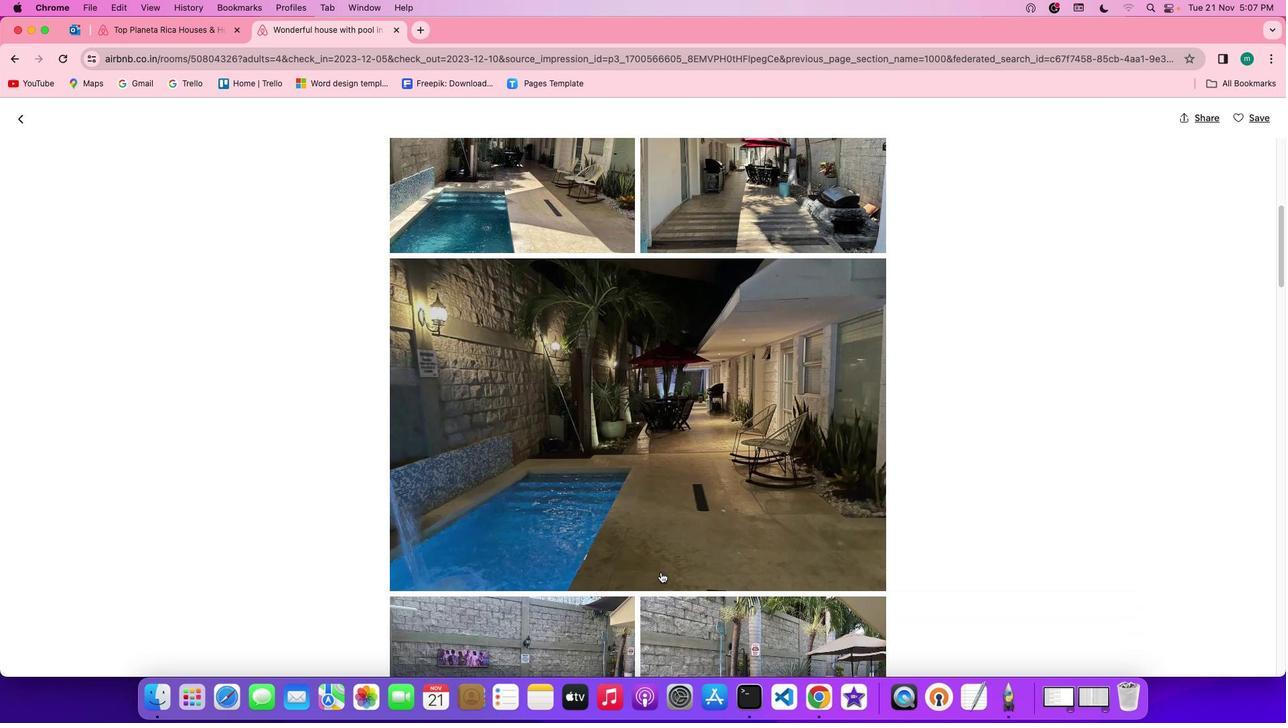 
Action: Mouse moved to (661, 572)
Screenshot: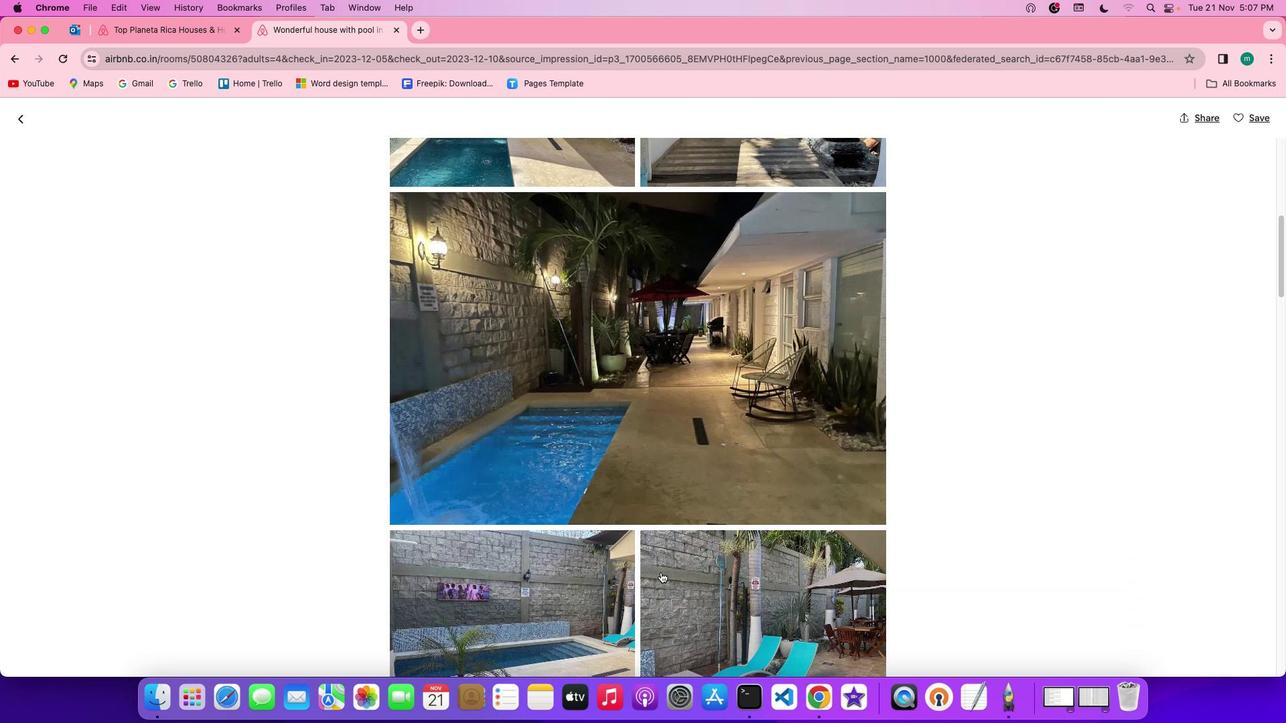 
Action: Mouse scrolled (661, 572) with delta (0, 0)
Screenshot: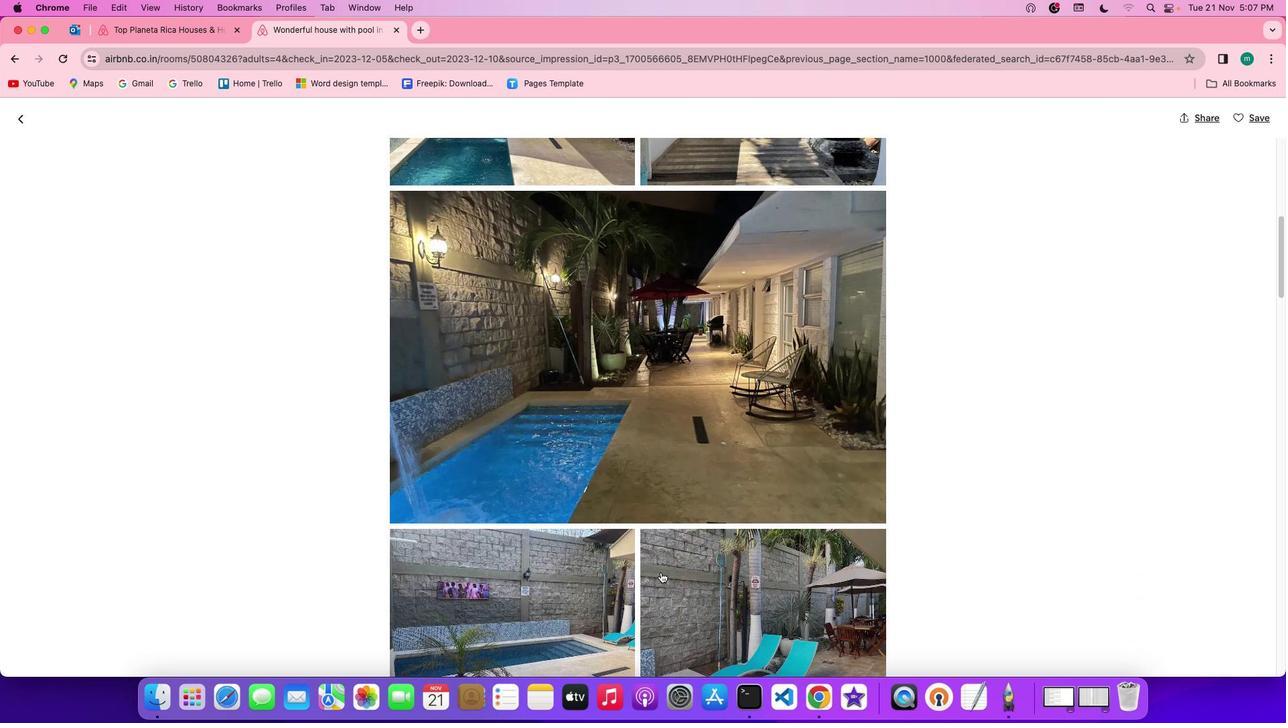 
Action: Mouse scrolled (661, 572) with delta (0, 0)
Screenshot: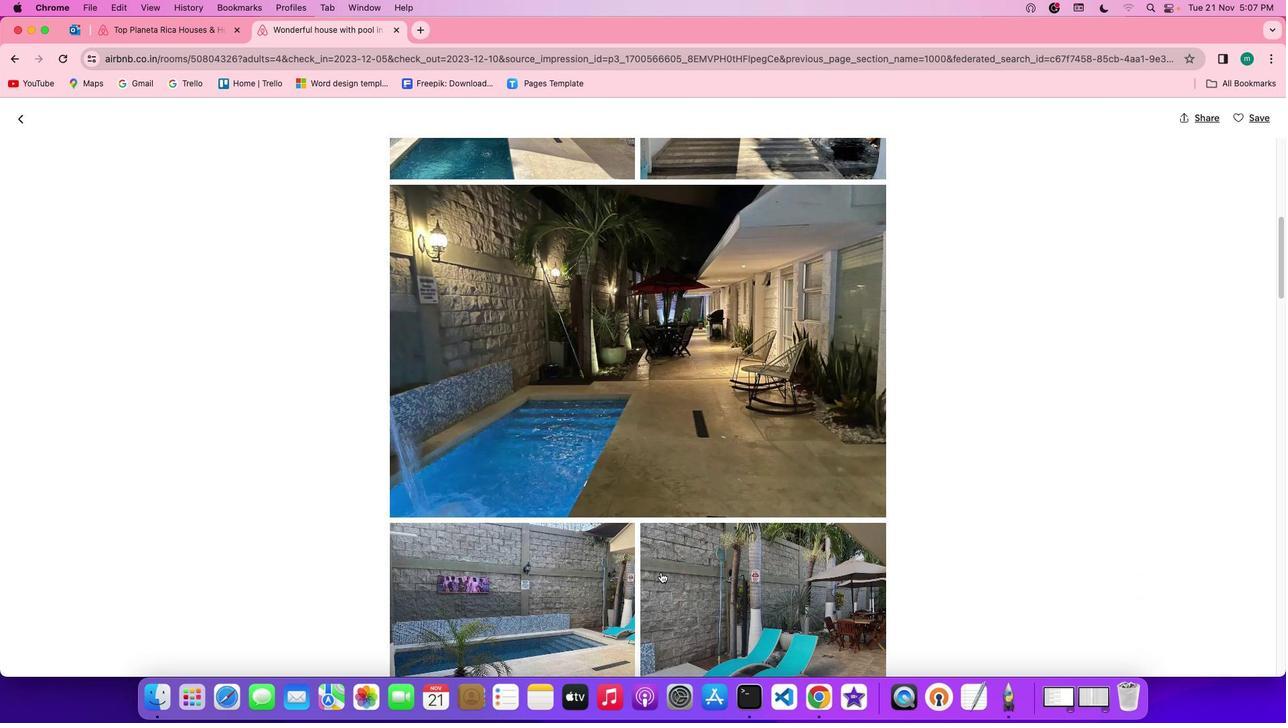 
Action: Mouse scrolled (661, 572) with delta (0, 0)
Screenshot: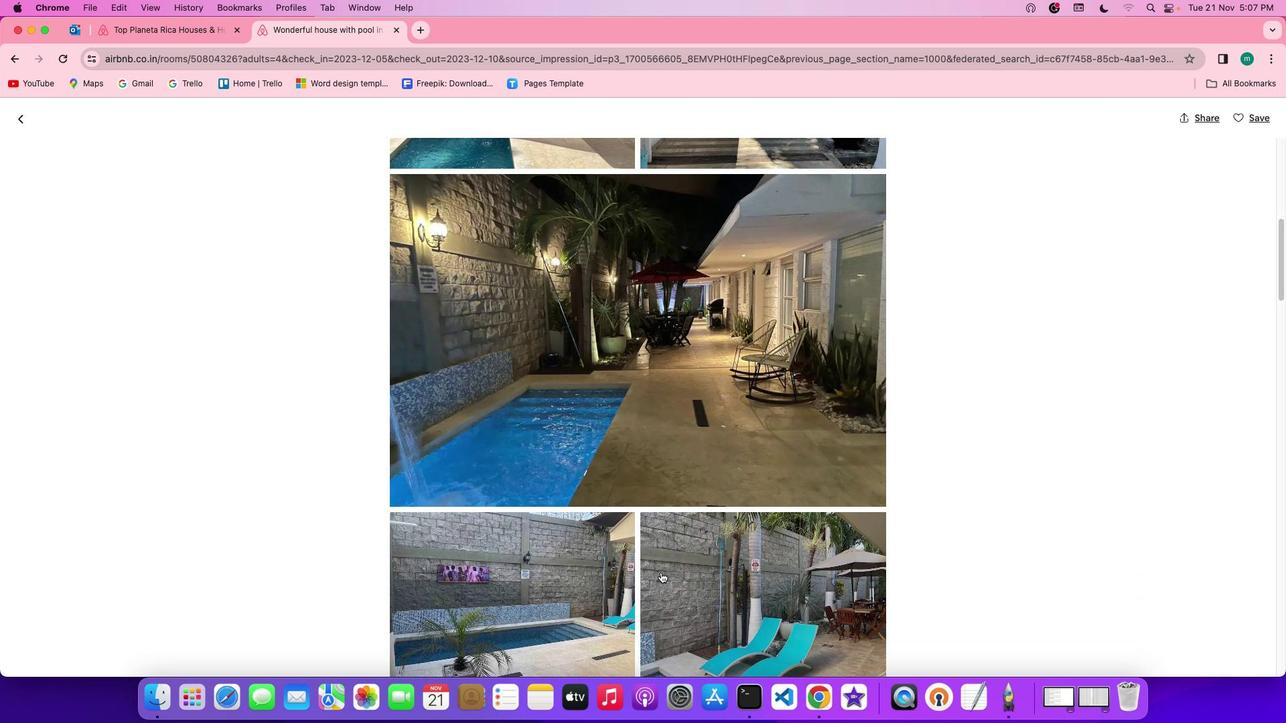 
Action: Mouse scrolled (661, 572) with delta (0, -1)
Screenshot: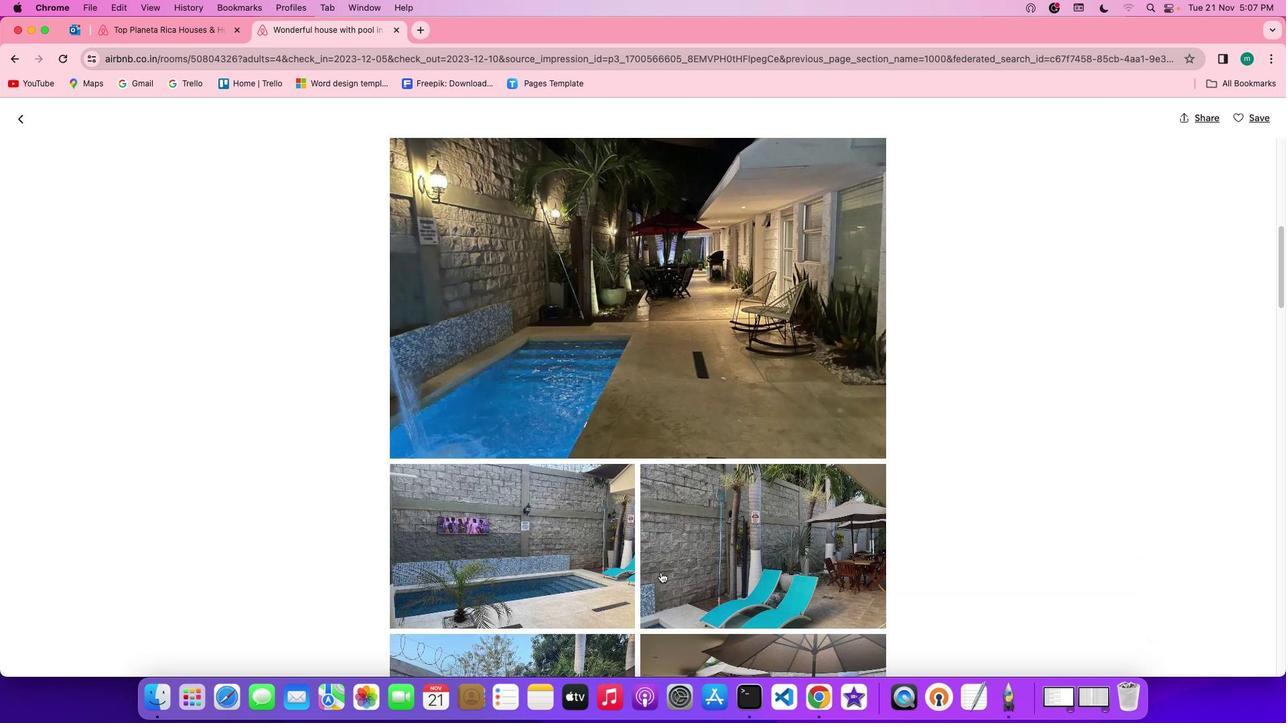
Action: Mouse scrolled (661, 572) with delta (0, 0)
Screenshot: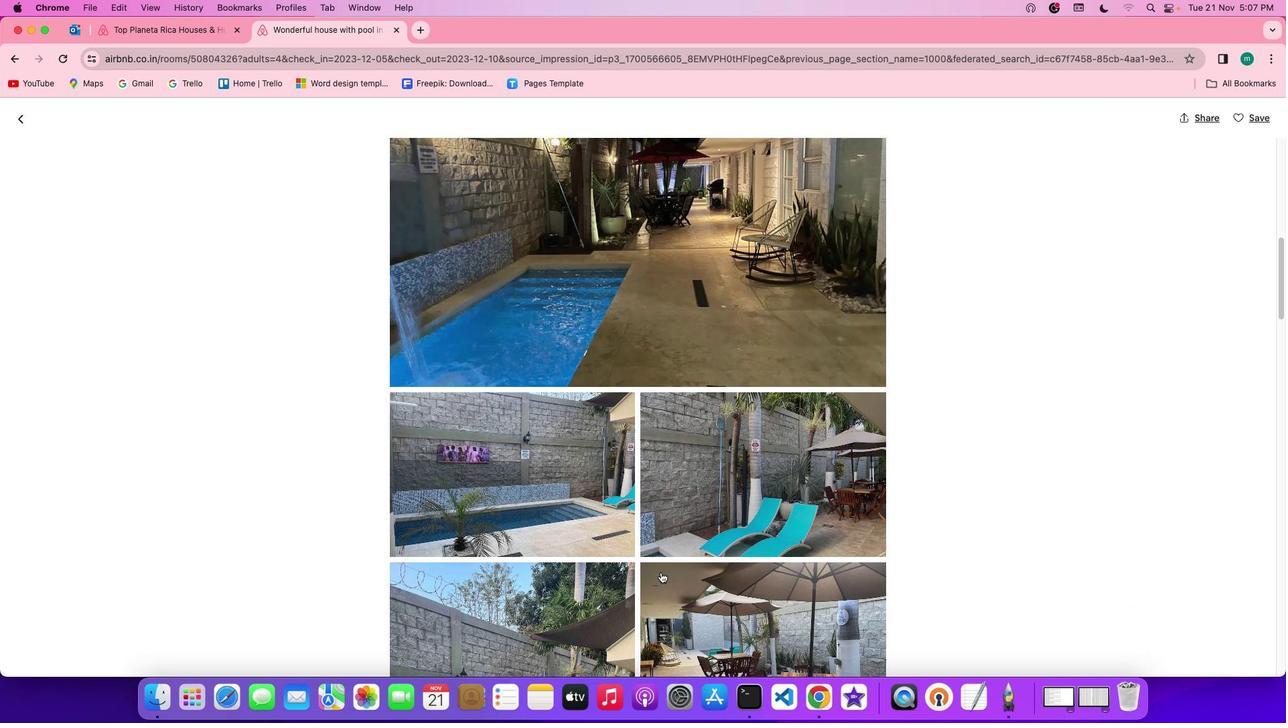 
Action: Mouse scrolled (661, 572) with delta (0, 0)
Screenshot: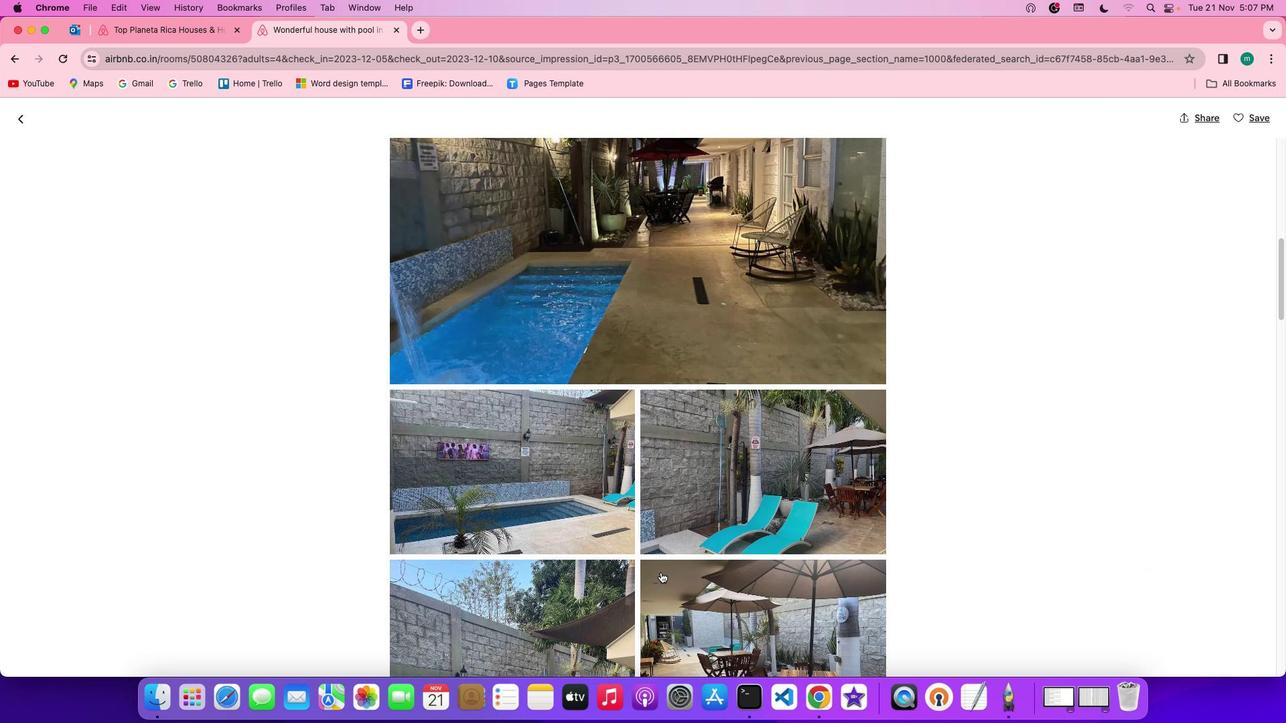 
Action: Mouse scrolled (661, 572) with delta (0, 0)
Screenshot: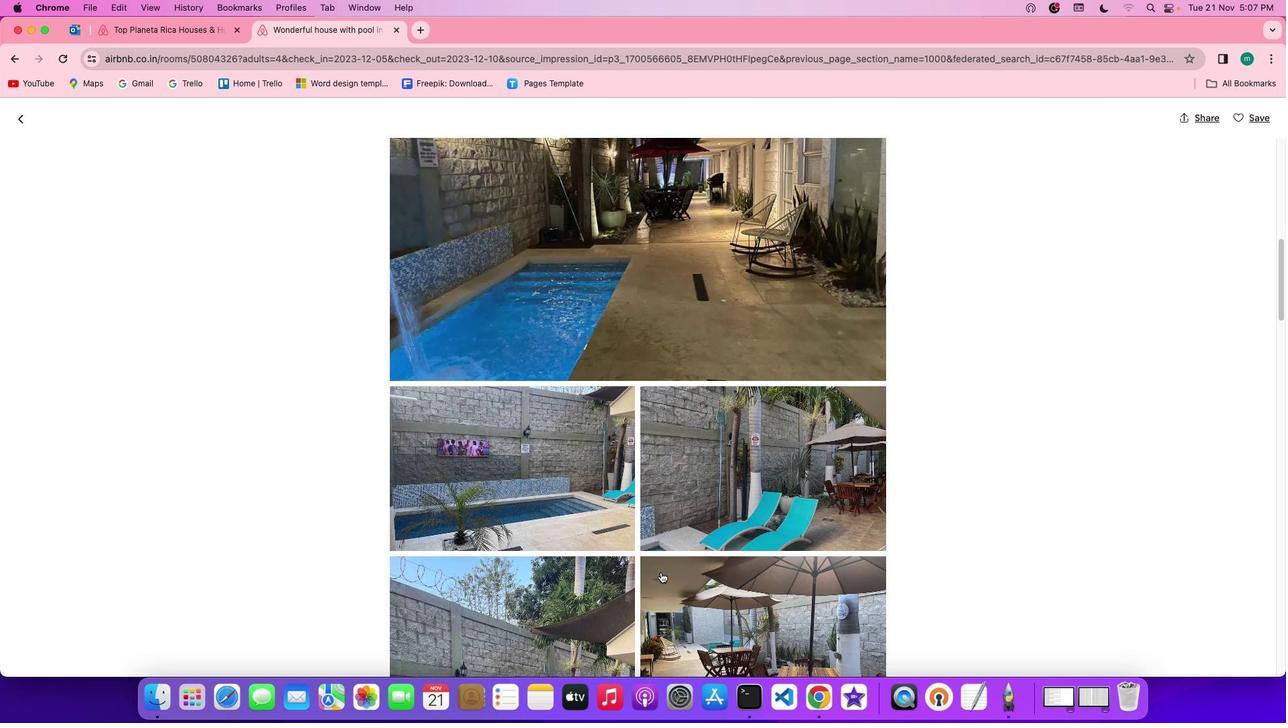 
Action: Mouse scrolled (661, 572) with delta (0, 0)
Screenshot: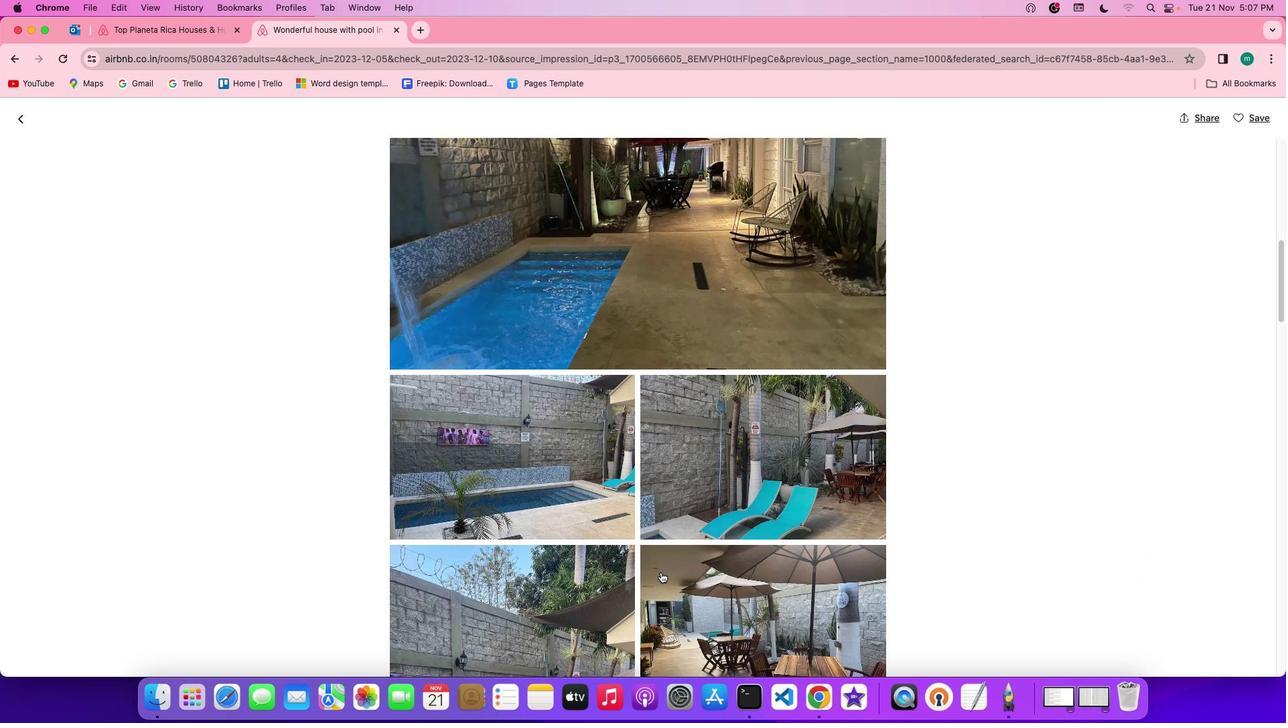 
Action: Mouse scrolled (661, 572) with delta (0, 0)
Screenshot: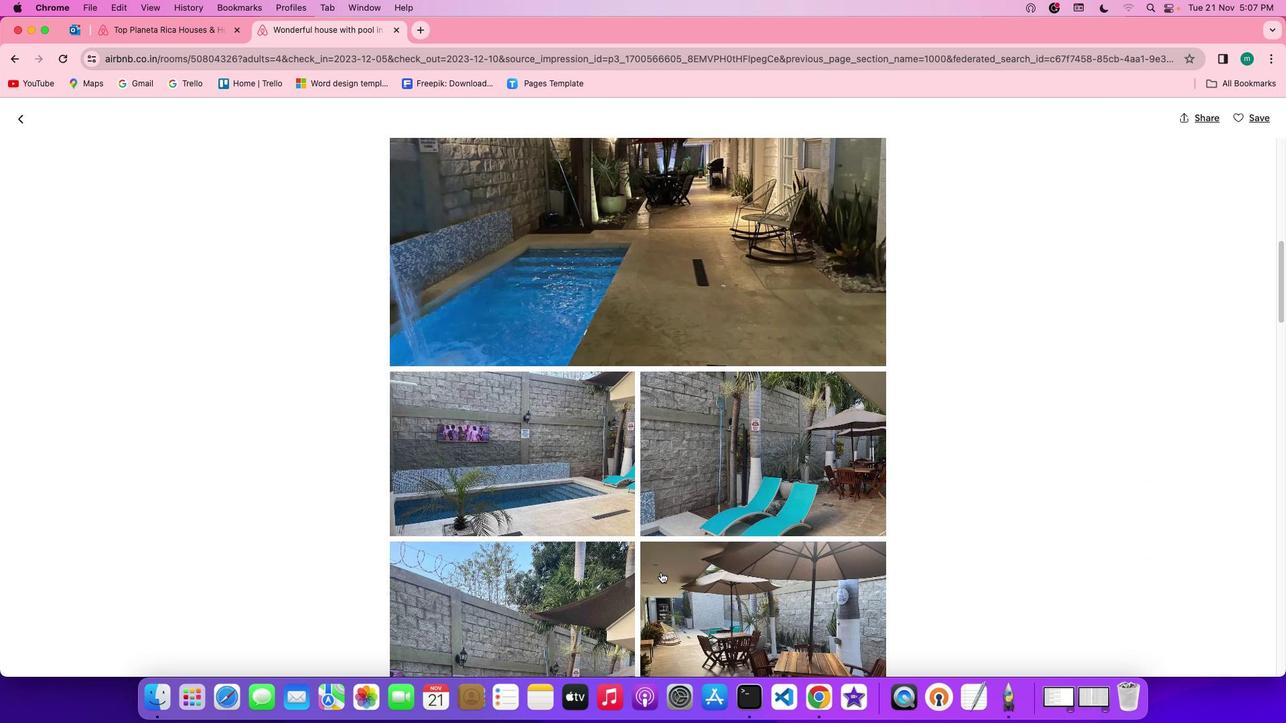 
Action: Mouse scrolled (661, 572) with delta (0, -1)
Screenshot: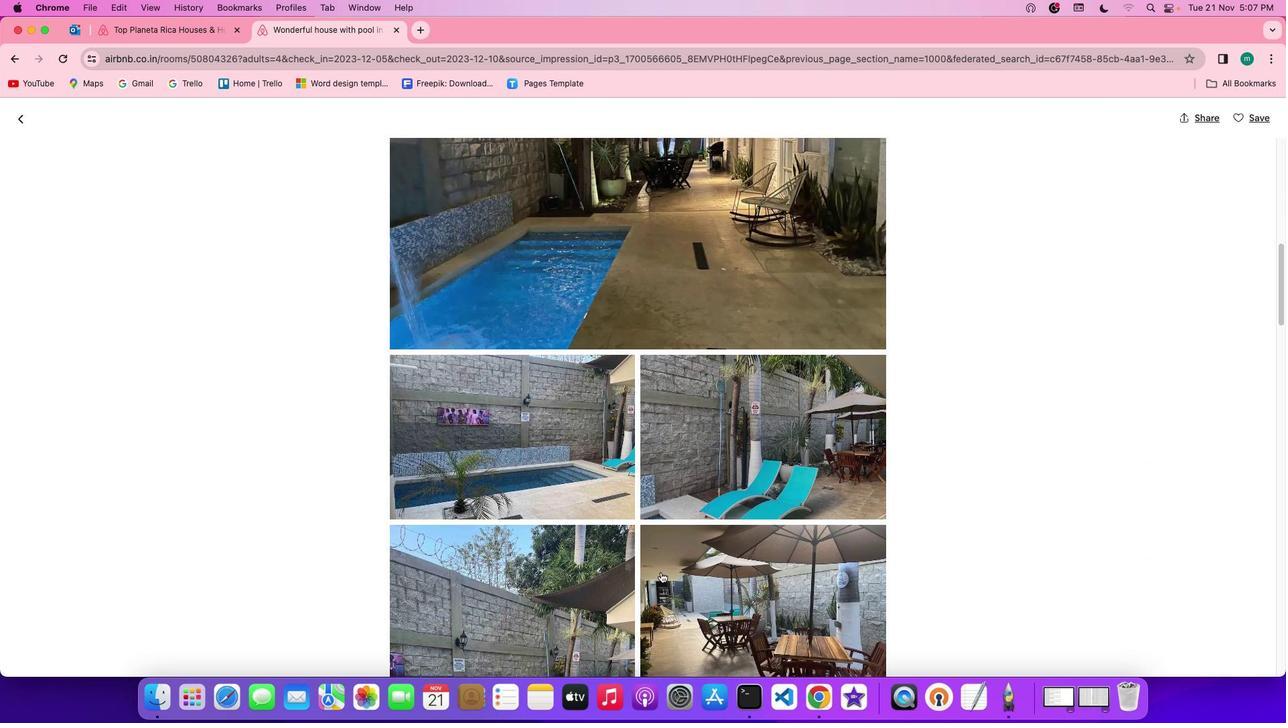 
Action: Mouse scrolled (661, 572) with delta (0, -2)
Screenshot: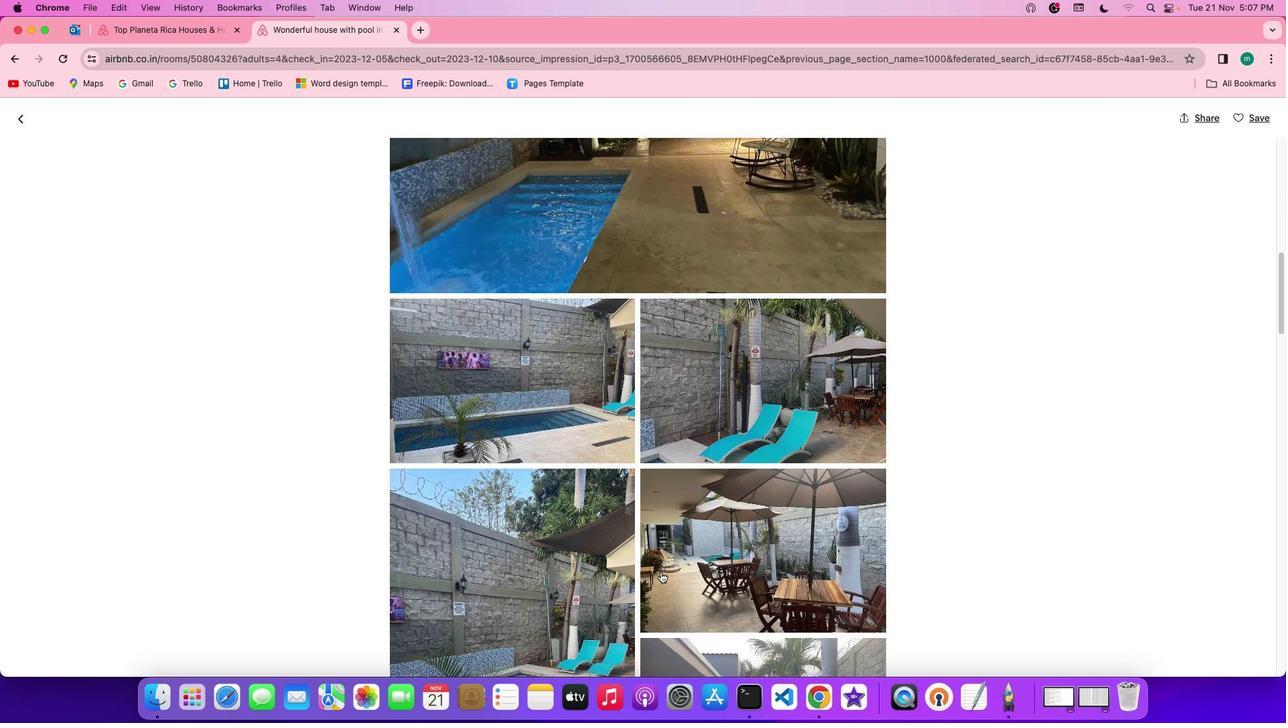 
Action: Mouse scrolled (661, 572) with delta (0, 0)
Screenshot: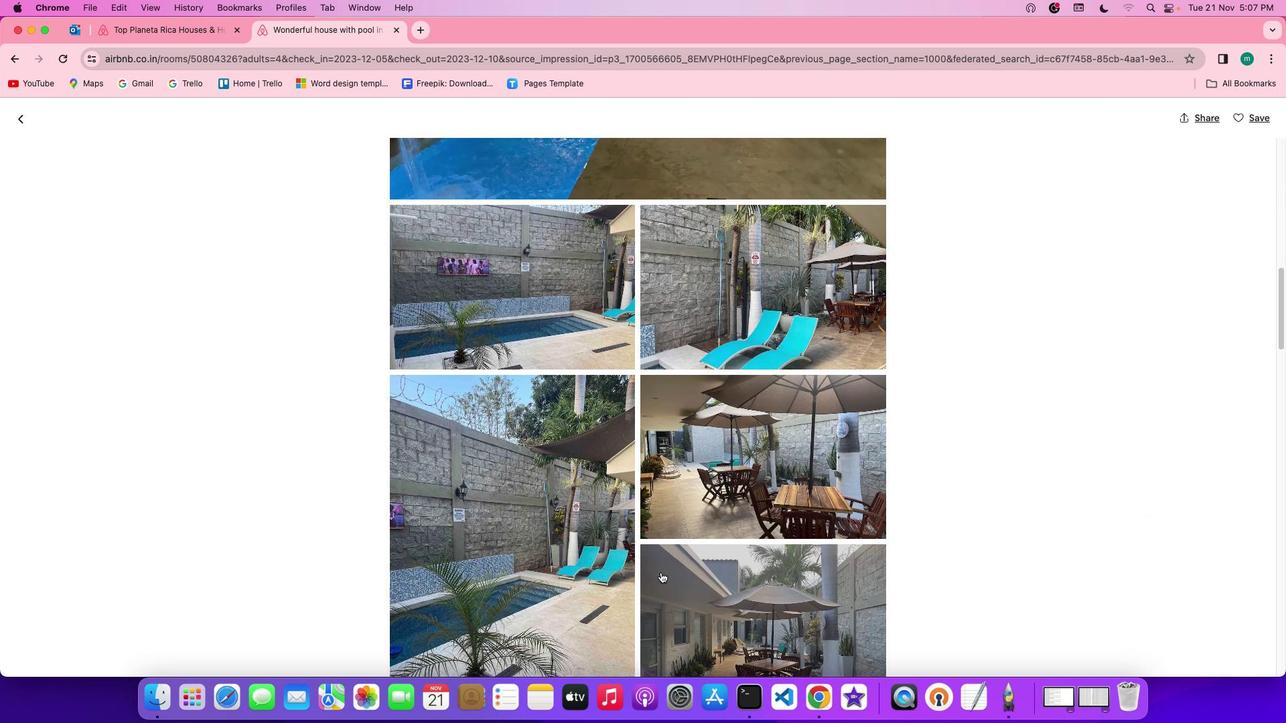 
Action: Mouse scrolled (661, 572) with delta (0, 0)
Screenshot: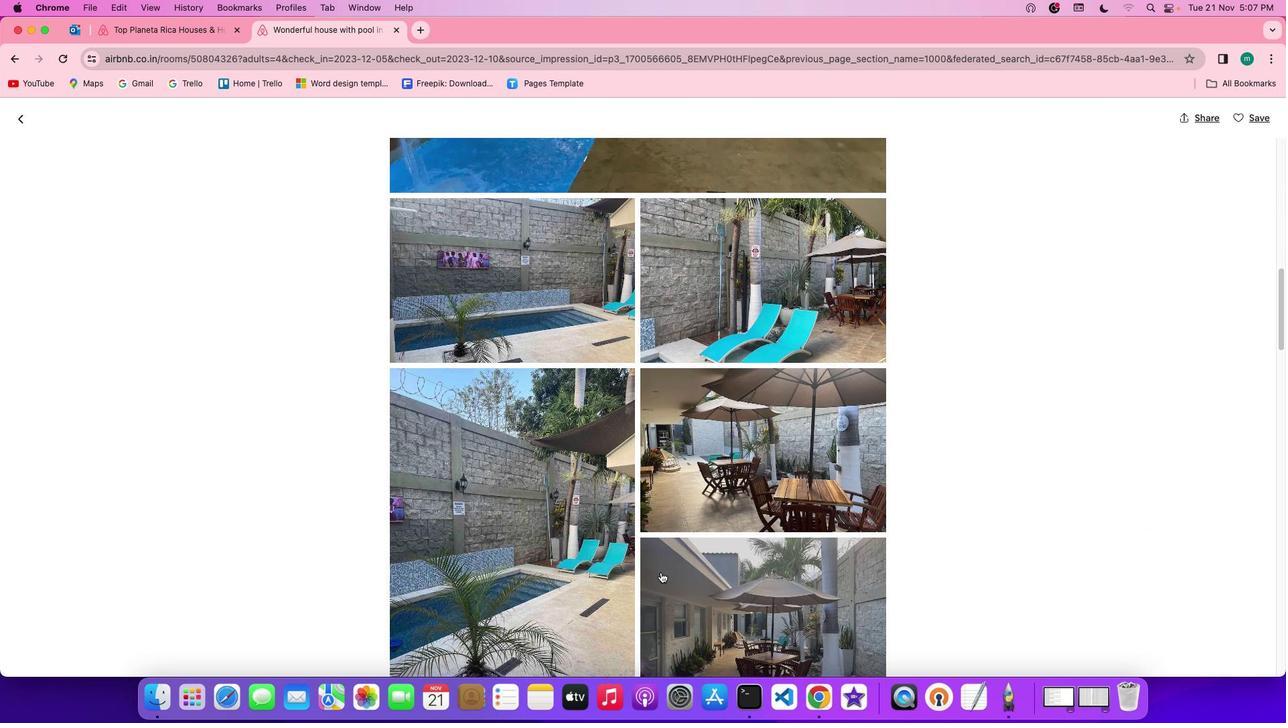 
Action: Mouse scrolled (661, 572) with delta (0, 0)
Screenshot: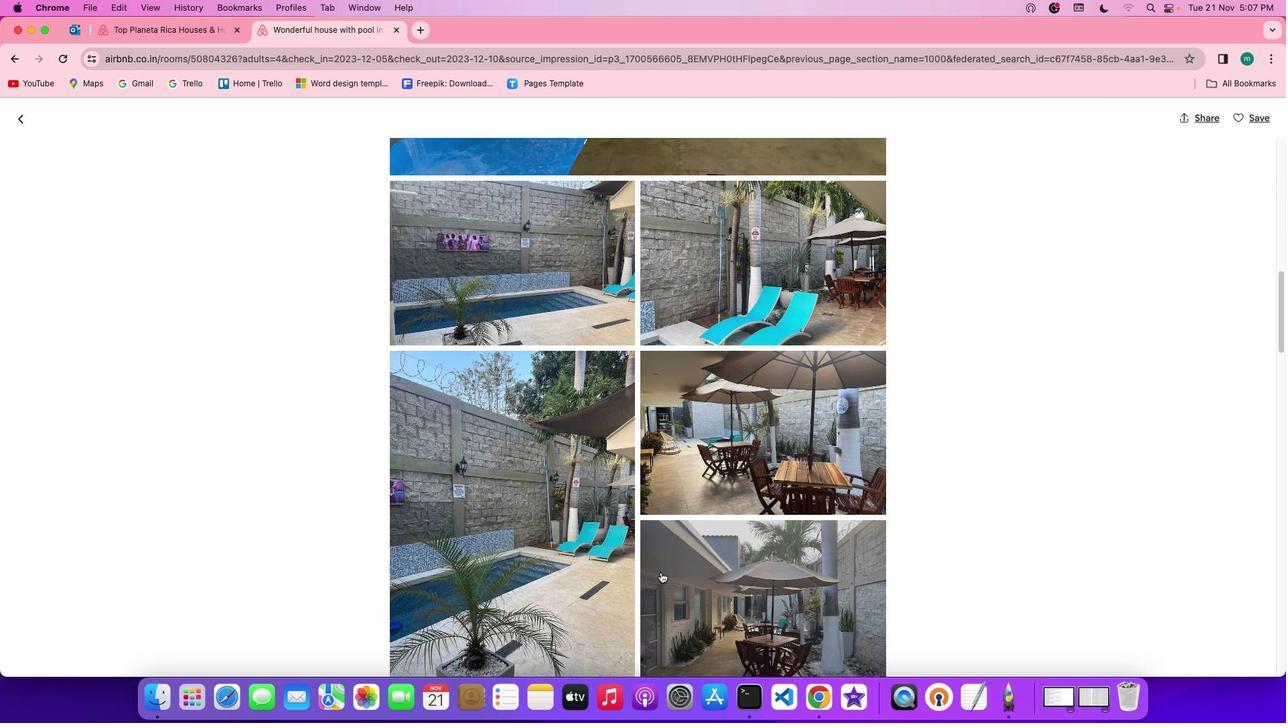 
Action: Mouse scrolled (661, 572) with delta (0, 0)
Screenshot: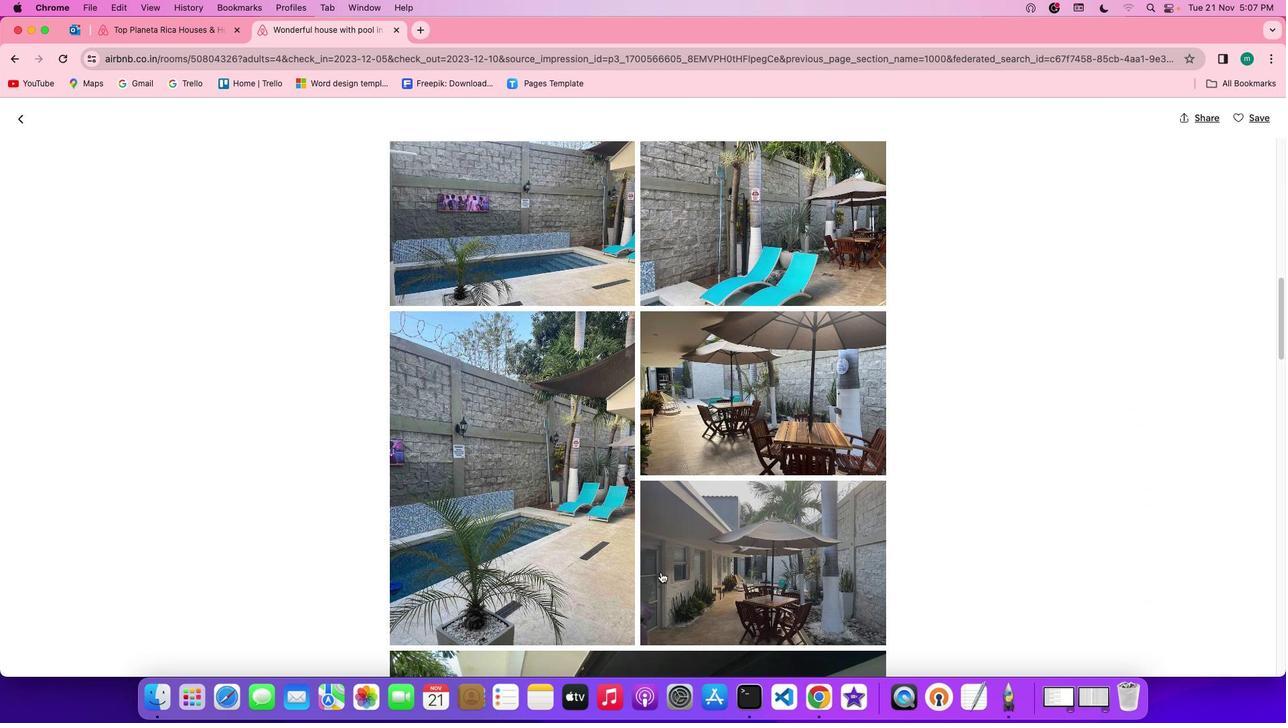 
Action: Mouse scrolled (661, 572) with delta (0, 0)
Screenshot: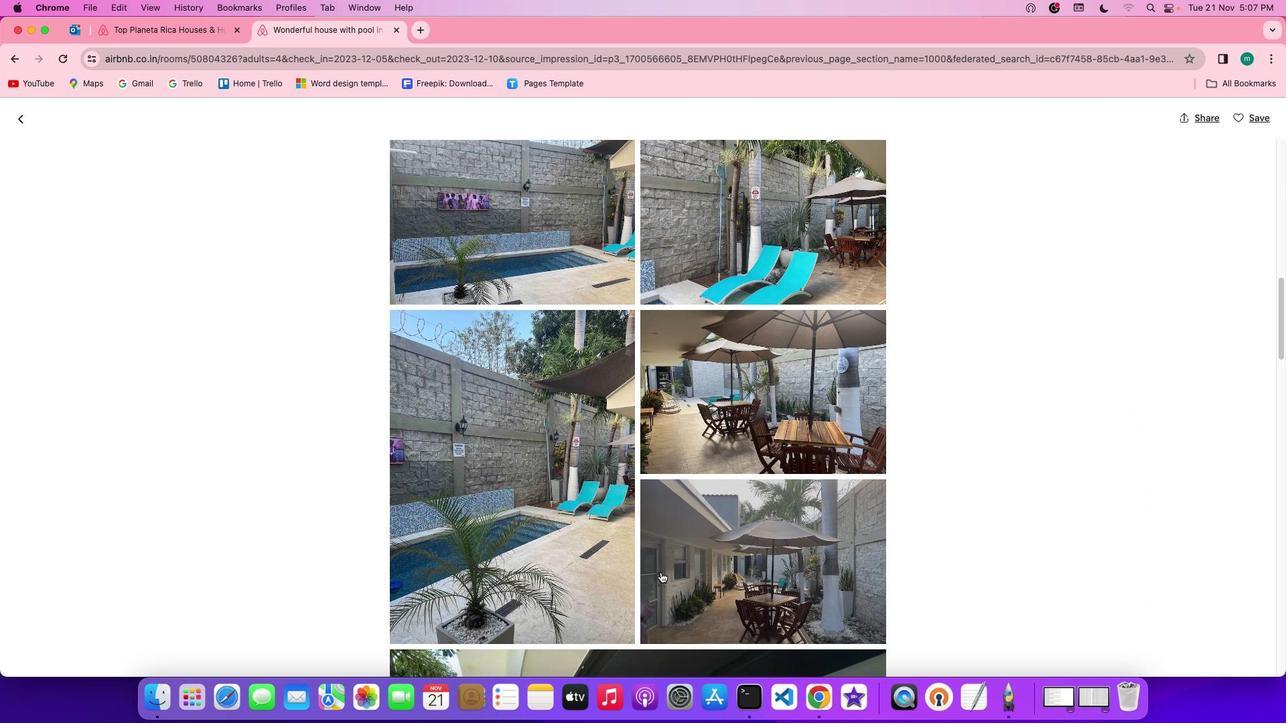 
Action: Mouse scrolled (661, 572) with delta (0, -1)
Screenshot: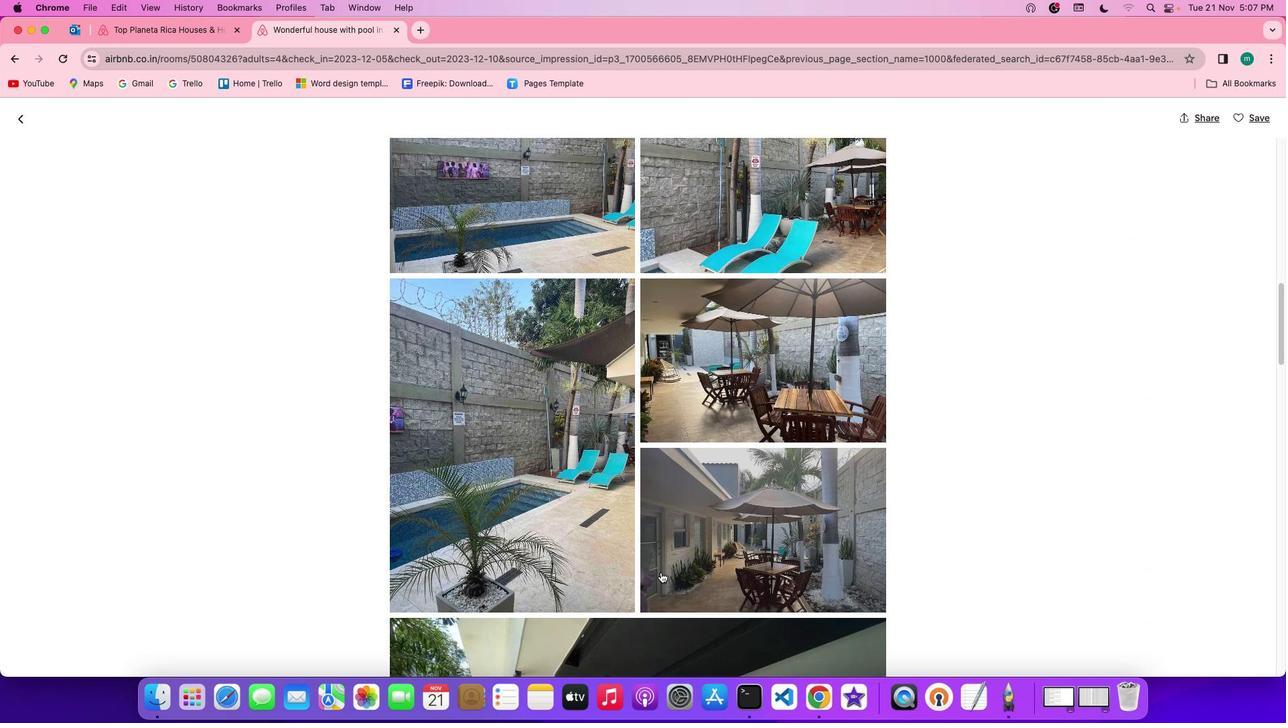 
Action: Mouse scrolled (661, 572) with delta (0, 0)
Screenshot: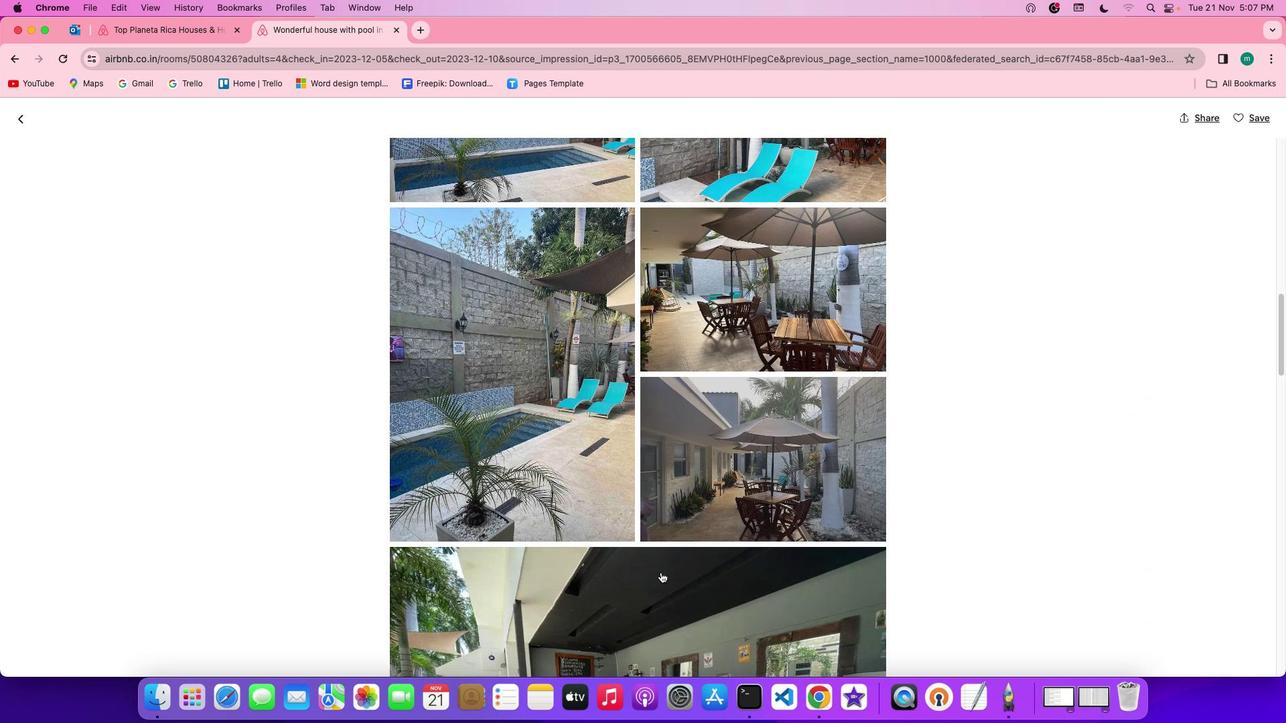 
Action: Mouse moved to (661, 572)
Screenshot: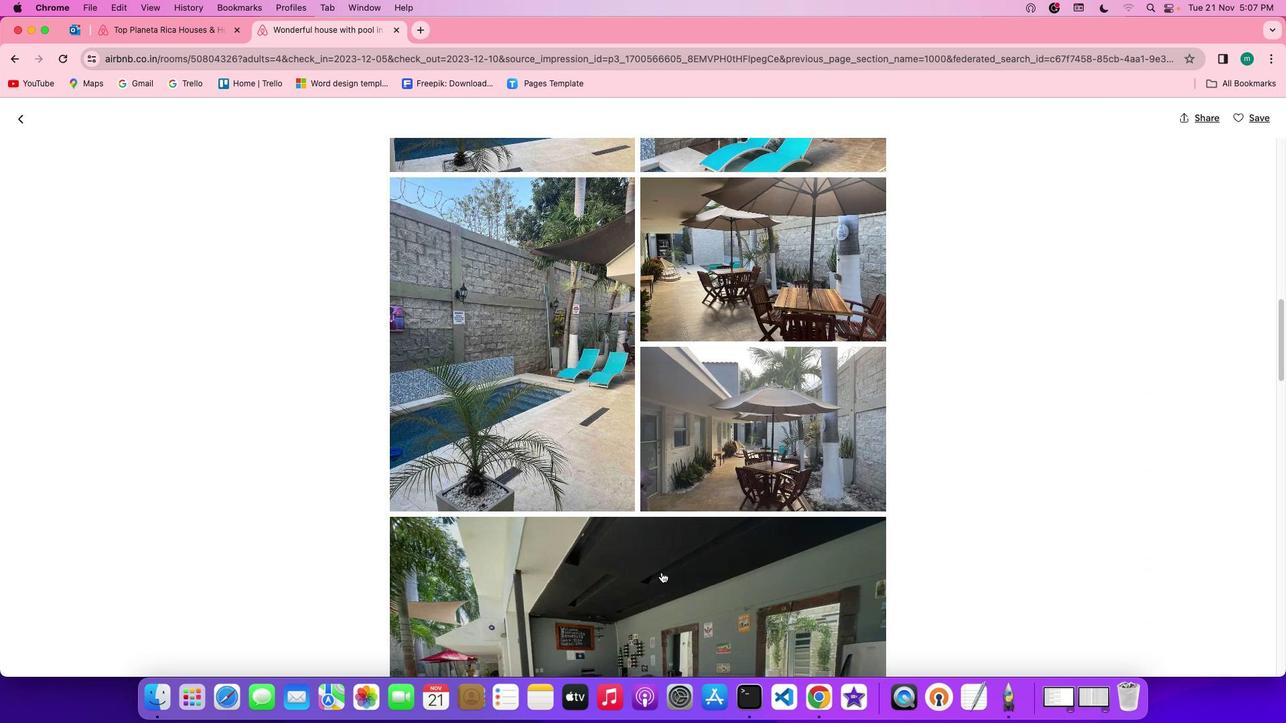 
Action: Mouse scrolled (661, 572) with delta (0, 0)
Screenshot: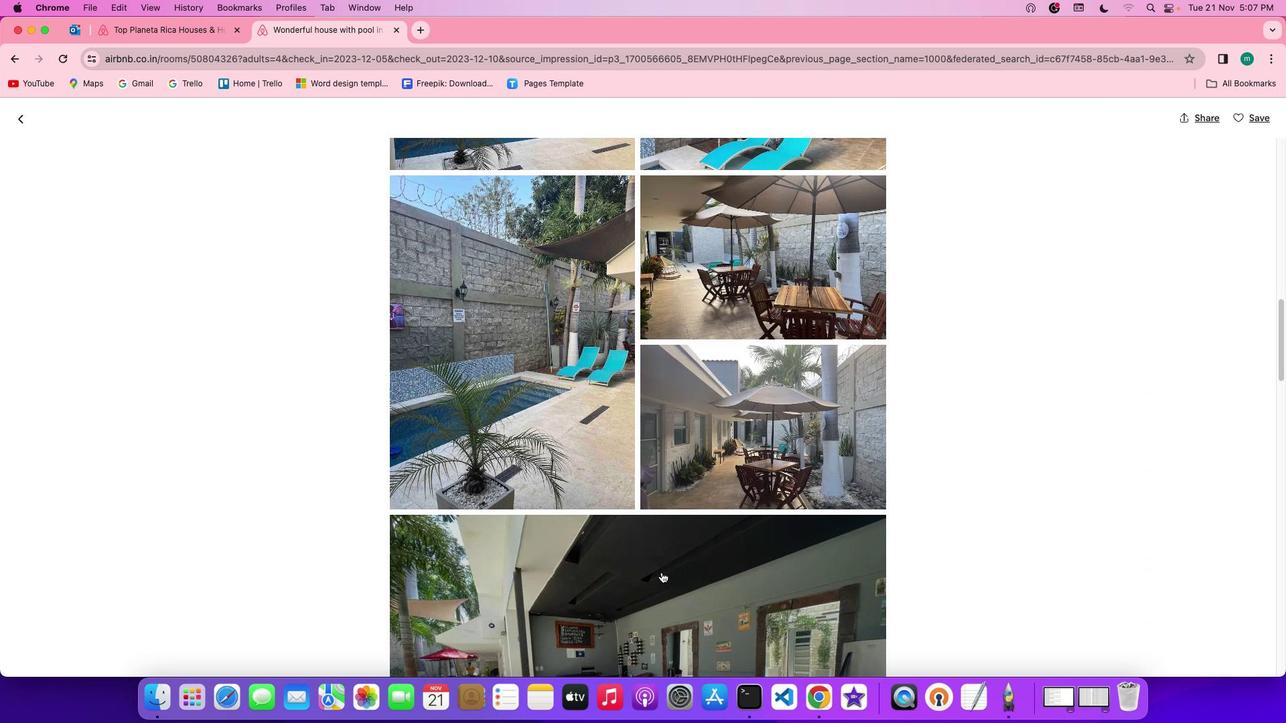
Action: Mouse scrolled (661, 572) with delta (0, 0)
Screenshot: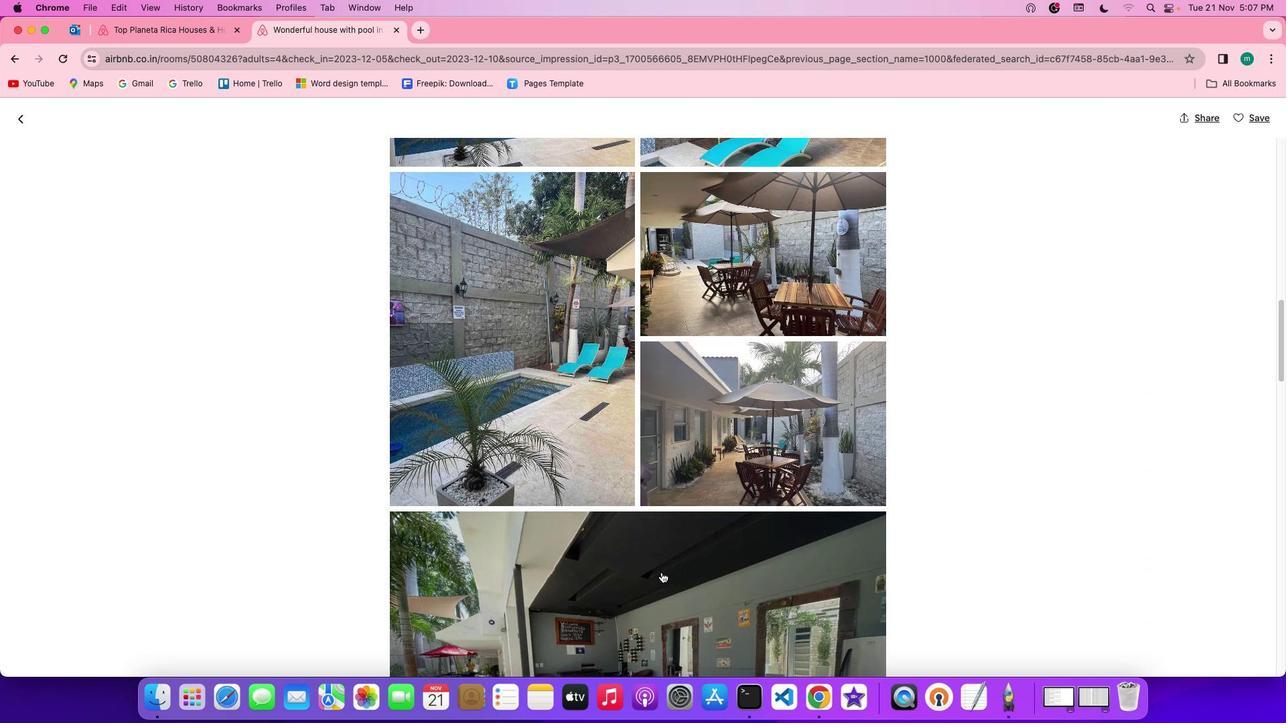 
Action: Mouse scrolled (661, 572) with delta (0, -1)
Screenshot: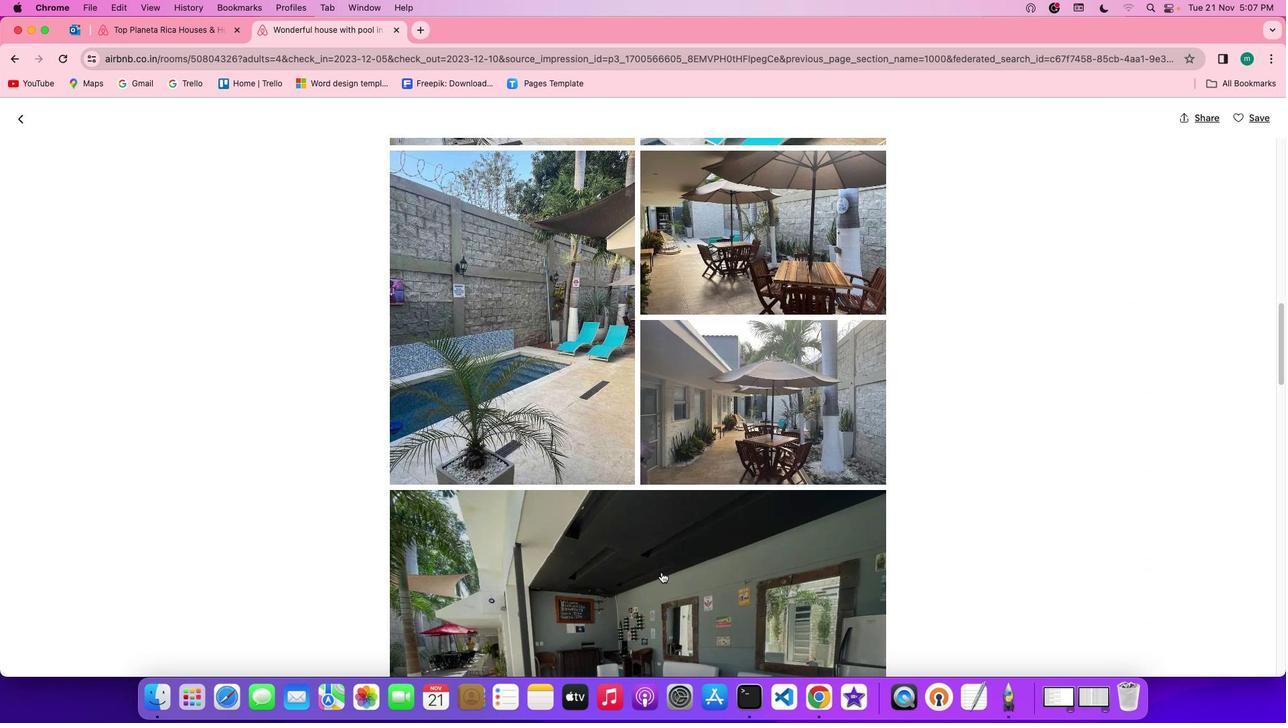 
Action: Mouse scrolled (661, 572) with delta (0, 0)
Screenshot: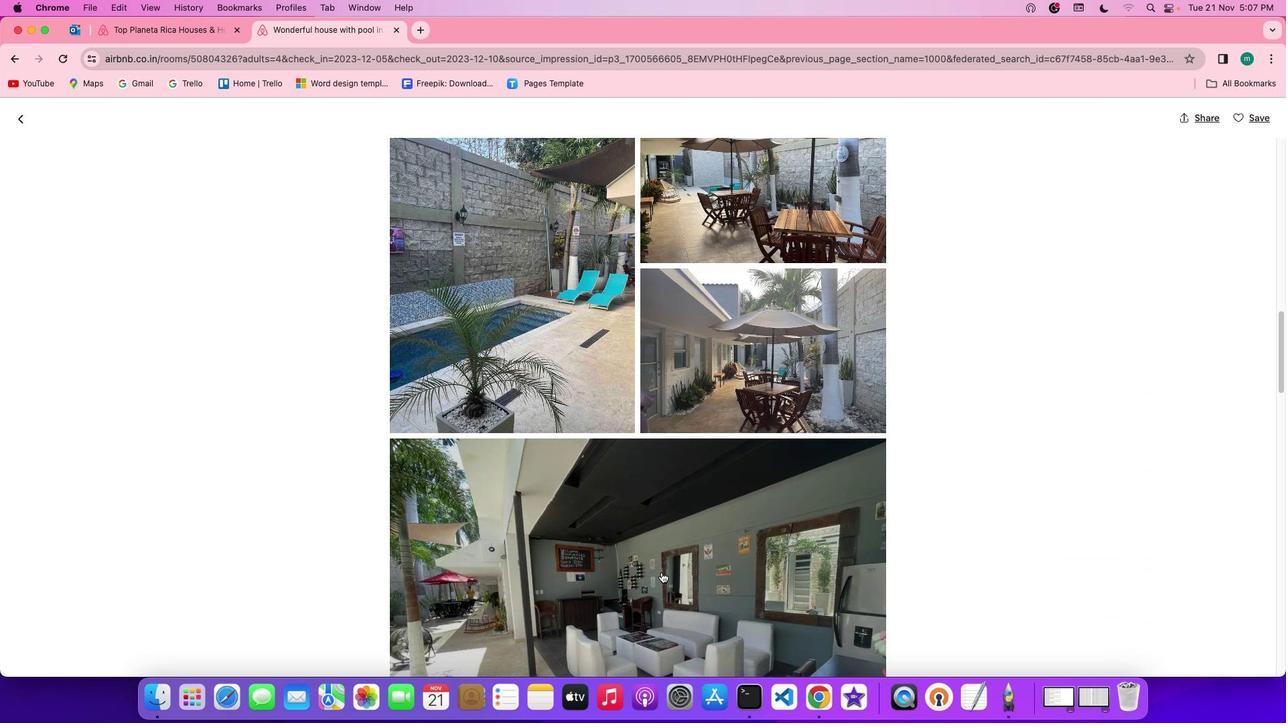 
Action: Mouse scrolled (661, 572) with delta (0, 0)
Screenshot: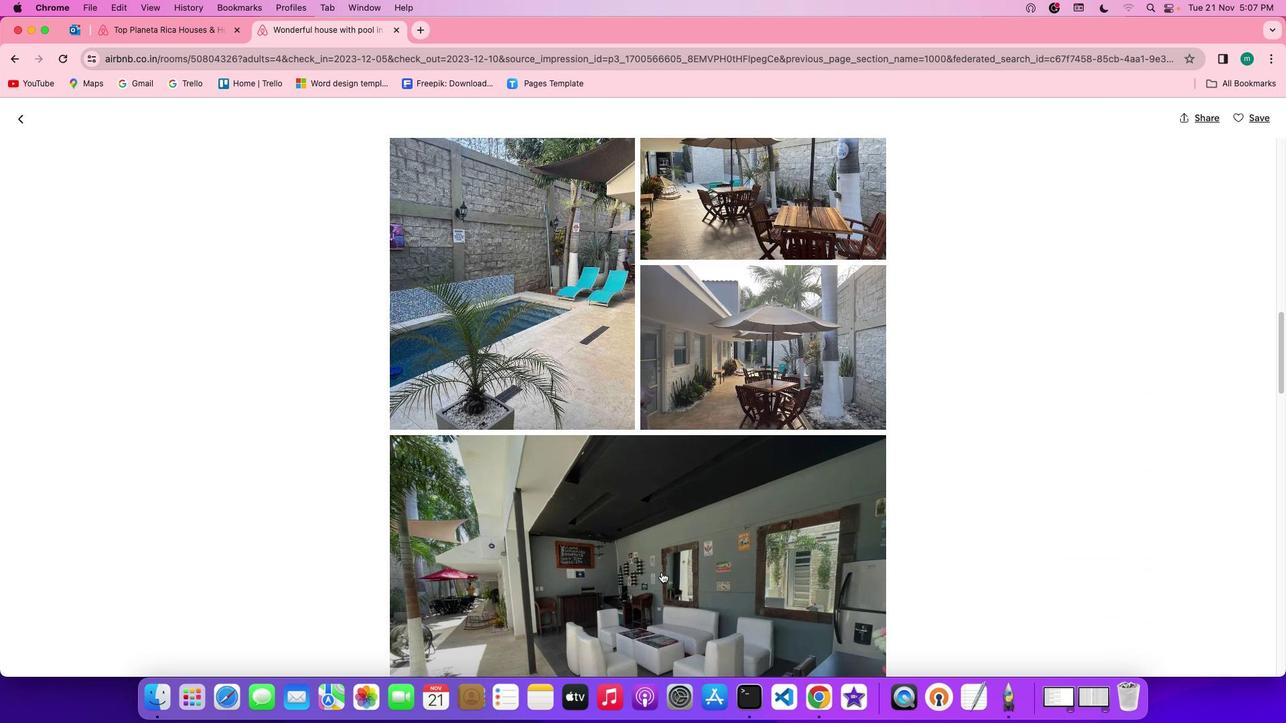 
Action: Mouse scrolled (661, 572) with delta (0, -1)
Screenshot: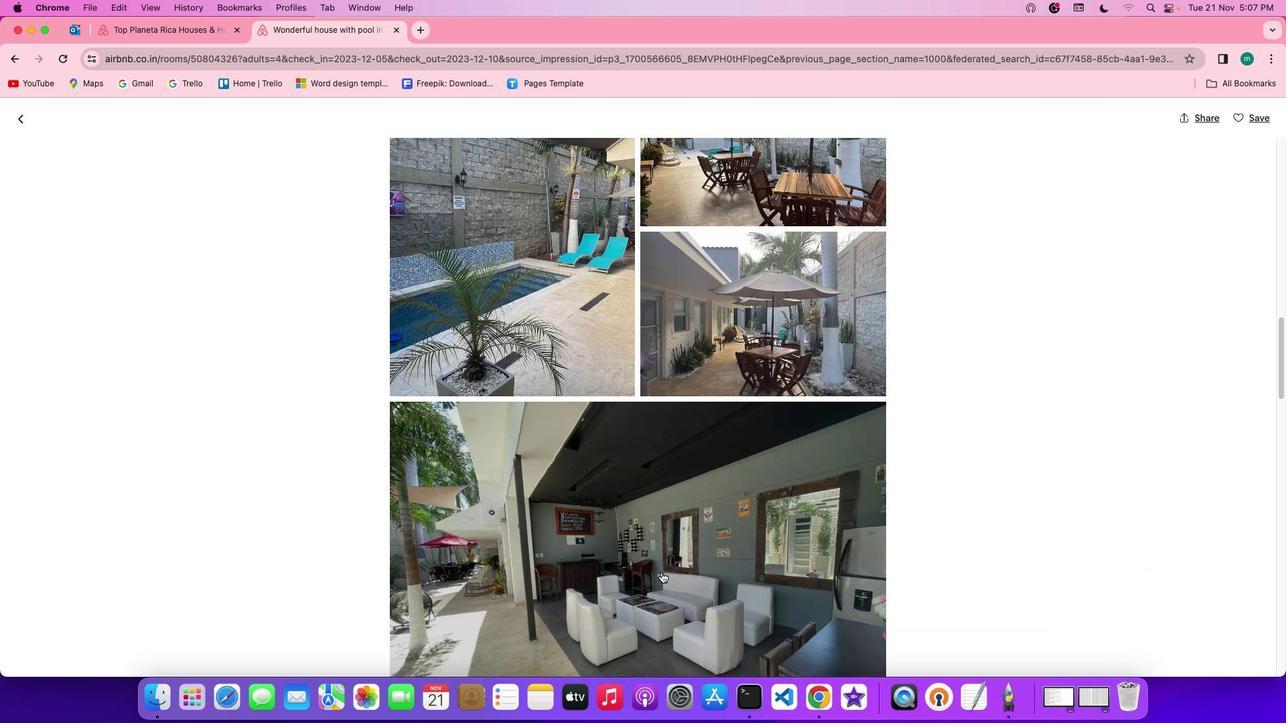
Action: Mouse scrolled (661, 572) with delta (0, -2)
Screenshot: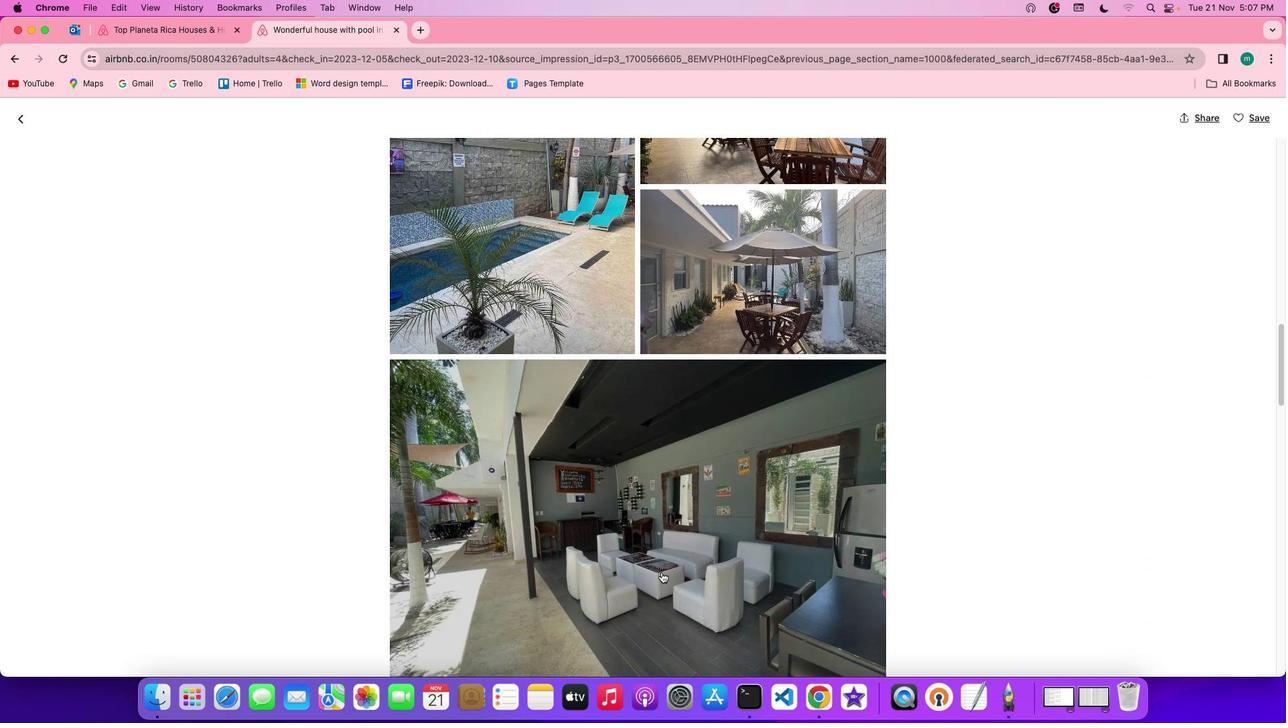 
Action: Mouse scrolled (661, 572) with delta (0, 0)
Screenshot: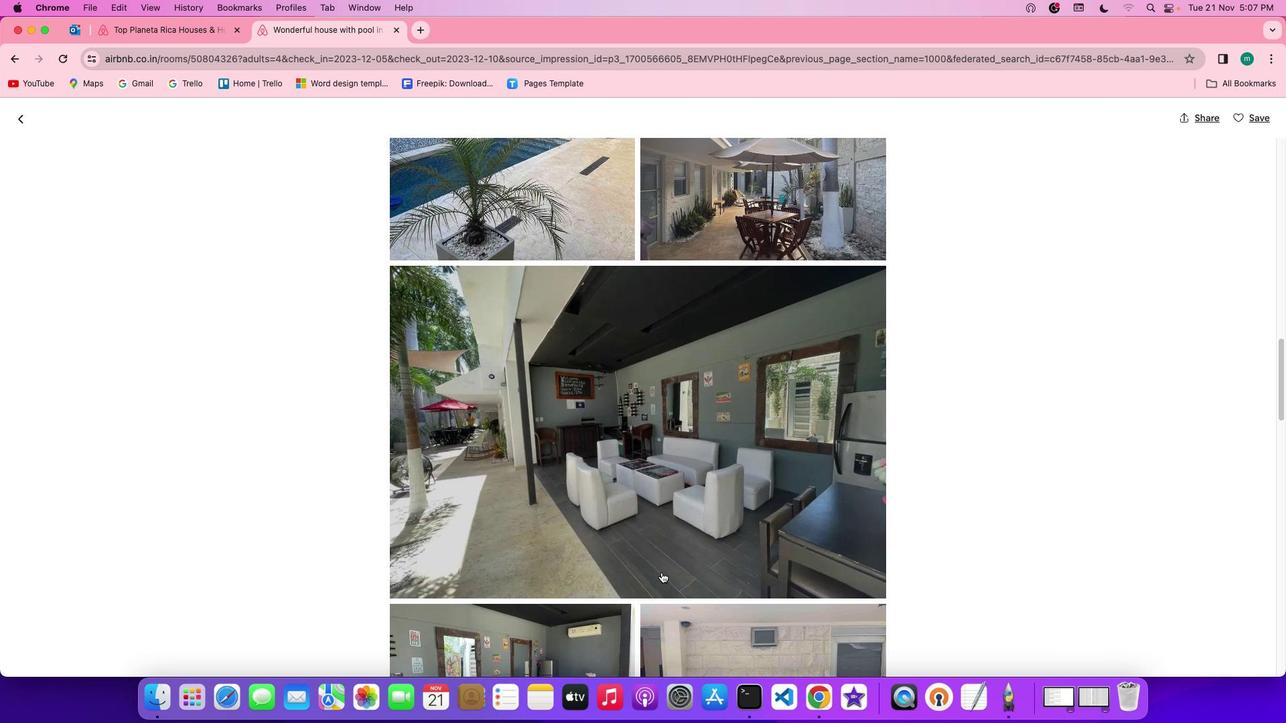 
Action: Mouse scrolled (661, 572) with delta (0, 0)
Screenshot: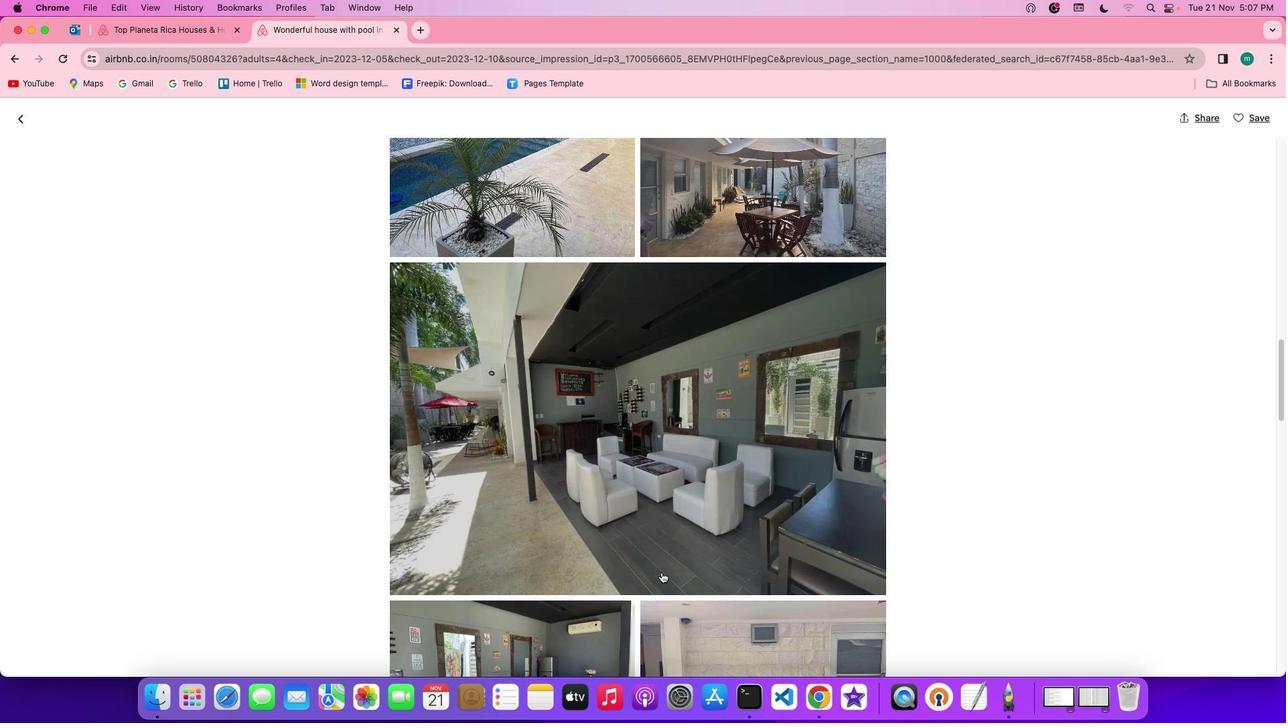 
Action: Mouse scrolled (661, 572) with delta (0, -1)
Screenshot: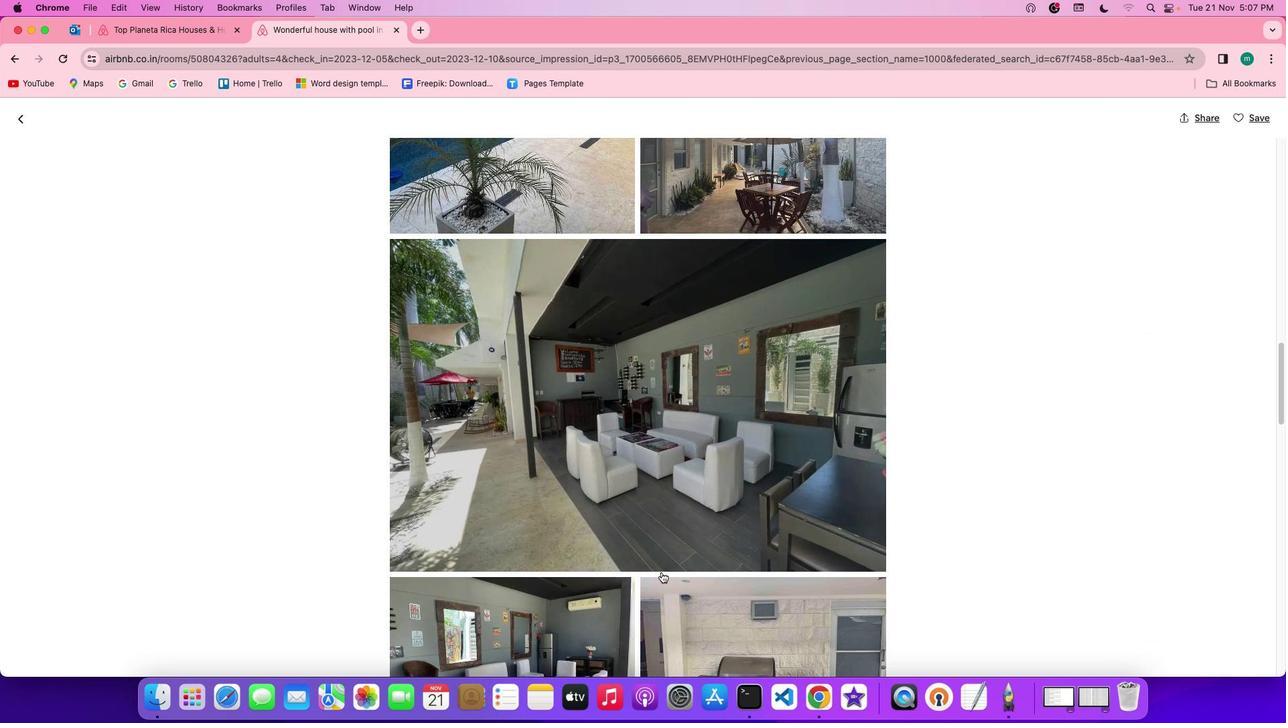 
Action: Mouse scrolled (661, 572) with delta (0, 0)
Screenshot: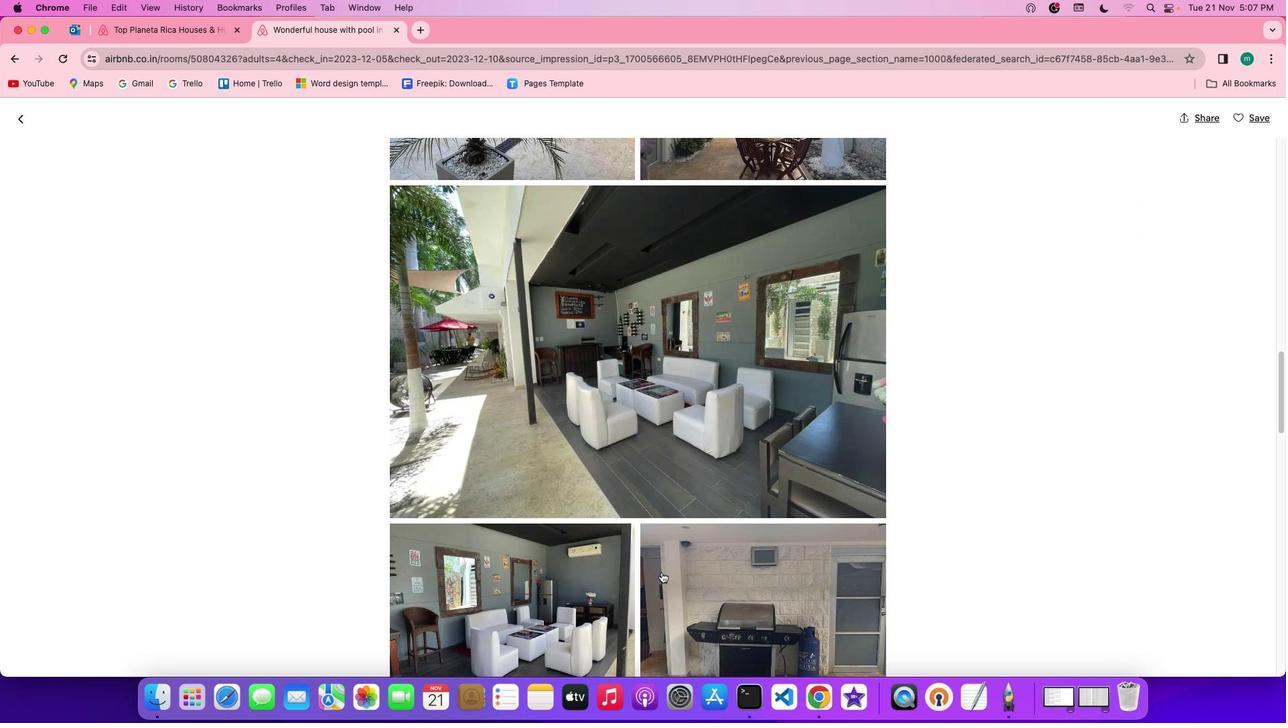 
Action: Mouse scrolled (661, 572) with delta (0, 0)
Screenshot: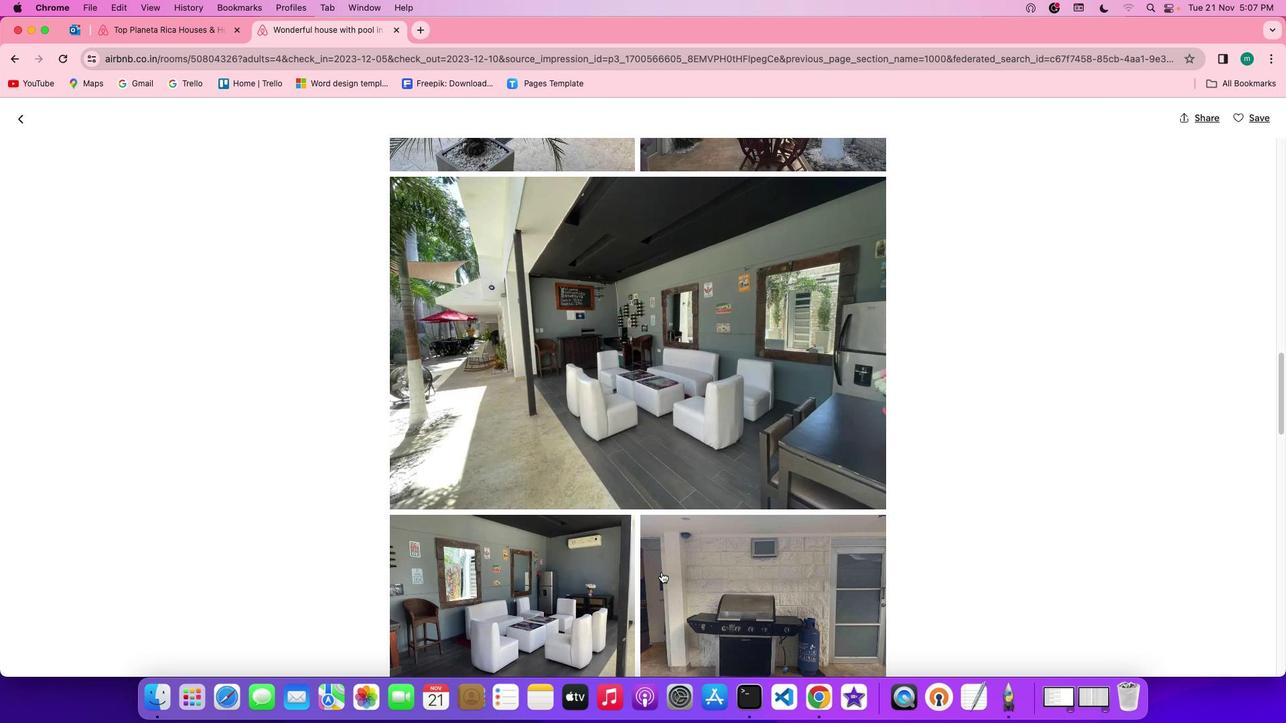 
Action: Mouse scrolled (661, 572) with delta (0, -1)
Screenshot: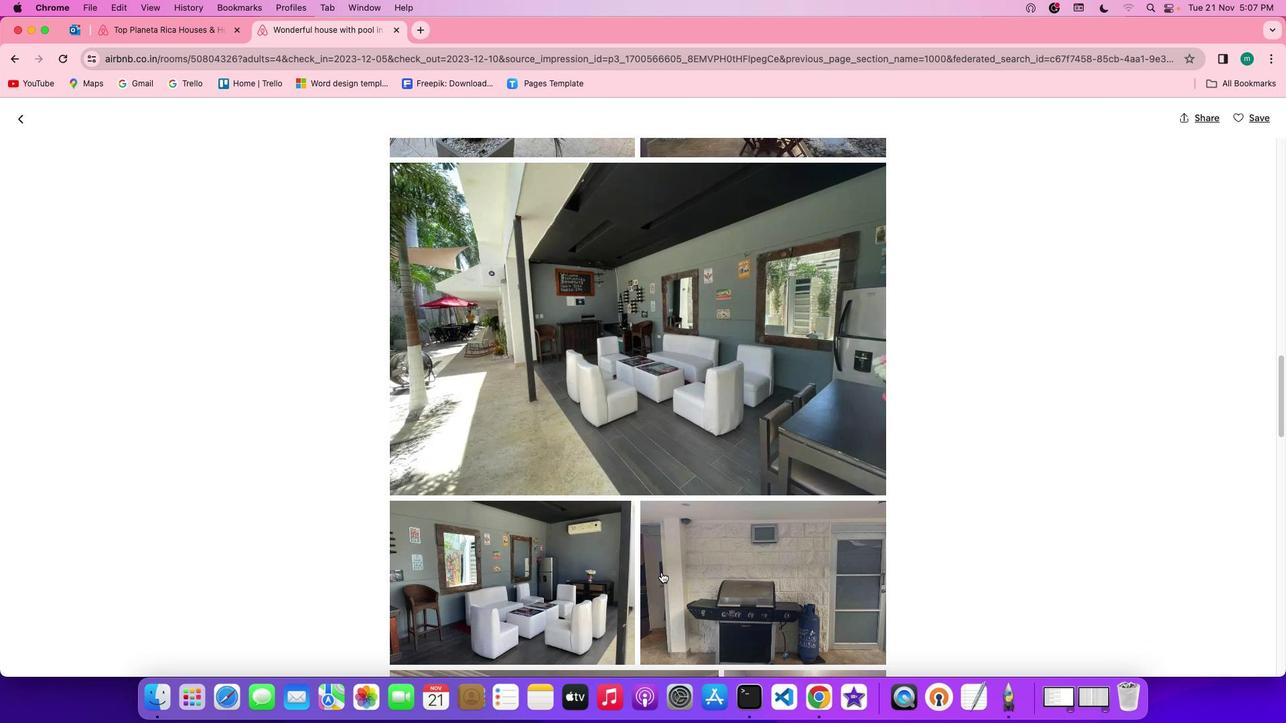 
Action: Mouse scrolled (661, 572) with delta (0, -1)
Screenshot: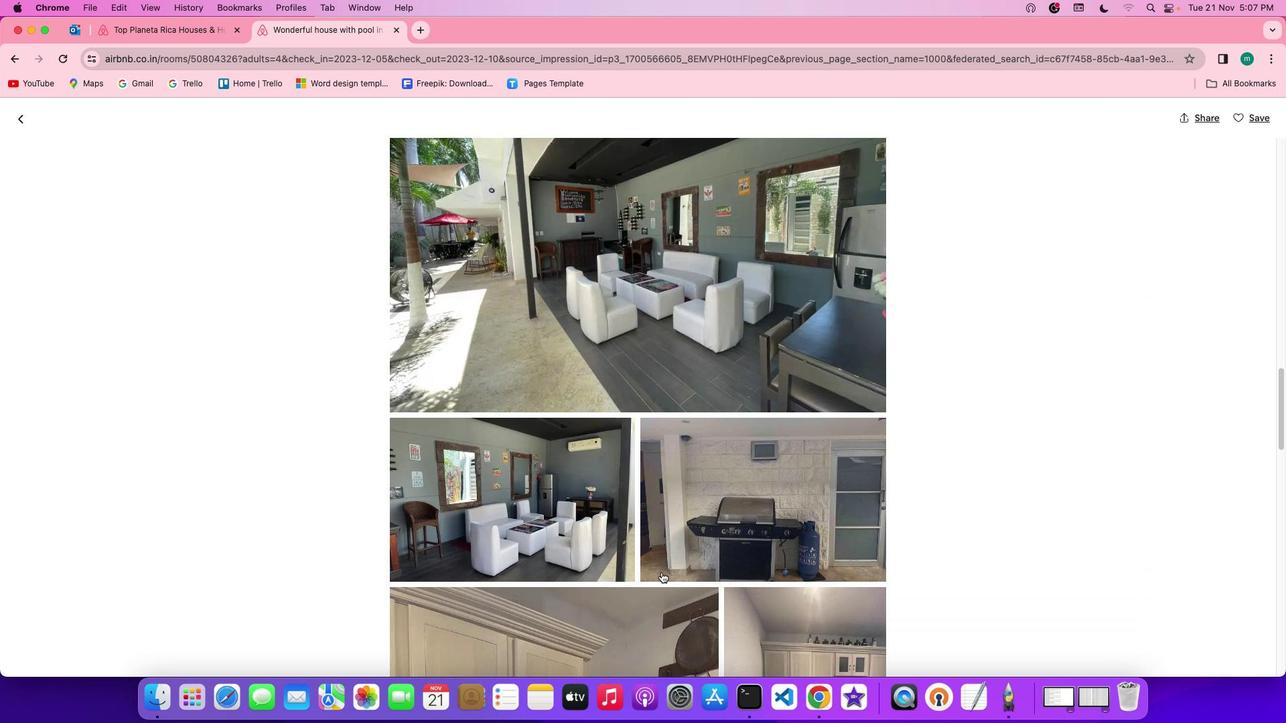 
Action: Mouse scrolled (661, 572) with delta (0, 0)
Screenshot: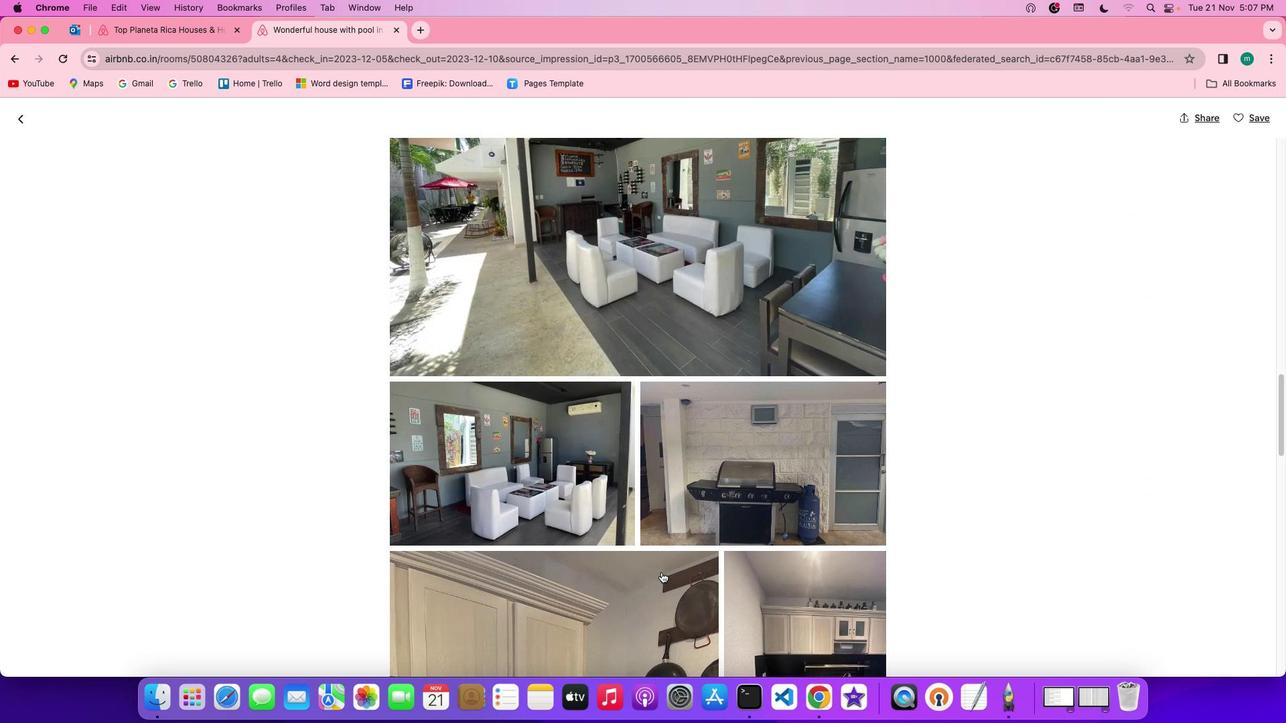 
Action: Mouse scrolled (661, 572) with delta (0, 0)
Screenshot: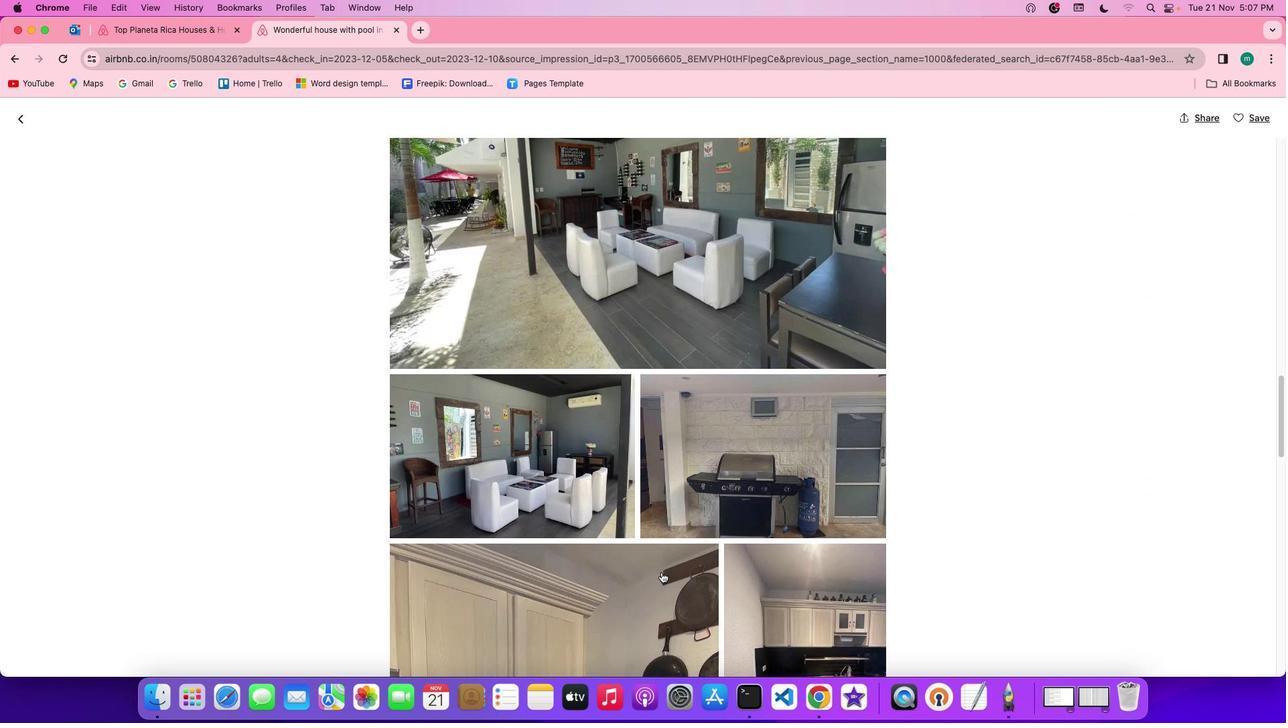 
Action: Mouse scrolled (661, 572) with delta (0, -1)
Screenshot: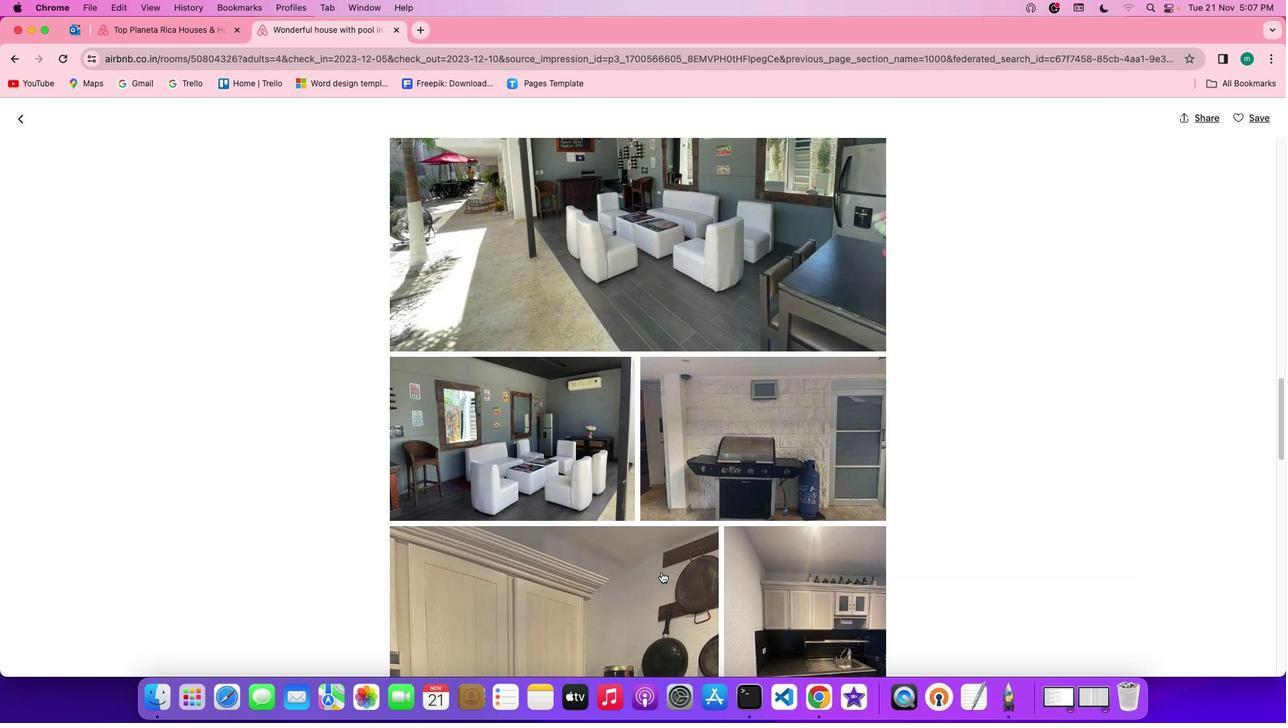
Action: Mouse scrolled (661, 572) with delta (0, -2)
Screenshot: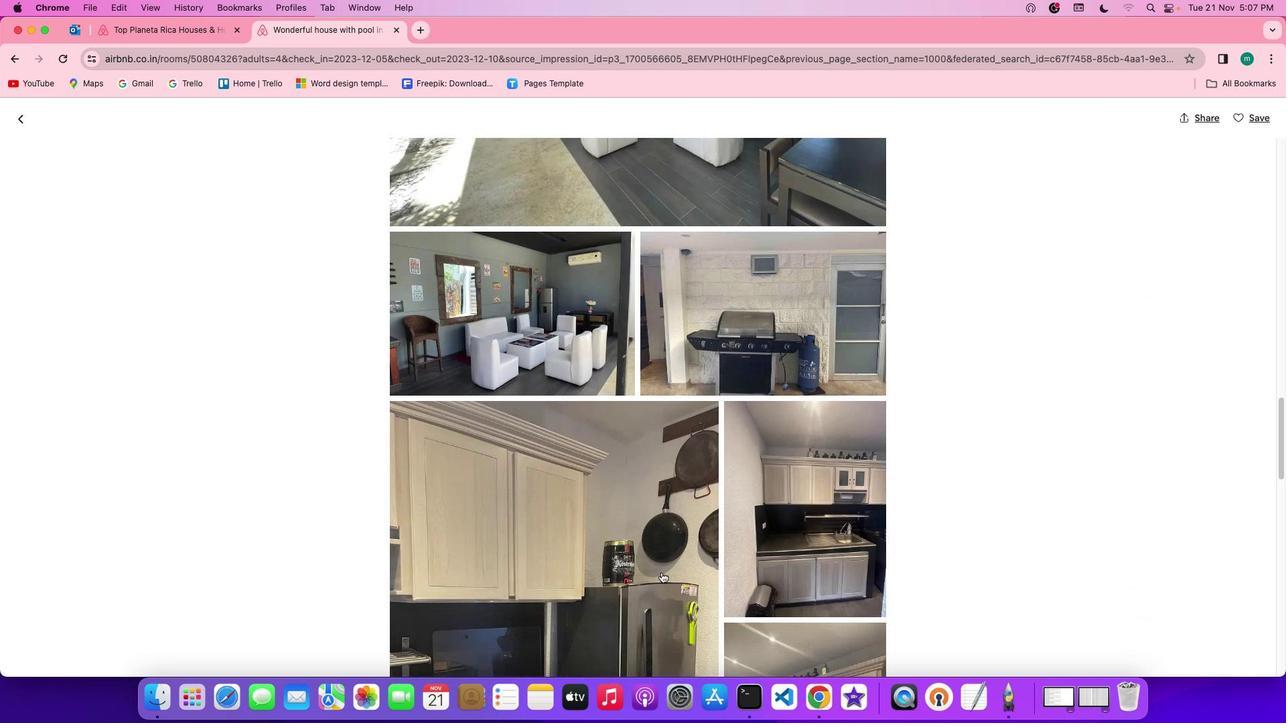 
Action: Mouse moved to (661, 572)
Screenshot: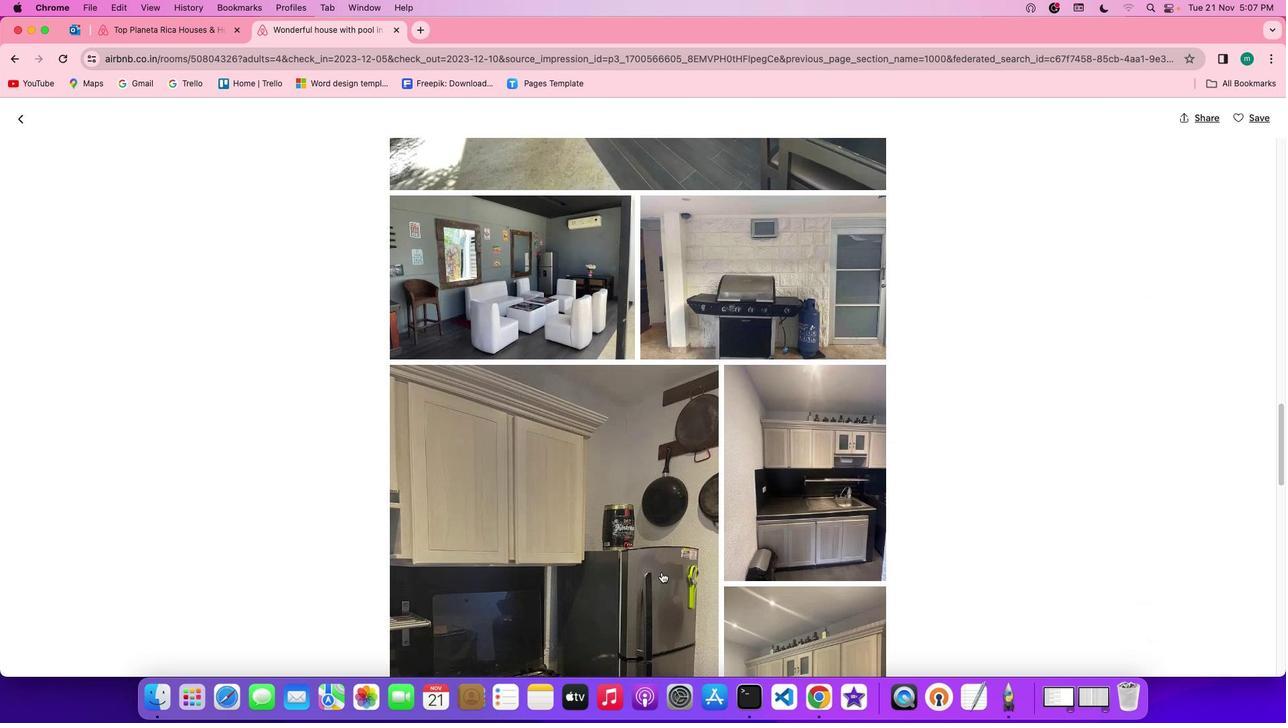 
Action: Mouse scrolled (661, 572) with delta (0, 0)
Screenshot: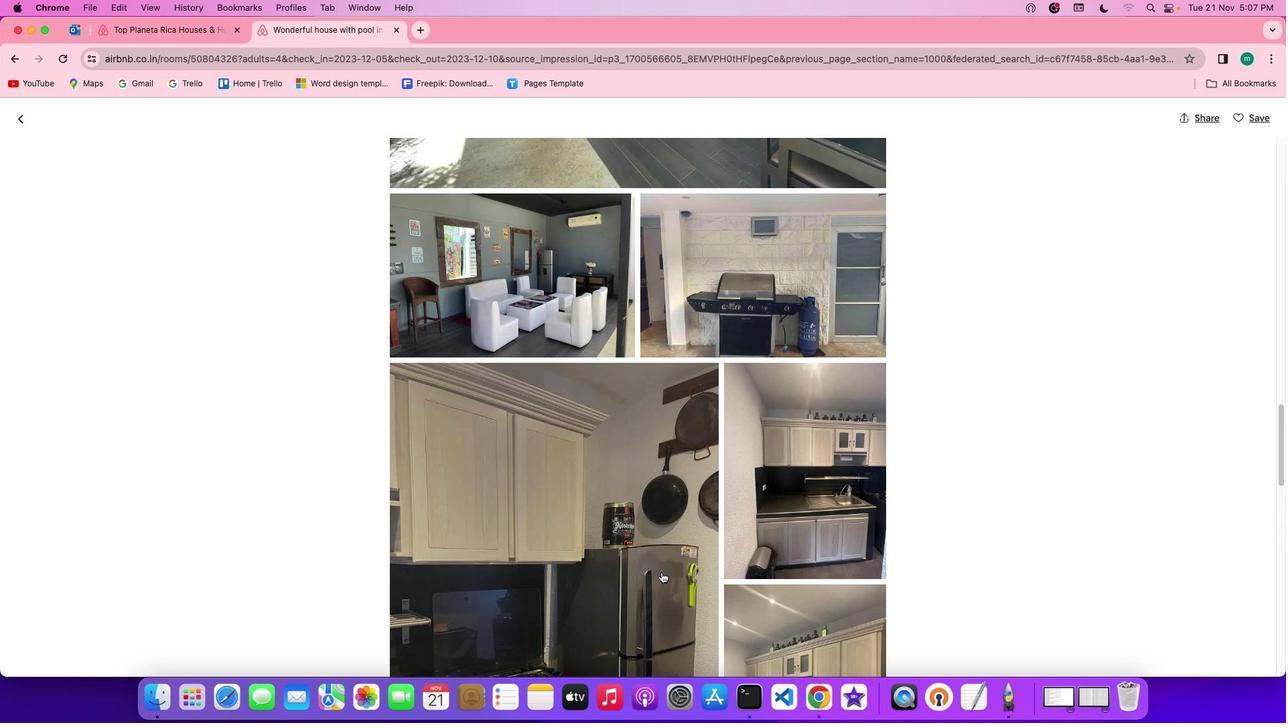 
Action: Mouse scrolled (661, 572) with delta (0, 0)
Screenshot: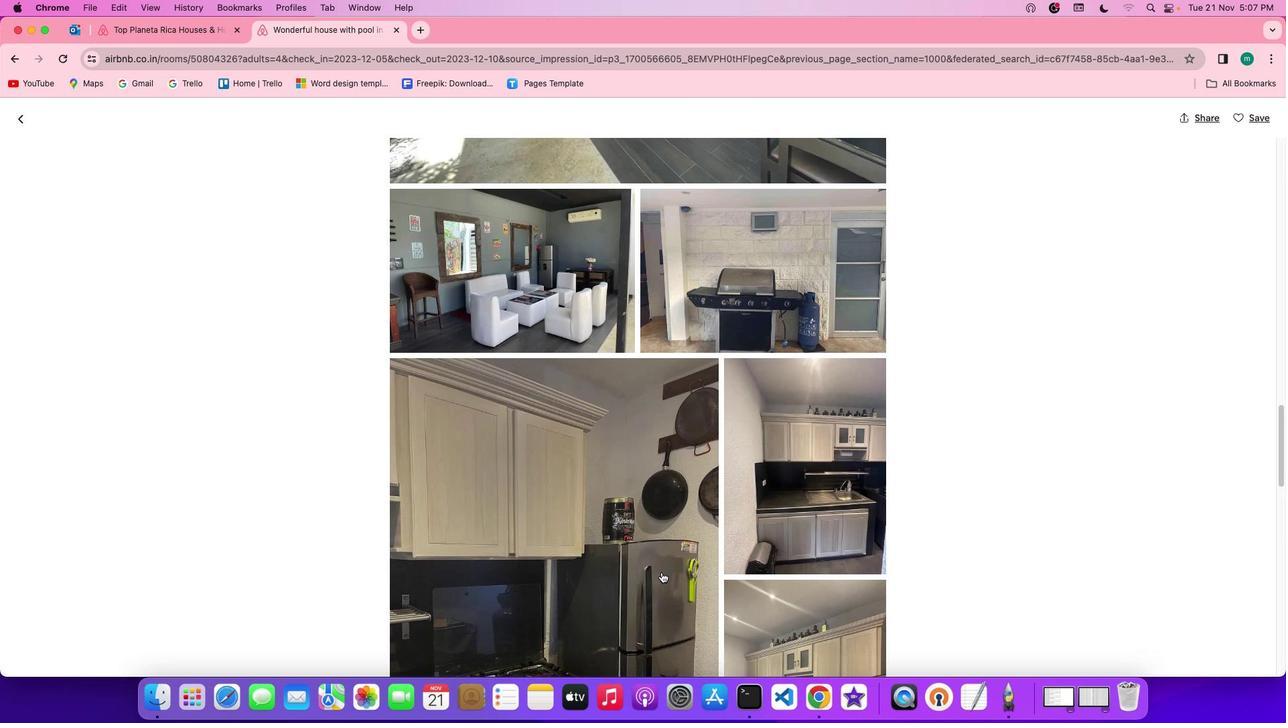 
Action: Mouse scrolled (661, 572) with delta (0, -1)
Screenshot: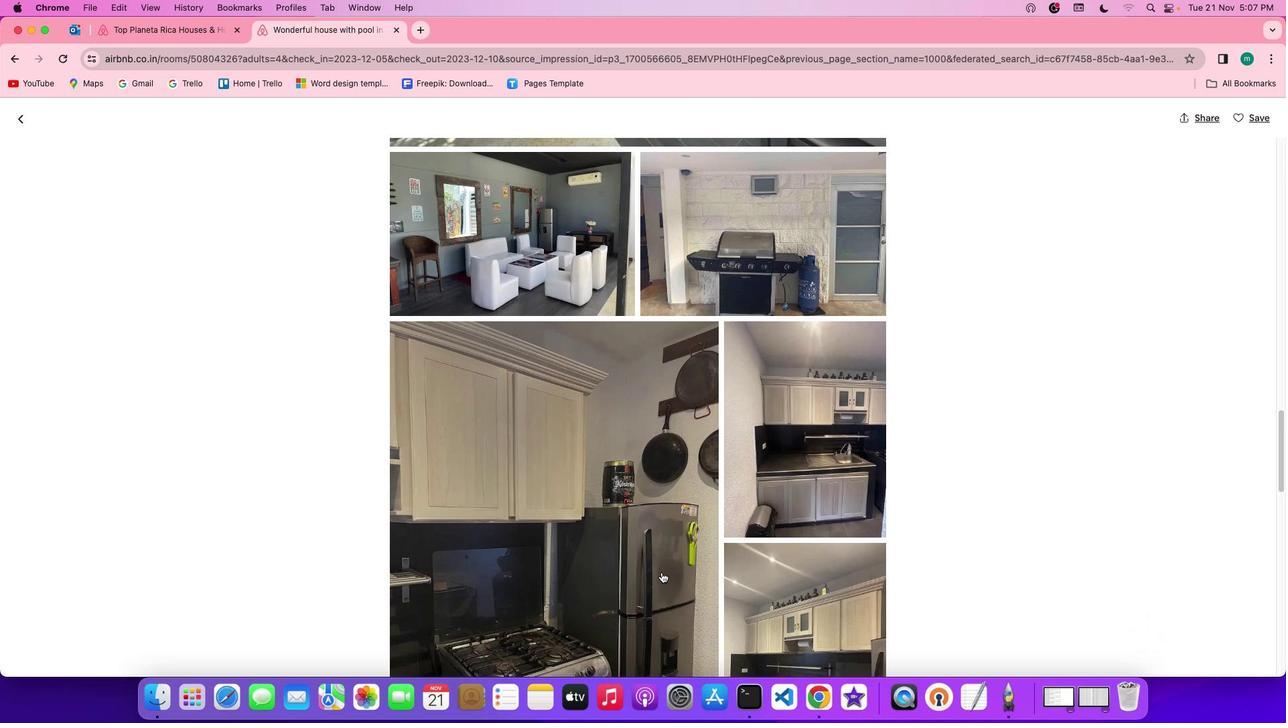 
Action: Mouse scrolled (661, 572) with delta (0, -2)
Screenshot: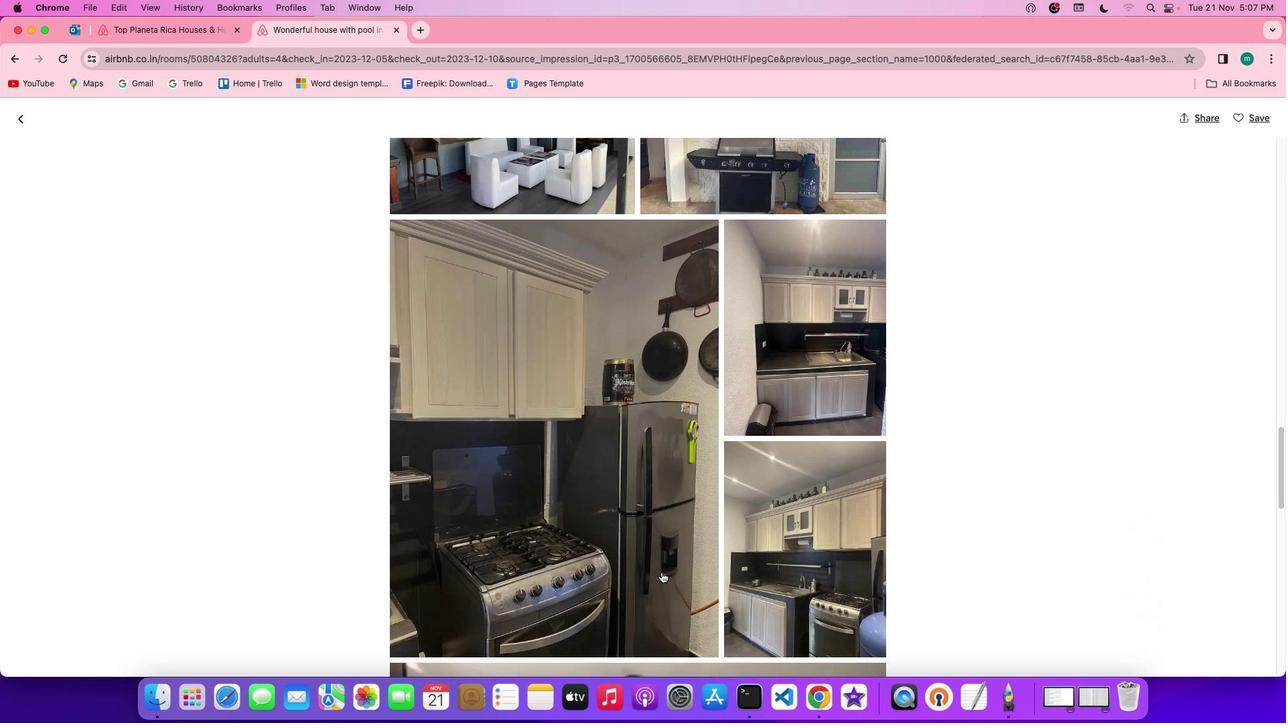 
Action: Mouse scrolled (661, 572) with delta (0, 0)
Screenshot: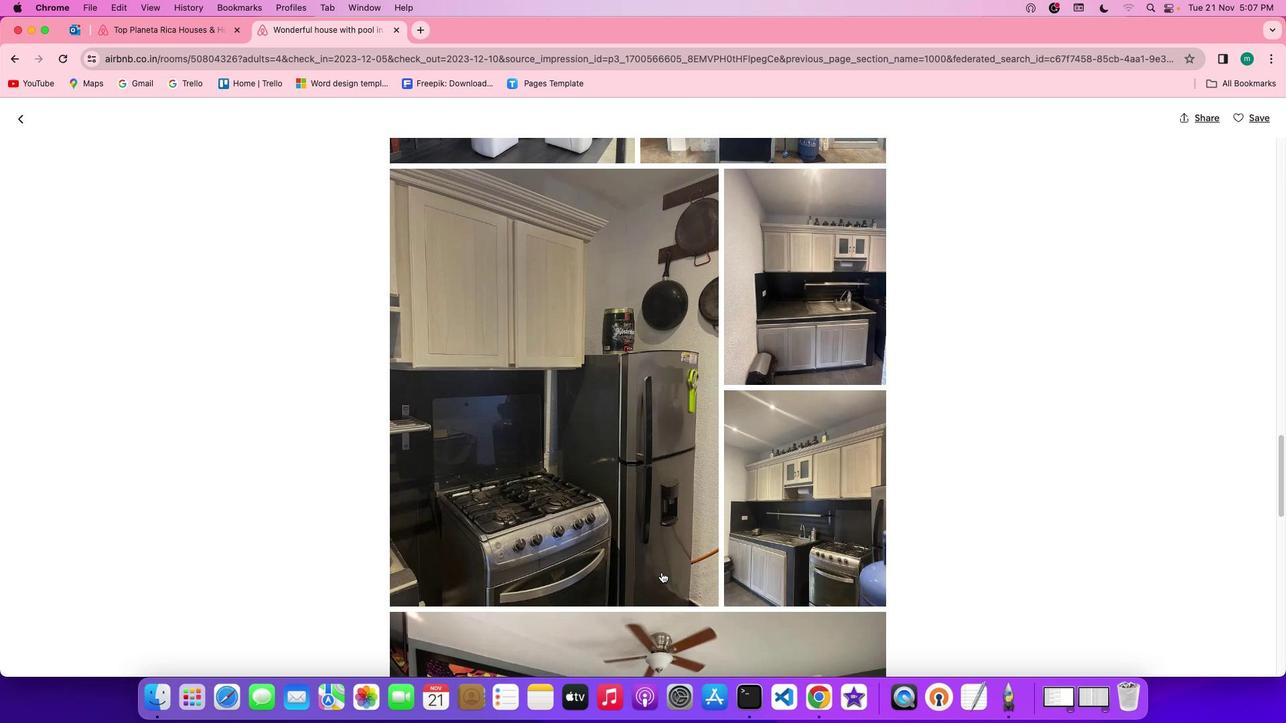 
Action: Mouse scrolled (661, 572) with delta (0, 0)
Screenshot: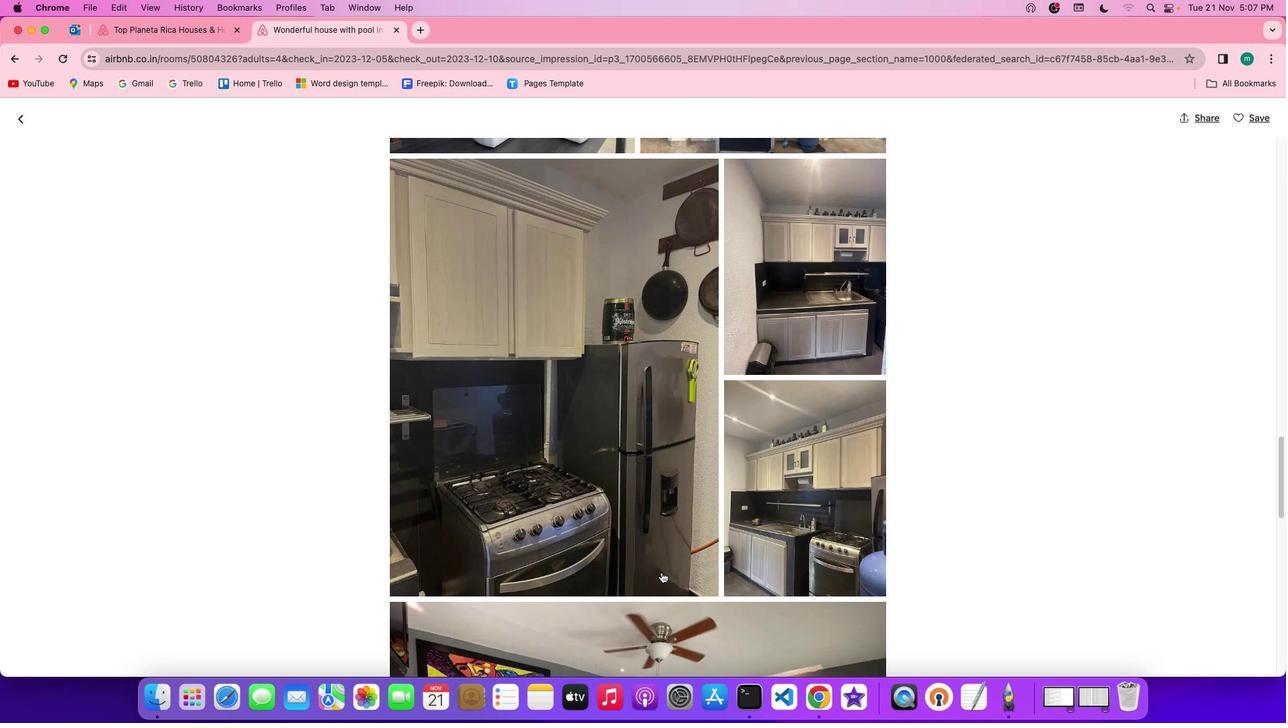 
Action: Mouse scrolled (661, 572) with delta (0, -1)
Screenshot: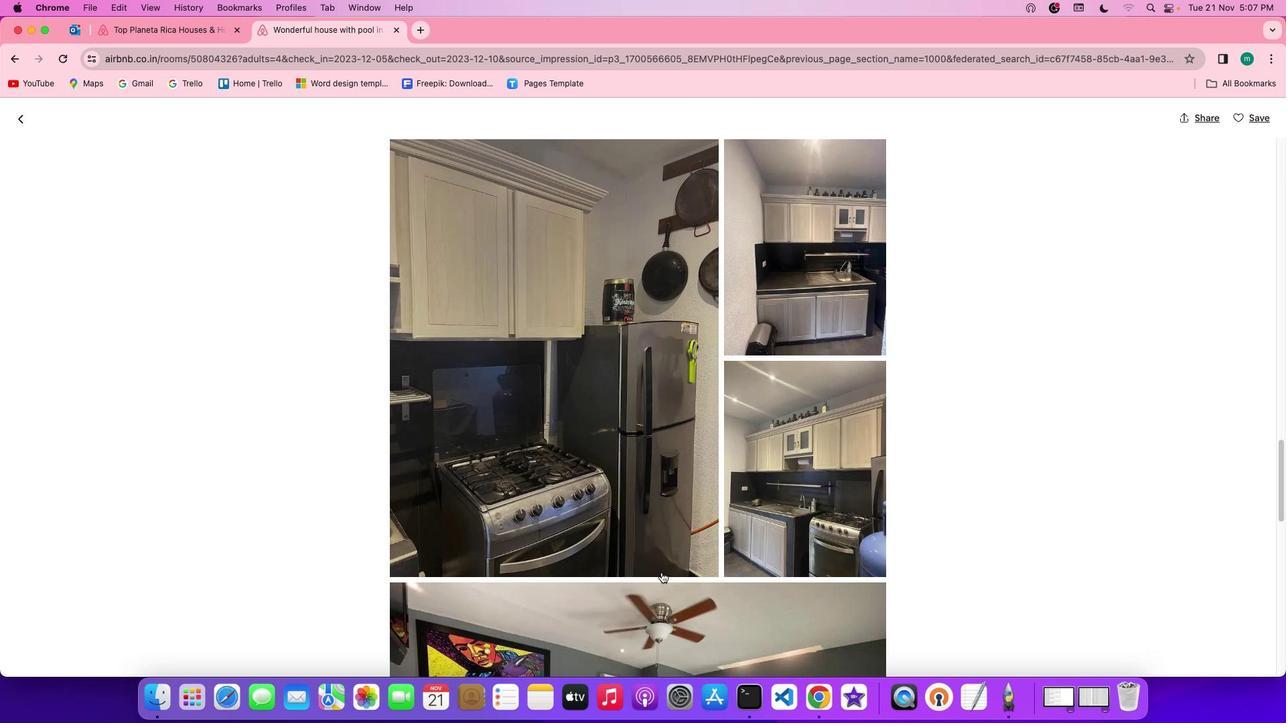 
Action: Mouse scrolled (661, 572) with delta (0, -2)
Screenshot: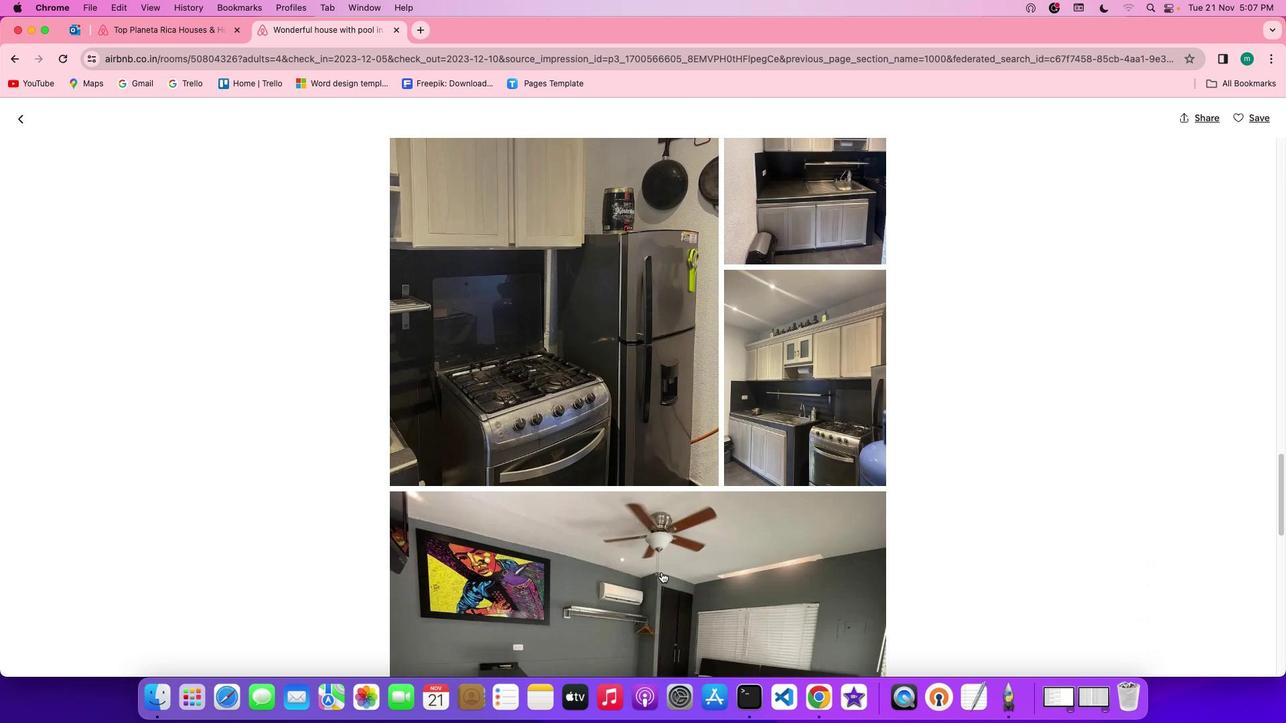 
Action: Mouse scrolled (661, 572) with delta (0, 0)
Screenshot: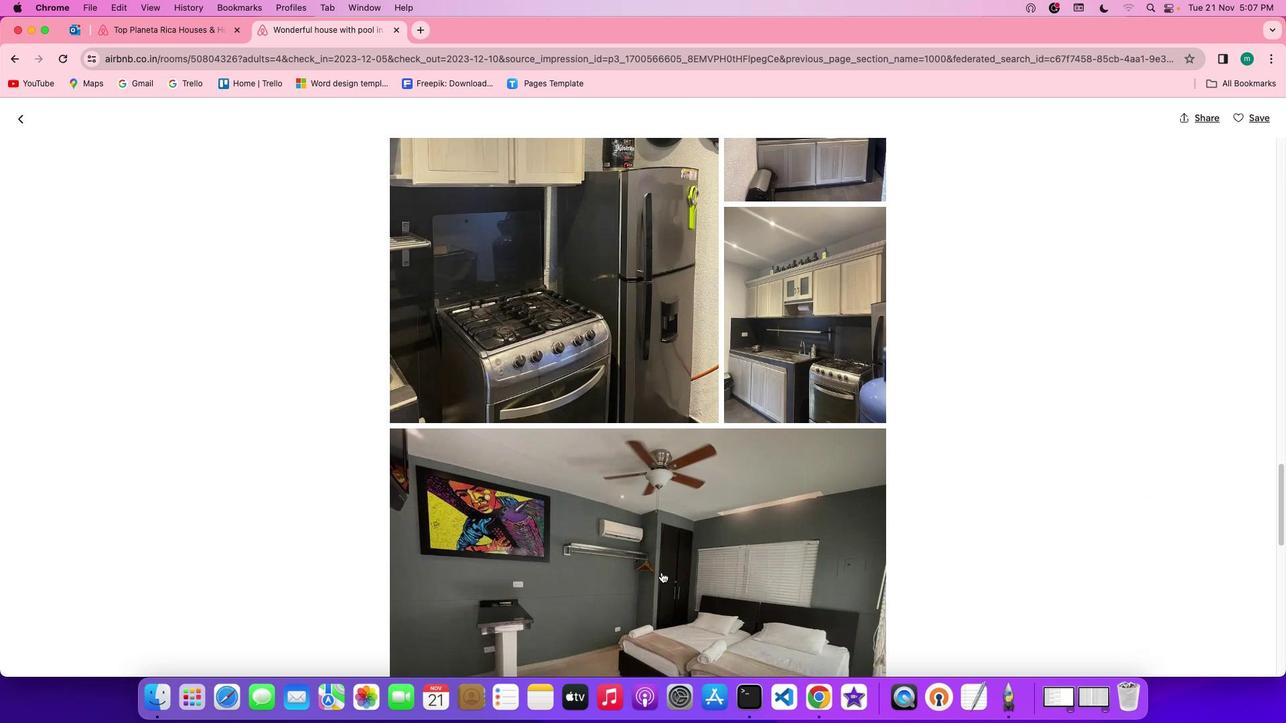 
Action: Mouse scrolled (661, 572) with delta (0, 0)
Screenshot: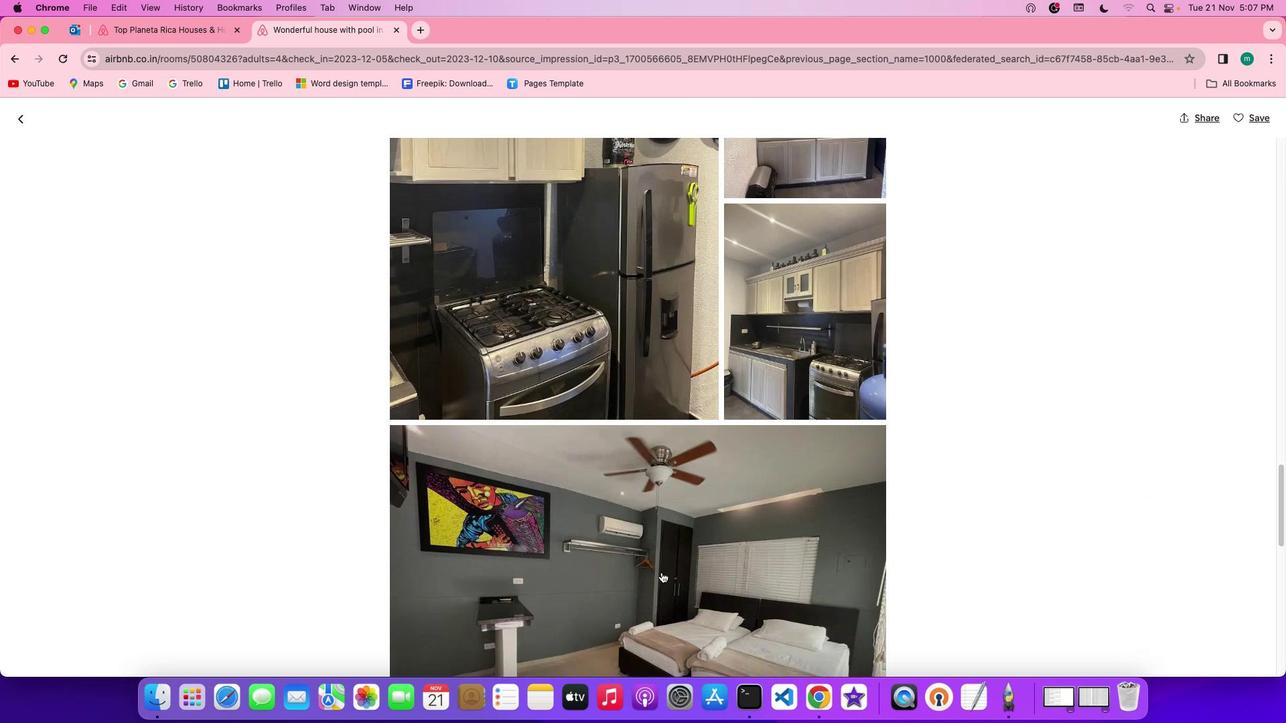 
Action: Mouse scrolled (661, 572) with delta (0, -1)
Screenshot: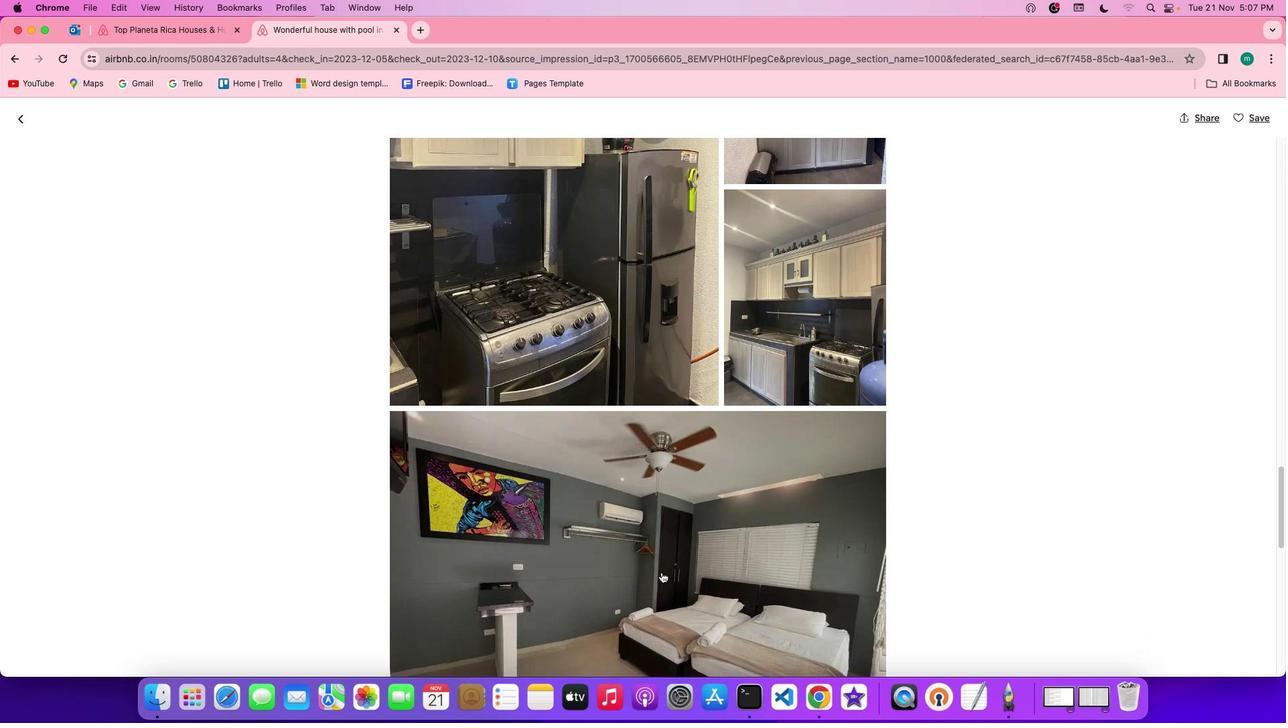 
Action: Mouse scrolled (661, 572) with delta (0, -1)
Screenshot: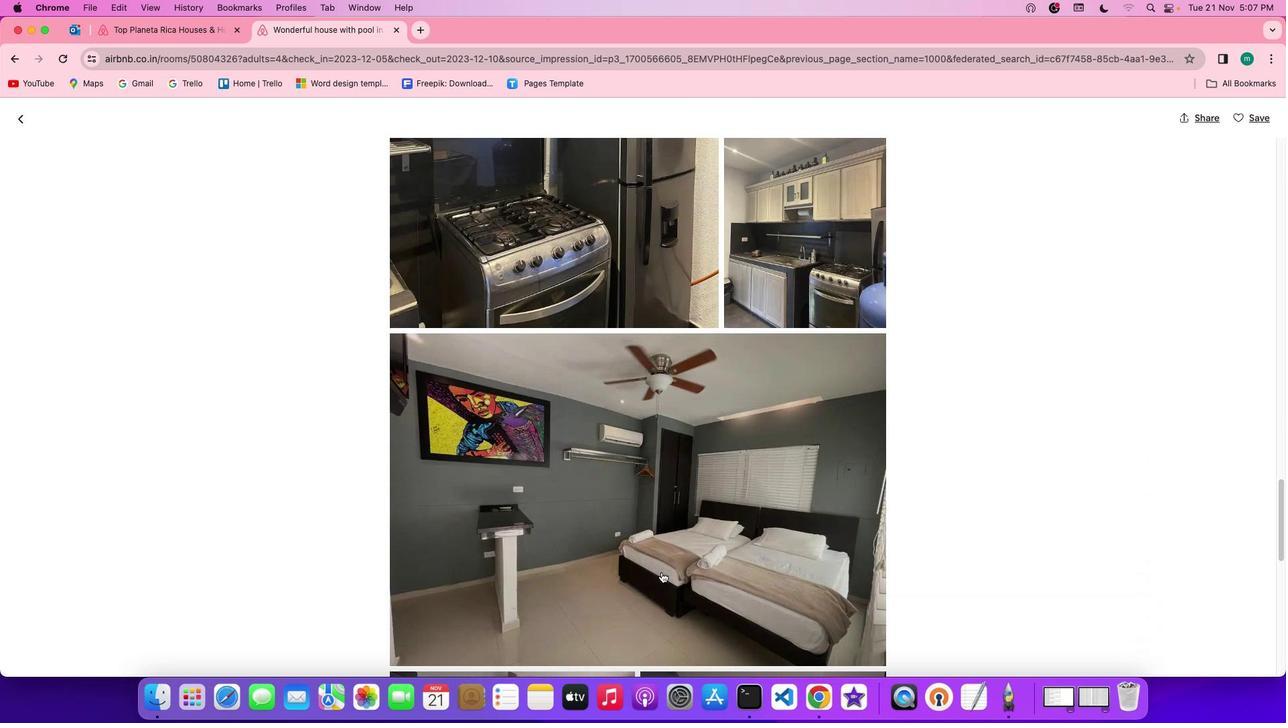 
Action: Mouse scrolled (661, 572) with delta (0, 0)
Screenshot: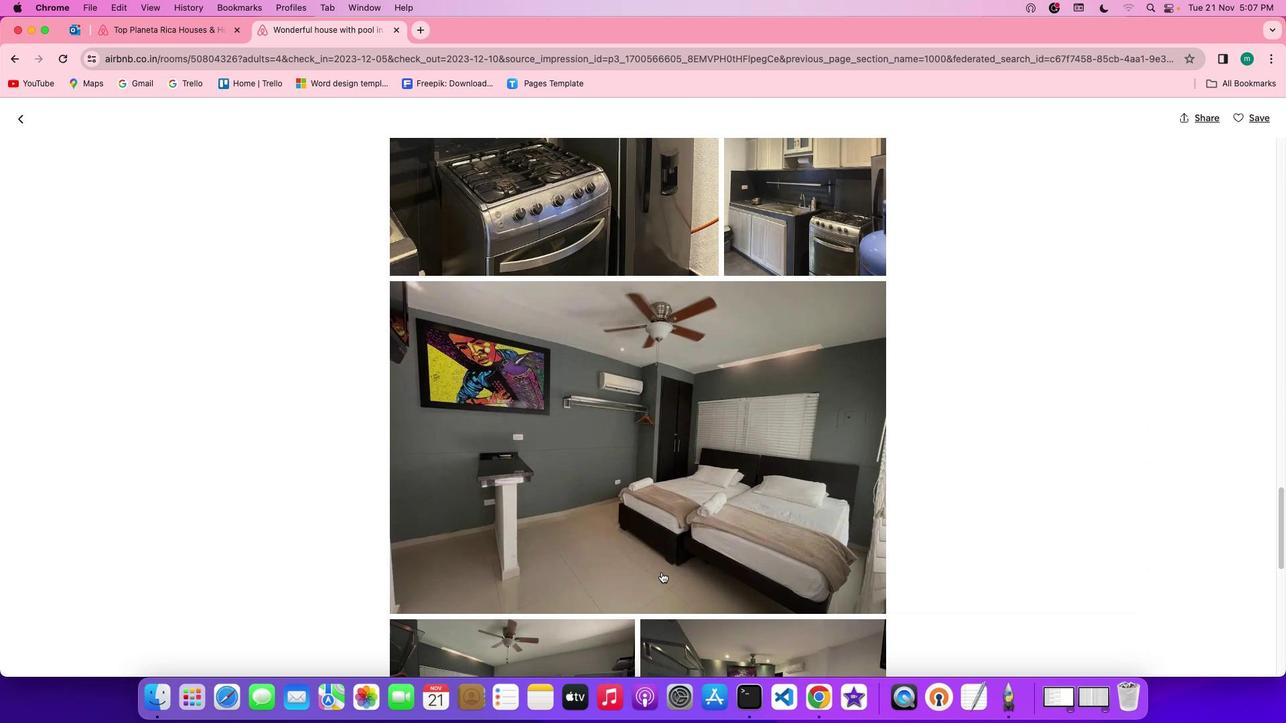 
Action: Mouse scrolled (661, 572) with delta (0, 0)
Screenshot: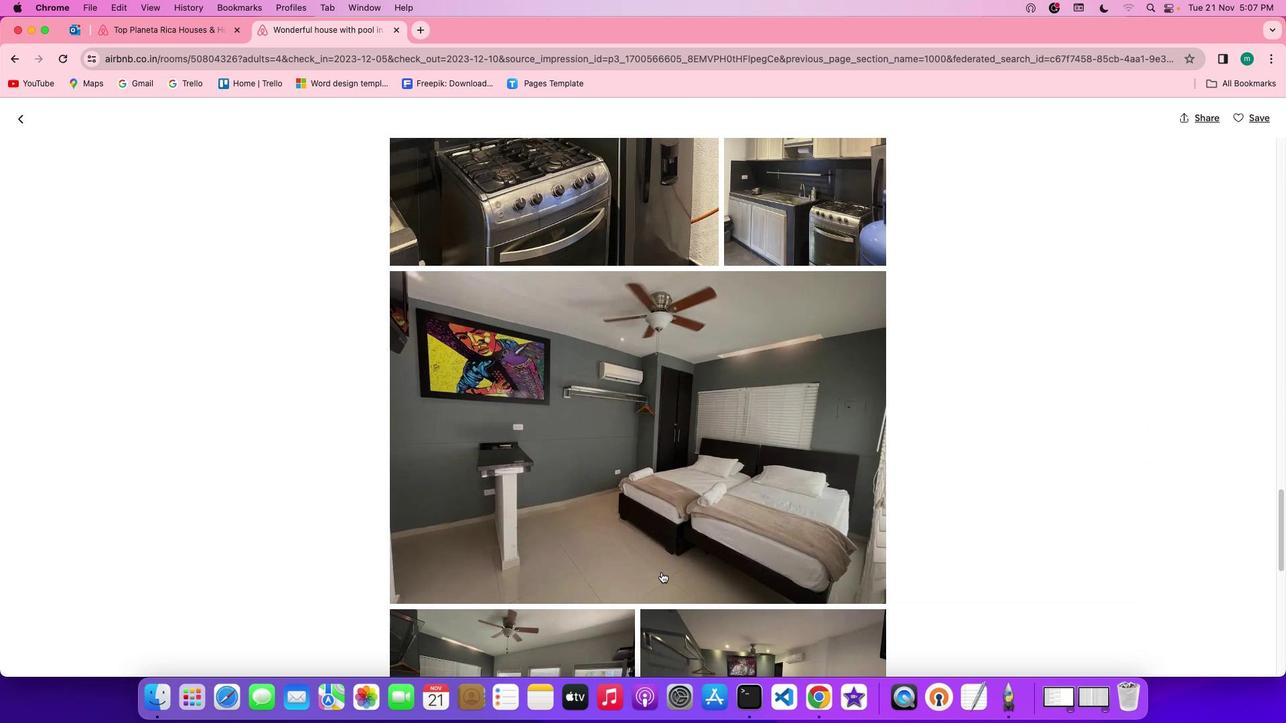 
Action: Mouse scrolled (661, 572) with delta (0, -1)
Screenshot: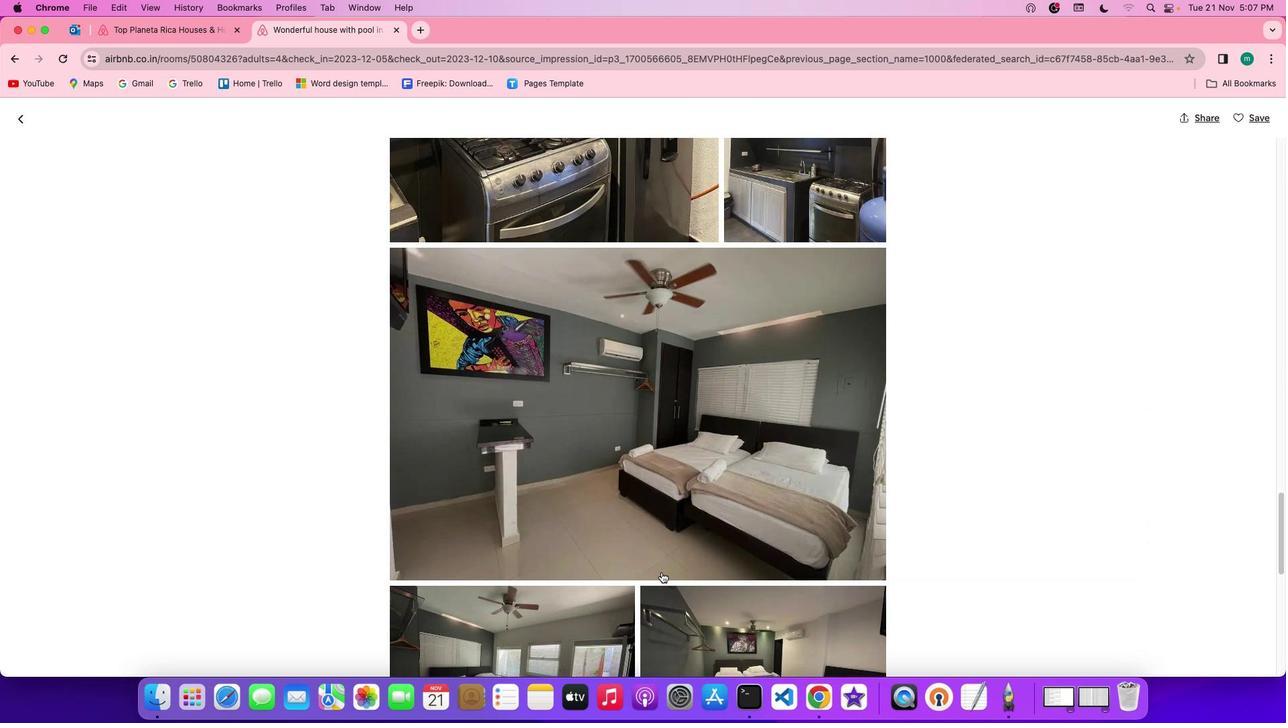 
Action: Mouse scrolled (661, 572) with delta (0, -1)
Screenshot: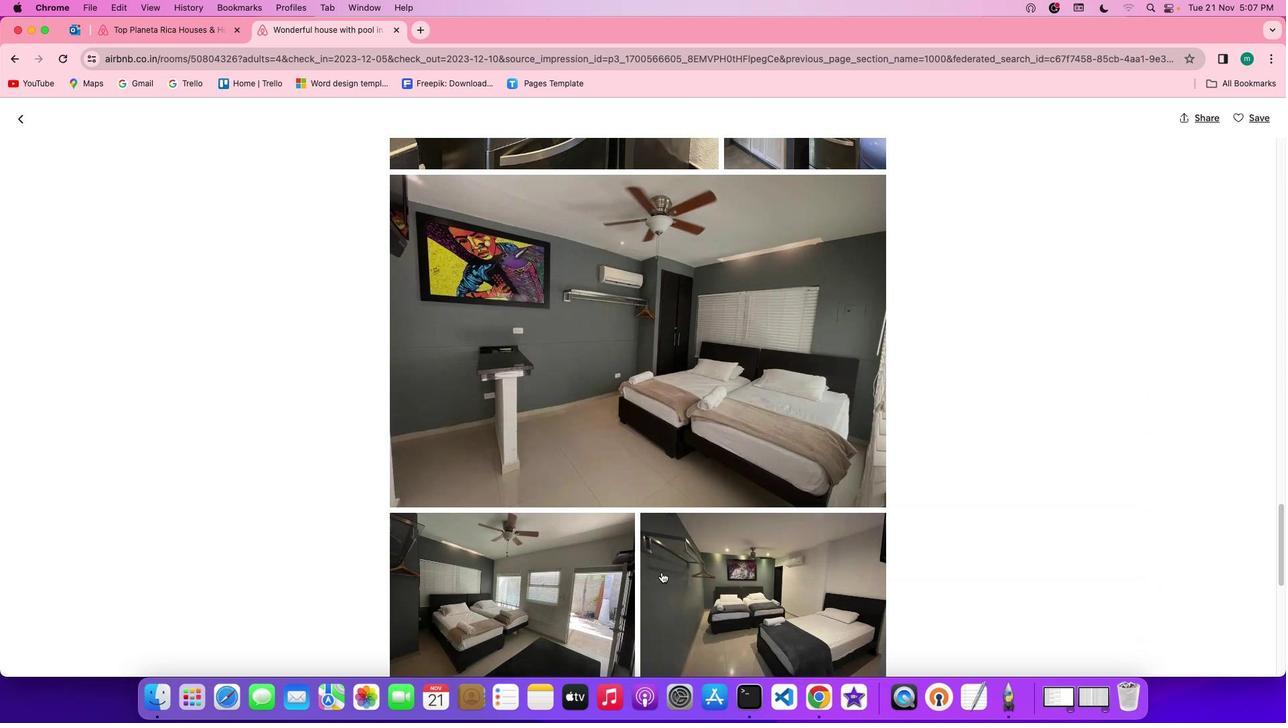
Action: Mouse scrolled (661, 572) with delta (0, 0)
Screenshot: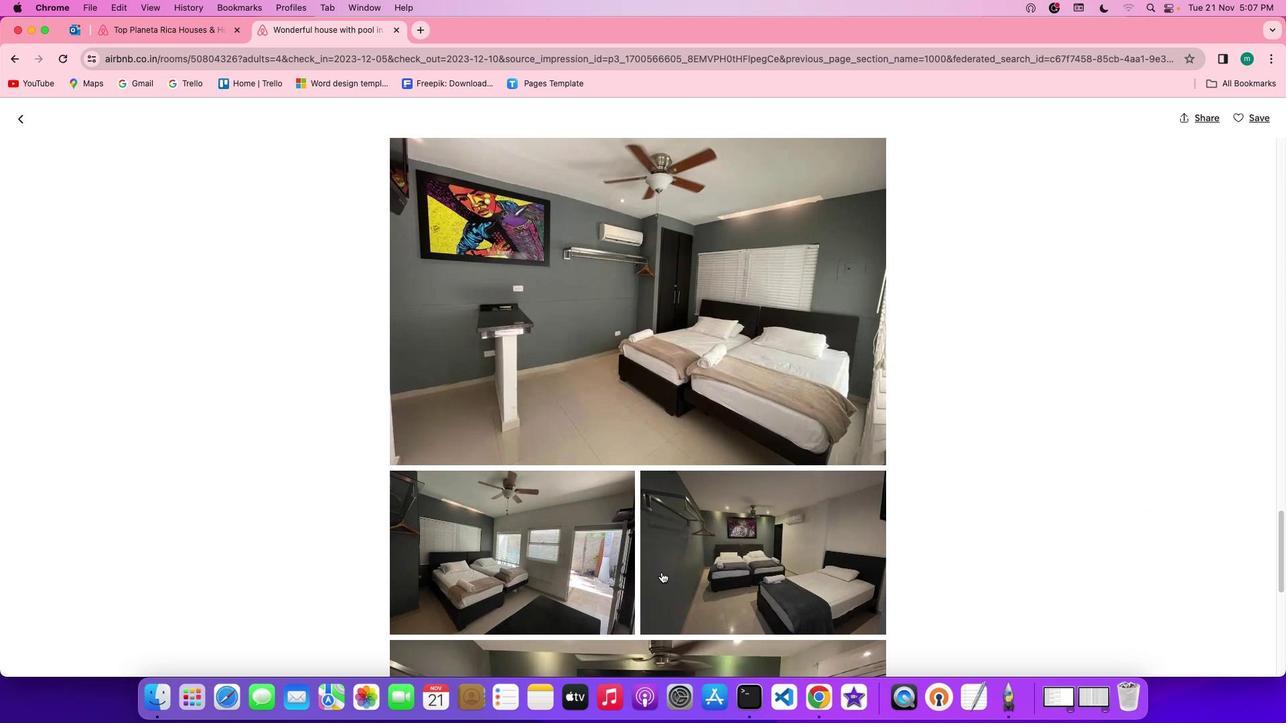 
Action: Mouse scrolled (661, 572) with delta (0, 0)
Screenshot: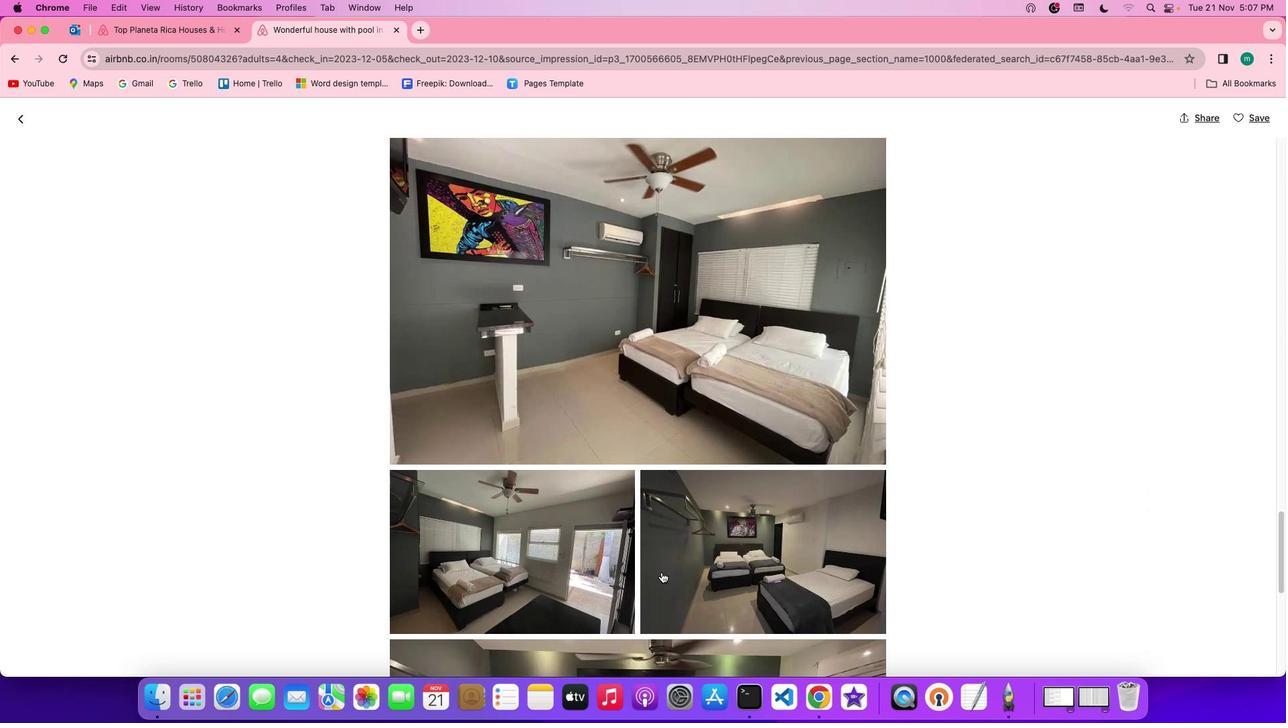 
Action: Mouse scrolled (661, 572) with delta (0, -1)
Screenshot: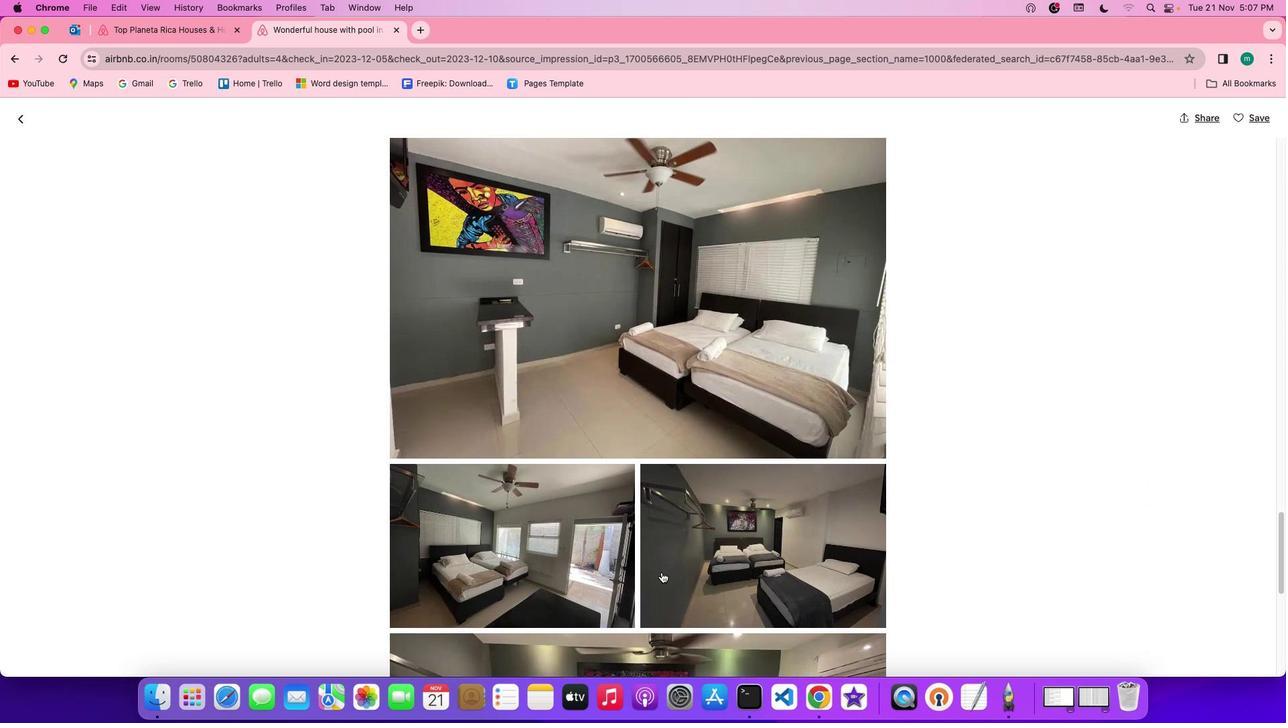 
Action: Mouse scrolled (661, 572) with delta (0, -2)
Screenshot: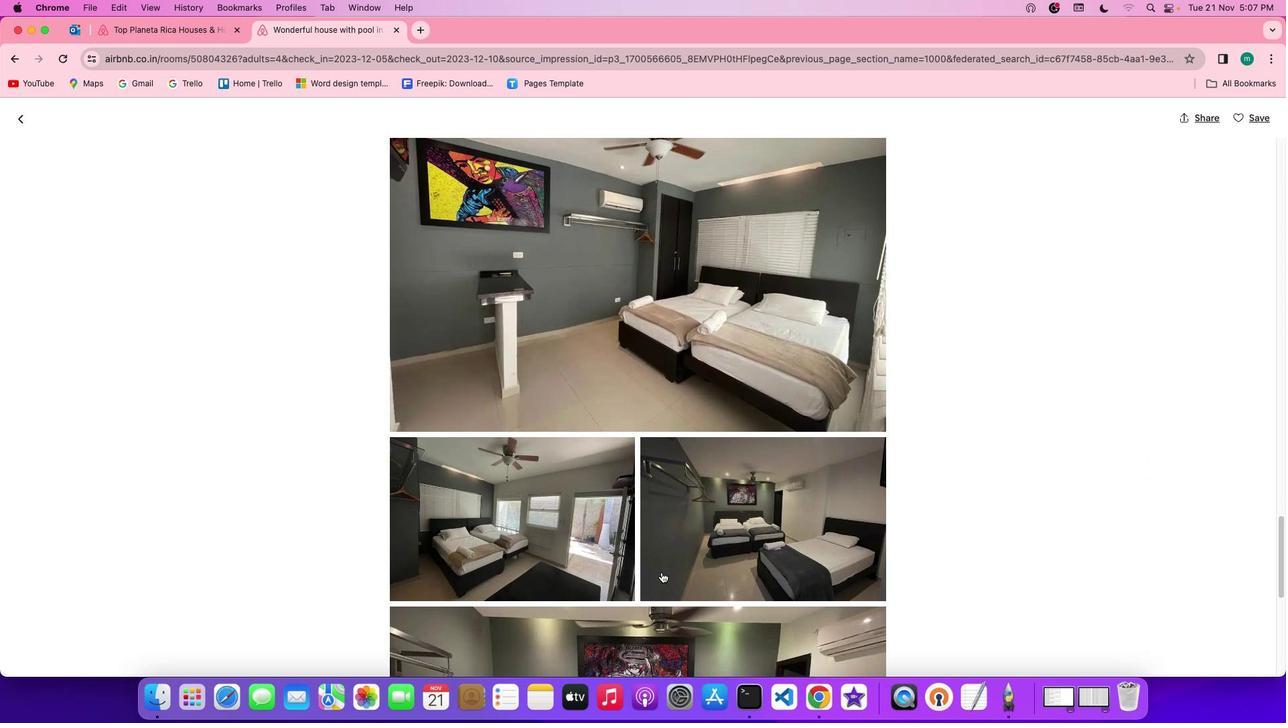 
Action: Mouse scrolled (661, 572) with delta (0, 0)
Screenshot: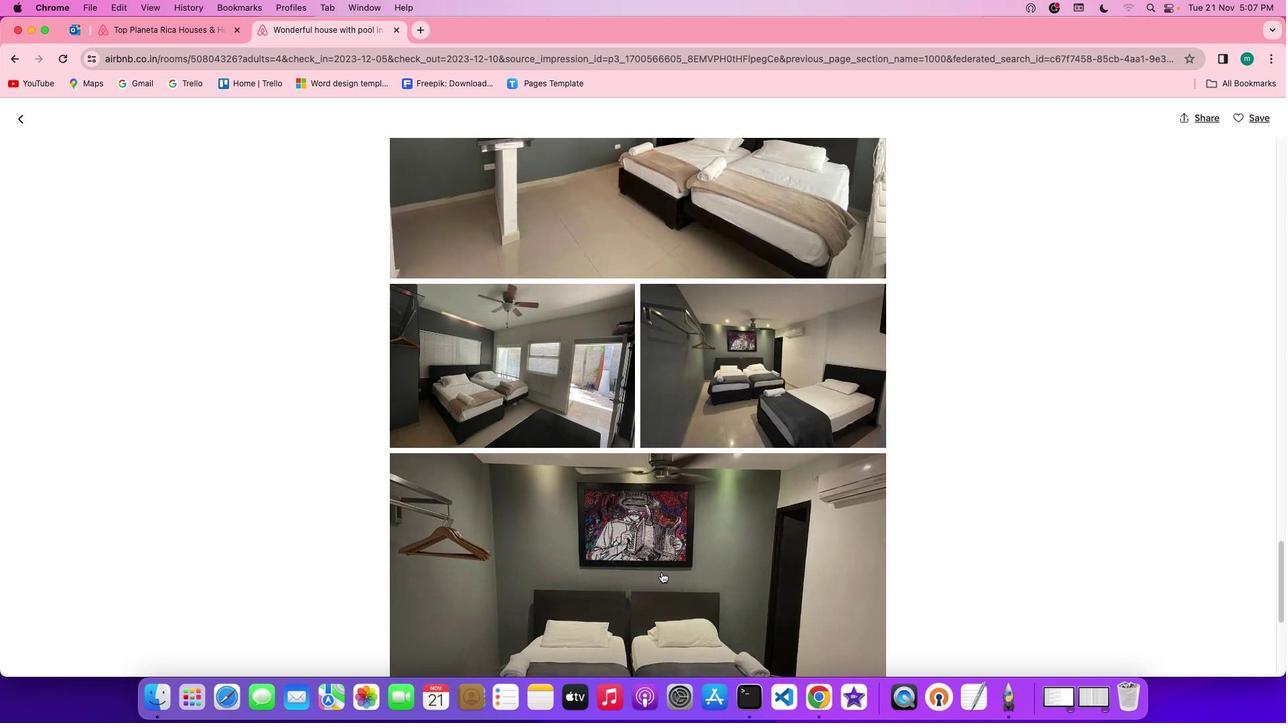 
Action: Mouse scrolled (661, 572) with delta (0, 0)
Screenshot: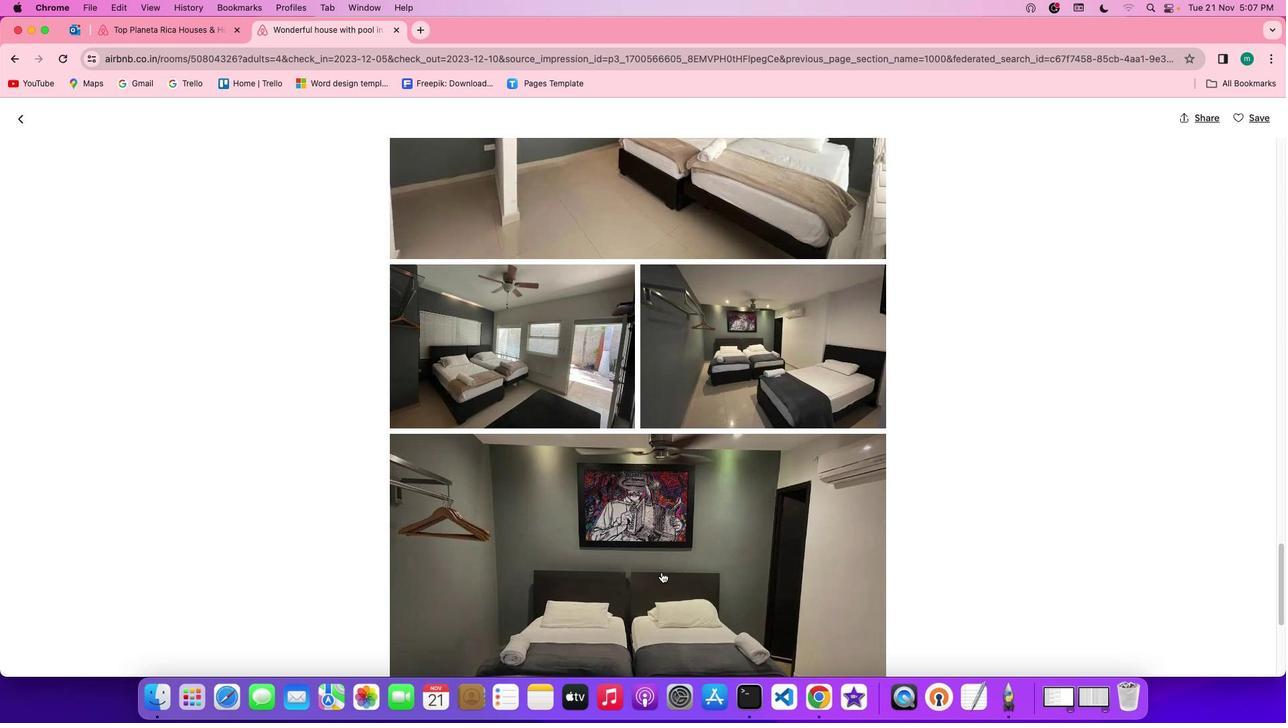 
Action: Mouse scrolled (661, 572) with delta (0, -1)
Screenshot: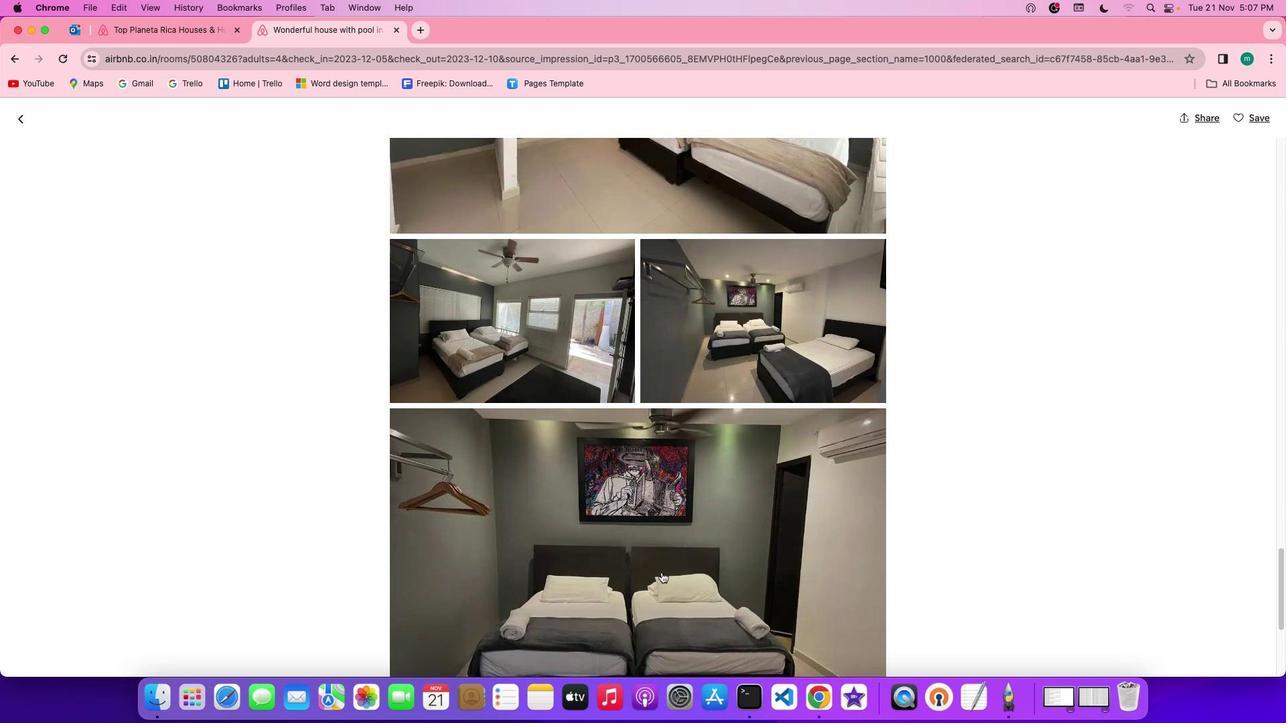 
Action: Mouse scrolled (661, 572) with delta (0, -2)
Screenshot: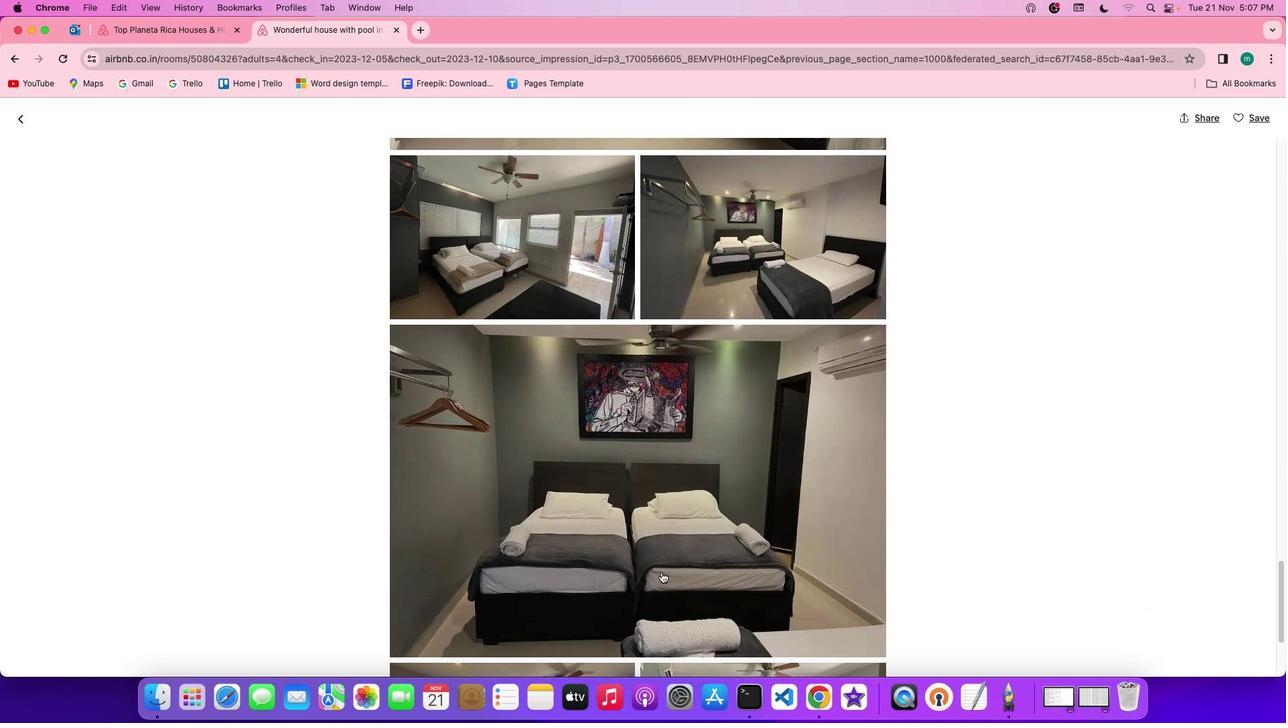 
Action: Mouse scrolled (661, 572) with delta (0, 0)
Screenshot: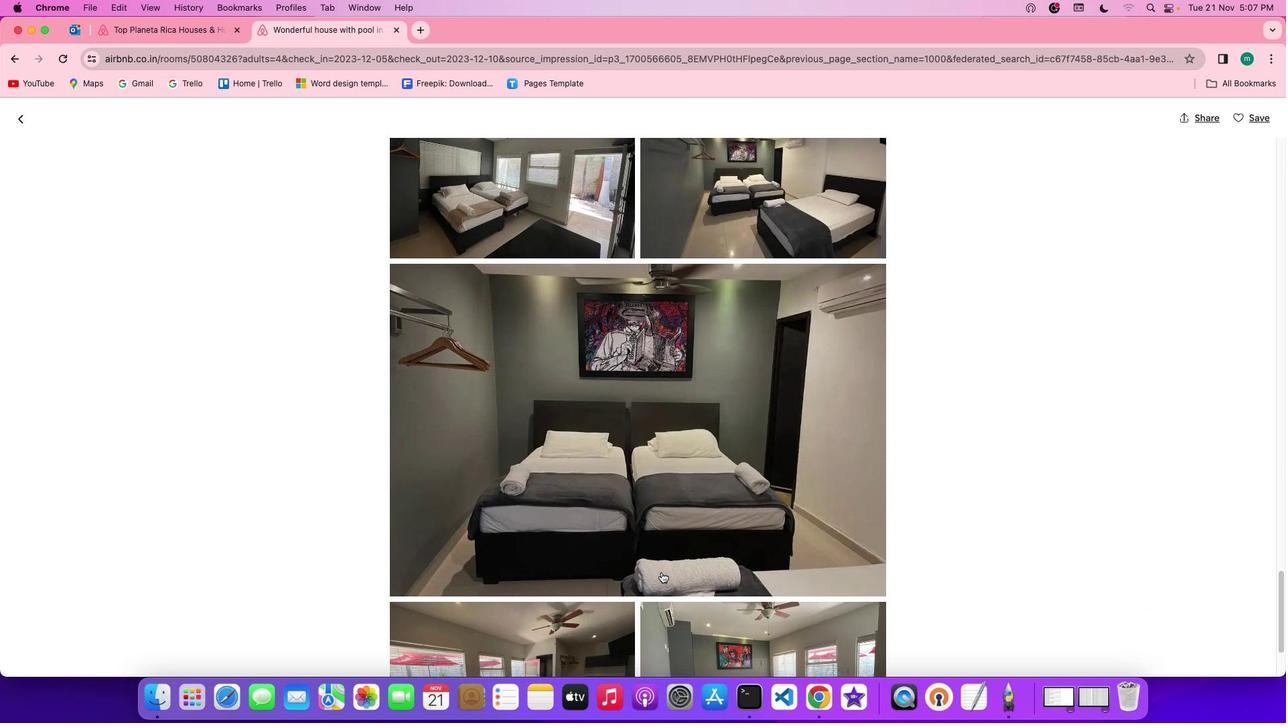 
Action: Mouse scrolled (661, 572) with delta (0, 0)
Screenshot: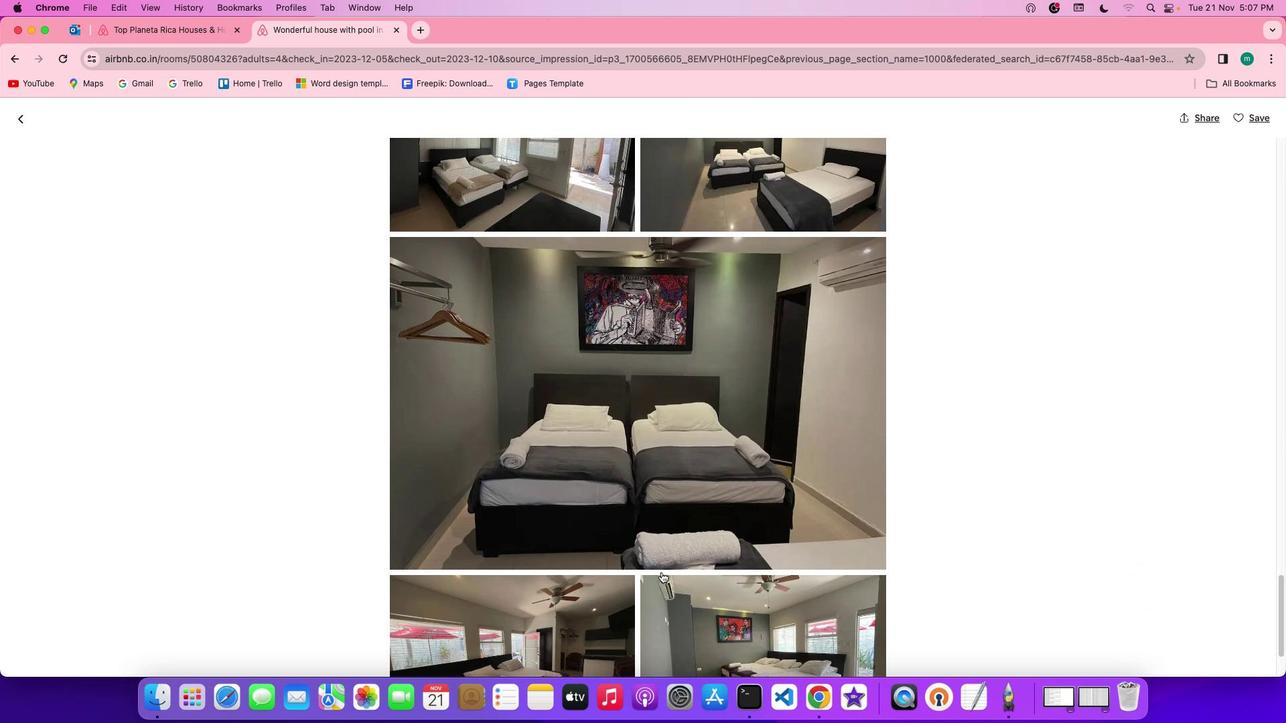 
Action: Mouse scrolled (661, 572) with delta (0, -1)
Screenshot: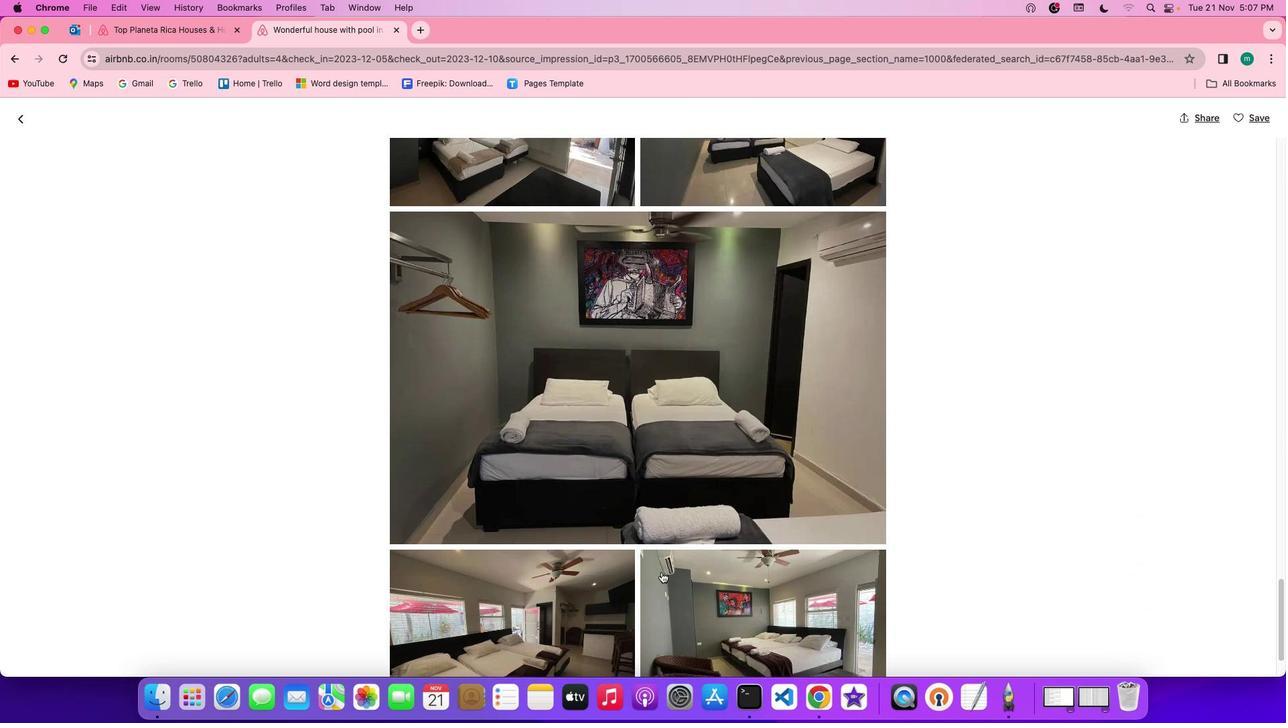 
Action: Mouse scrolled (661, 572) with delta (0, -2)
Screenshot: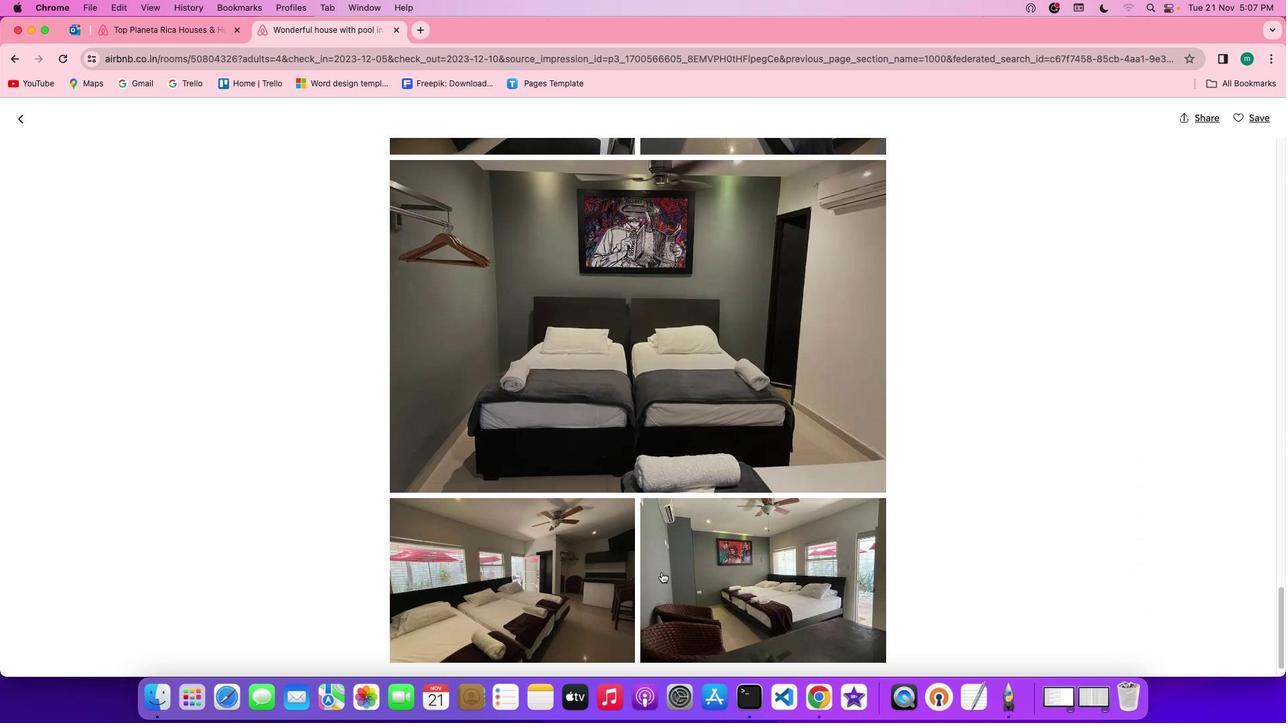 
Action: Mouse scrolled (661, 572) with delta (0, 0)
Screenshot: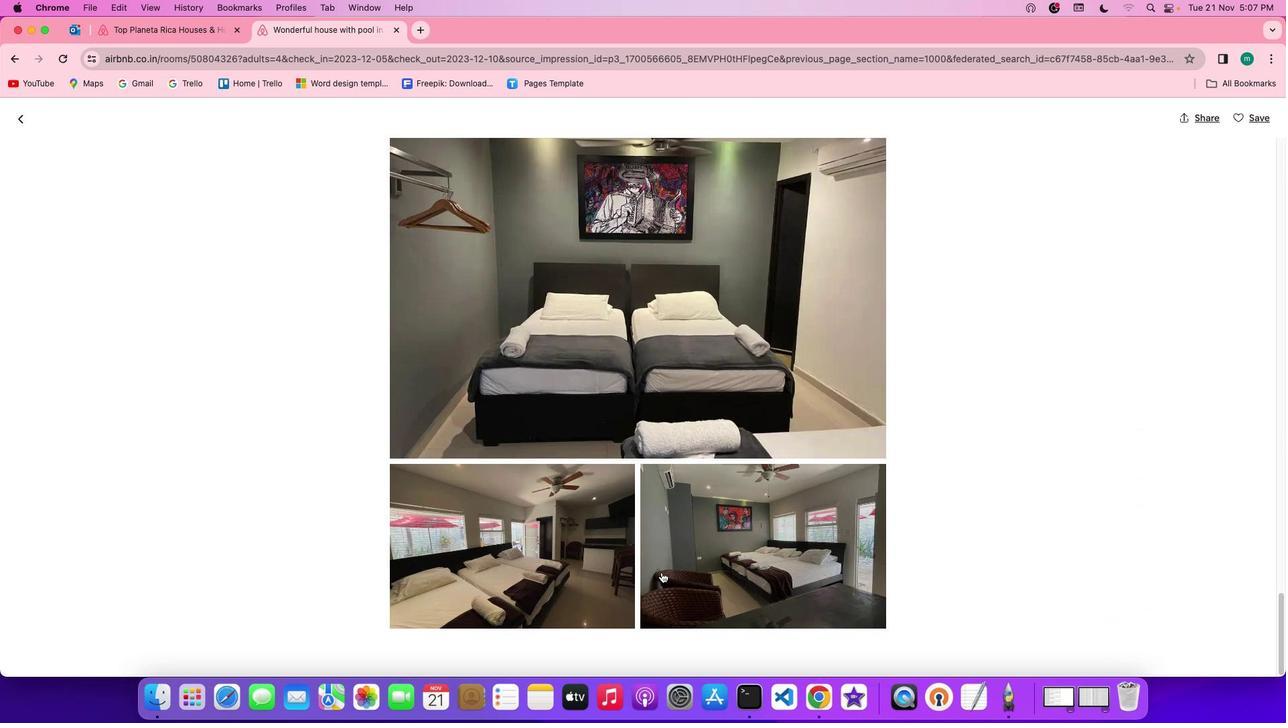 
Action: Mouse scrolled (661, 572) with delta (0, 0)
Screenshot: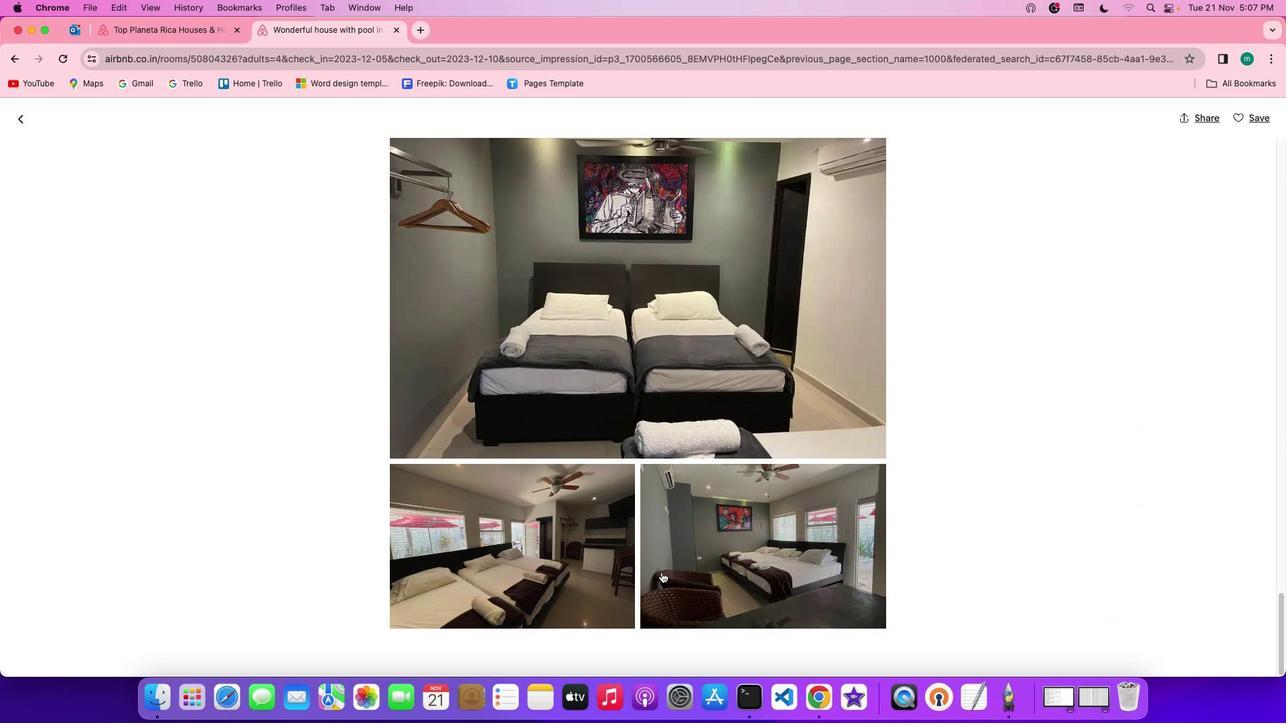 
Action: Mouse scrolled (661, 572) with delta (0, -1)
Screenshot: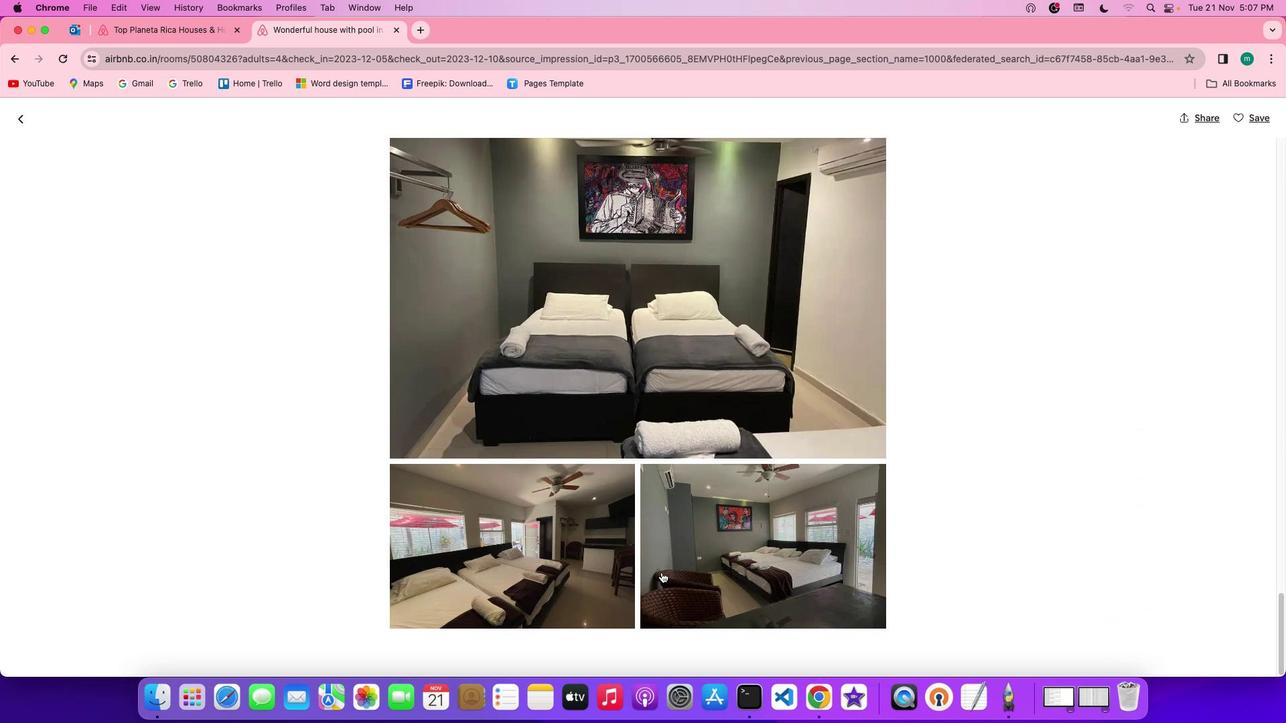 
Action: Mouse scrolled (661, 572) with delta (0, -2)
Screenshot: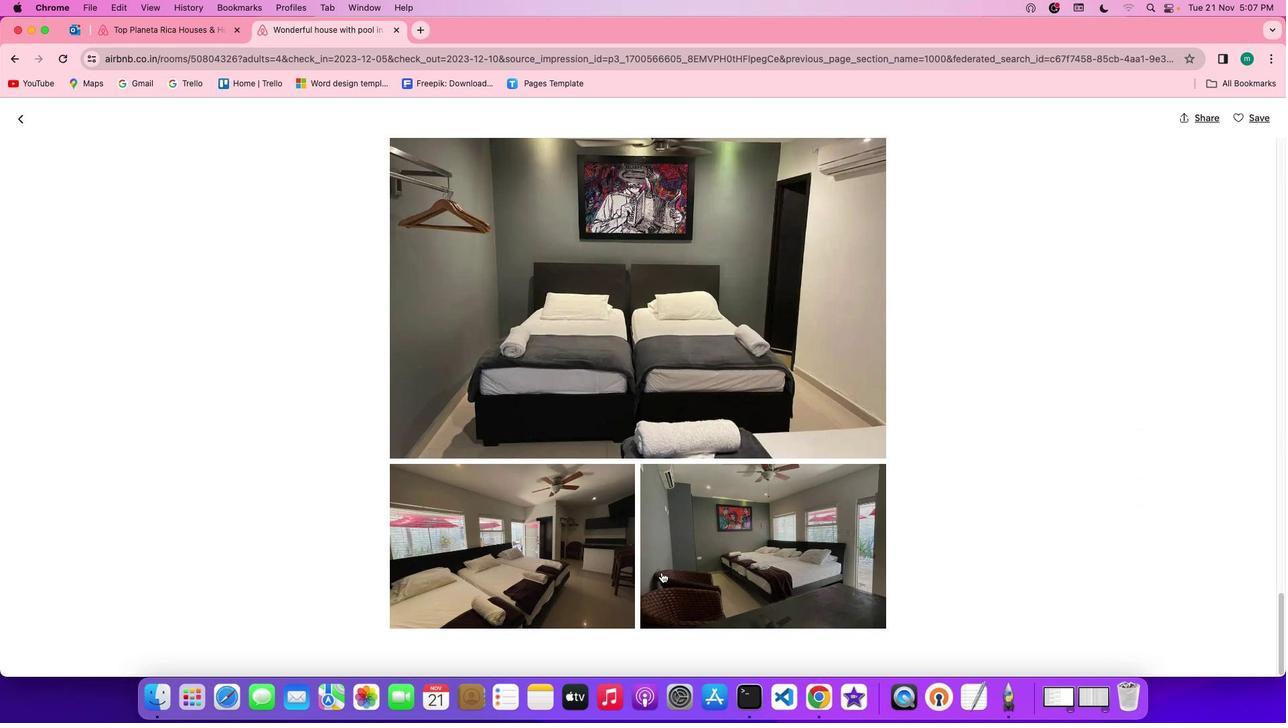 
Action: Mouse scrolled (661, 572) with delta (0, 0)
Screenshot: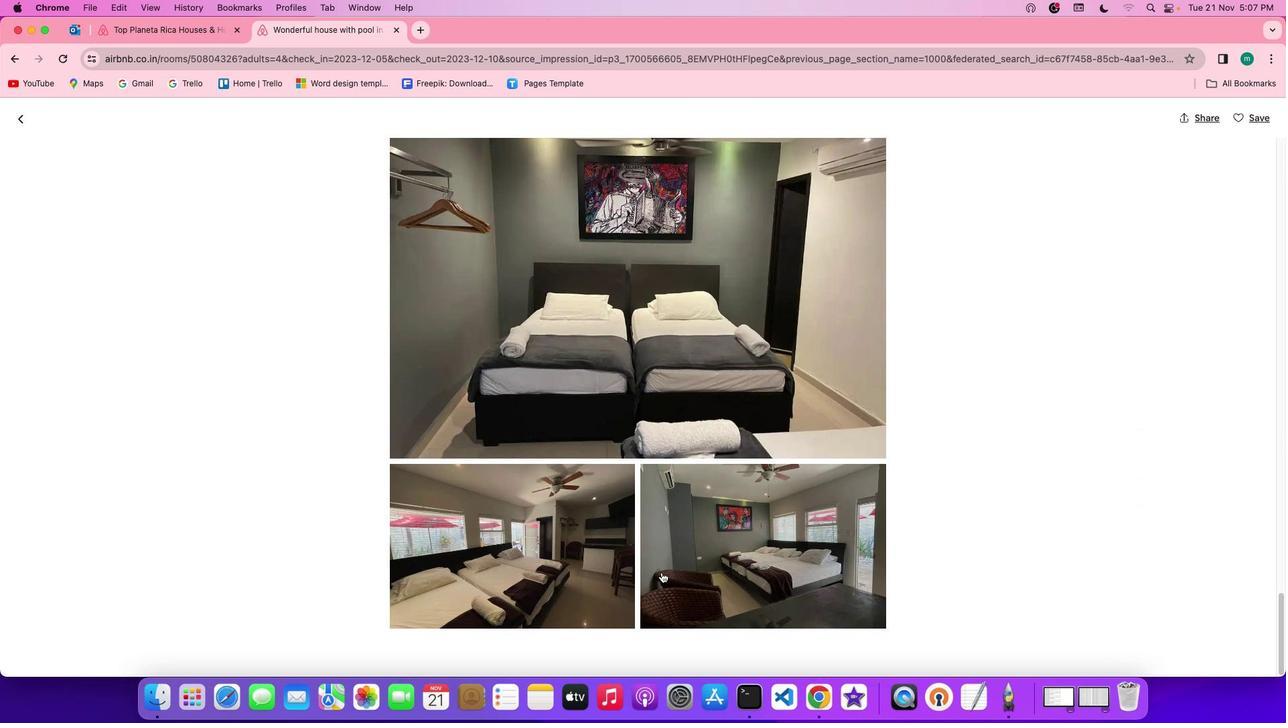 
Action: Mouse scrolled (661, 572) with delta (0, 0)
Screenshot: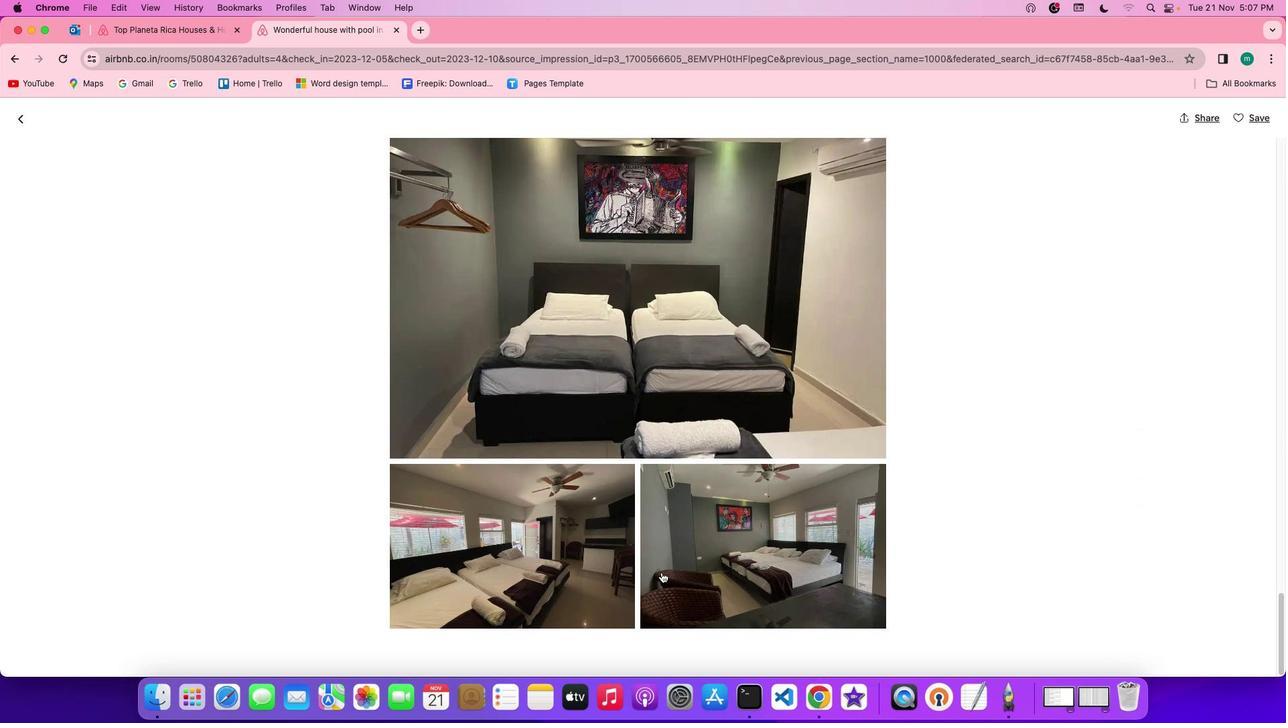 
Action: Mouse scrolled (661, 572) with delta (0, -1)
Screenshot: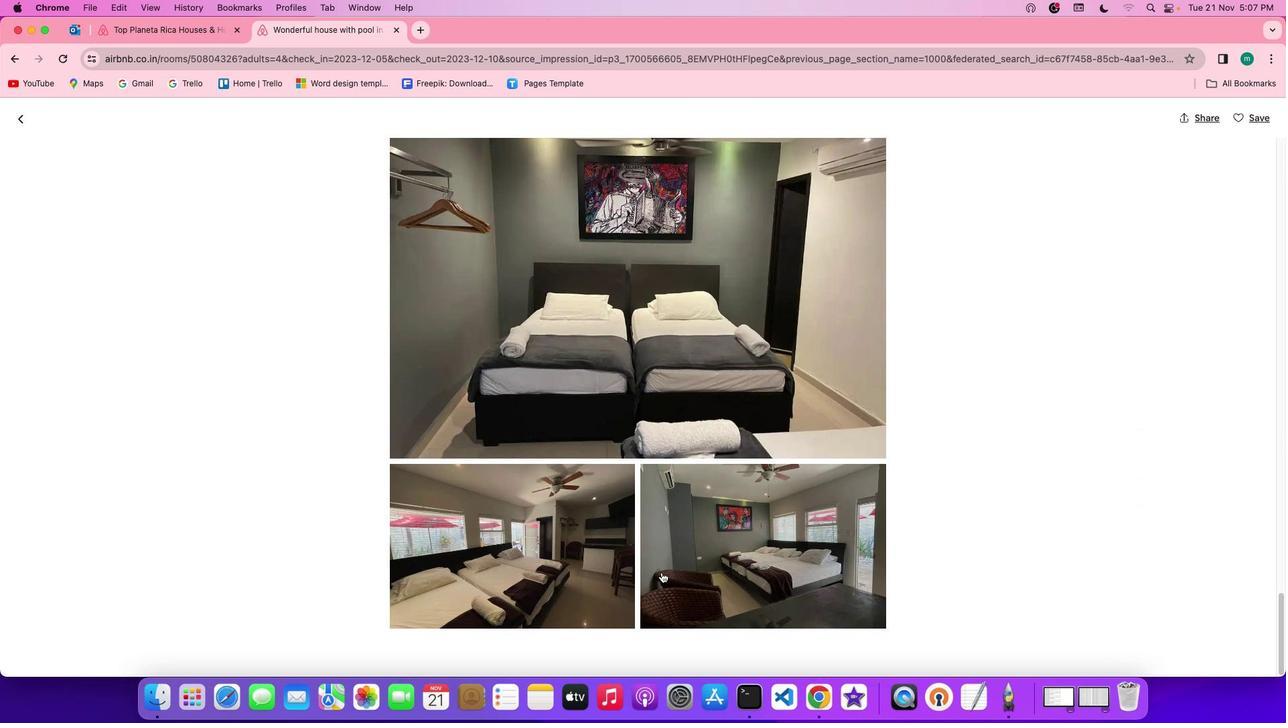 
Action: Mouse moved to (8, 116)
Screenshot: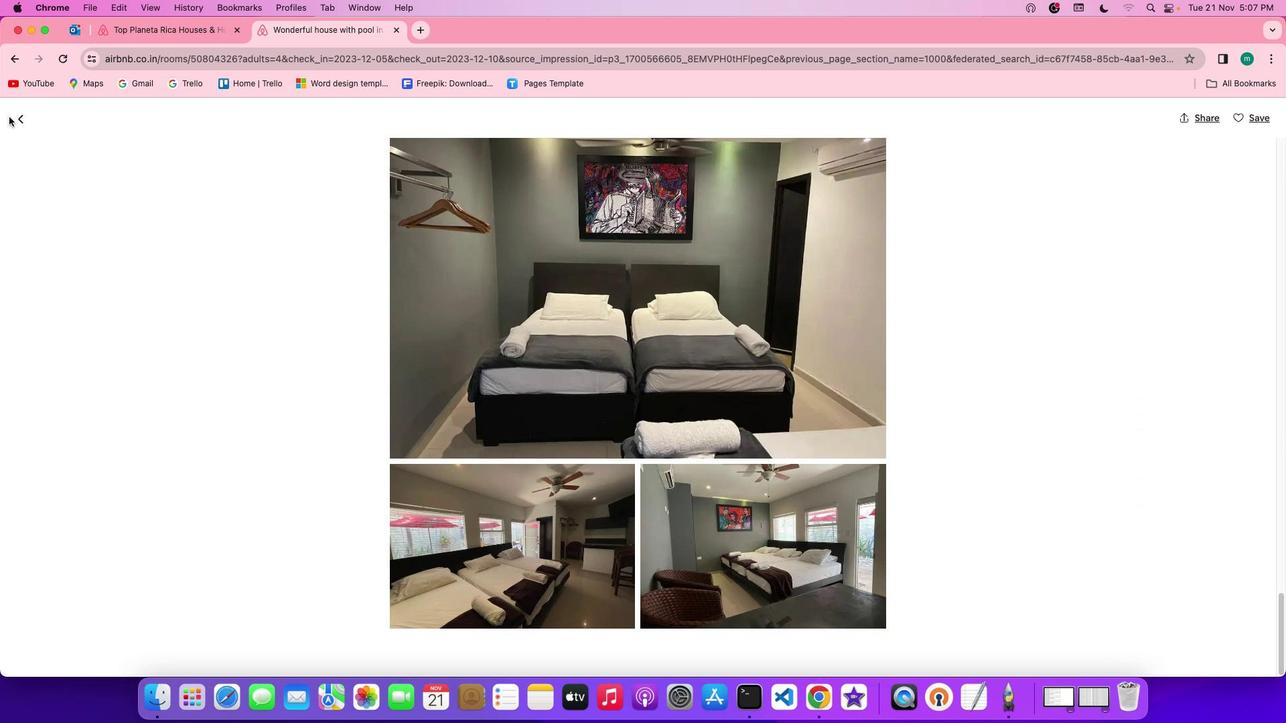 
Action: Mouse pressed left at (8, 116)
Screenshot: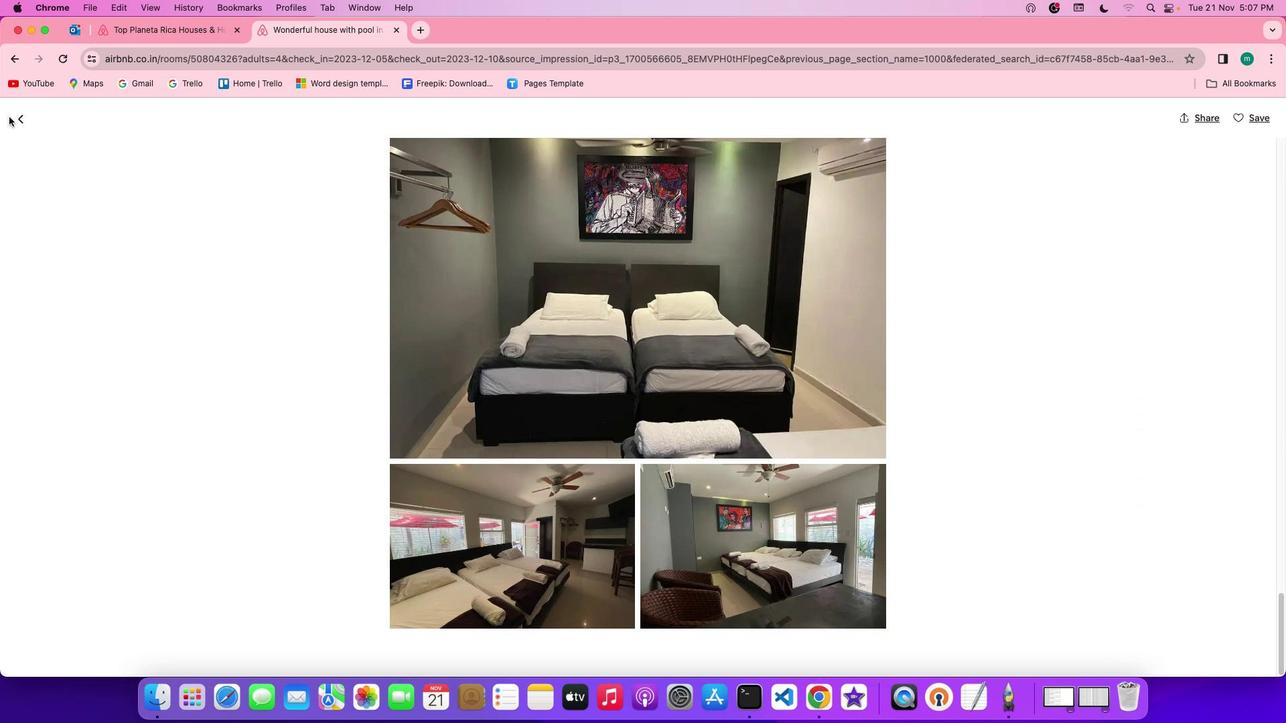 
Action: Mouse moved to (20, 113)
Screenshot: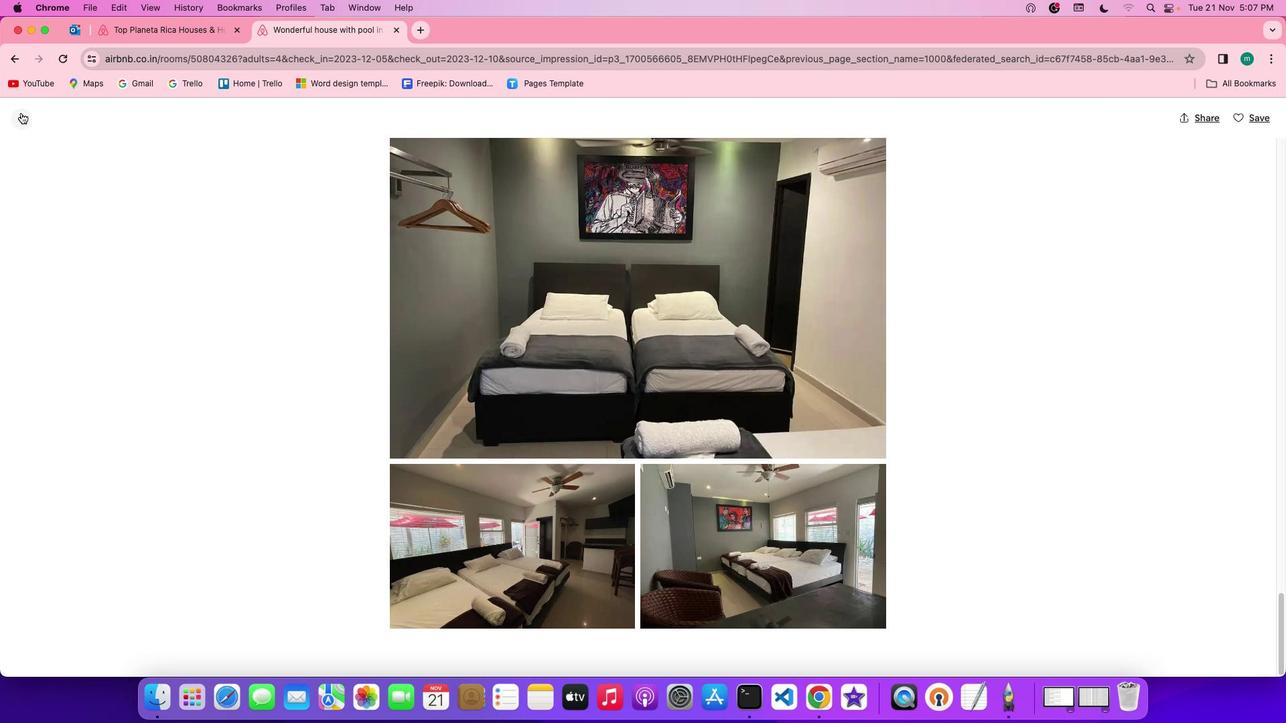 
Action: Mouse pressed left at (20, 113)
Screenshot: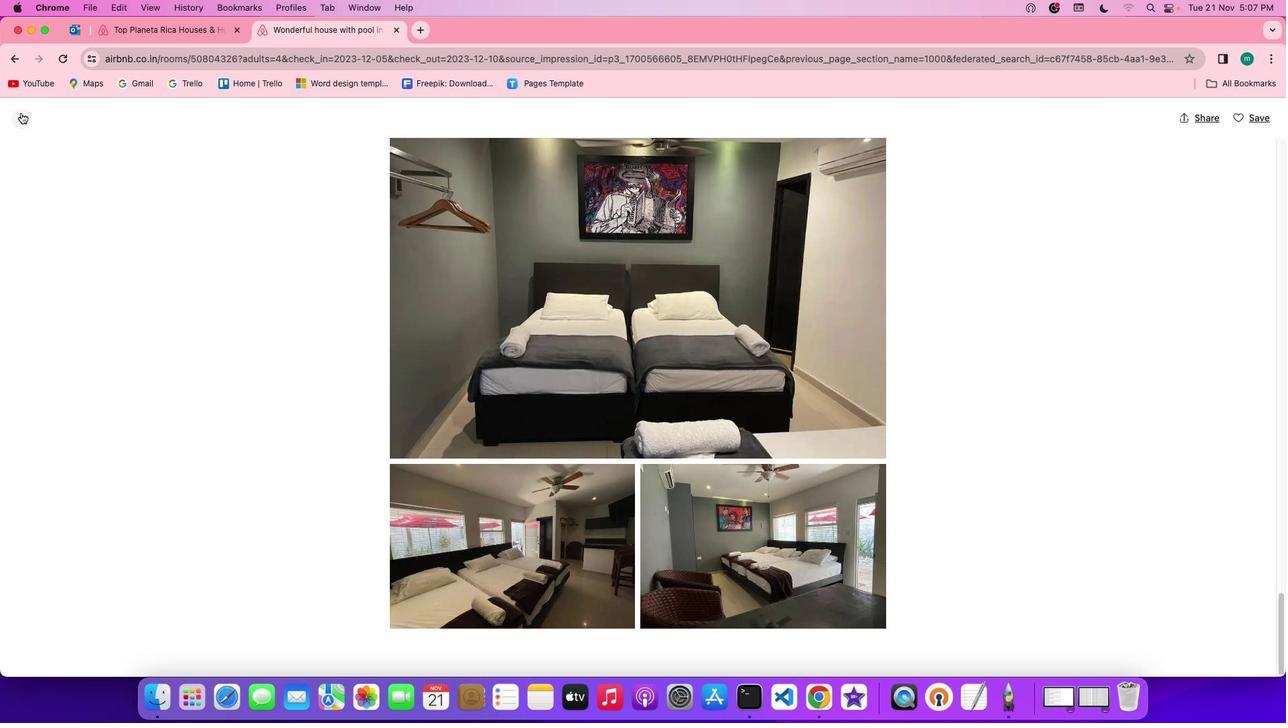 
Action: Mouse moved to (739, 484)
Screenshot: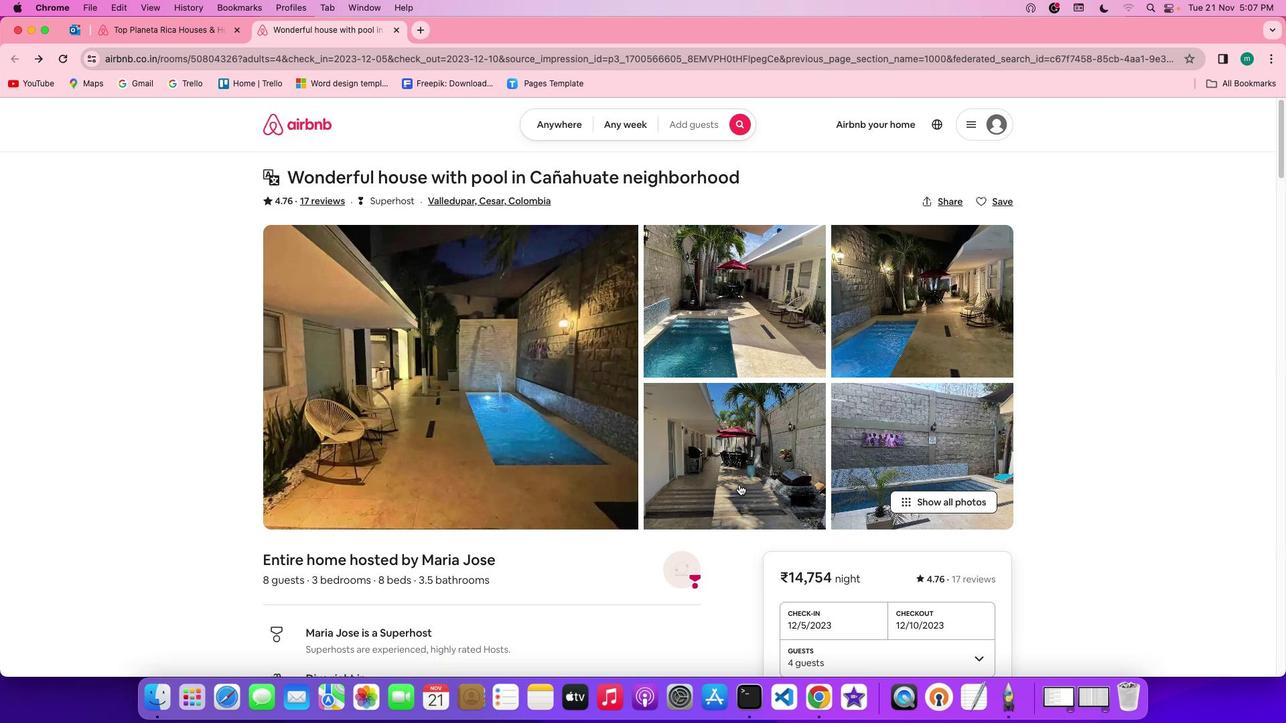 
Action: Mouse scrolled (739, 484) with delta (0, 0)
Screenshot: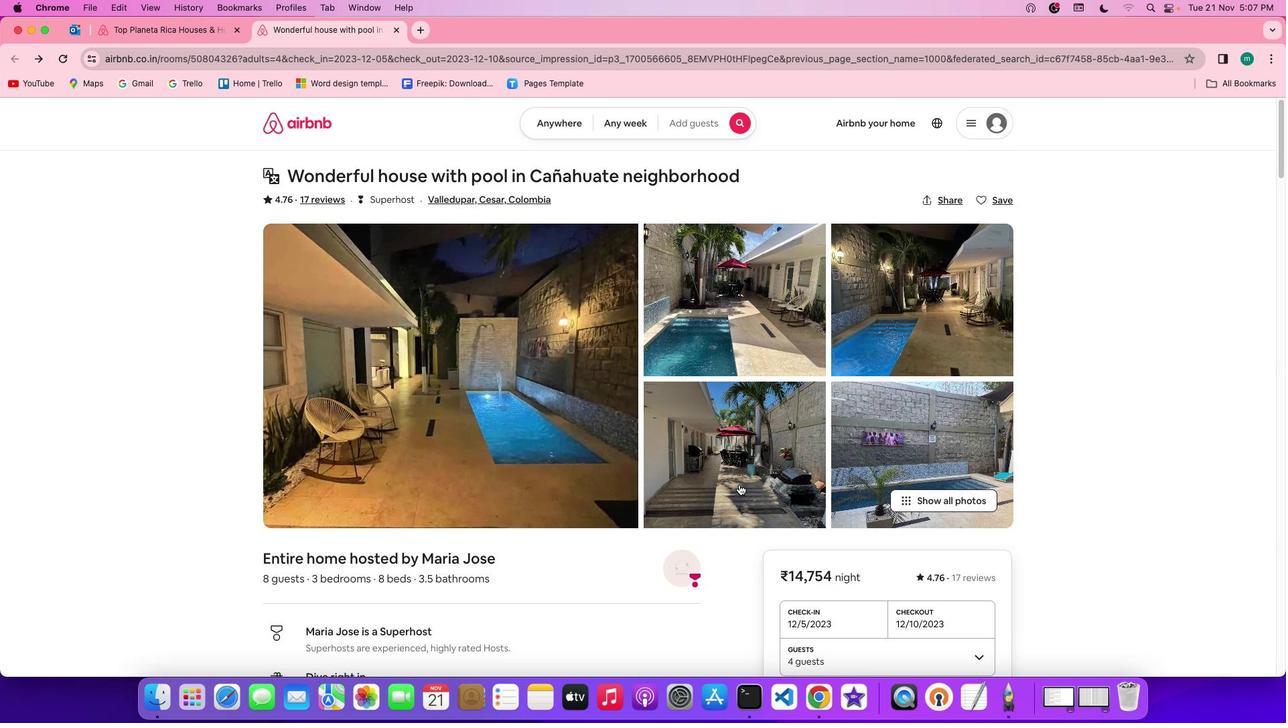
Action: Mouse scrolled (739, 484) with delta (0, 0)
Screenshot: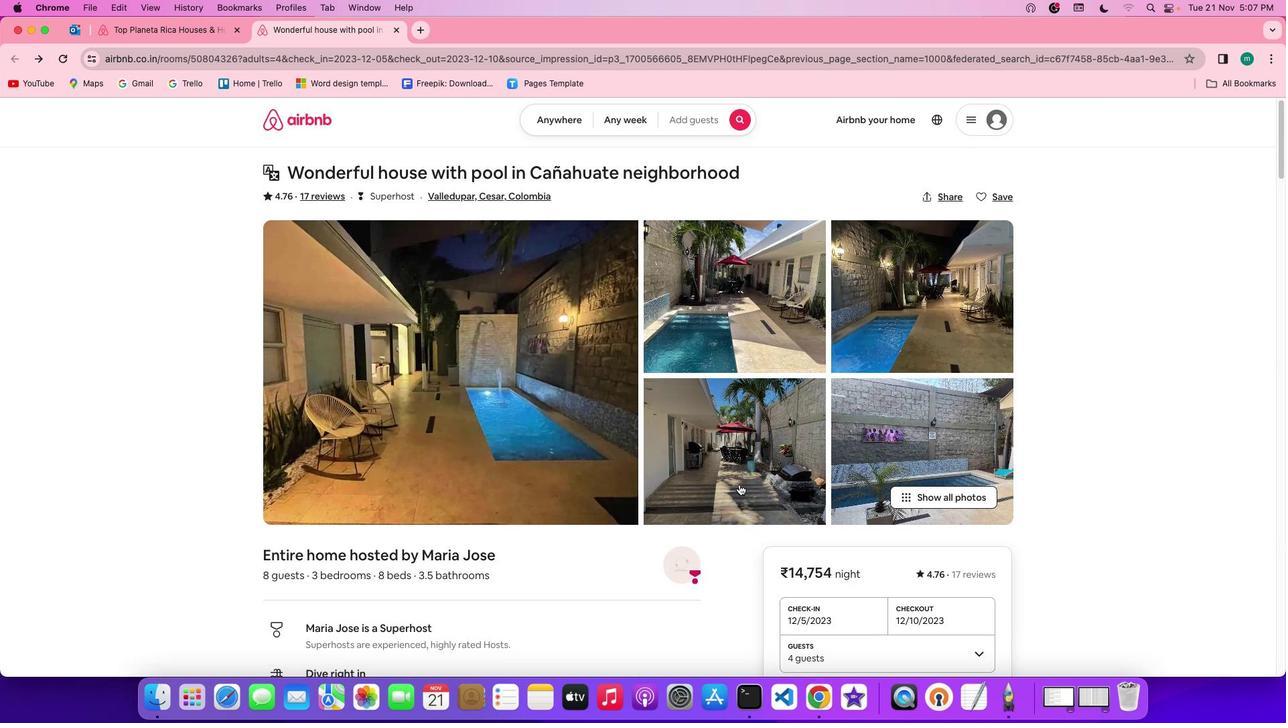 
Action: Mouse scrolled (739, 484) with delta (0, 0)
Screenshot: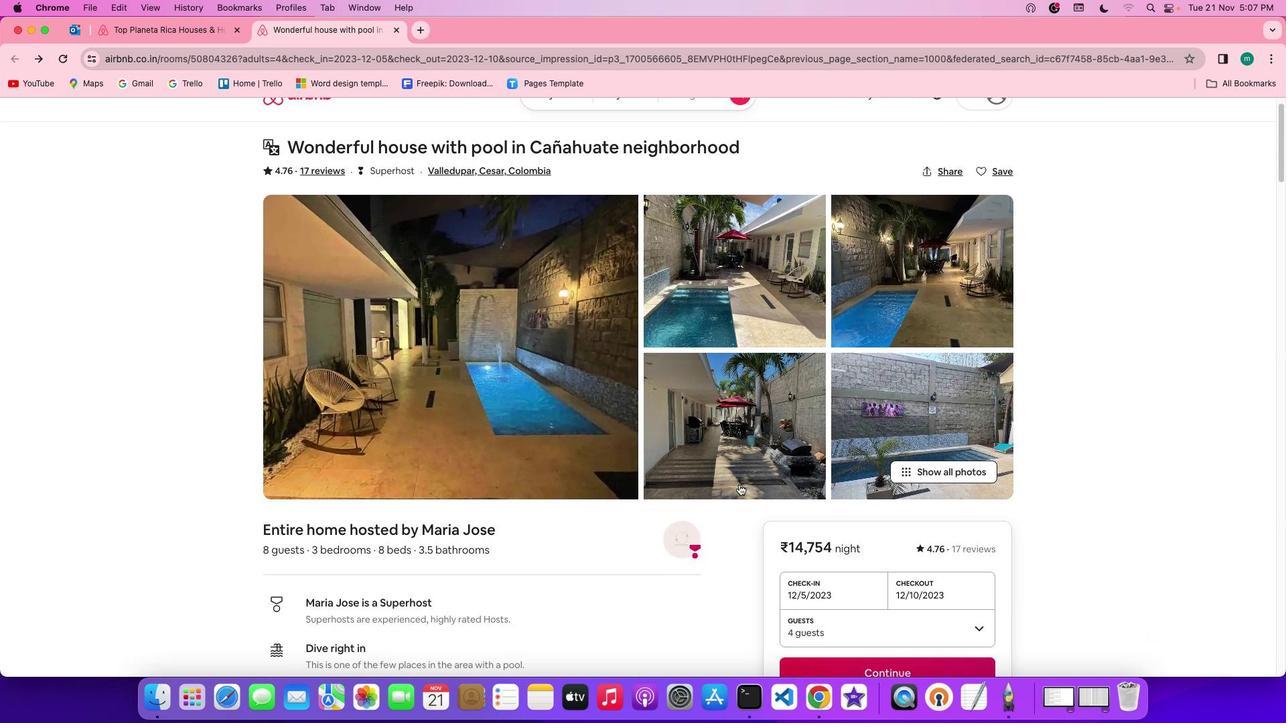 
Action: Mouse scrolled (739, 484) with delta (0, -2)
Screenshot: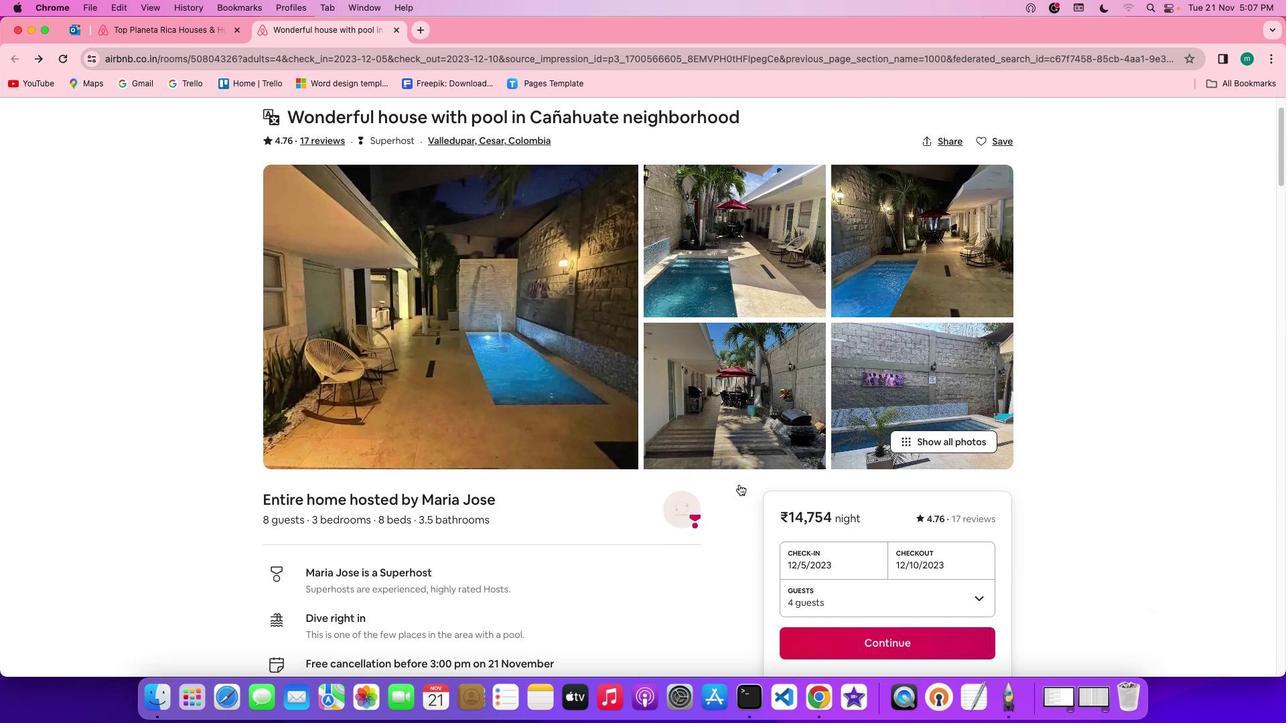 
Action: Mouse scrolled (739, 484) with delta (0, 0)
Screenshot: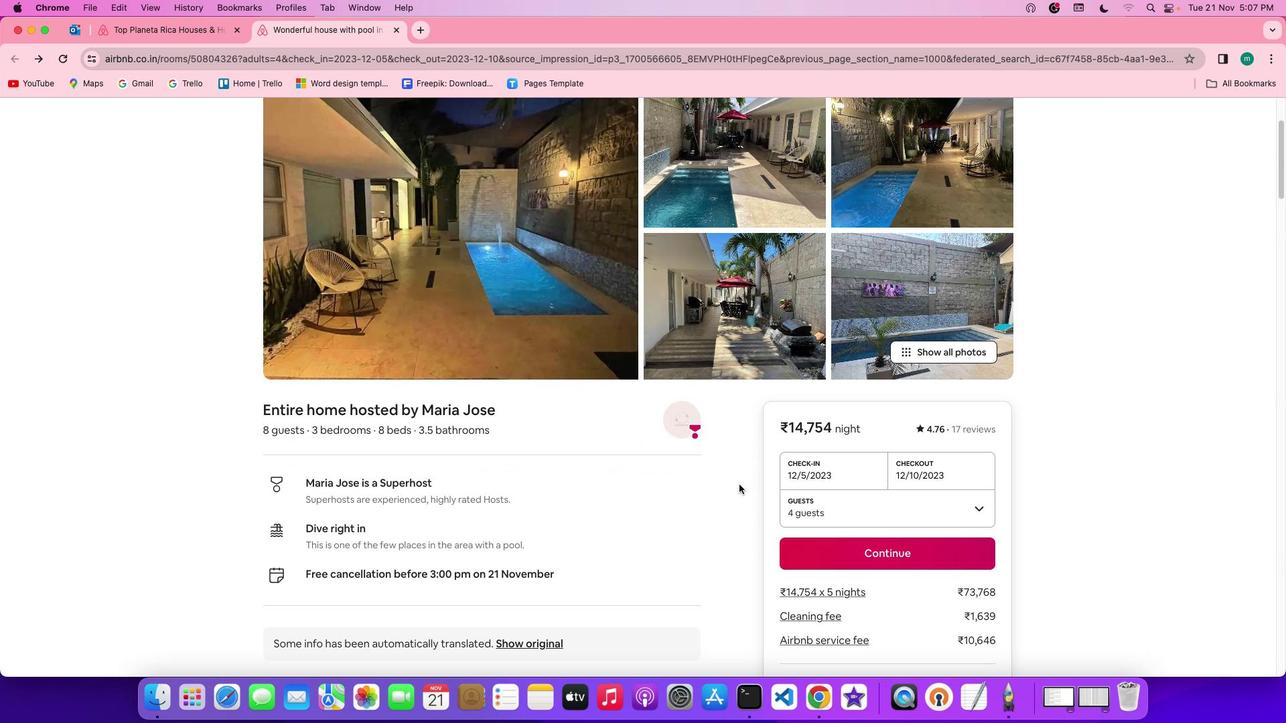 
Action: Mouse scrolled (739, 484) with delta (0, 0)
Screenshot: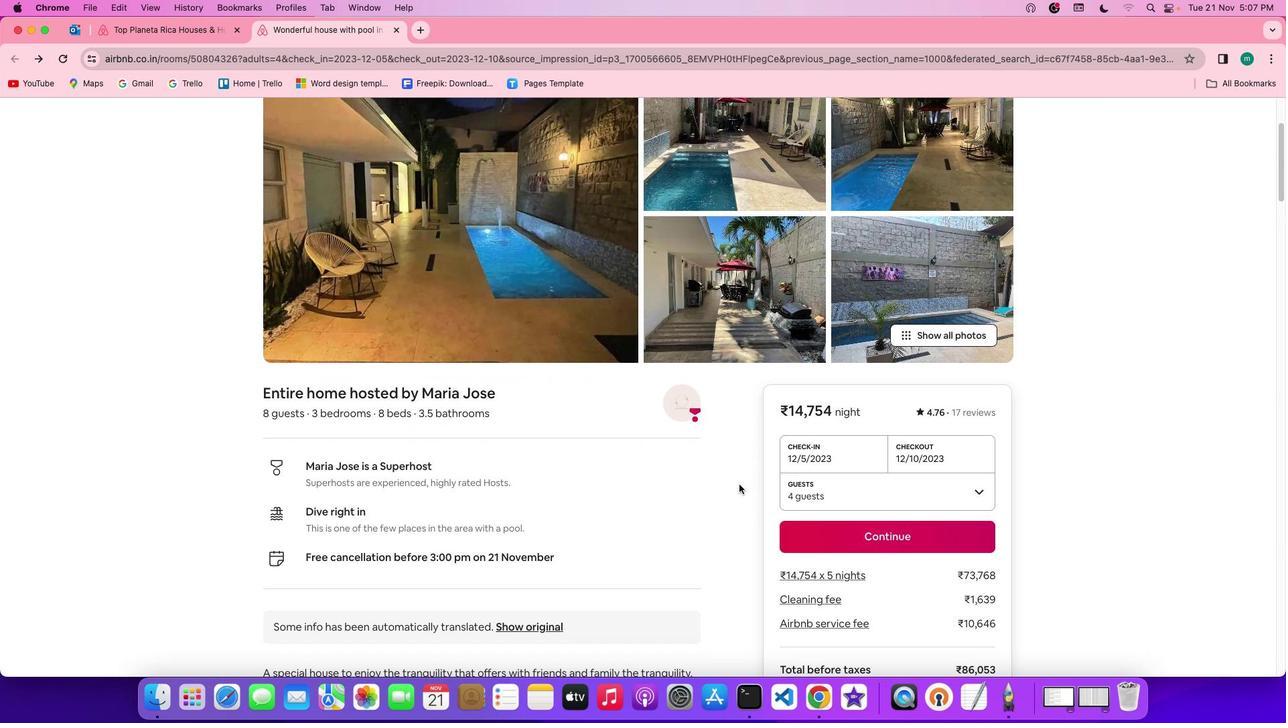 
Action: Mouse scrolled (739, 484) with delta (0, -1)
Screenshot: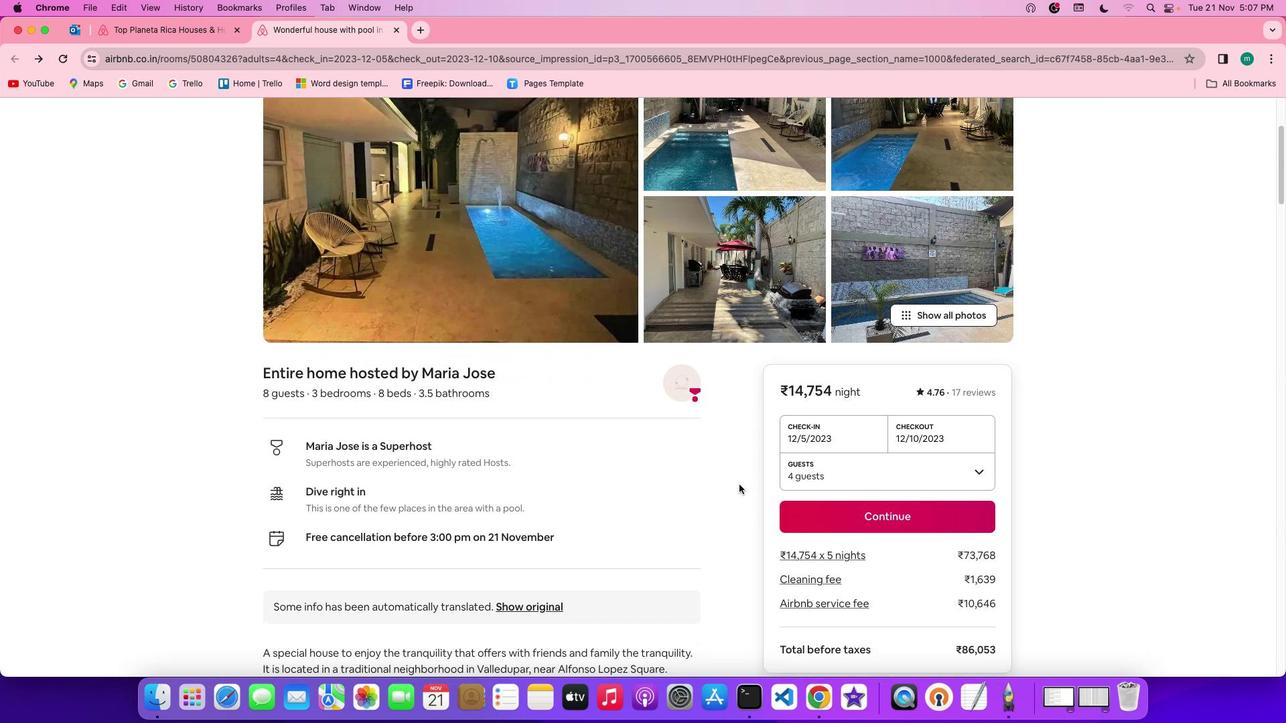 
Action: Mouse scrolled (739, 484) with delta (0, -1)
Screenshot: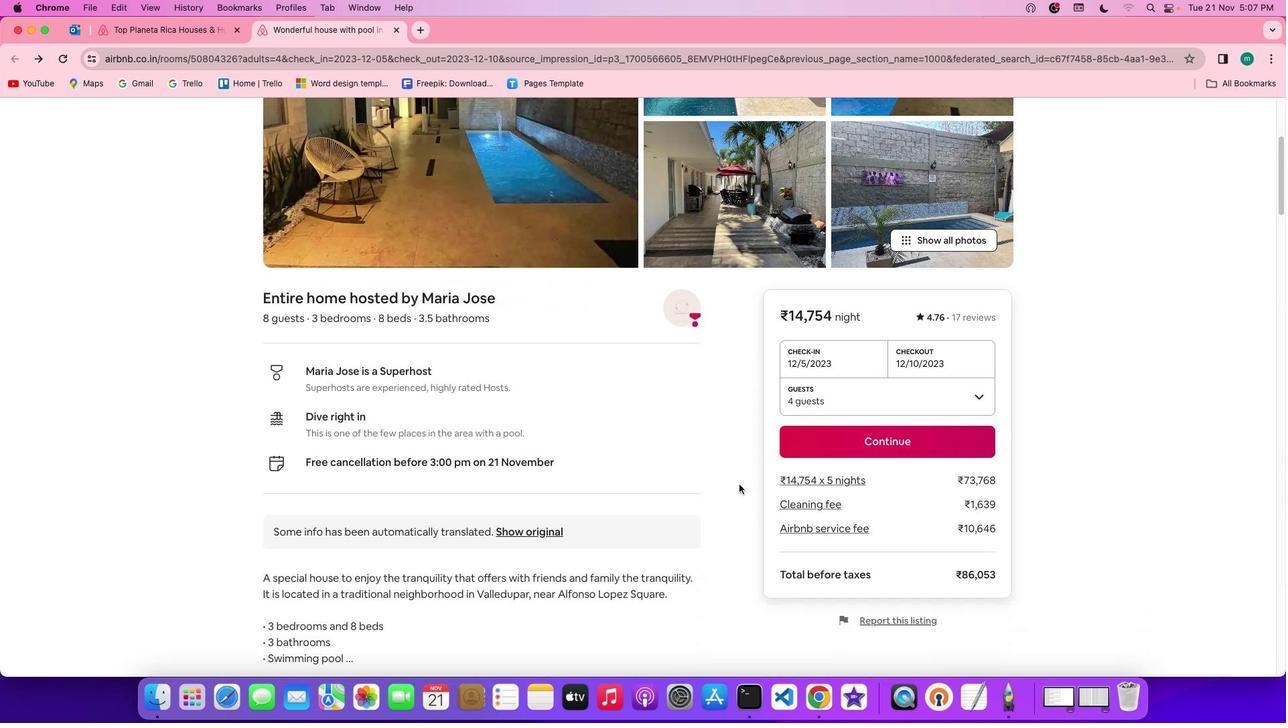
Action: Mouse moved to (734, 484)
Screenshot: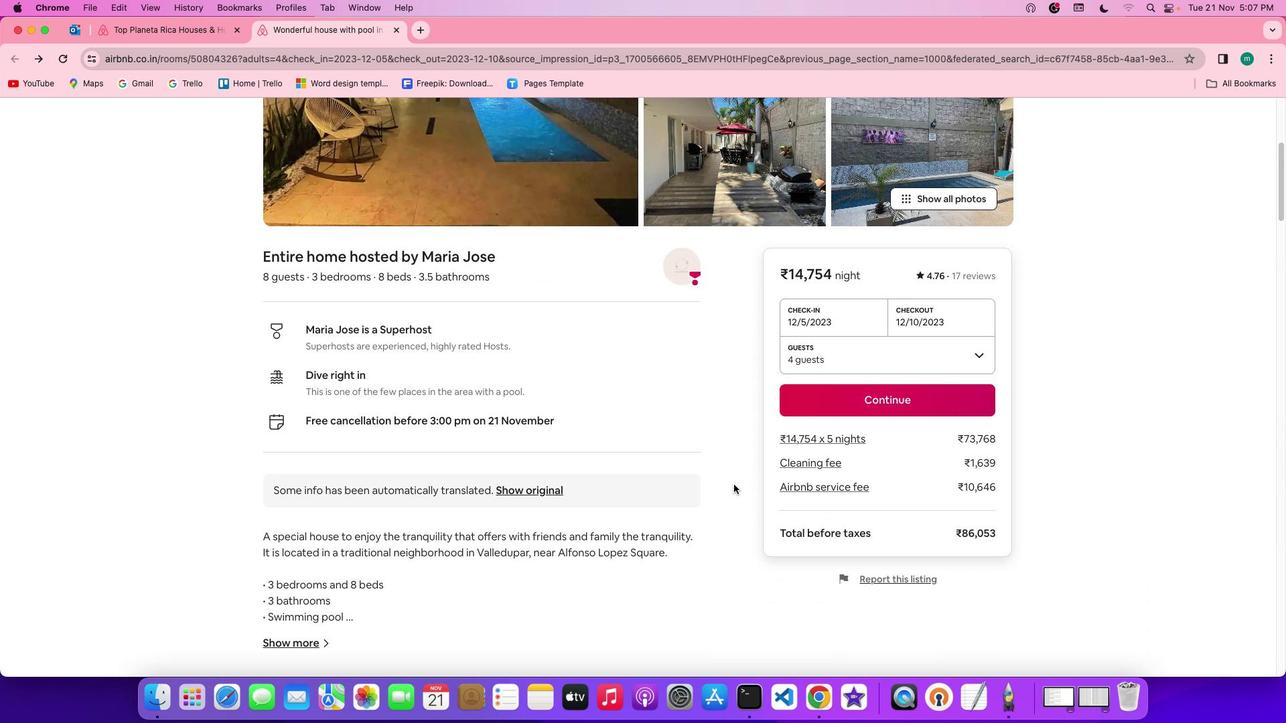 
Action: Mouse scrolled (734, 484) with delta (0, 0)
Screenshot: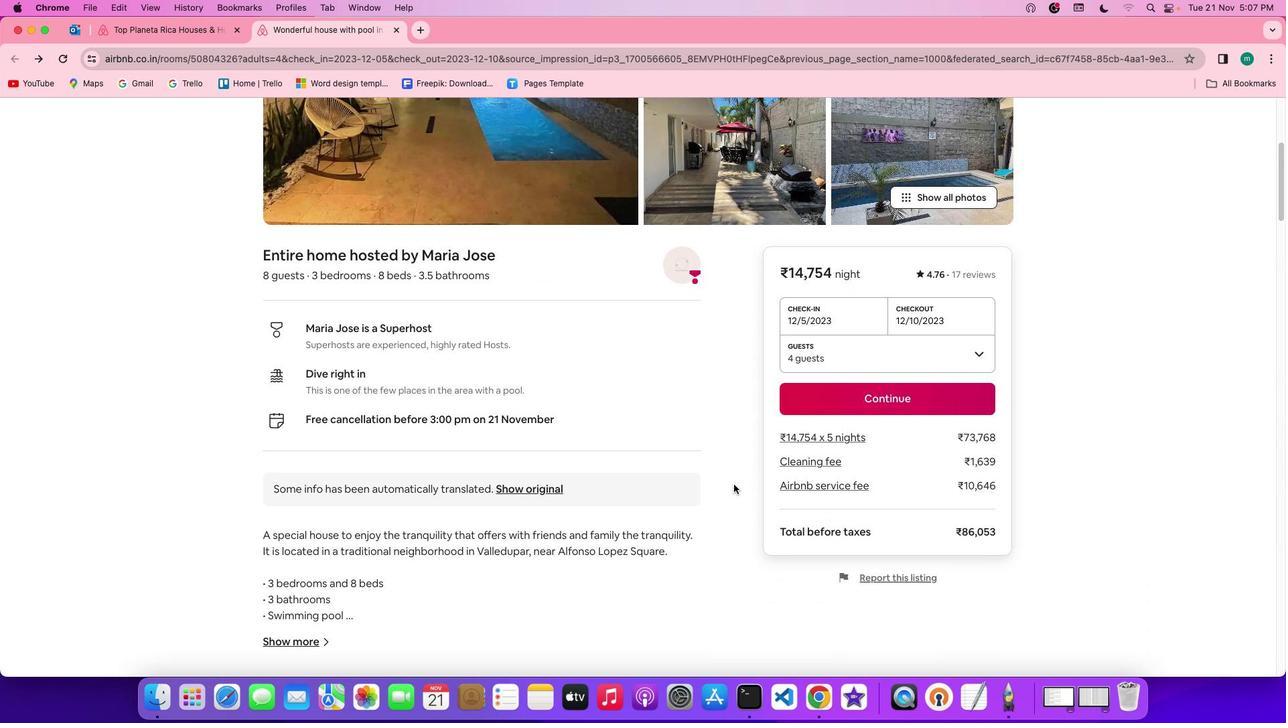 
Action: Mouse scrolled (734, 484) with delta (0, 0)
Screenshot: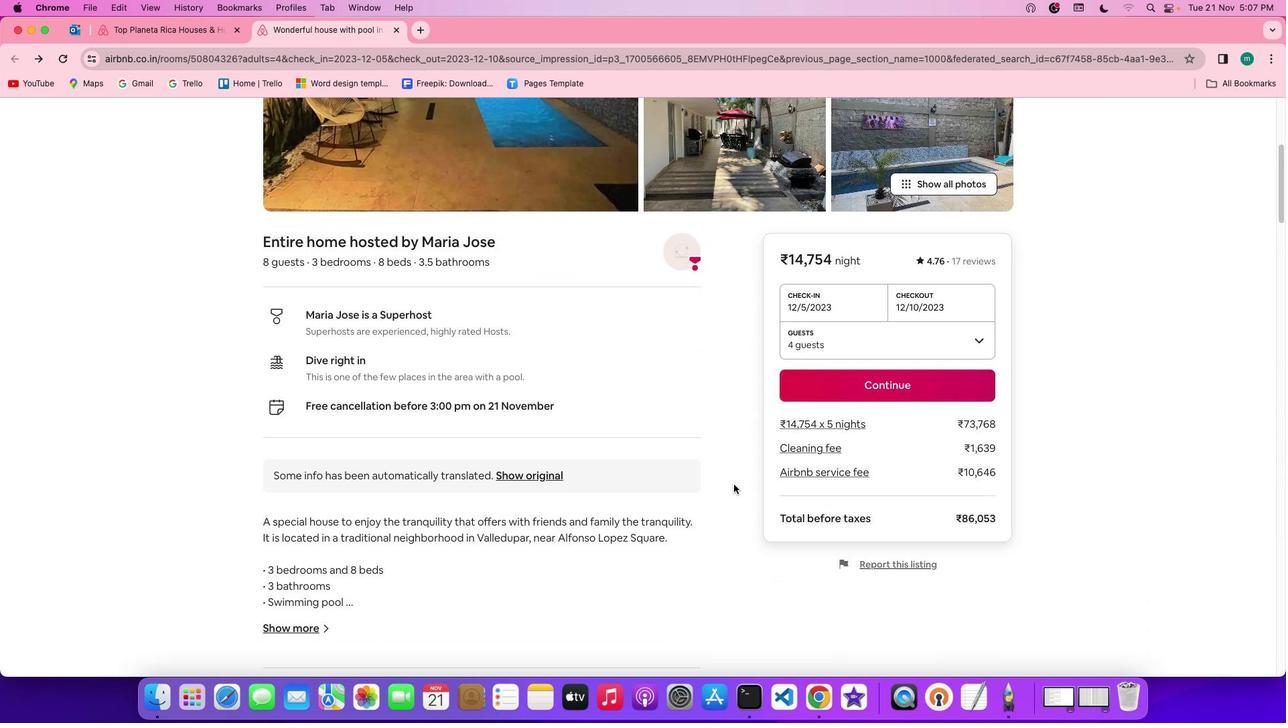
Action: Mouse scrolled (734, 484) with delta (0, -1)
Screenshot: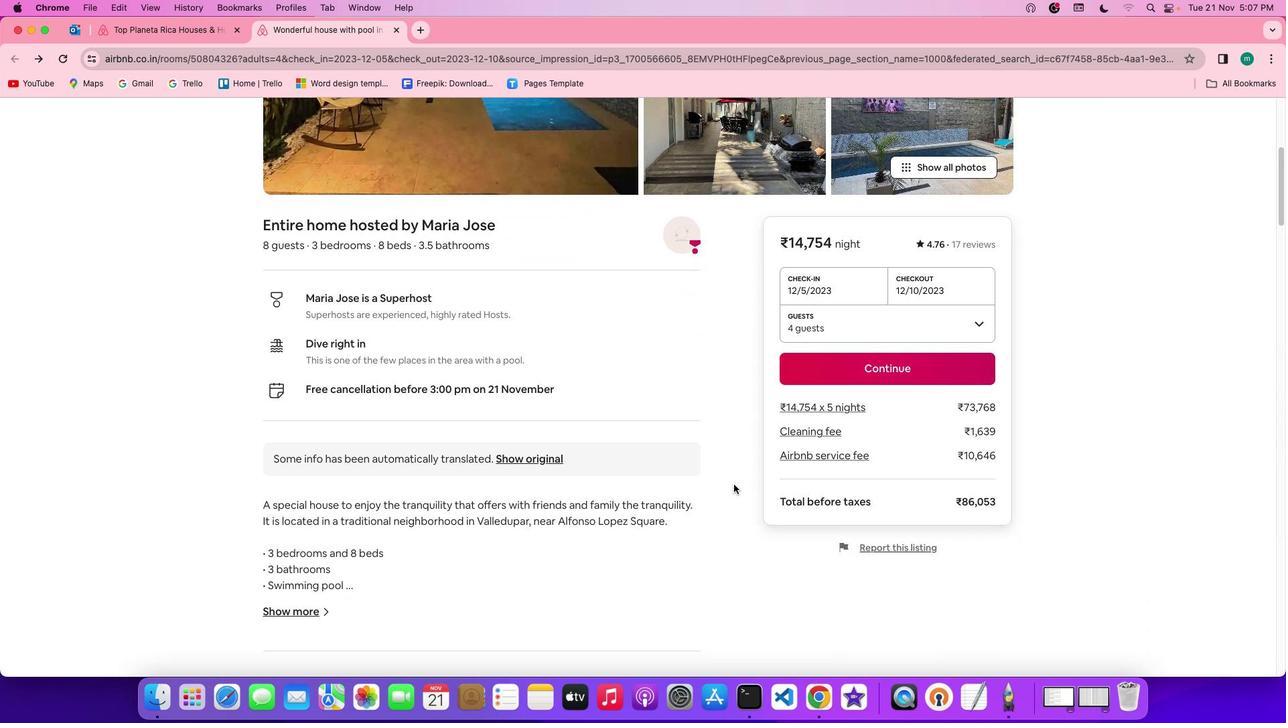 
Action: Mouse scrolled (734, 484) with delta (0, -2)
Screenshot: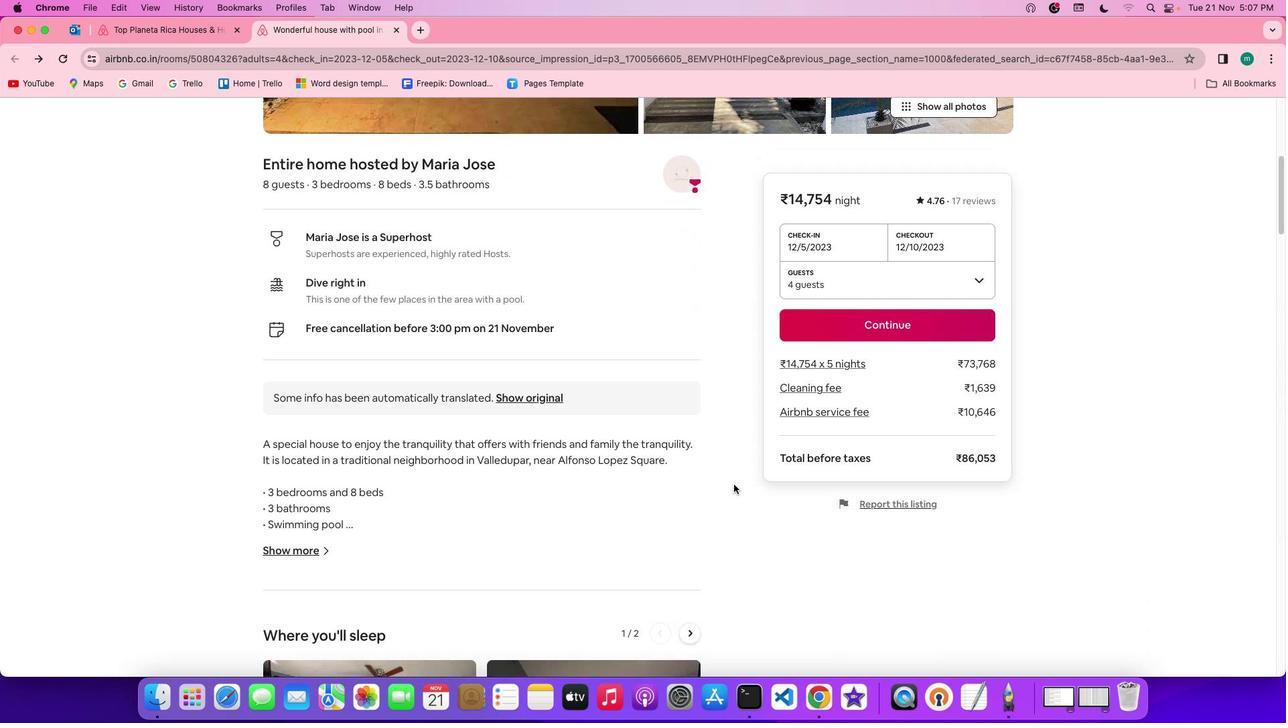
Action: Mouse moved to (307, 474)
Screenshot: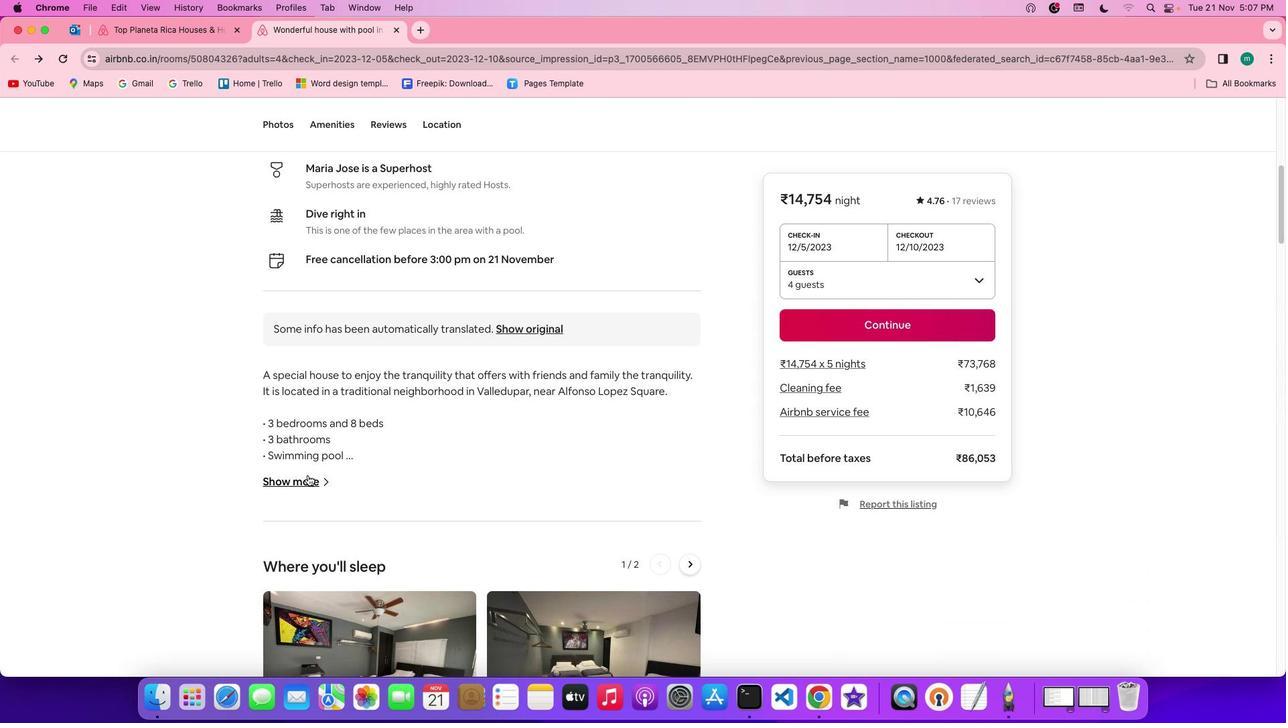 
Action: Mouse pressed left at (307, 474)
Screenshot: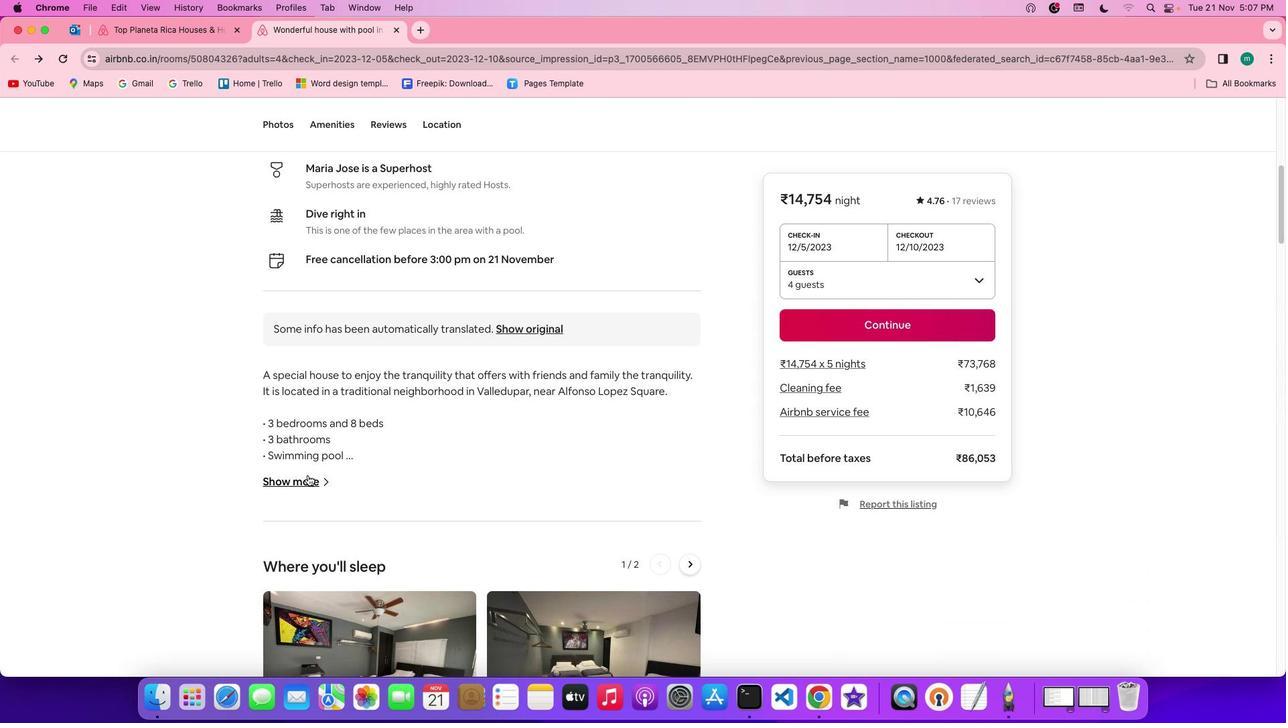 
Action: Mouse moved to (673, 491)
Screenshot: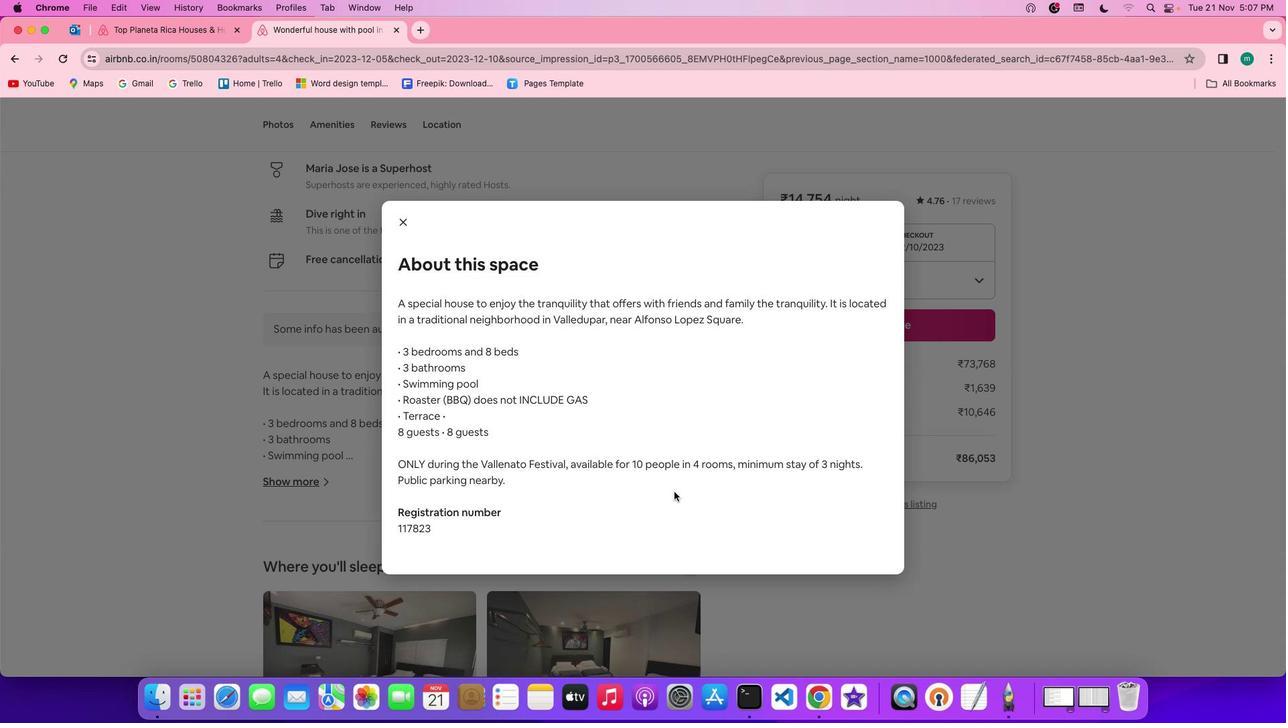 
Action: Mouse scrolled (673, 491) with delta (0, 0)
Screenshot: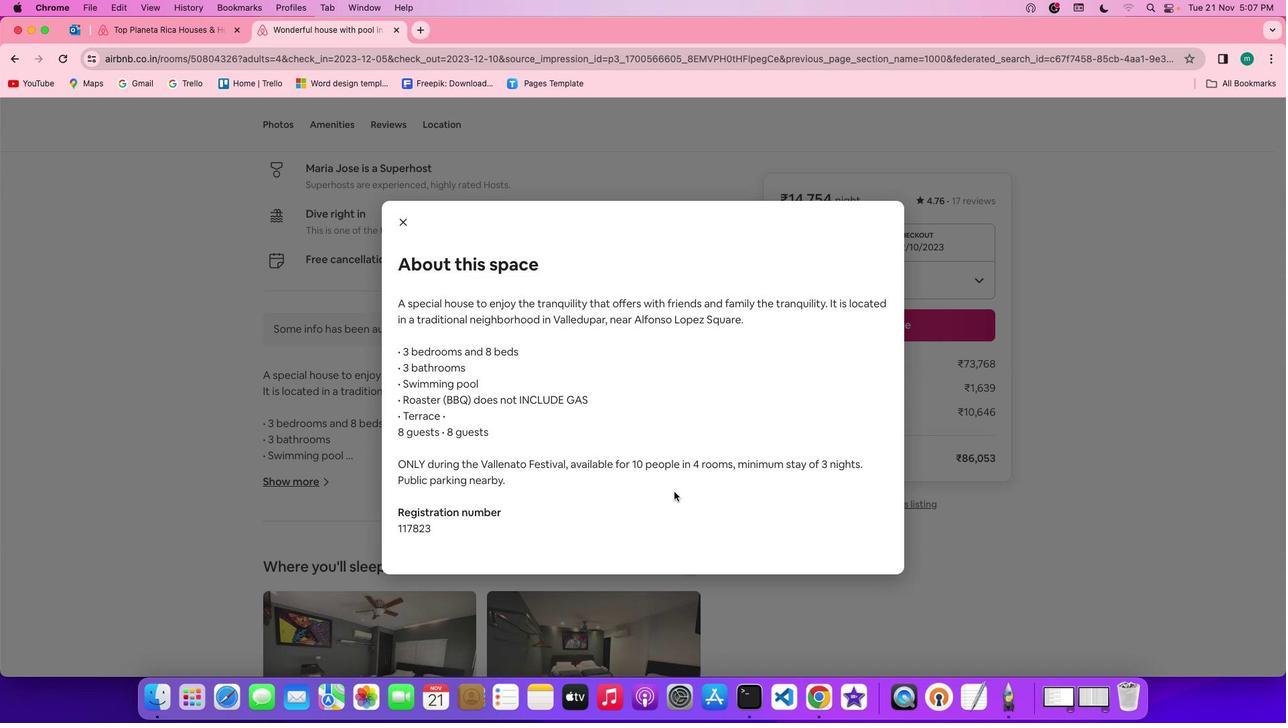 
Action: Mouse scrolled (673, 491) with delta (0, 0)
Screenshot: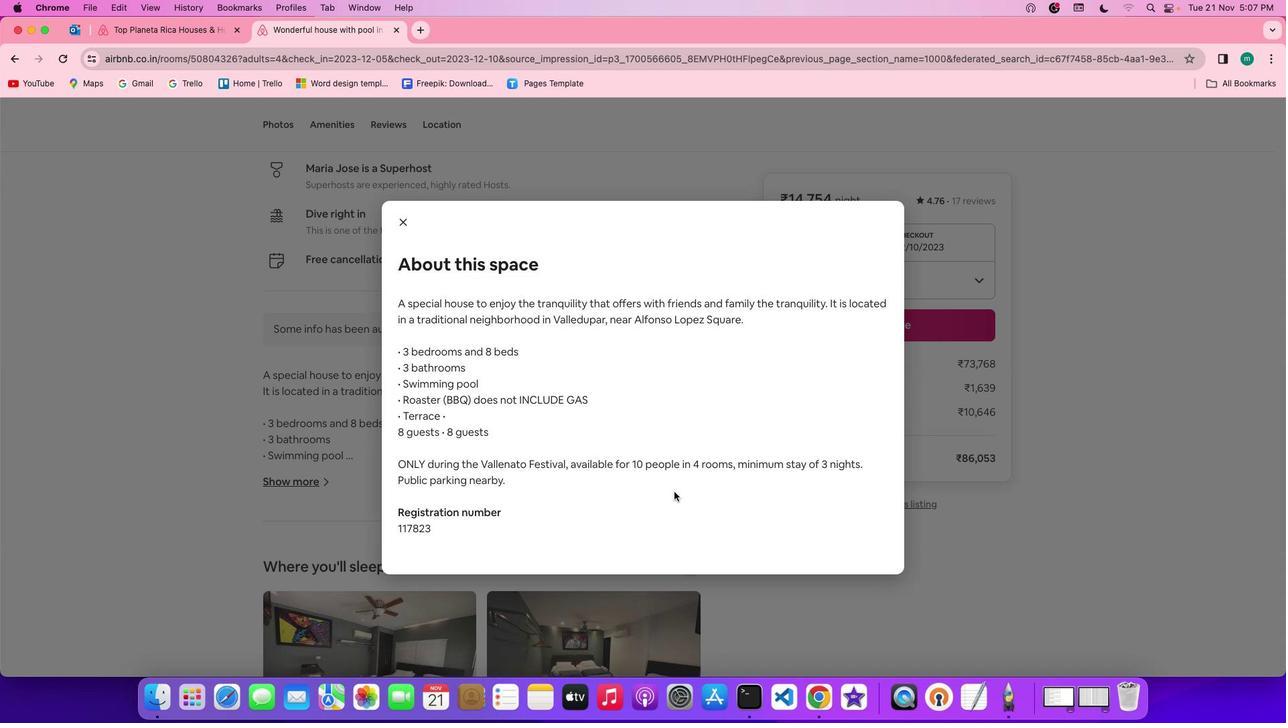 
Action: Mouse scrolled (673, 491) with delta (0, -2)
Screenshot: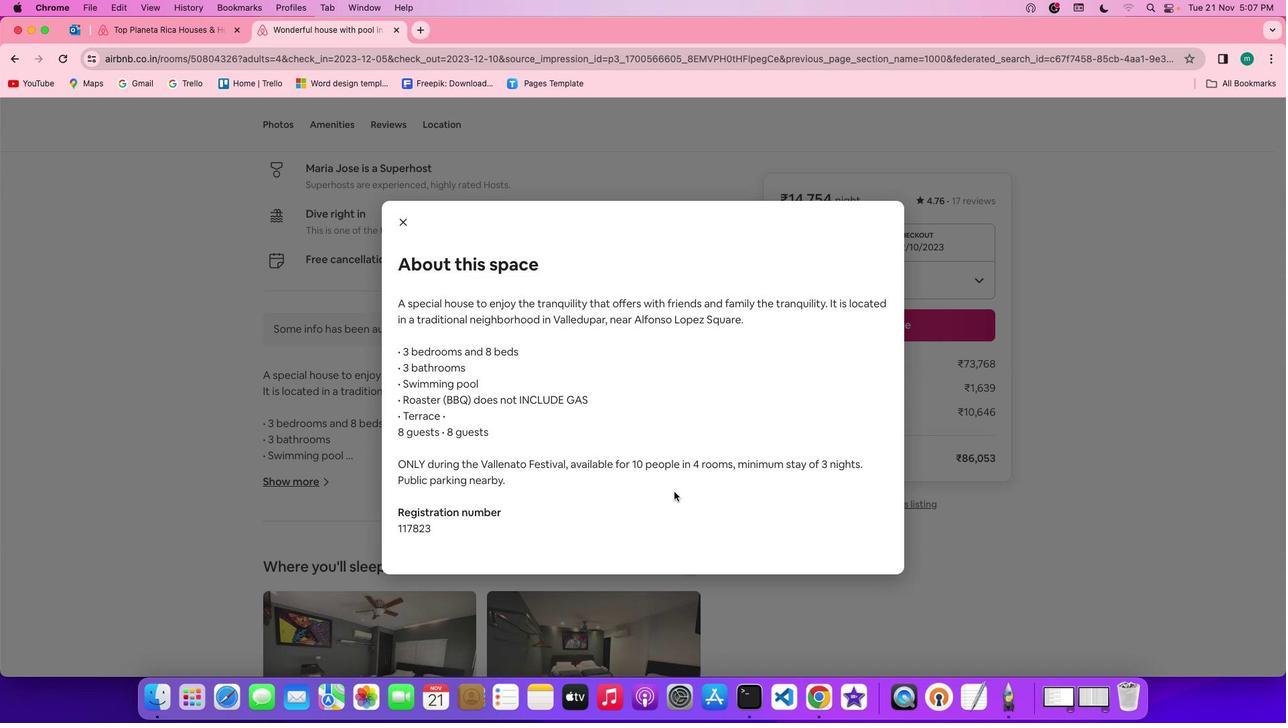 
Action: Mouse scrolled (673, 491) with delta (0, -2)
Screenshot: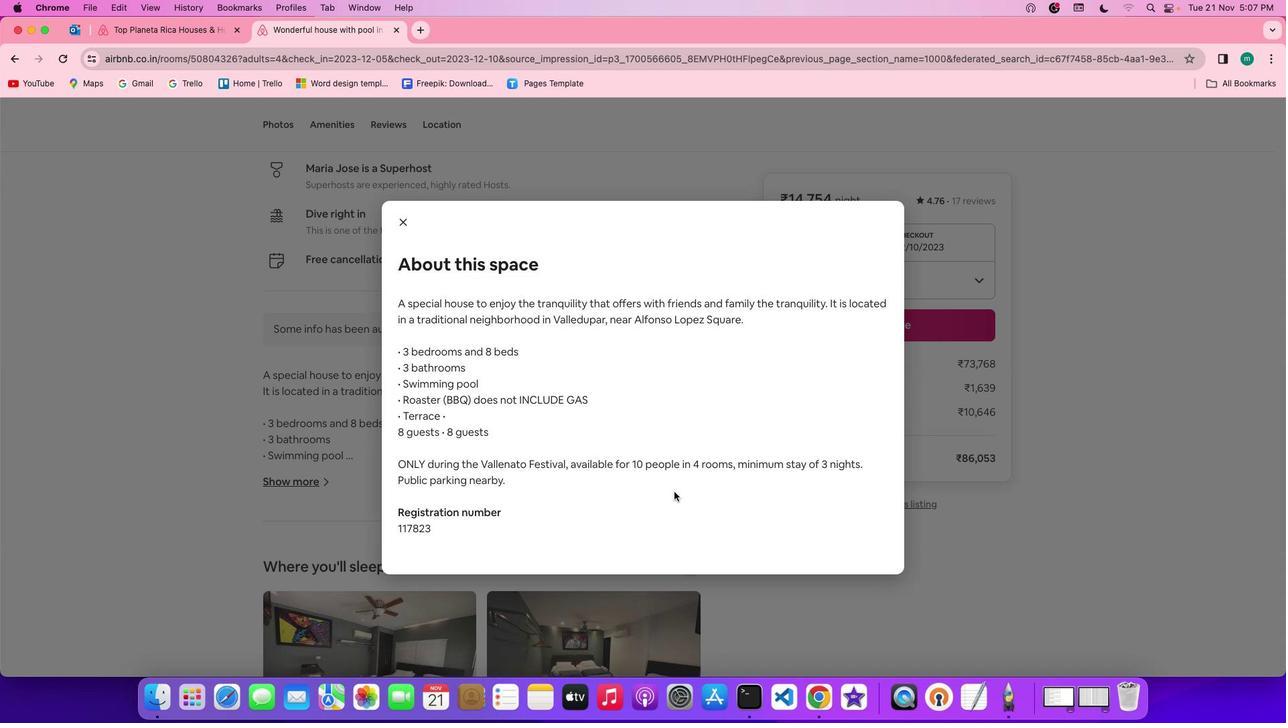
Action: Mouse moved to (401, 216)
Screenshot: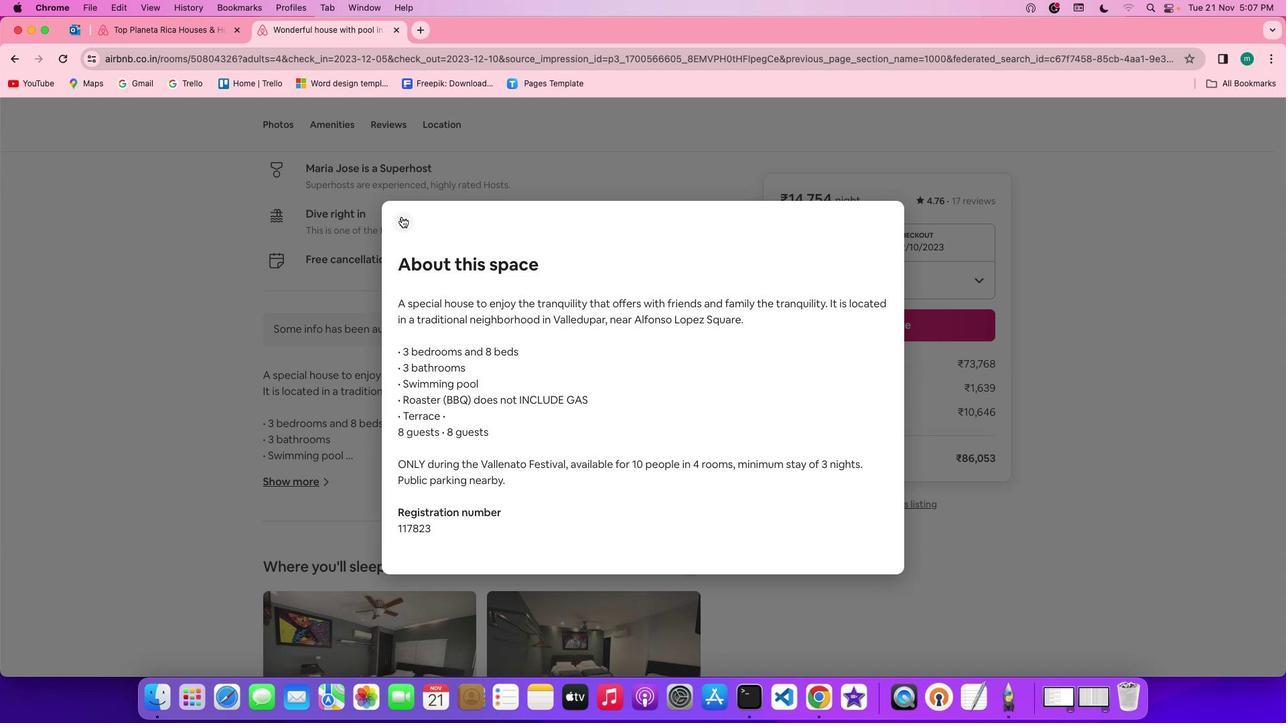 
Action: Mouse pressed left at (401, 216)
Screenshot: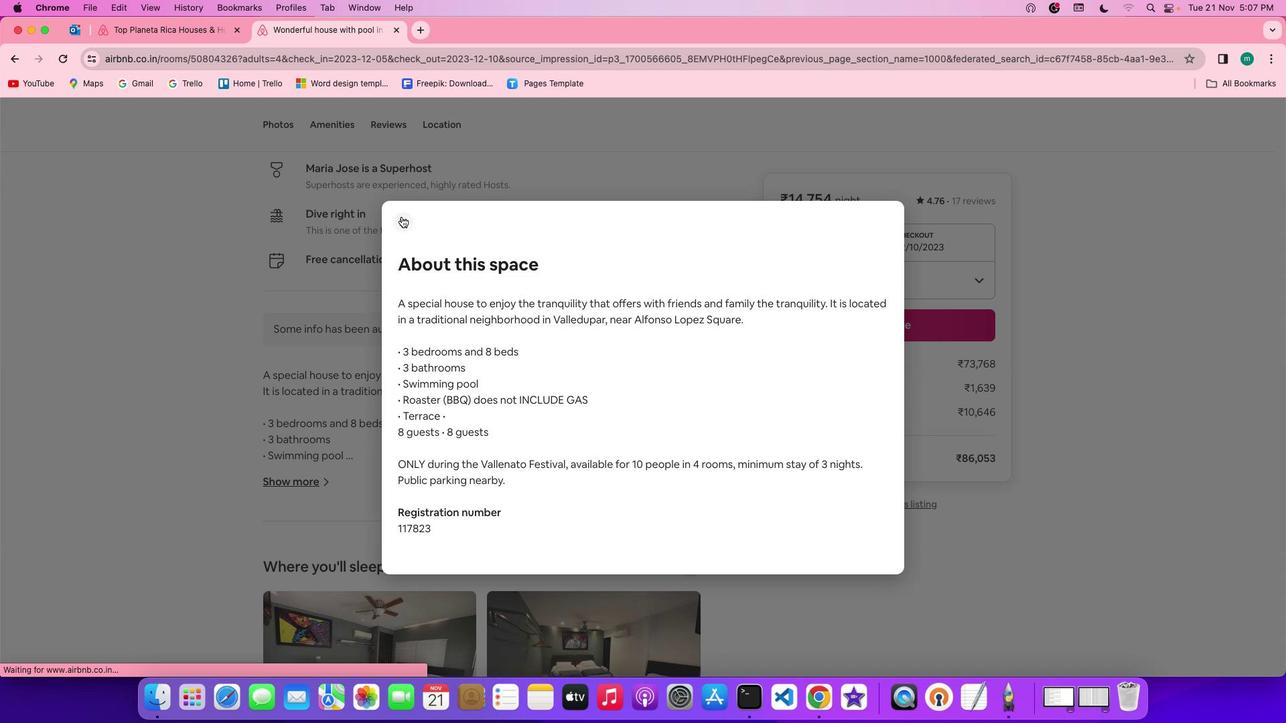 
Action: Mouse moved to (504, 444)
